 Task: Compose an email with the signature Delaney King with the subject Meeting minutes and the message I will need to review this proposal before providing a response. from softage.1@softage.net to softage.8@softage.net,  softage.1@softage.net and softage.9@softage.net with CC to softage.10@softage.net with an attached document Business_case.docx, insert an emoji of work Send the email
Action: Mouse moved to (557, 729)
Screenshot: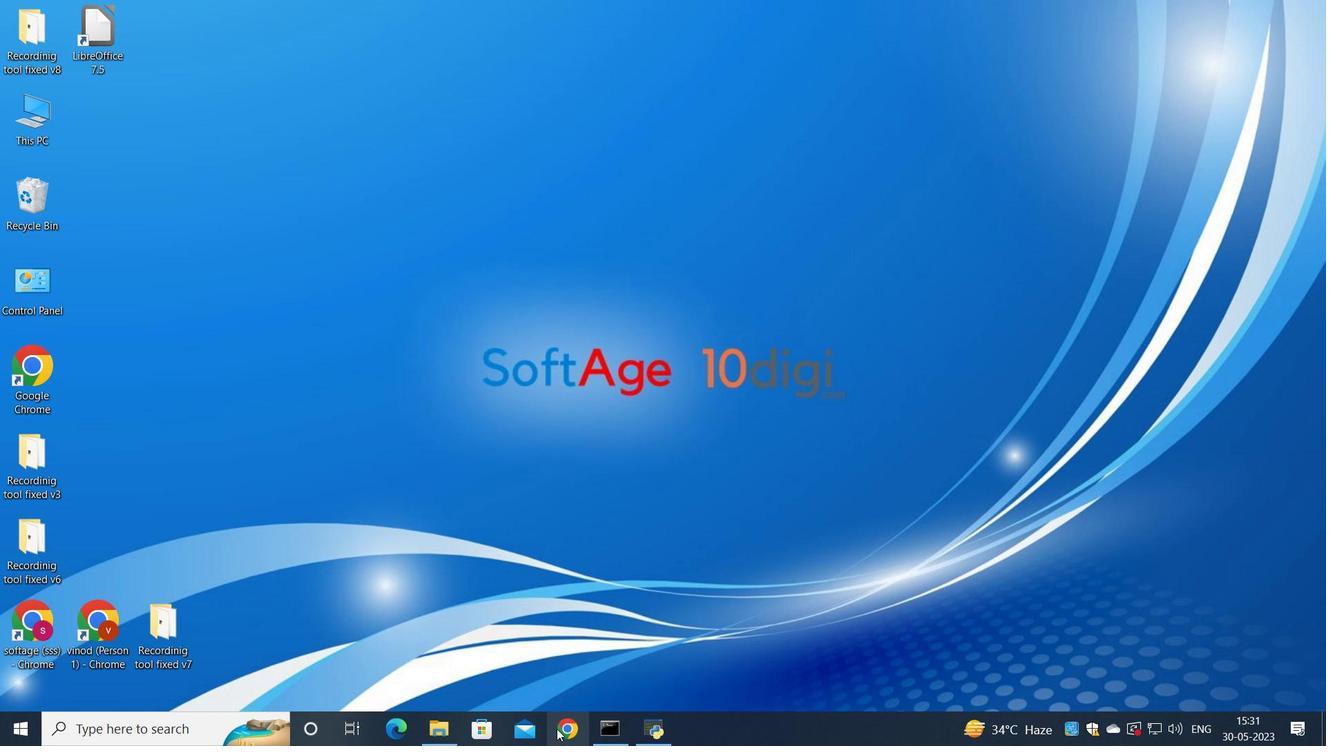 
Action: Mouse pressed left at (557, 729)
Screenshot: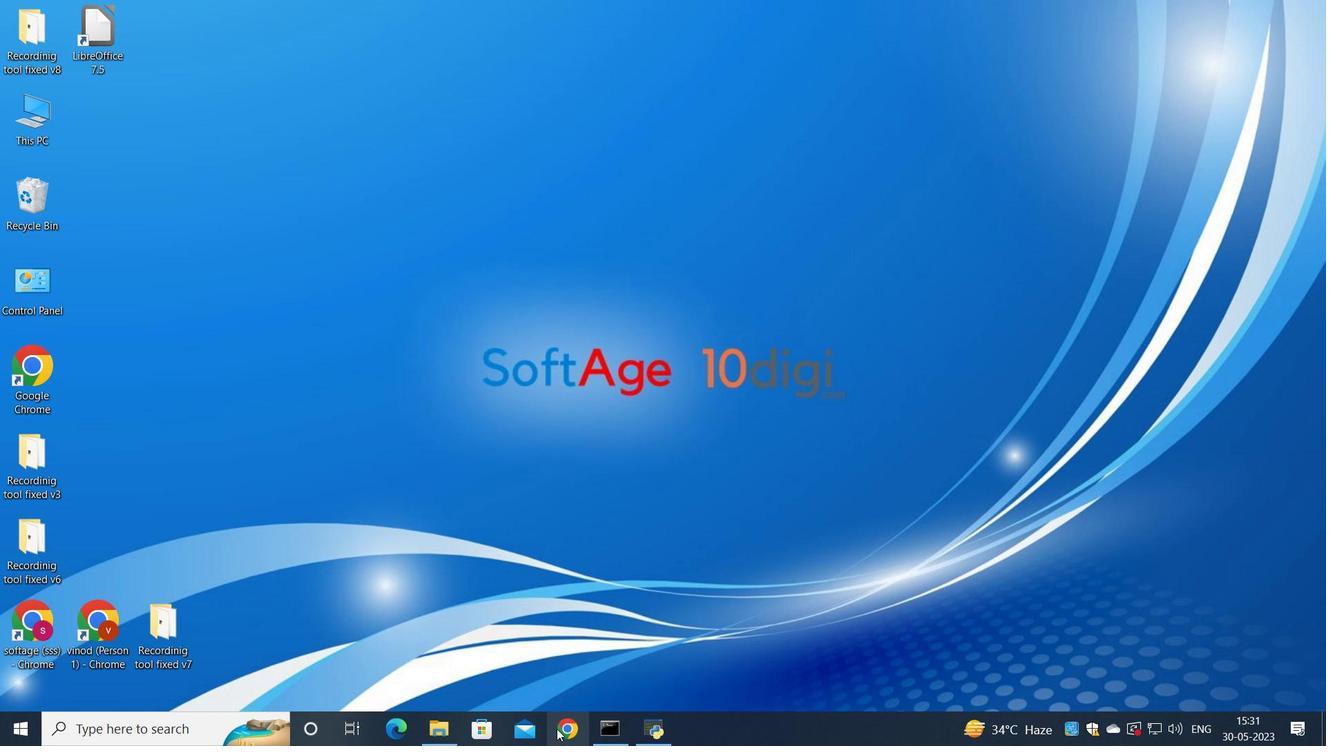 
Action: Mouse moved to (606, 381)
Screenshot: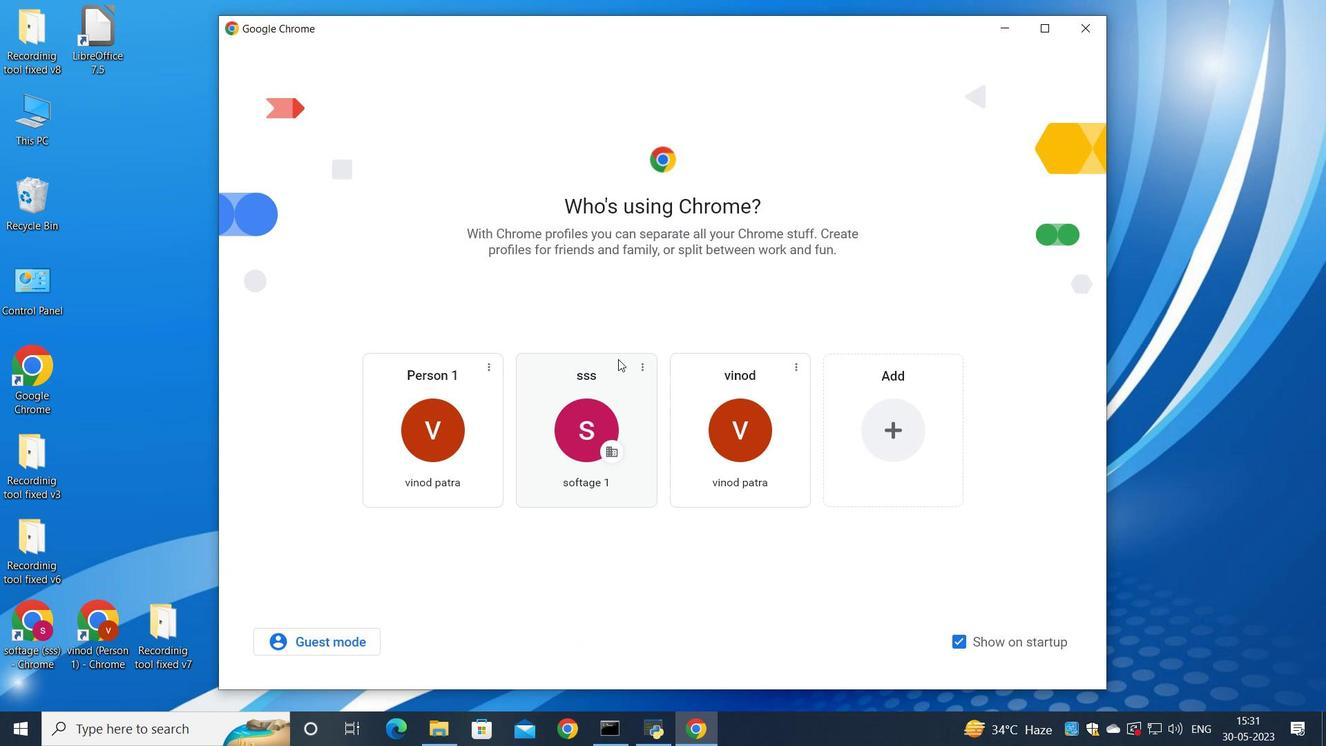 
Action: Mouse pressed left at (606, 381)
Screenshot: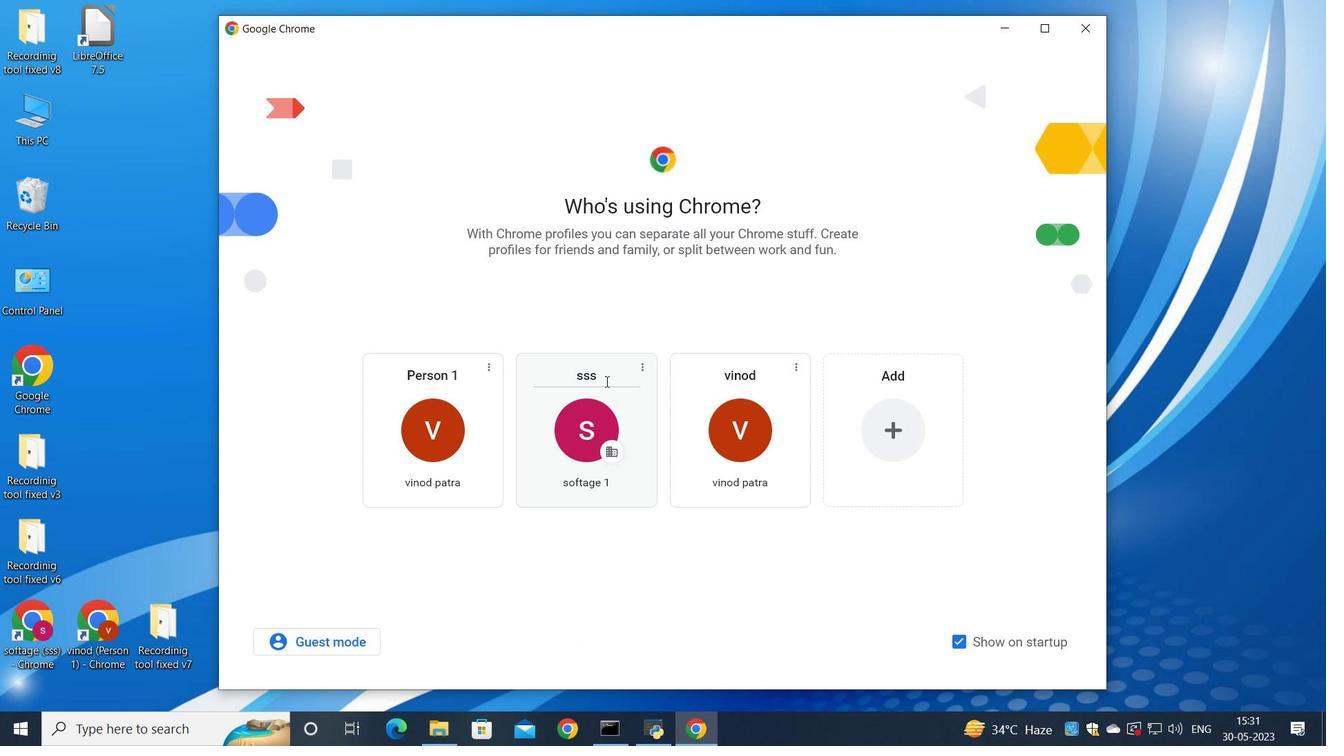 
Action: Mouse moved to (623, 431)
Screenshot: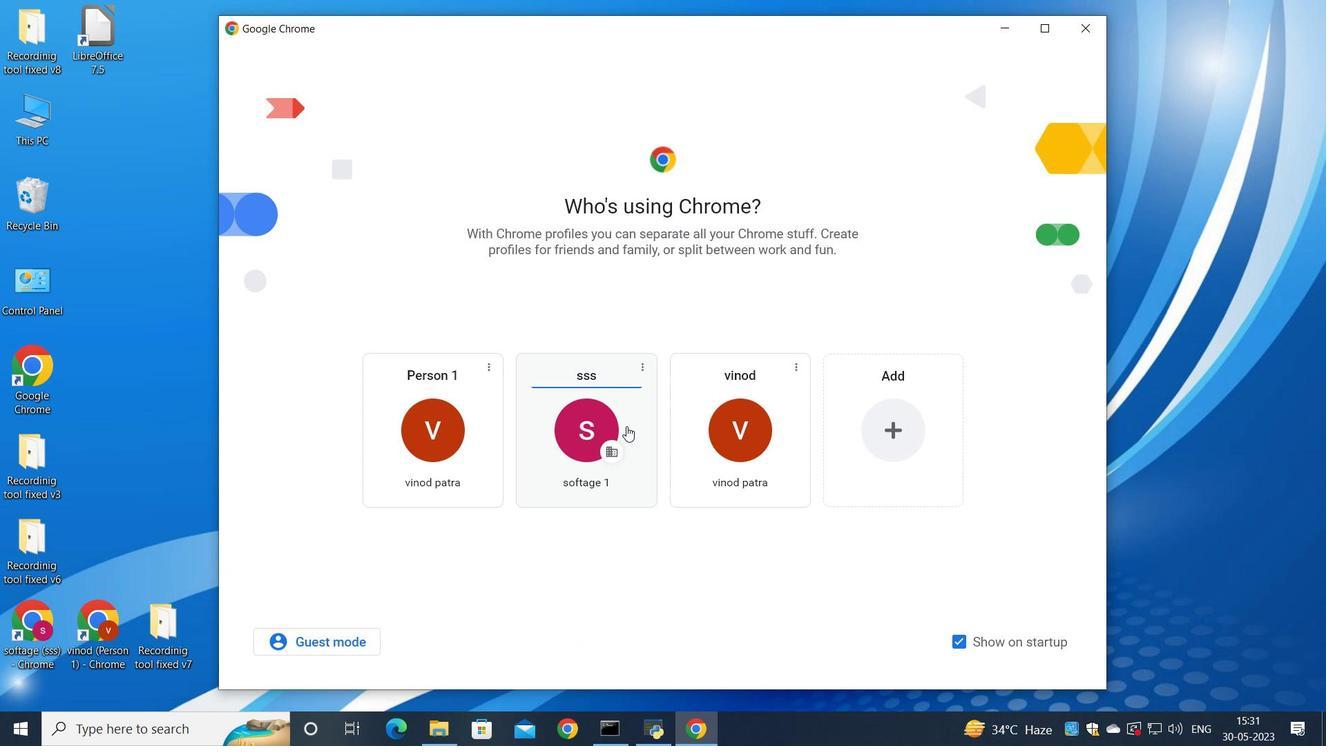 
Action: Mouse pressed left at (623, 431)
Screenshot: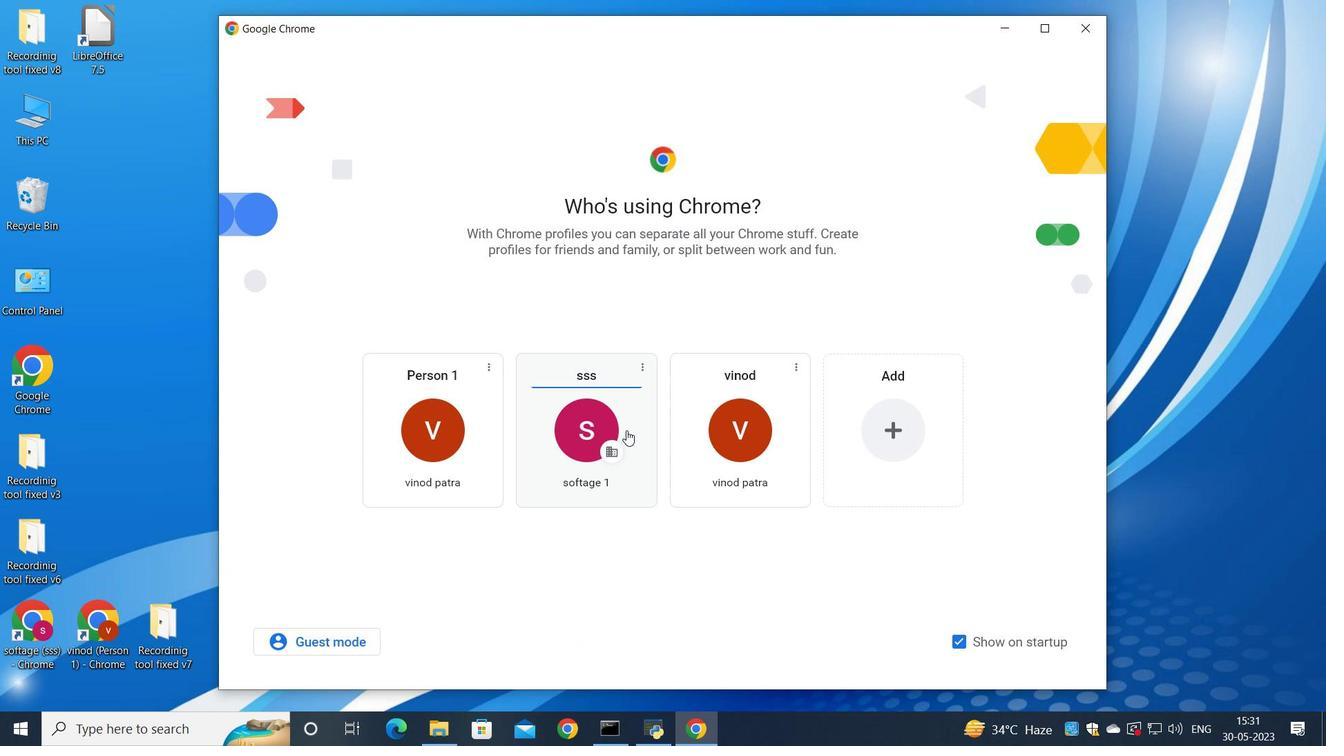 
Action: Mouse moved to (1149, 87)
Screenshot: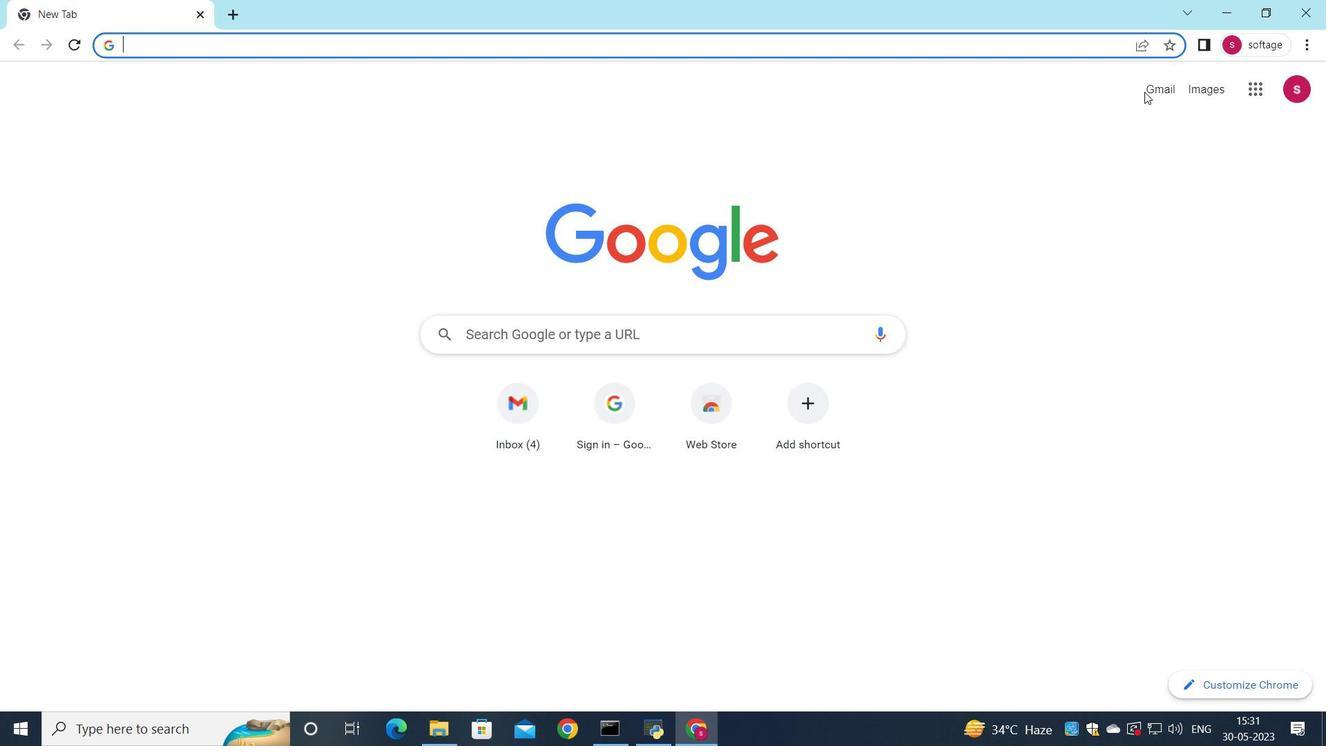 
Action: Mouse pressed left at (1149, 87)
Screenshot: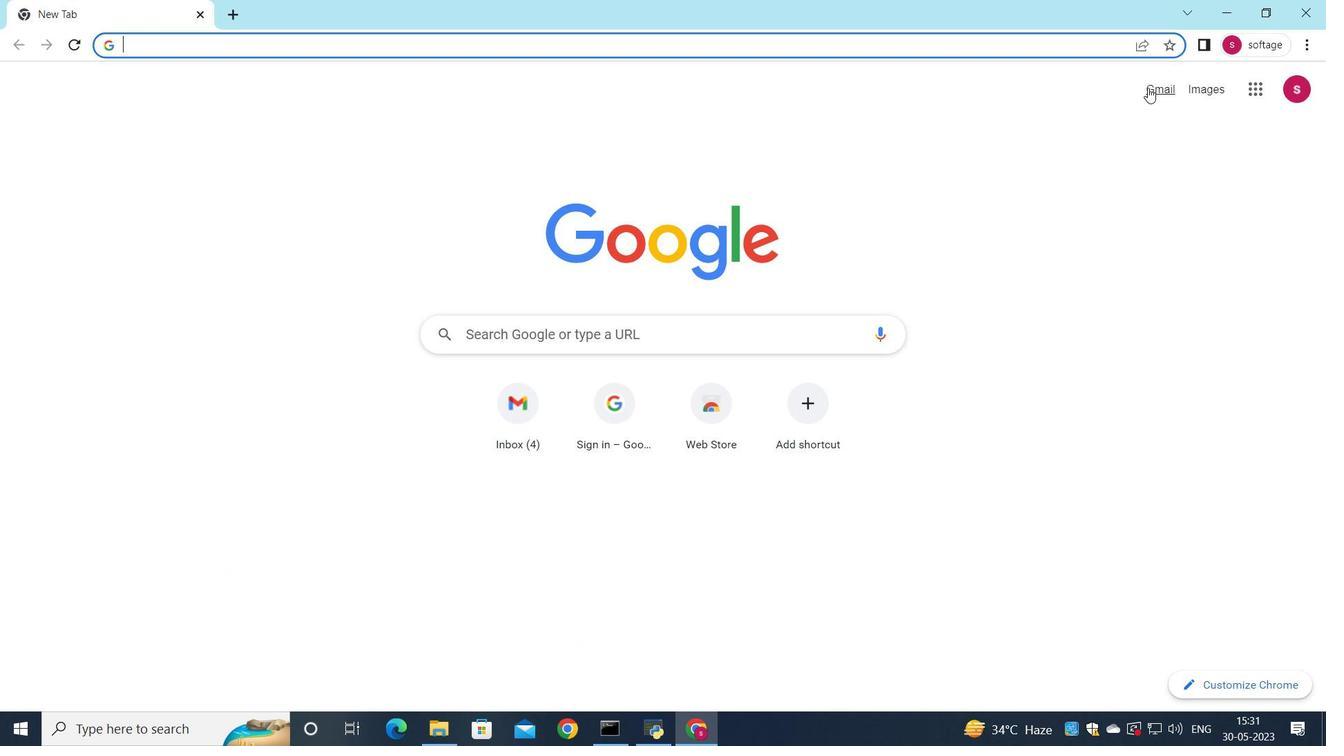 
Action: Mouse moved to (1132, 120)
Screenshot: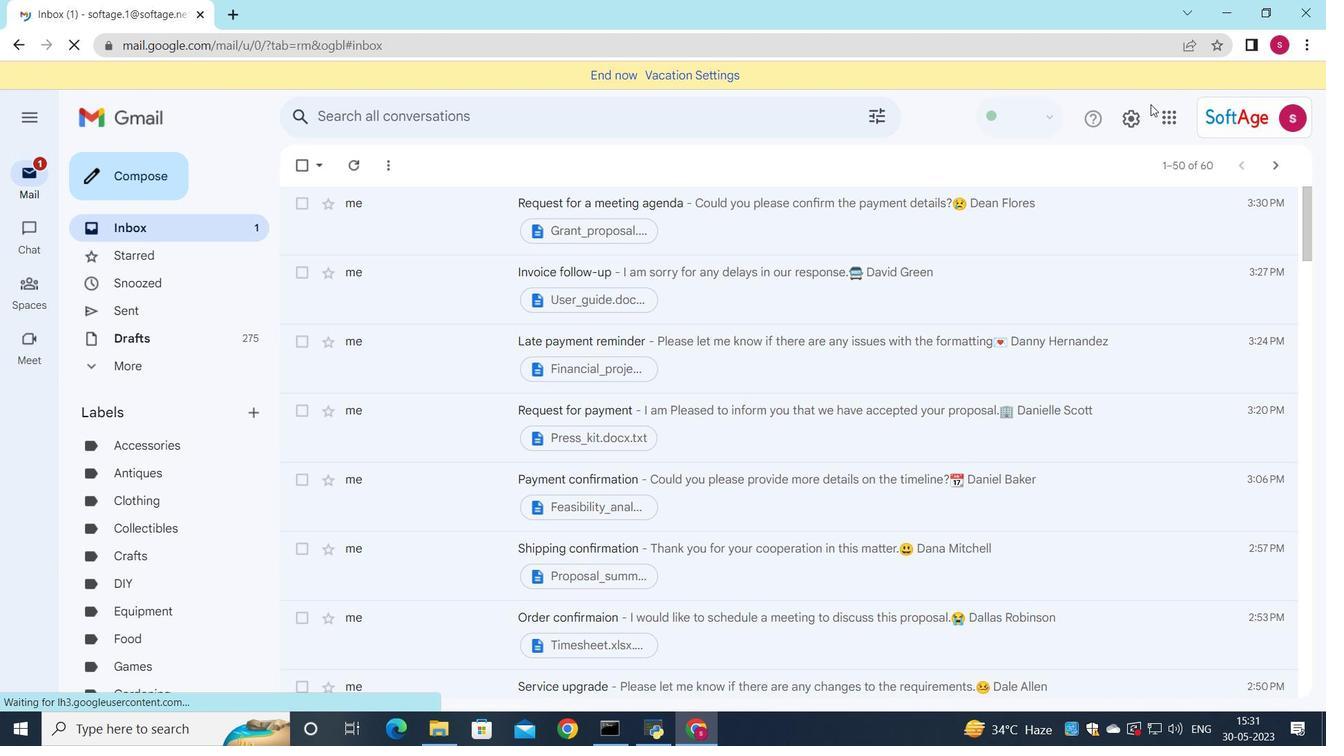 
Action: Mouse pressed left at (1132, 120)
Screenshot: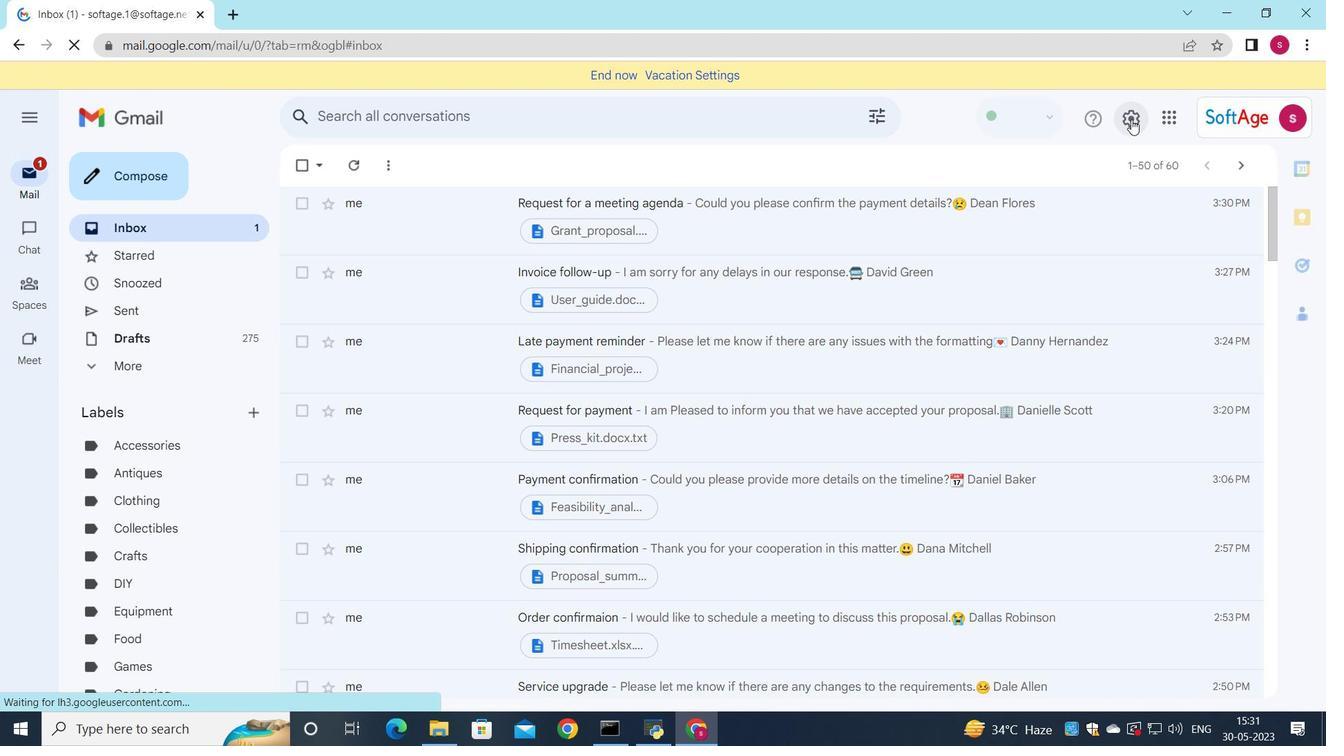 
Action: Mouse moved to (1163, 203)
Screenshot: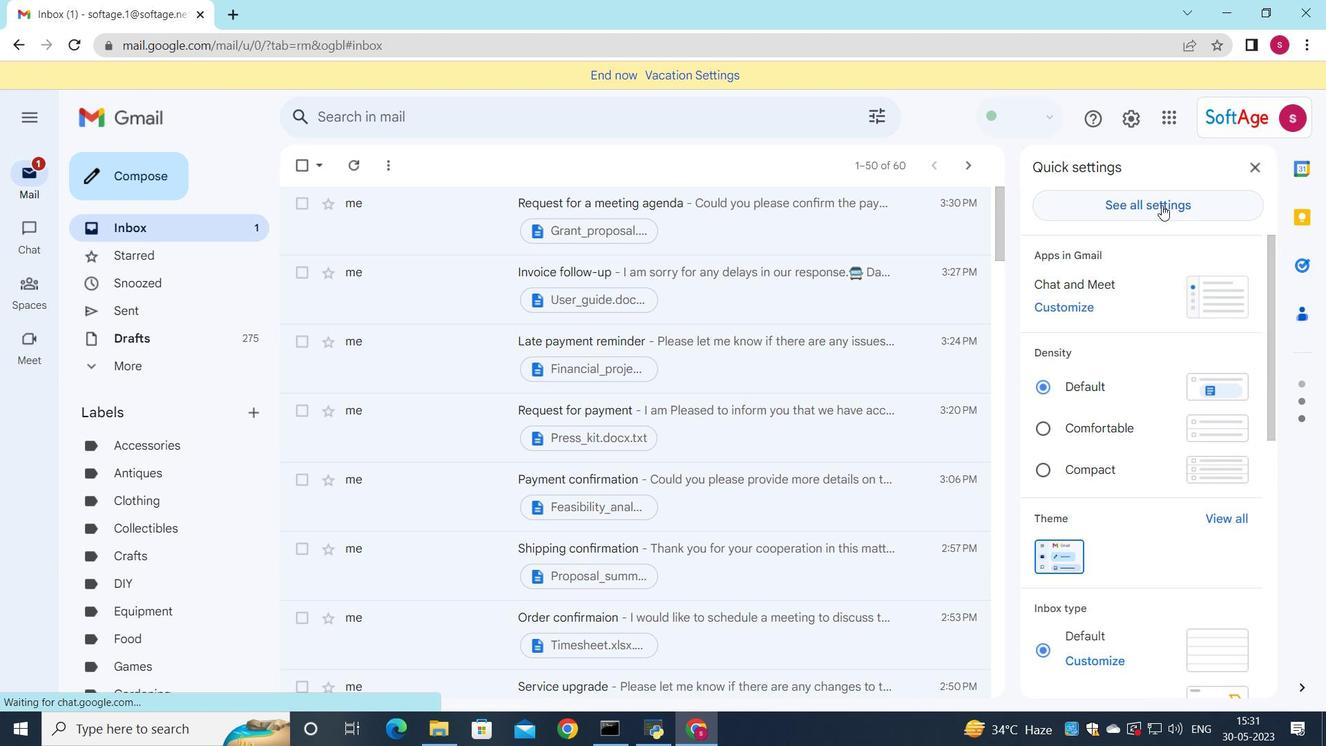 
Action: Mouse pressed left at (1163, 203)
Screenshot: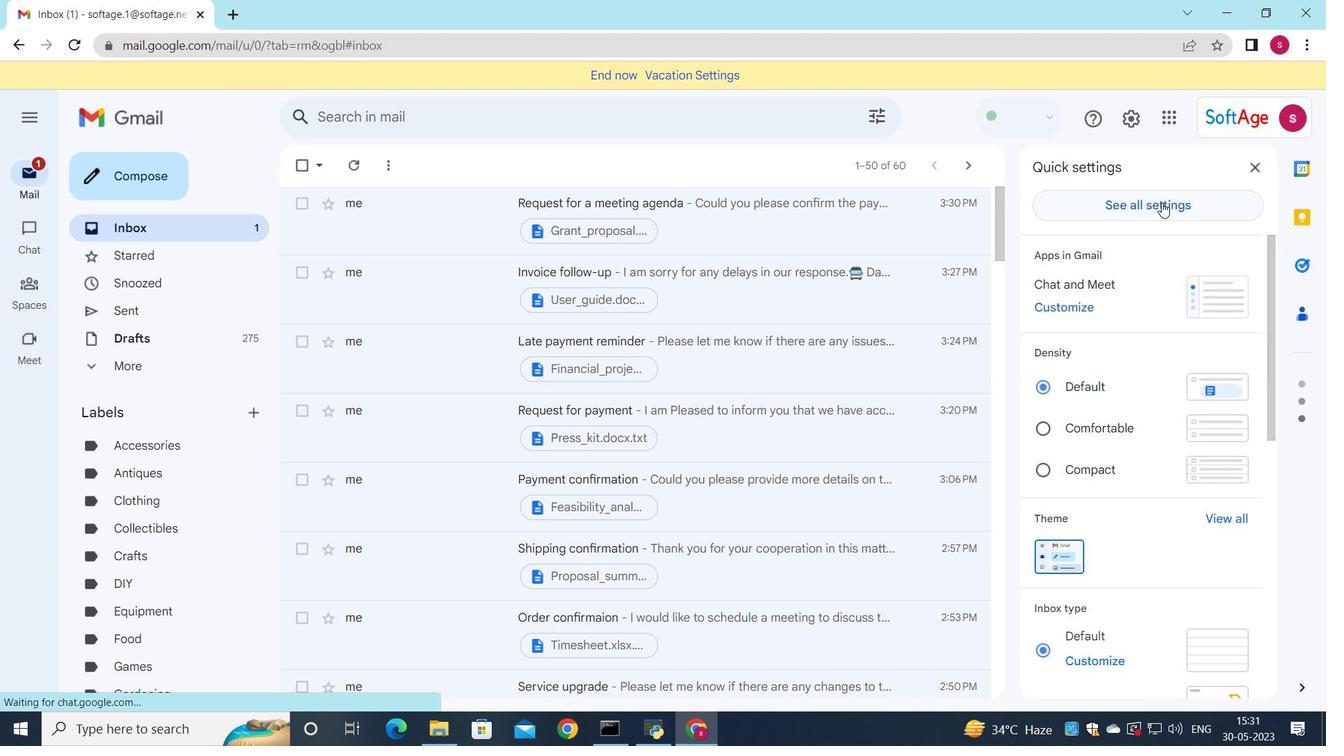 
Action: Mouse moved to (865, 263)
Screenshot: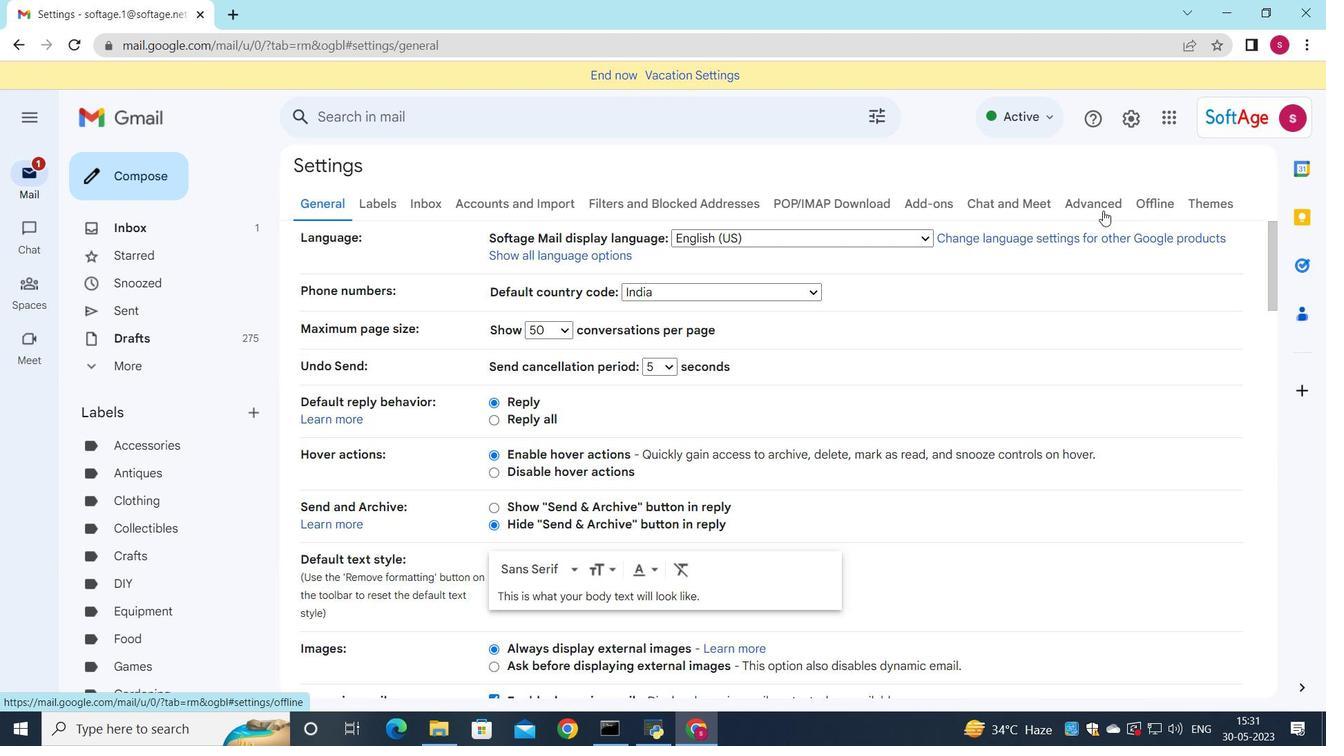 
Action: Mouse scrolled (866, 263) with delta (0, 0)
Screenshot: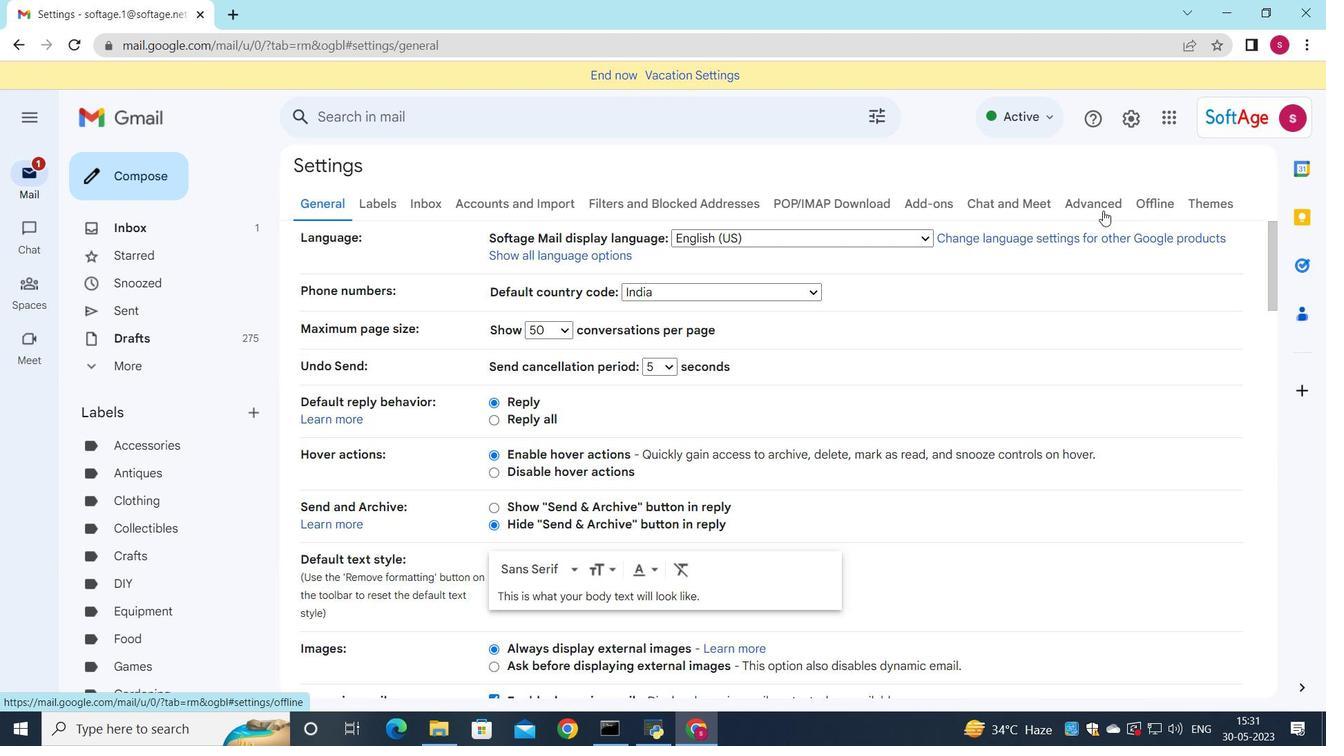 
Action: Mouse moved to (838, 296)
Screenshot: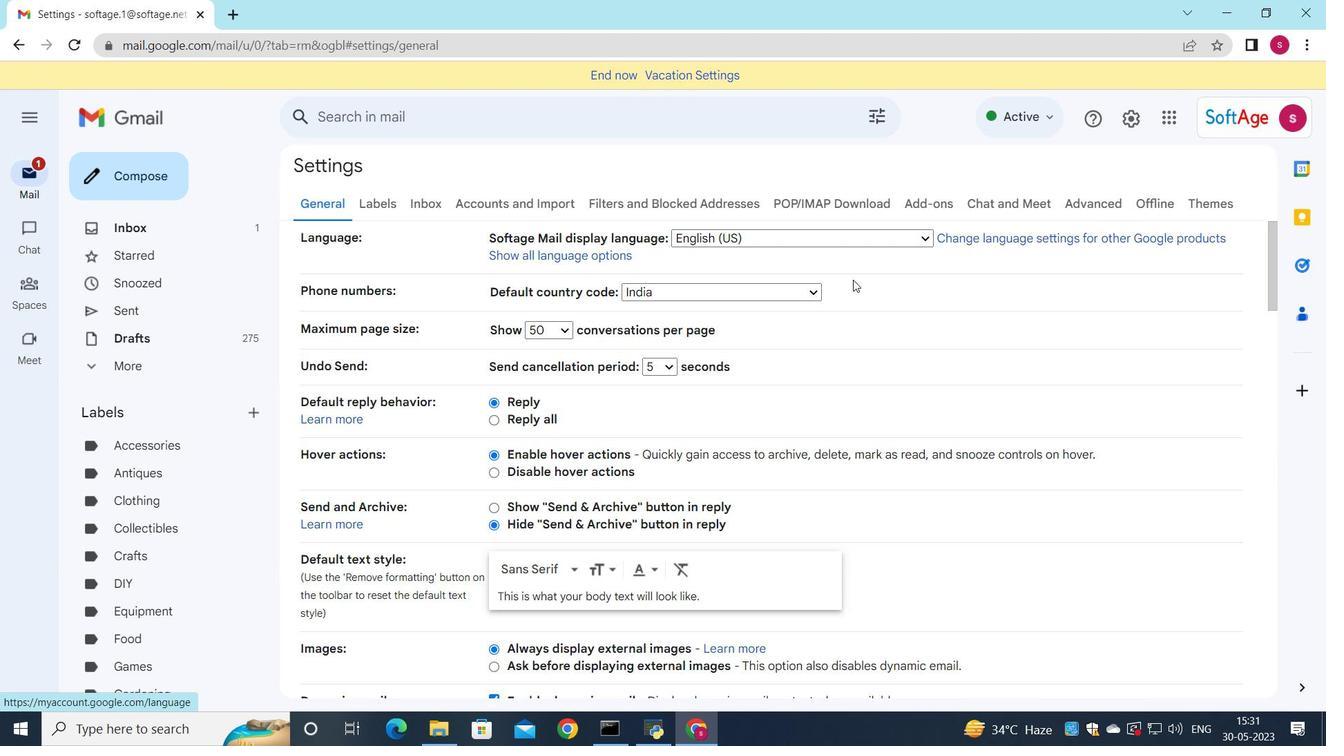 
Action: Mouse scrolled (838, 295) with delta (0, 0)
Screenshot: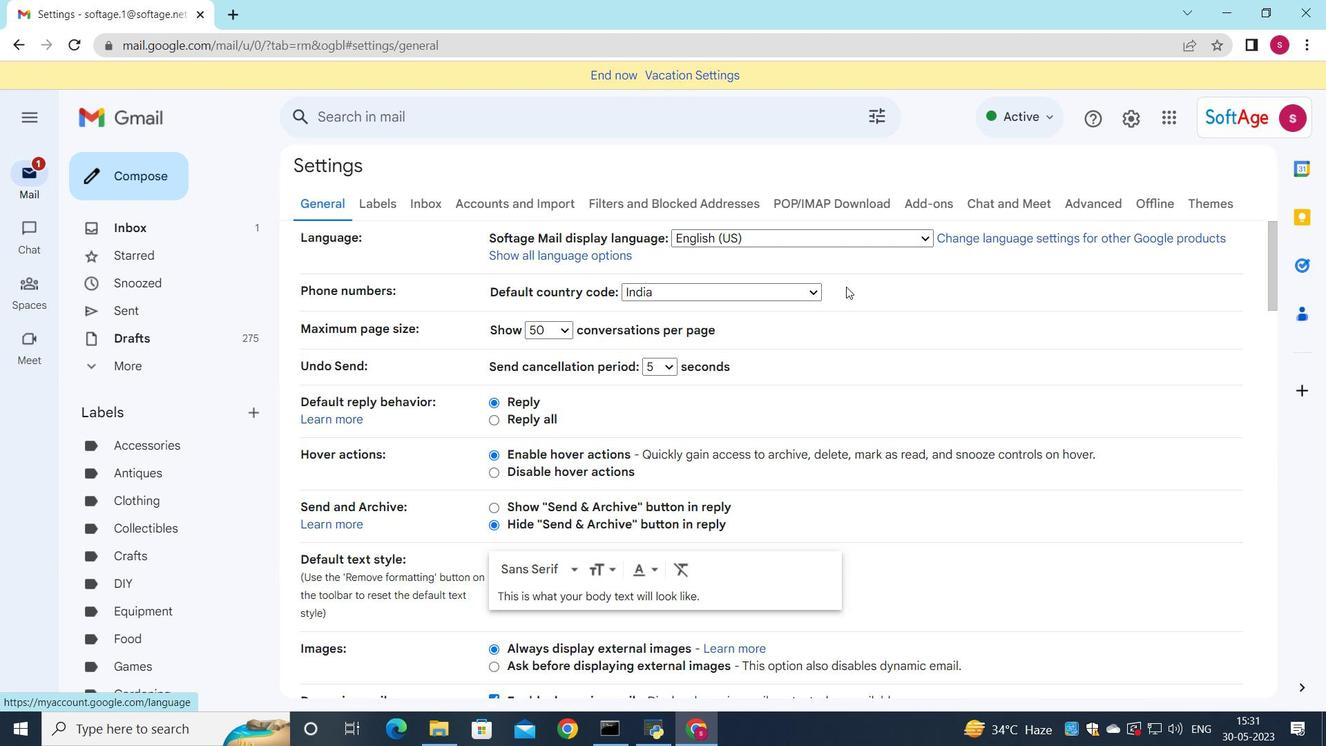 
Action: Mouse moved to (836, 299)
Screenshot: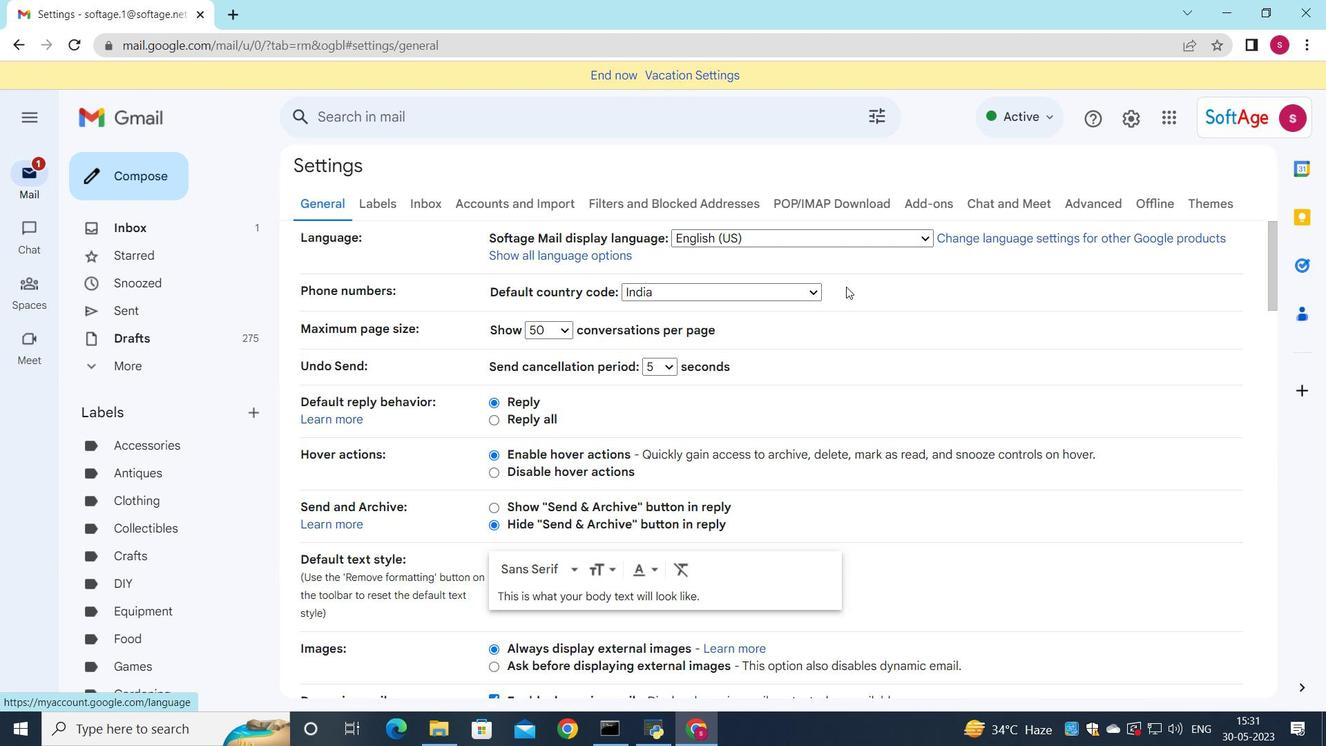 
Action: Mouse scrolled (836, 299) with delta (0, 0)
Screenshot: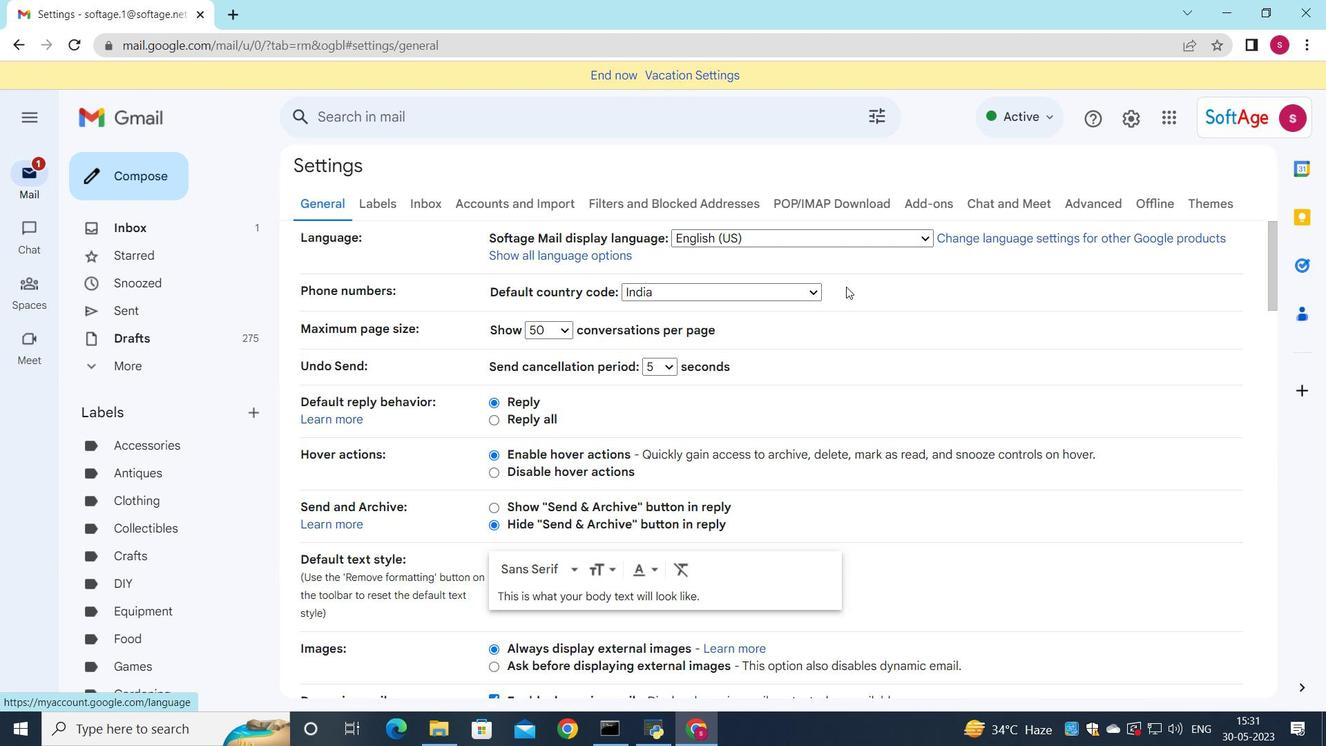 
Action: Mouse moved to (836, 300)
Screenshot: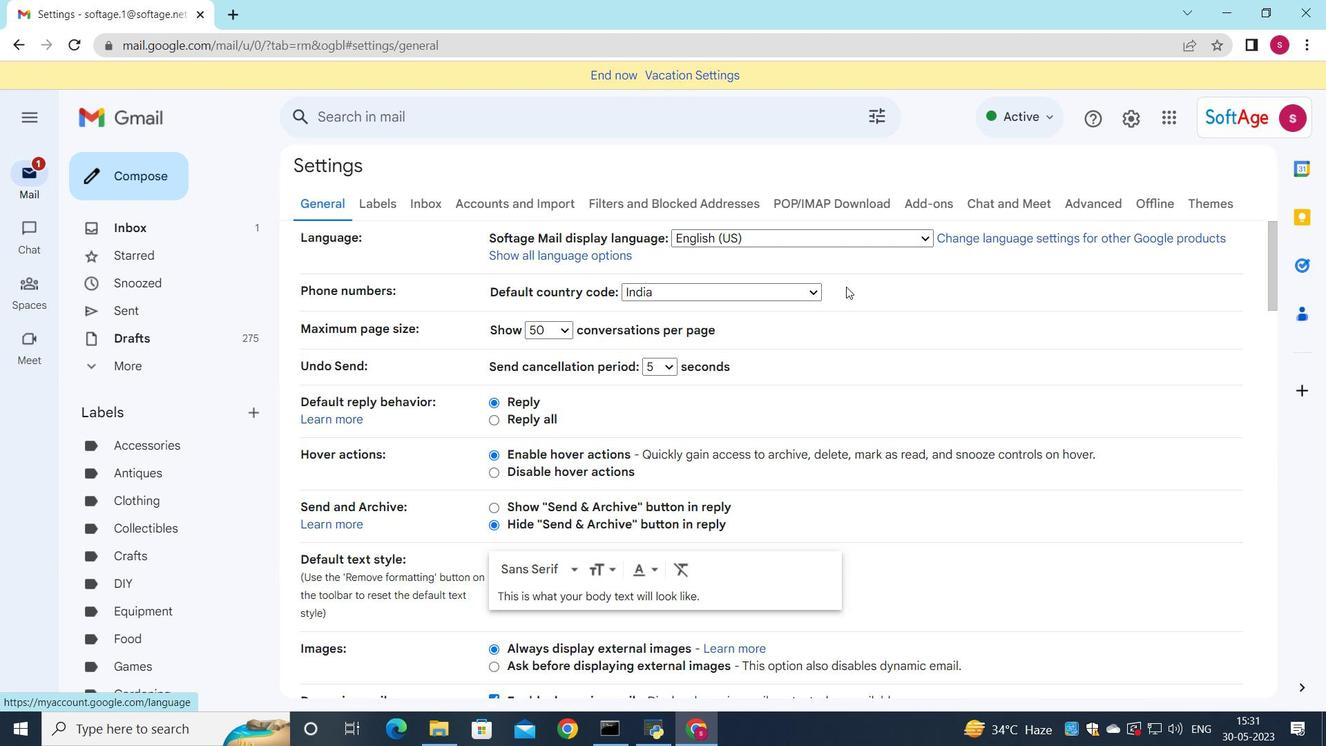 
Action: Mouse scrolled (836, 299) with delta (0, 0)
Screenshot: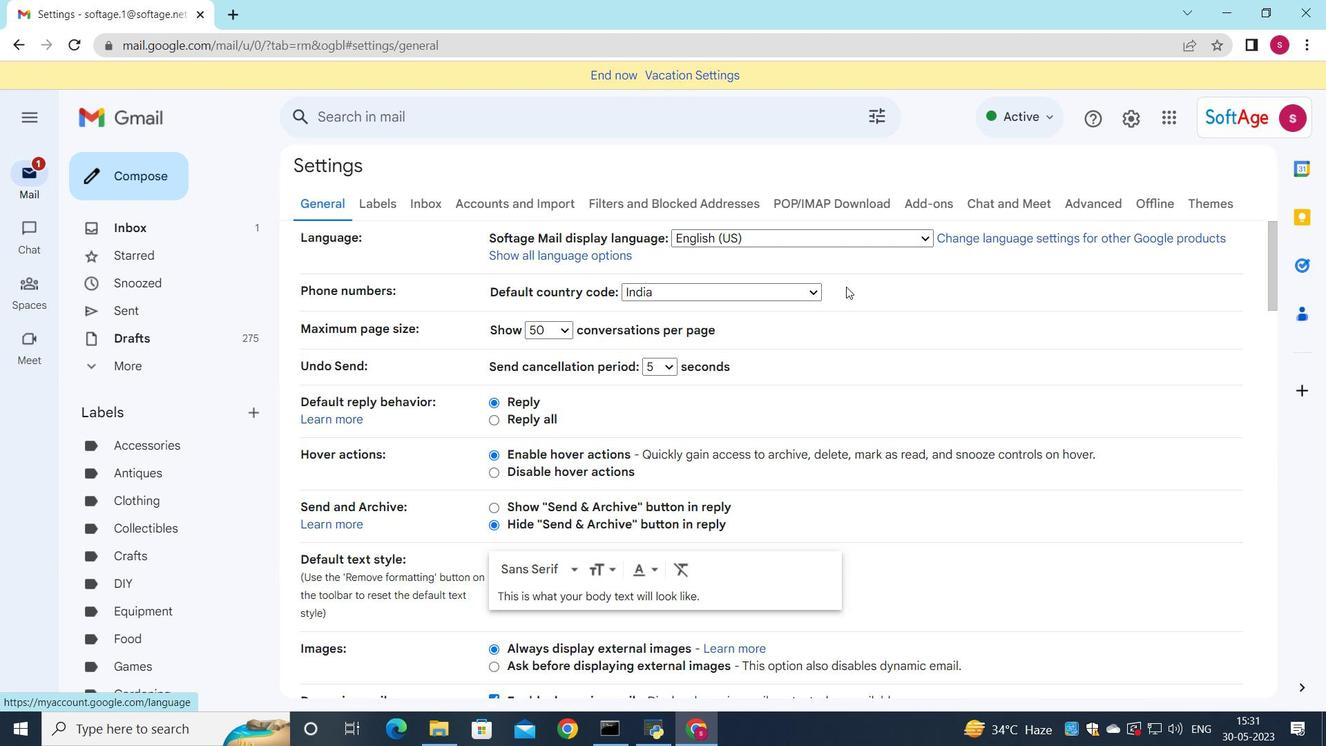 
Action: Mouse moved to (833, 304)
Screenshot: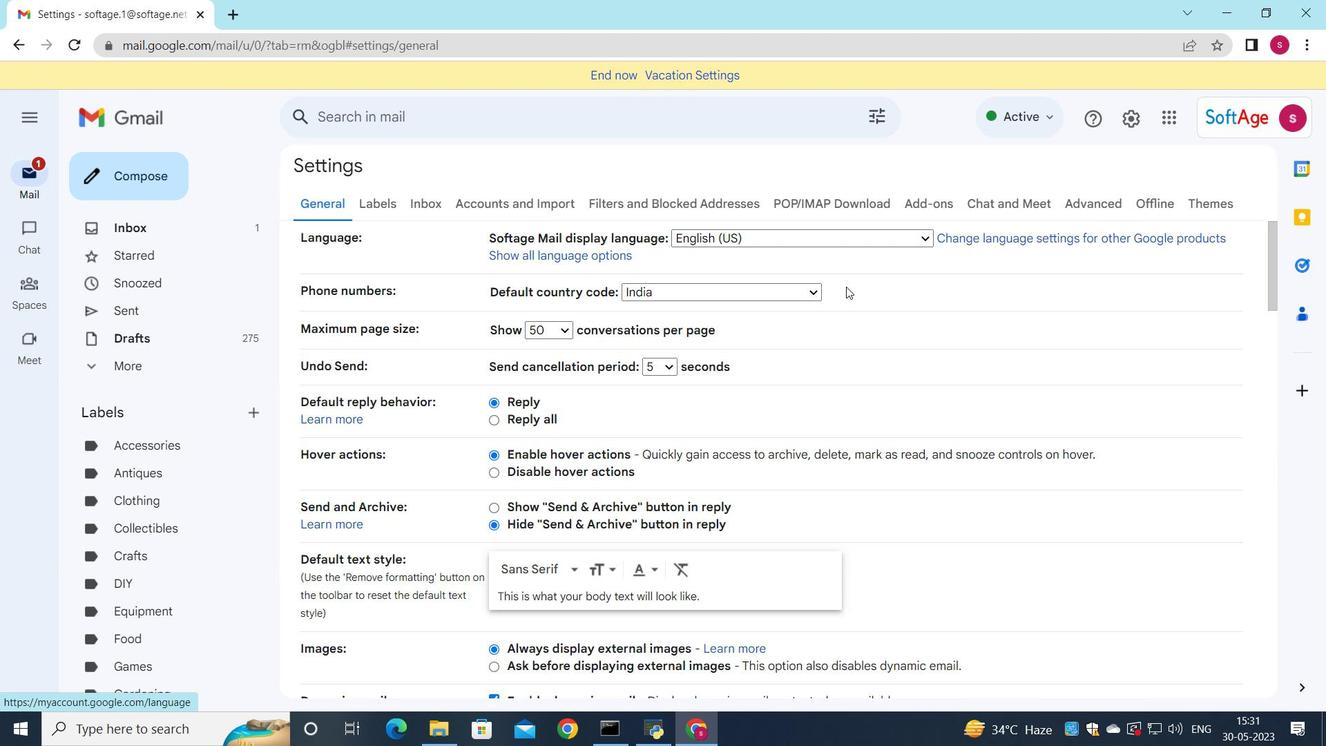 
Action: Mouse scrolled (833, 304) with delta (0, 0)
Screenshot: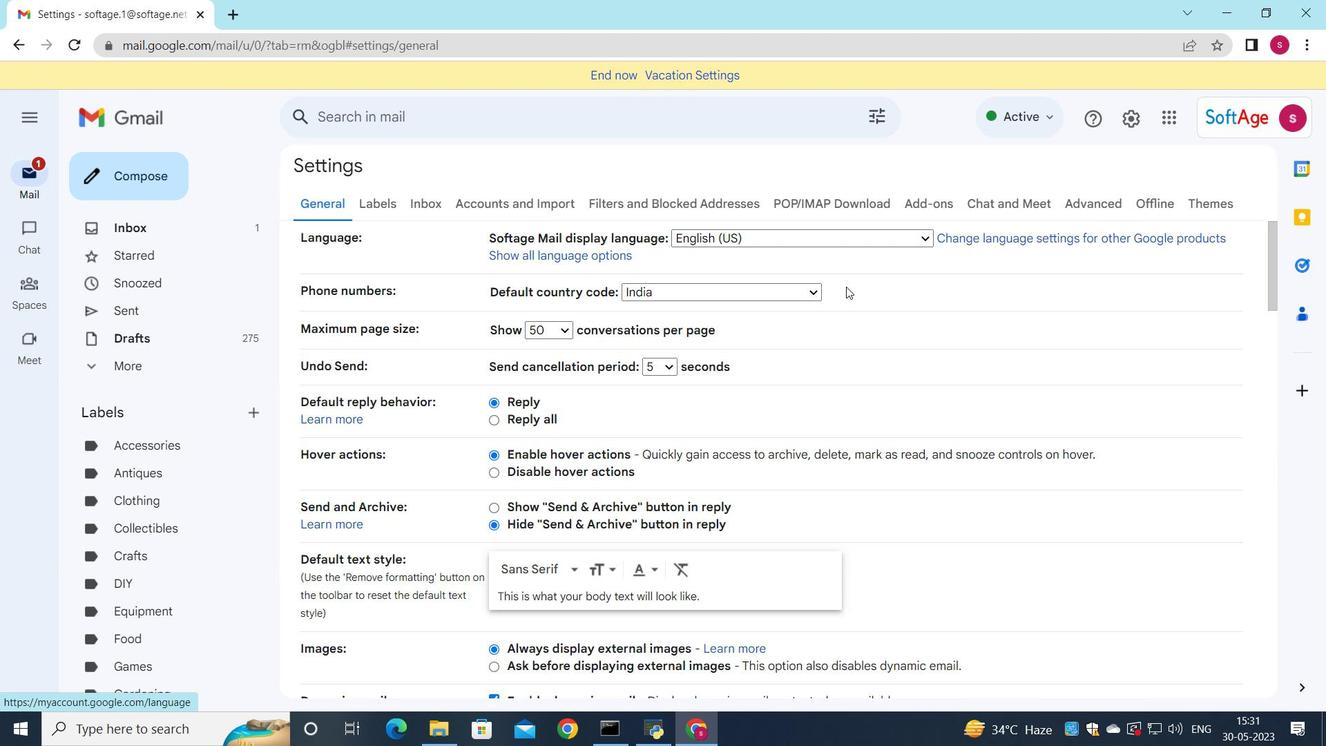 
Action: Mouse moved to (675, 281)
Screenshot: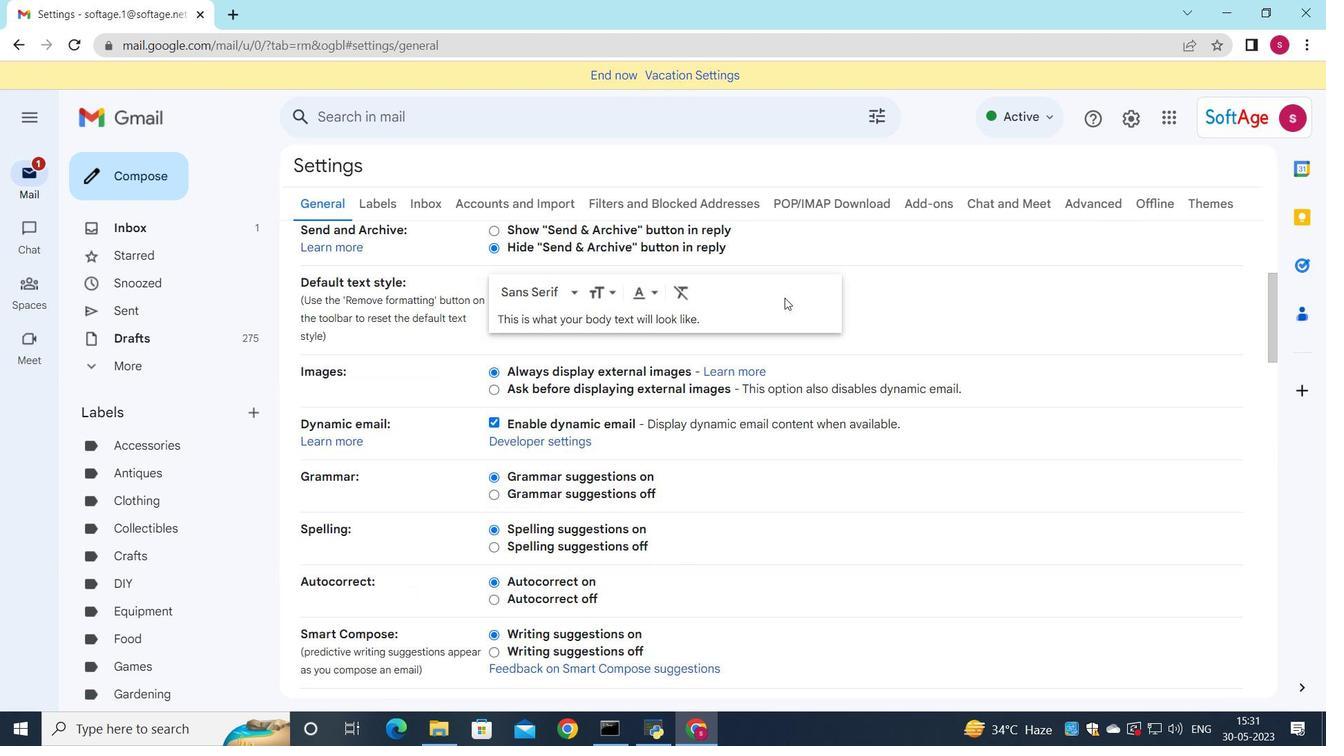 
Action: Mouse scrolled (675, 281) with delta (0, 0)
Screenshot: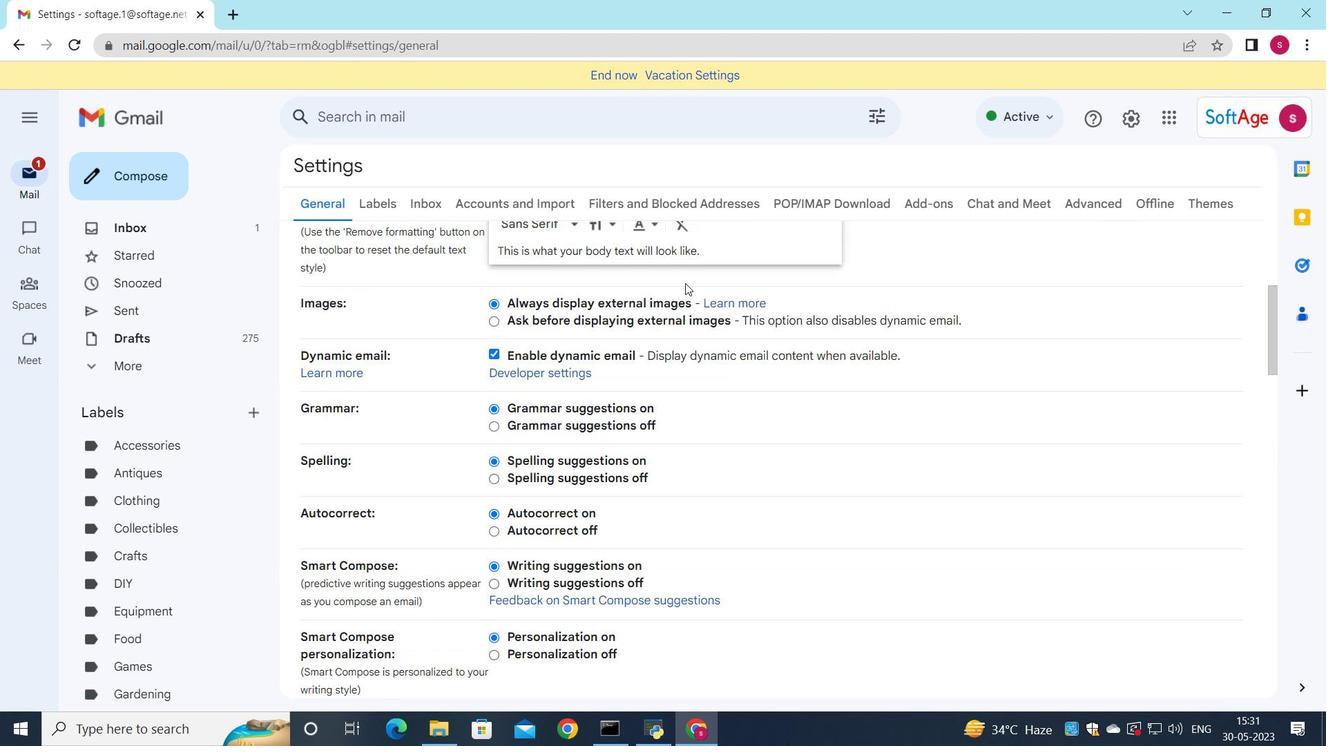 
Action: Mouse scrolled (675, 281) with delta (0, 0)
Screenshot: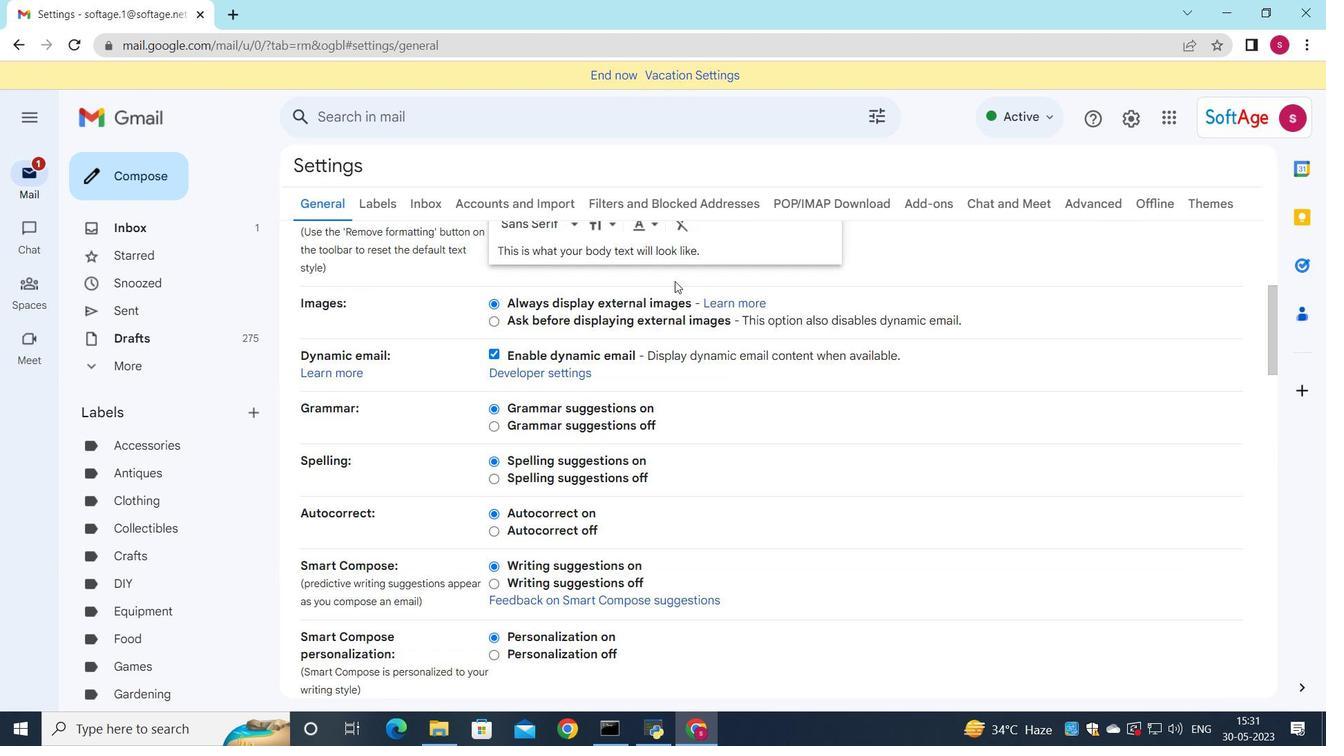 
Action: Mouse moved to (673, 284)
Screenshot: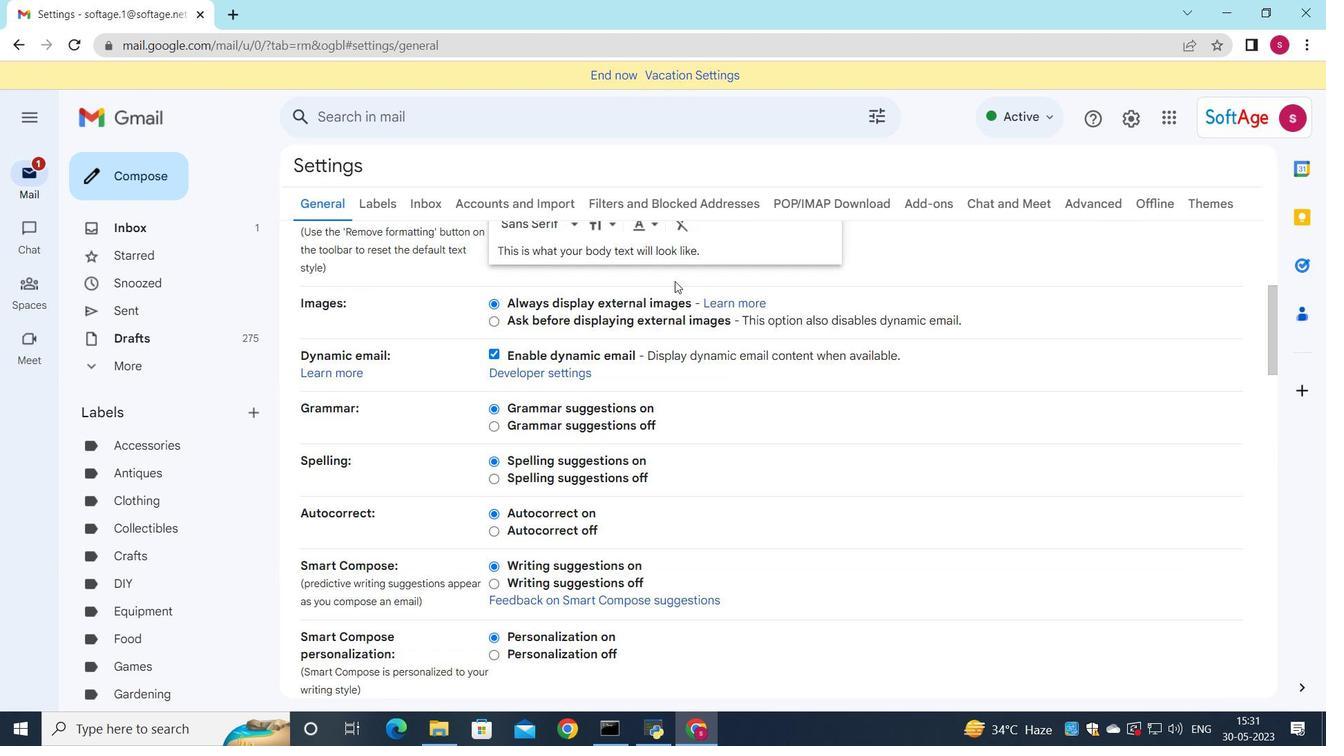 
Action: Mouse scrolled (673, 283) with delta (0, 0)
Screenshot: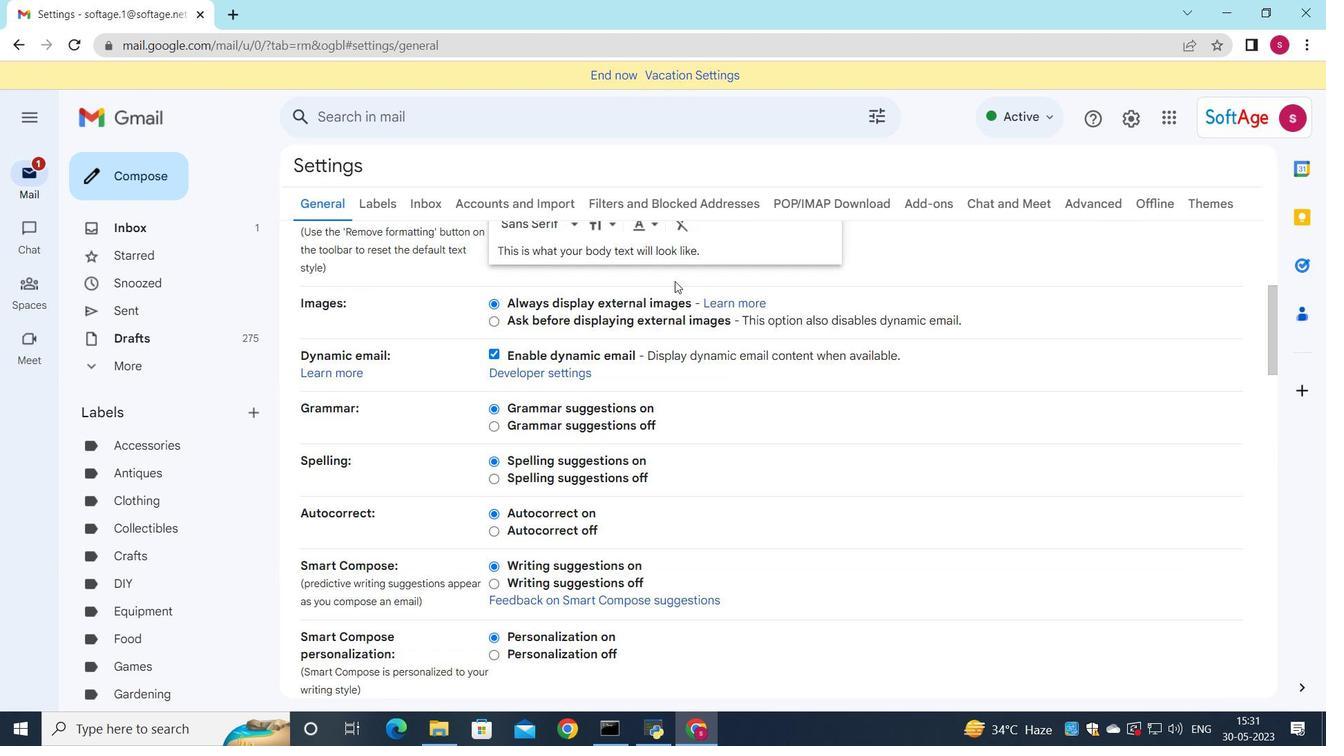 
Action: Mouse moved to (678, 373)
Screenshot: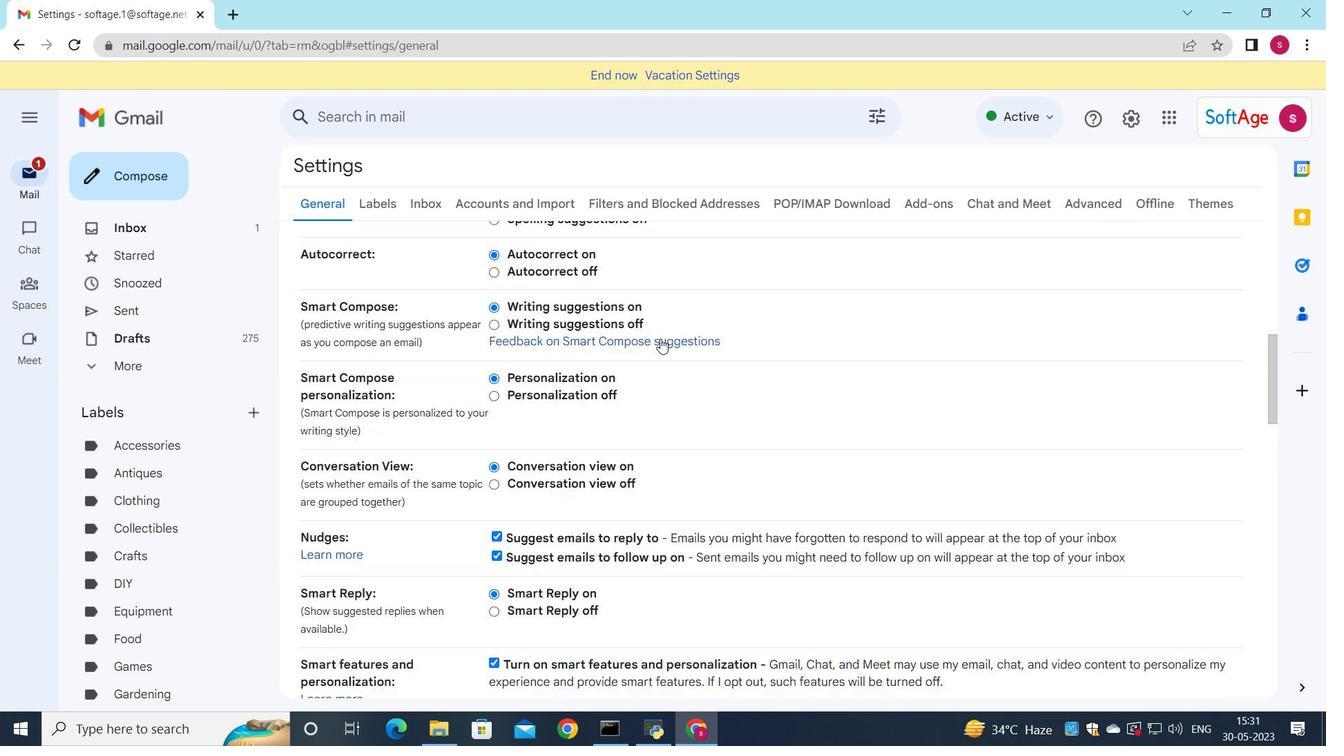 
Action: Mouse scrolled (678, 372) with delta (0, 0)
Screenshot: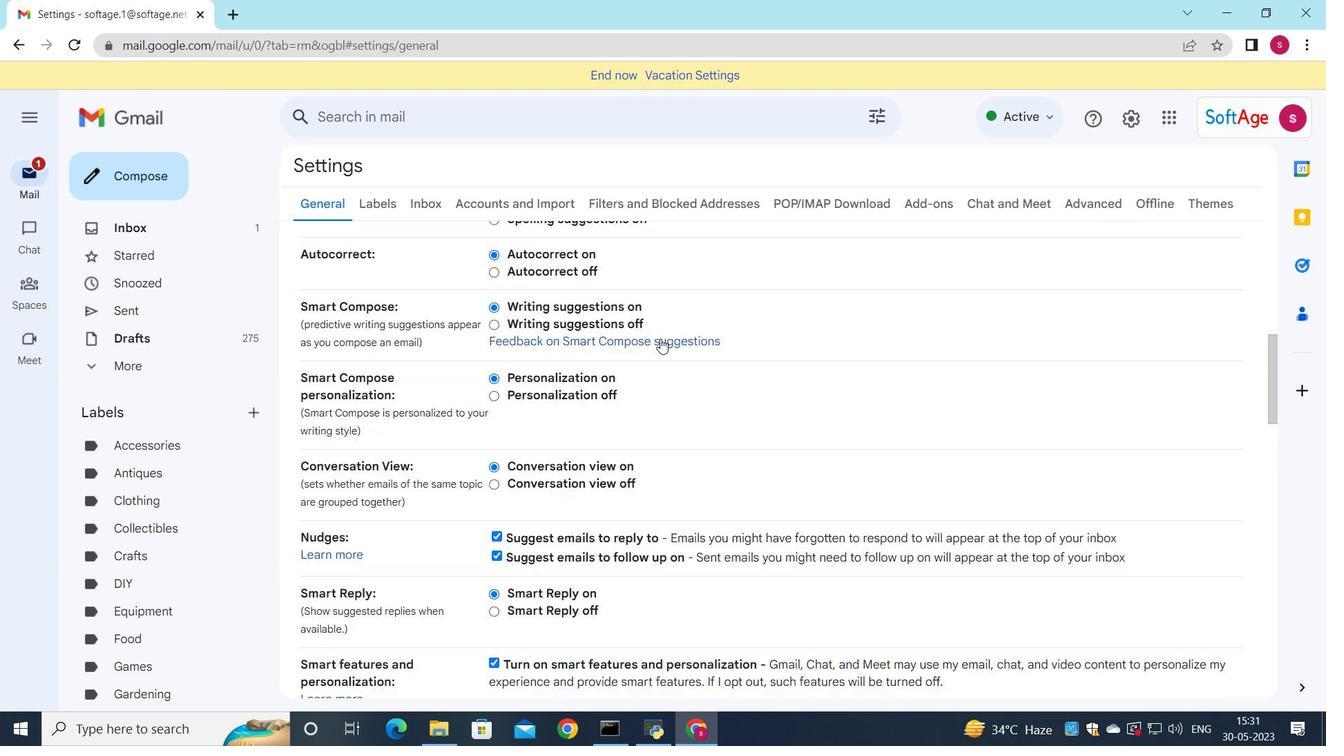 
Action: Mouse moved to (688, 381)
Screenshot: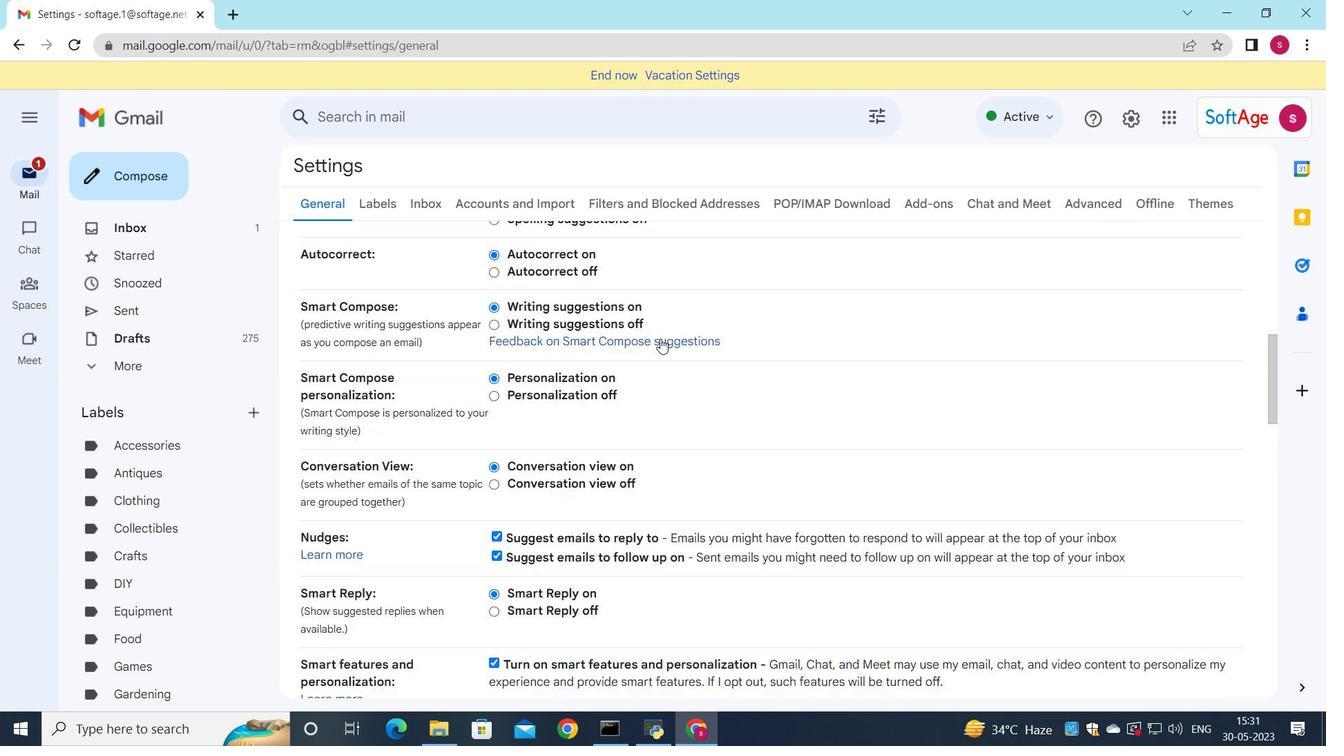 
Action: Mouse scrolled (688, 380) with delta (0, 0)
Screenshot: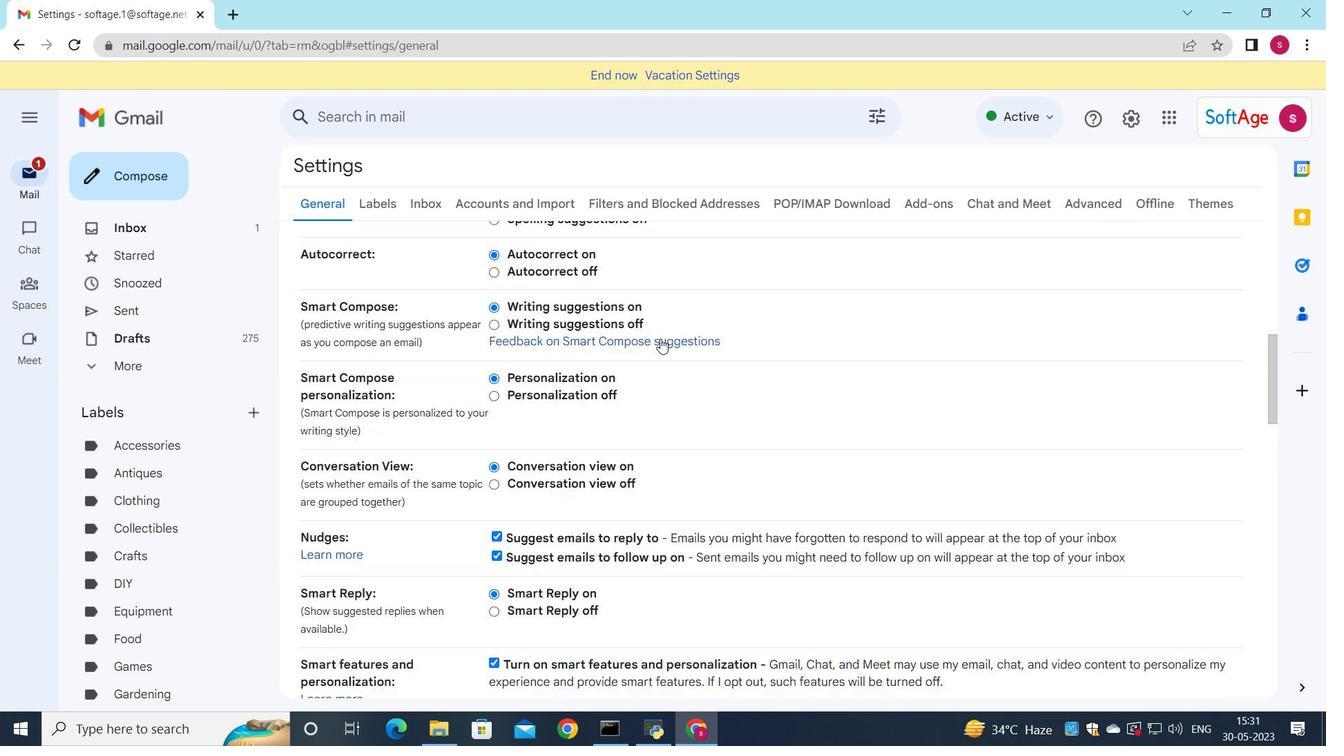 
Action: Mouse moved to (715, 407)
Screenshot: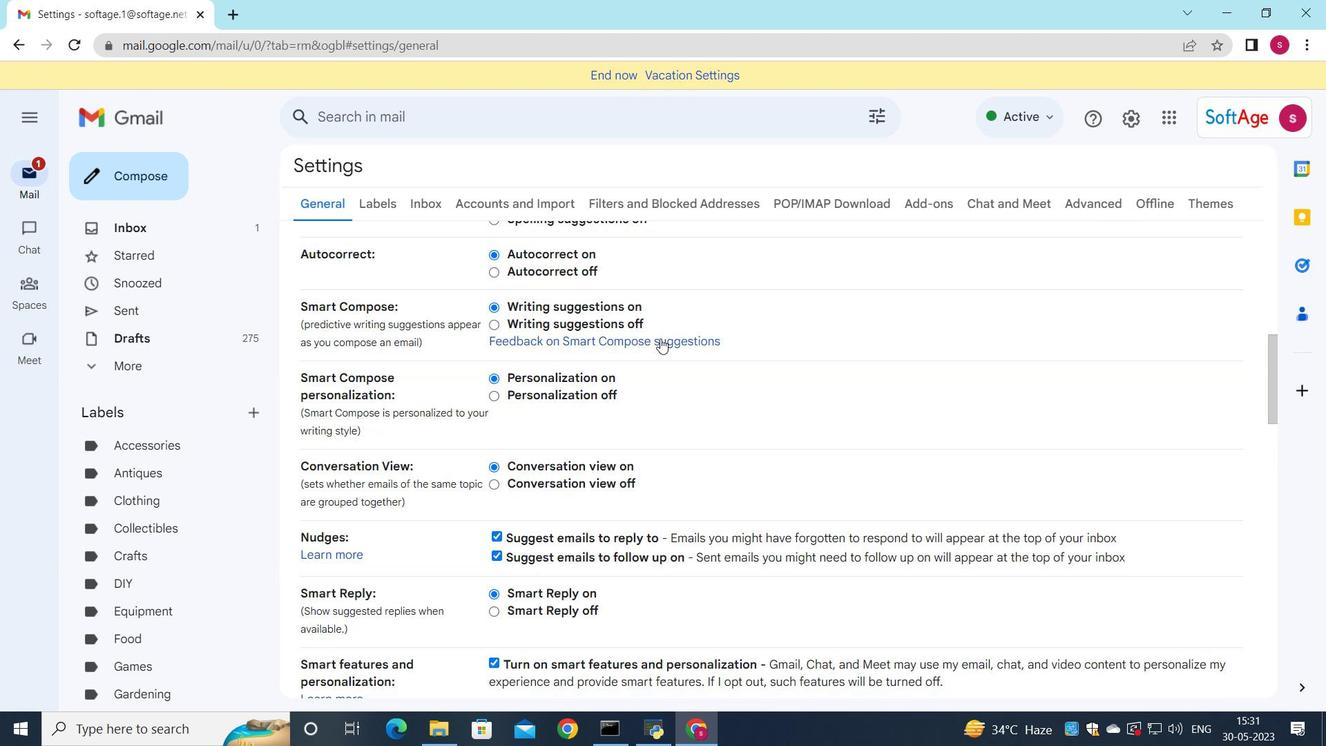 
Action: Mouse scrolled (715, 407) with delta (0, 0)
Screenshot: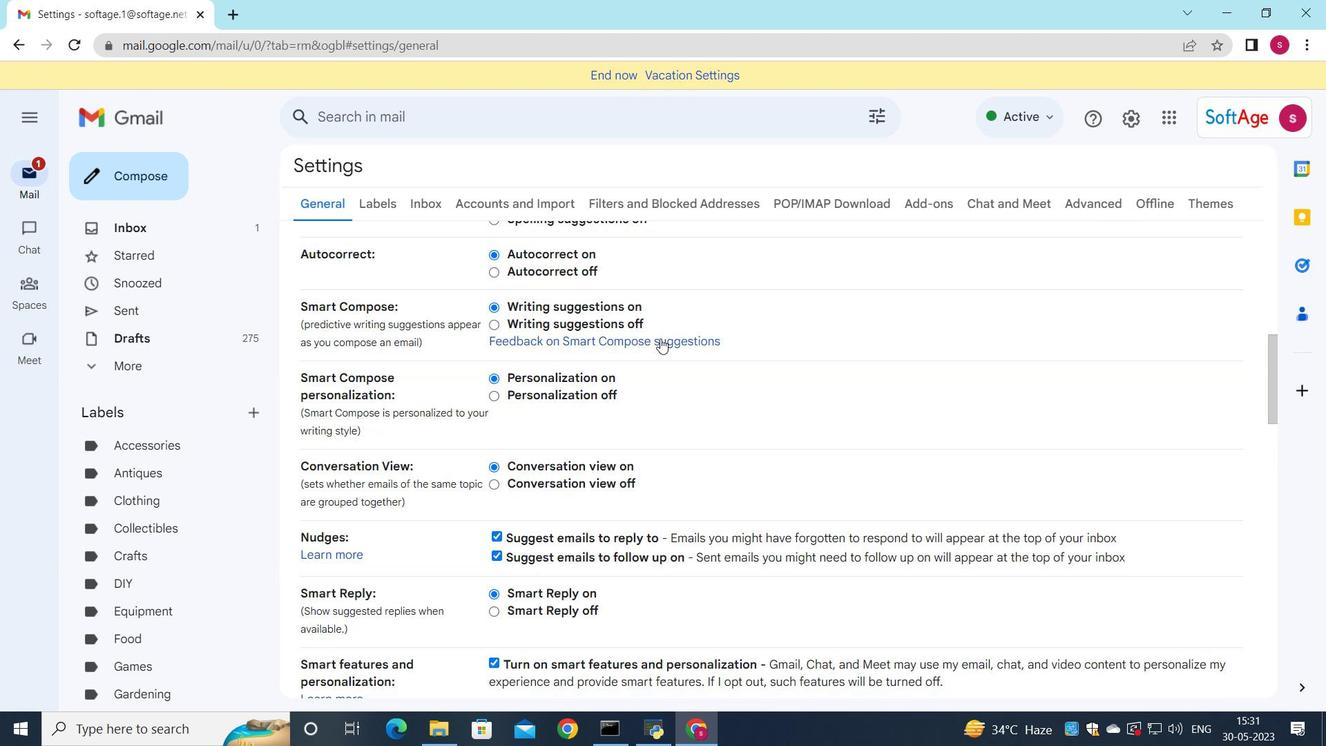 
Action: Mouse moved to (719, 422)
Screenshot: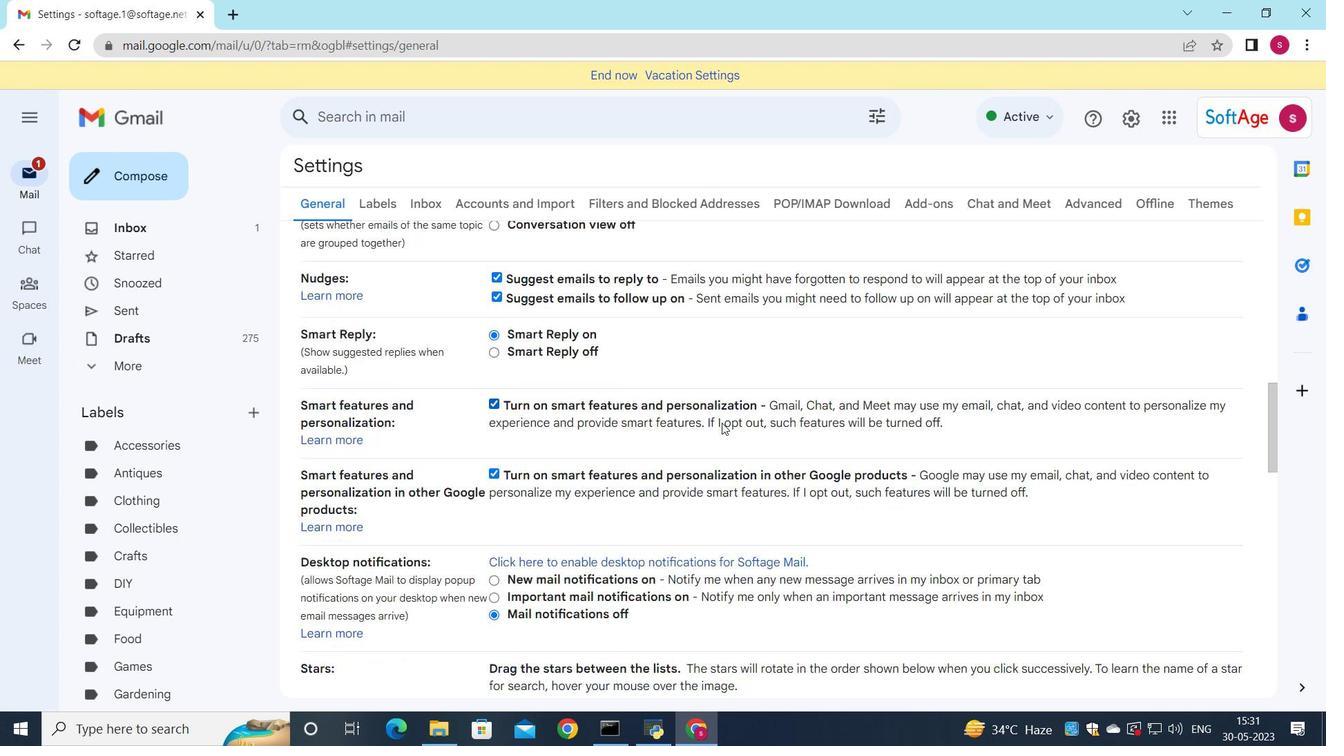 
Action: Mouse scrolled (719, 421) with delta (0, 0)
Screenshot: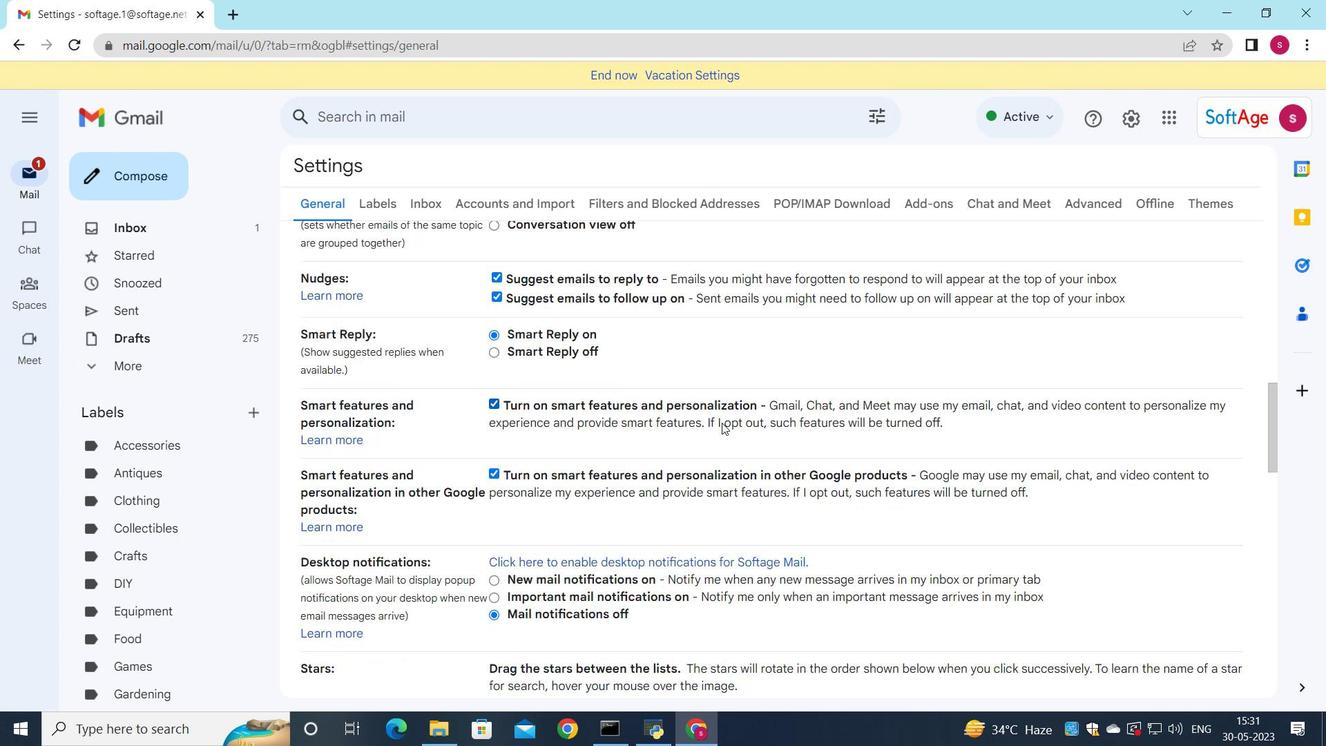 
Action: Mouse moved to (719, 422)
Screenshot: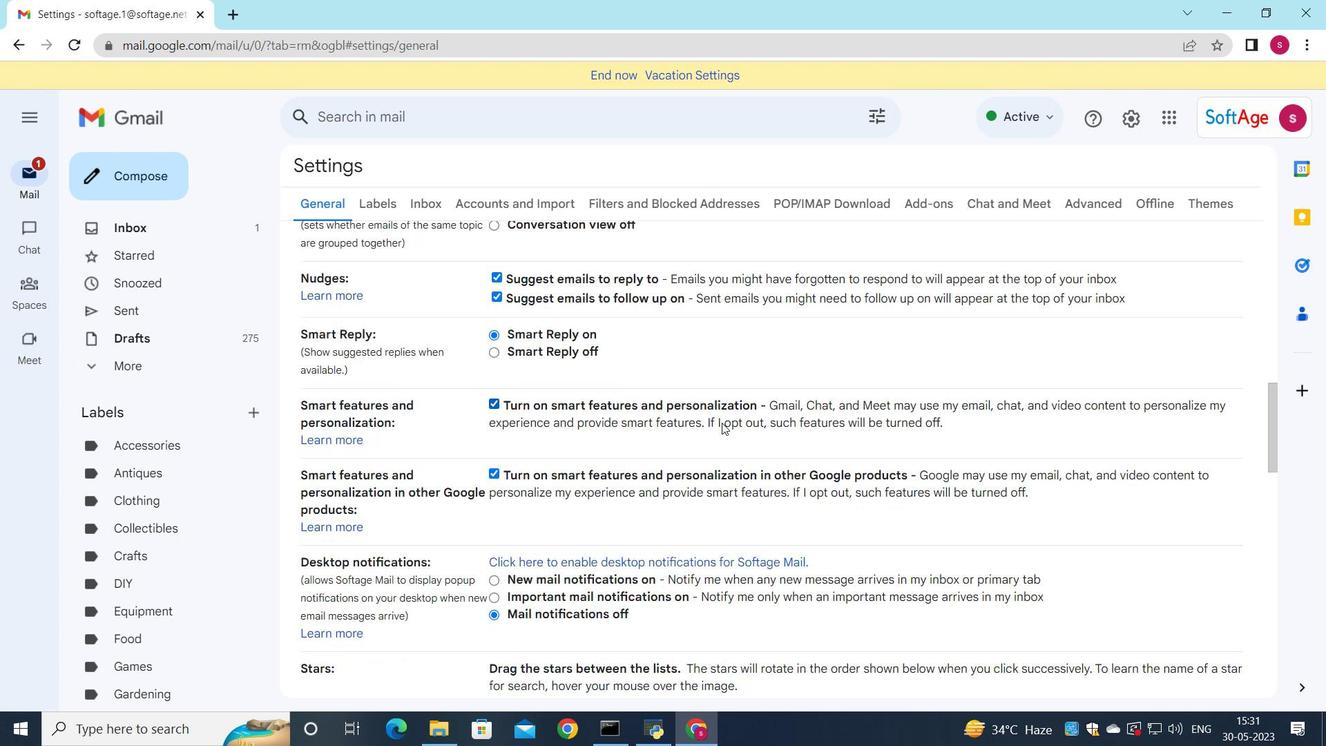 
Action: Mouse scrolled (719, 421) with delta (0, 0)
Screenshot: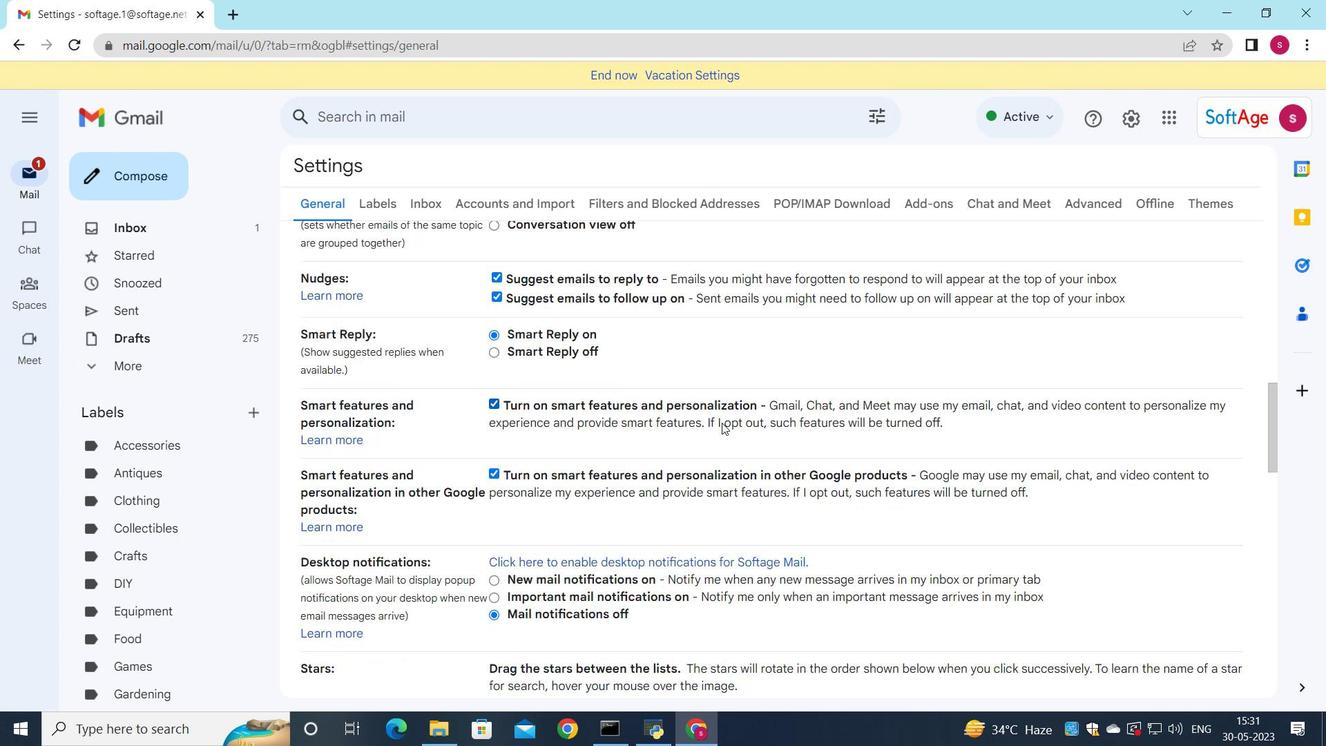 
Action: Mouse moved to (719, 427)
Screenshot: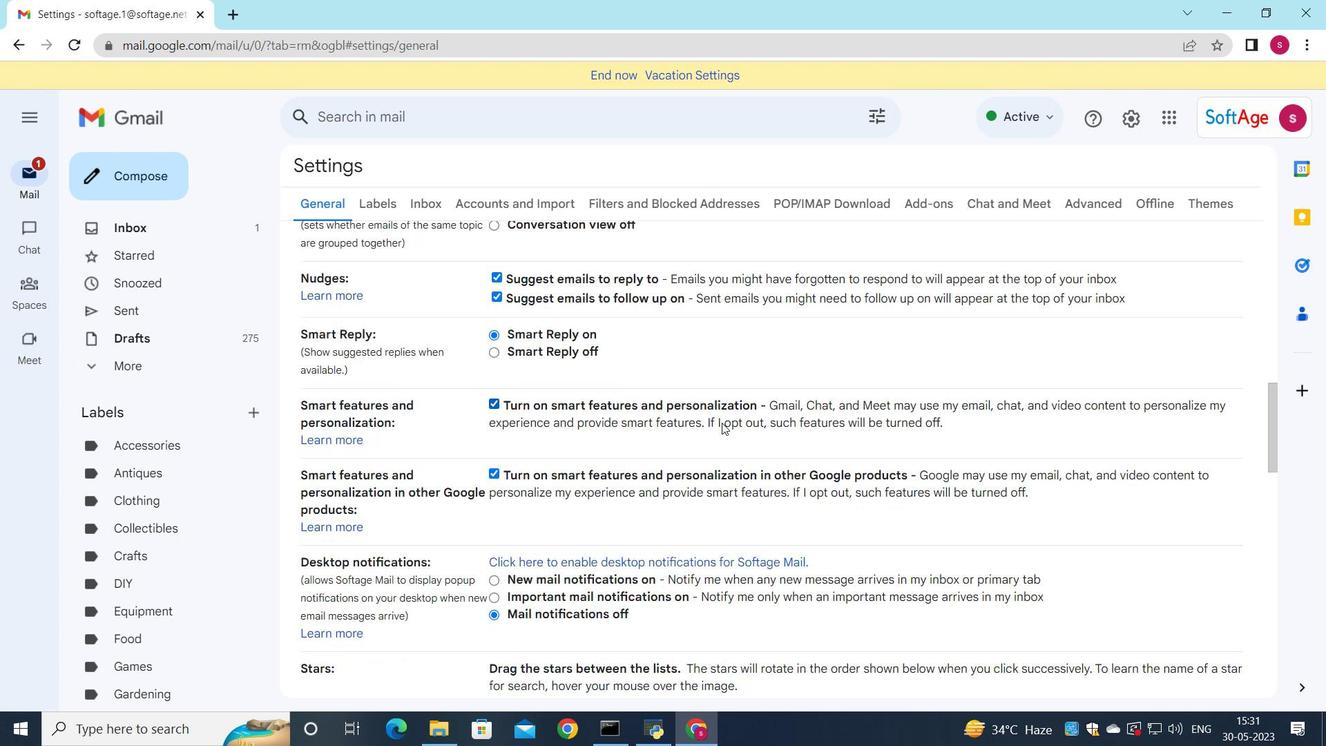 
Action: Mouse scrolled (719, 426) with delta (0, 0)
Screenshot: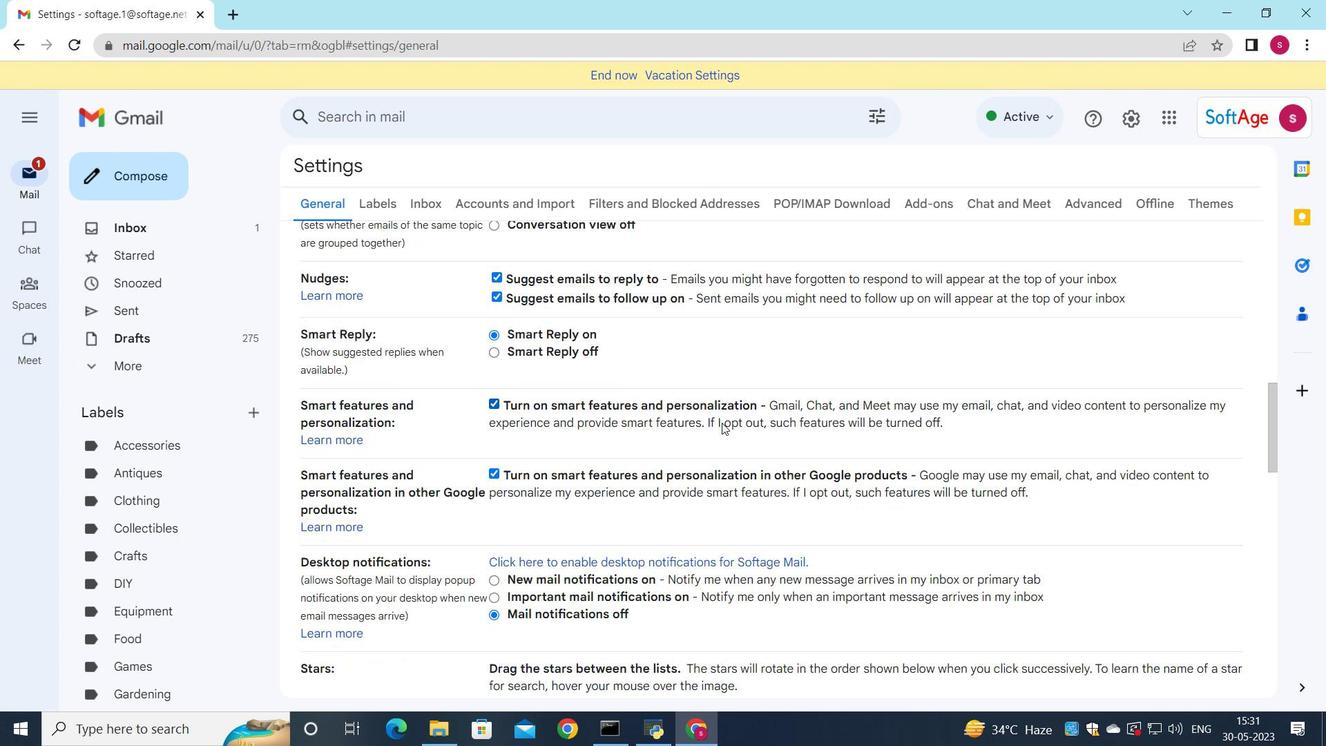 
Action: Mouse moved to (722, 441)
Screenshot: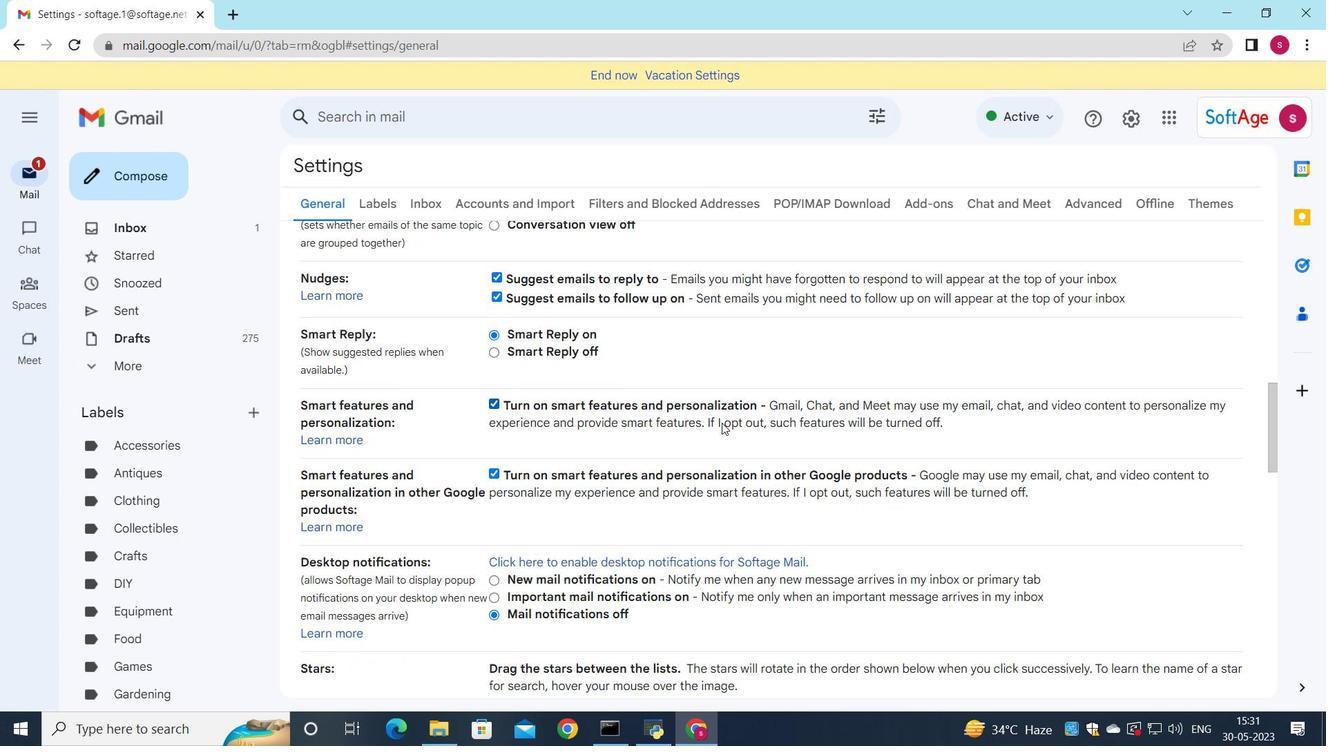 
Action: Mouse scrolled (722, 440) with delta (0, 0)
Screenshot: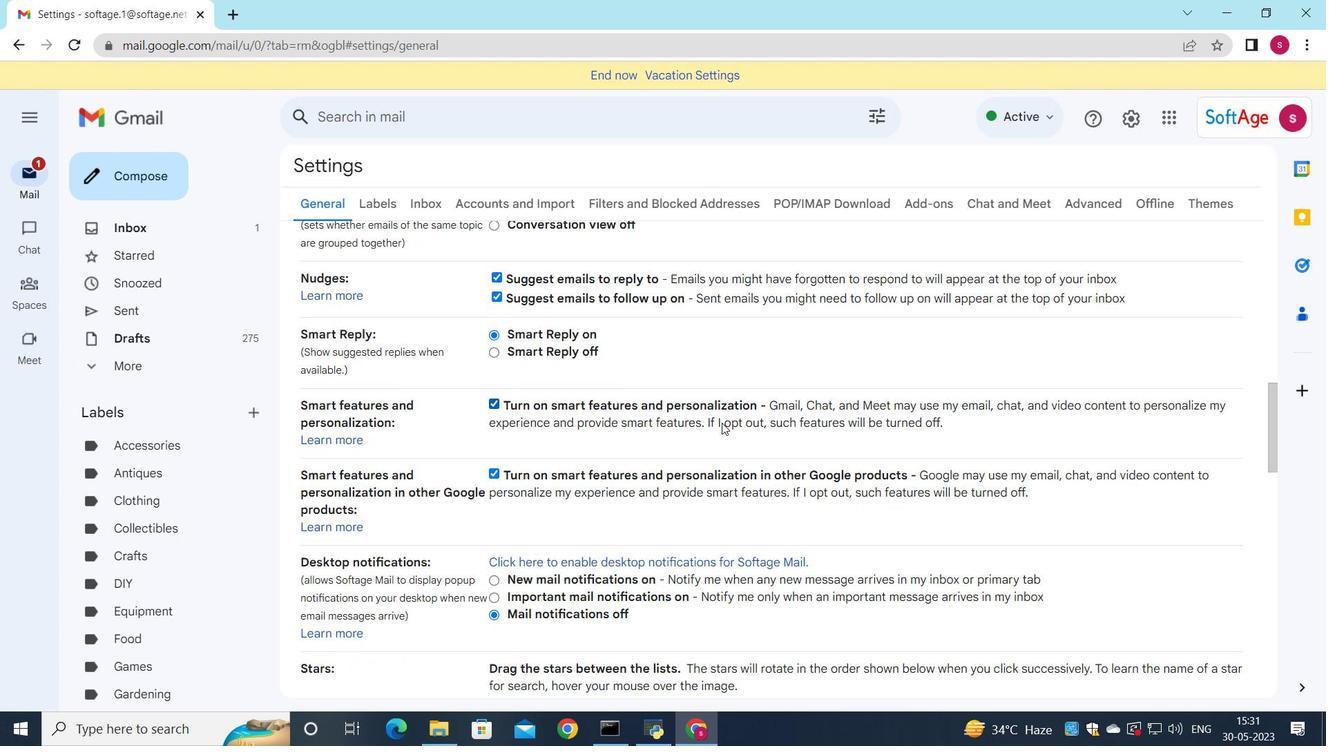 
Action: Mouse moved to (708, 443)
Screenshot: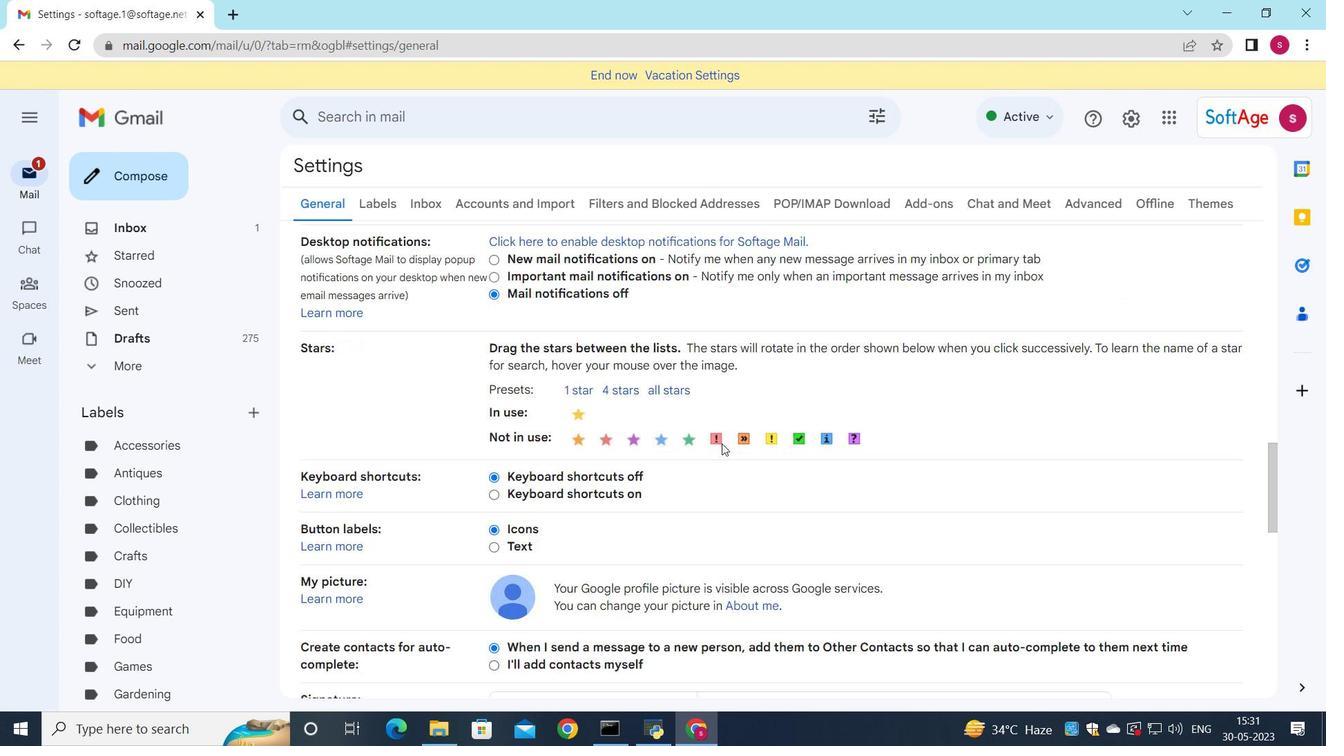 
Action: Mouse scrolled (708, 442) with delta (0, 0)
Screenshot: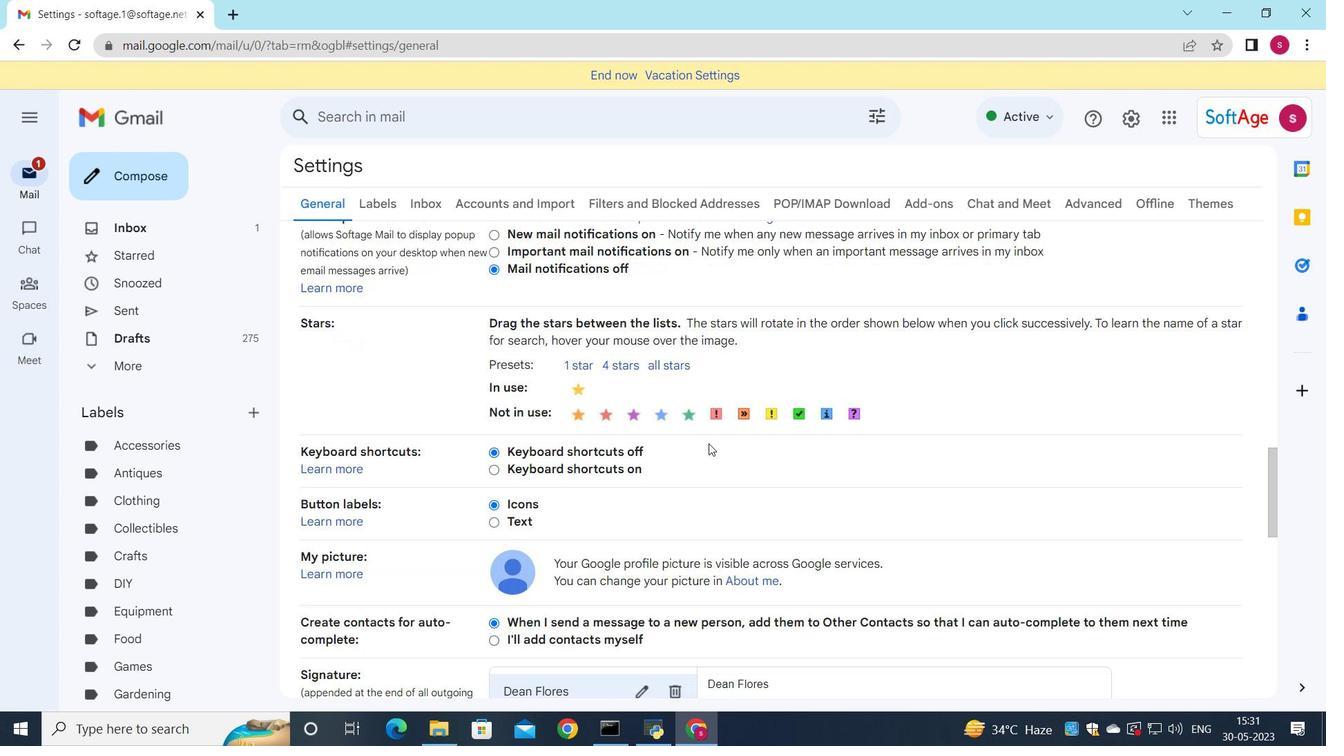
Action: Mouse scrolled (708, 442) with delta (0, 0)
Screenshot: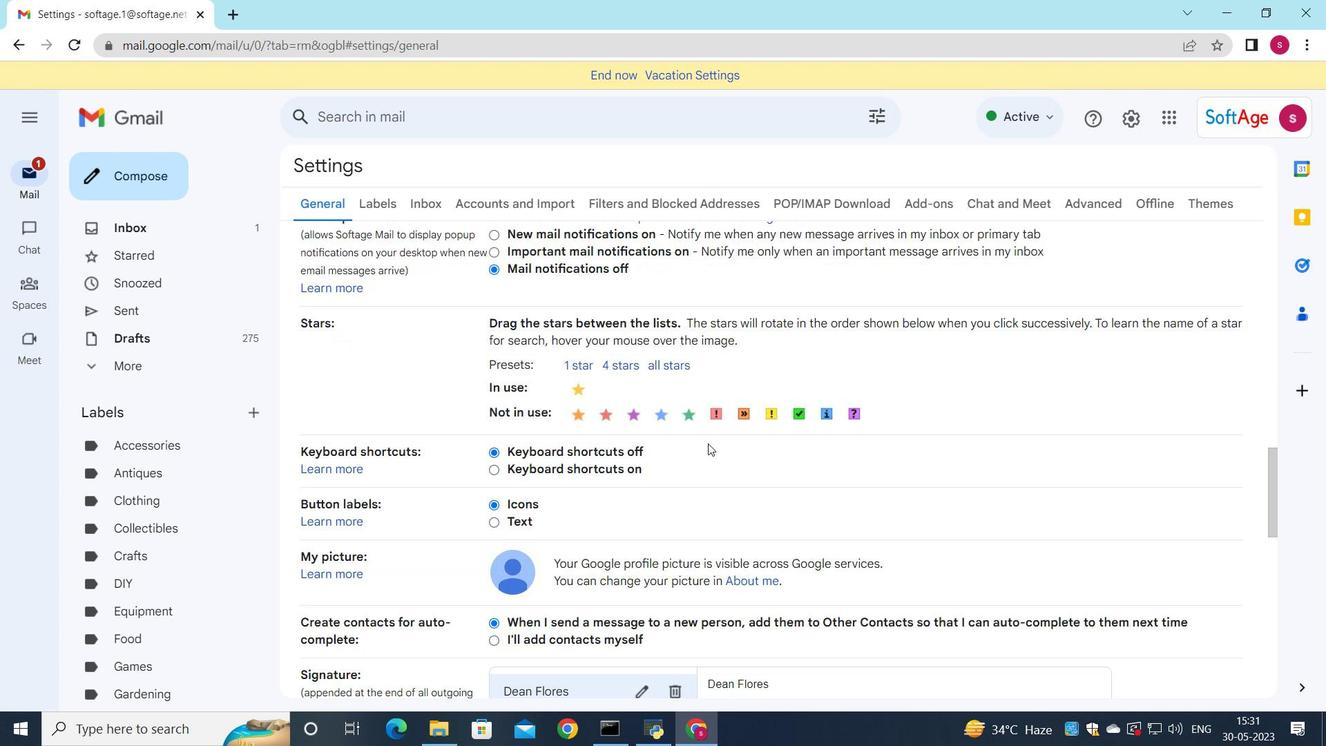 
Action: Mouse scrolled (708, 442) with delta (0, 0)
Screenshot: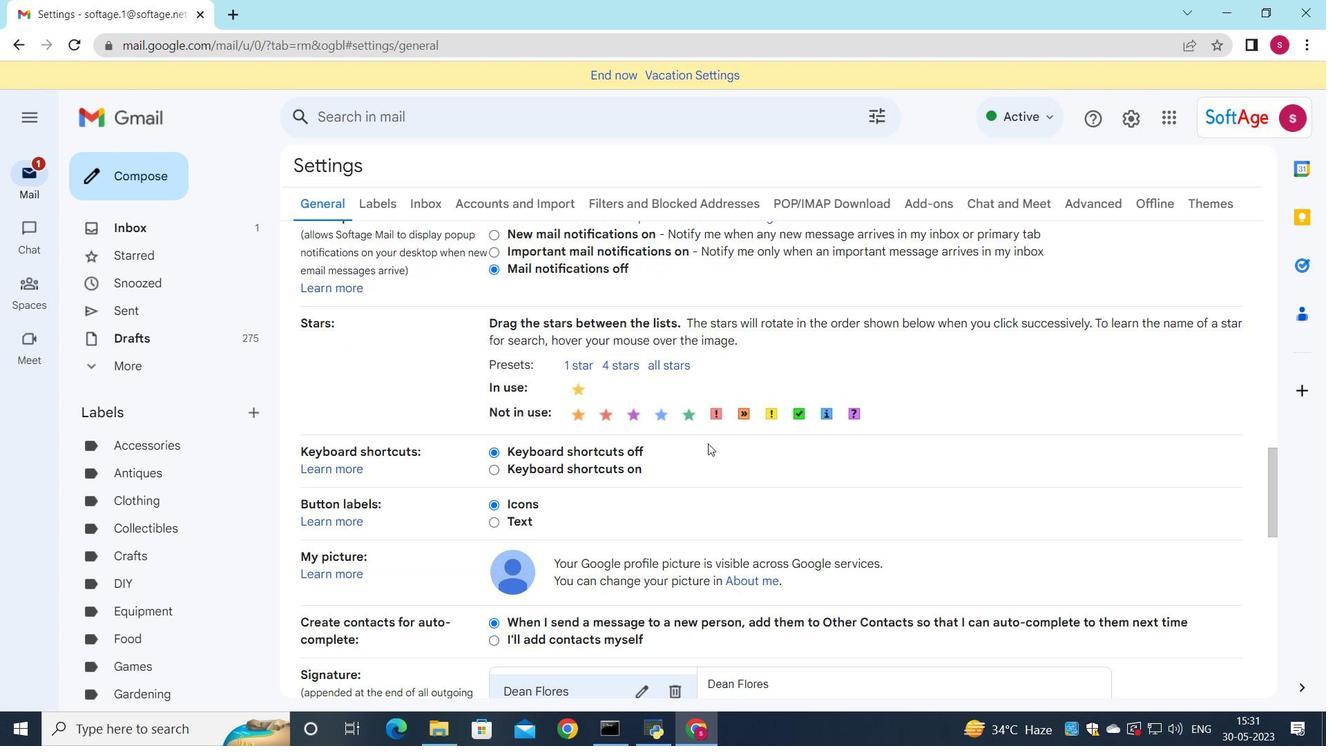 
Action: Mouse moved to (666, 429)
Screenshot: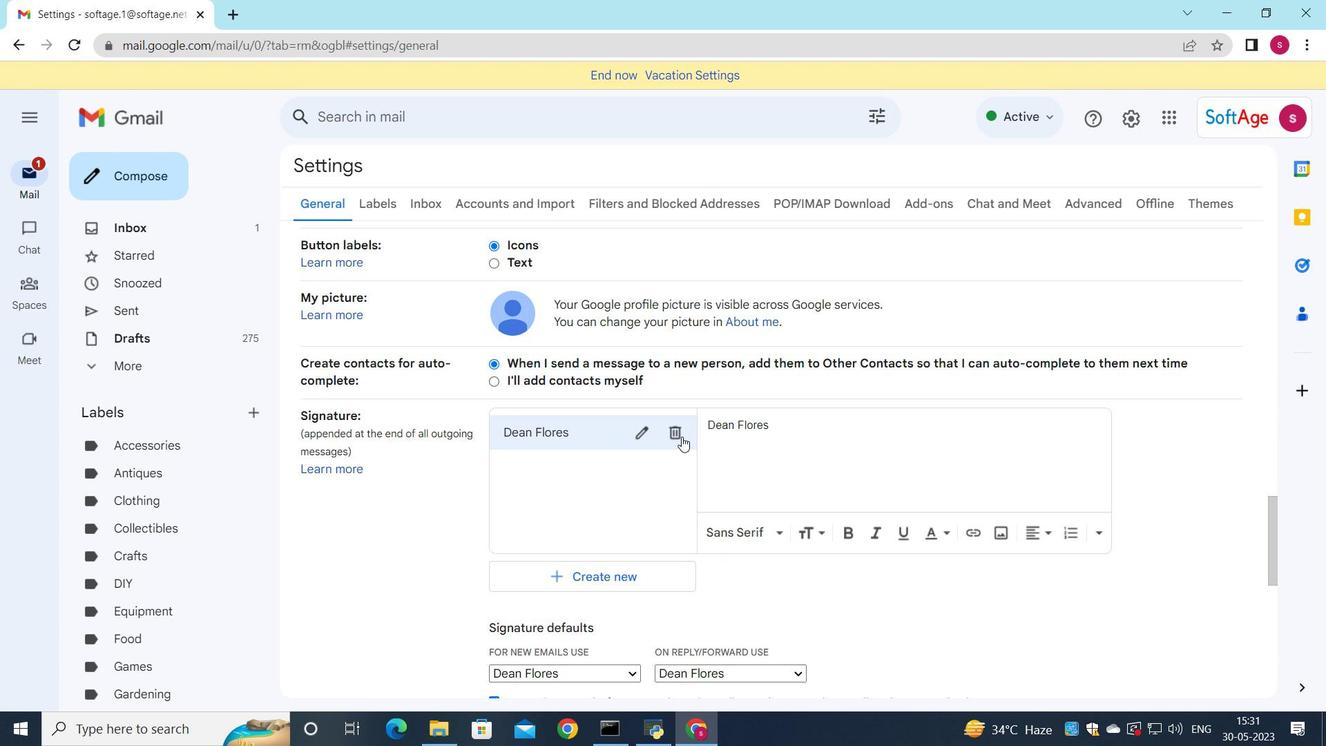 
Action: Mouse pressed left at (666, 429)
Screenshot: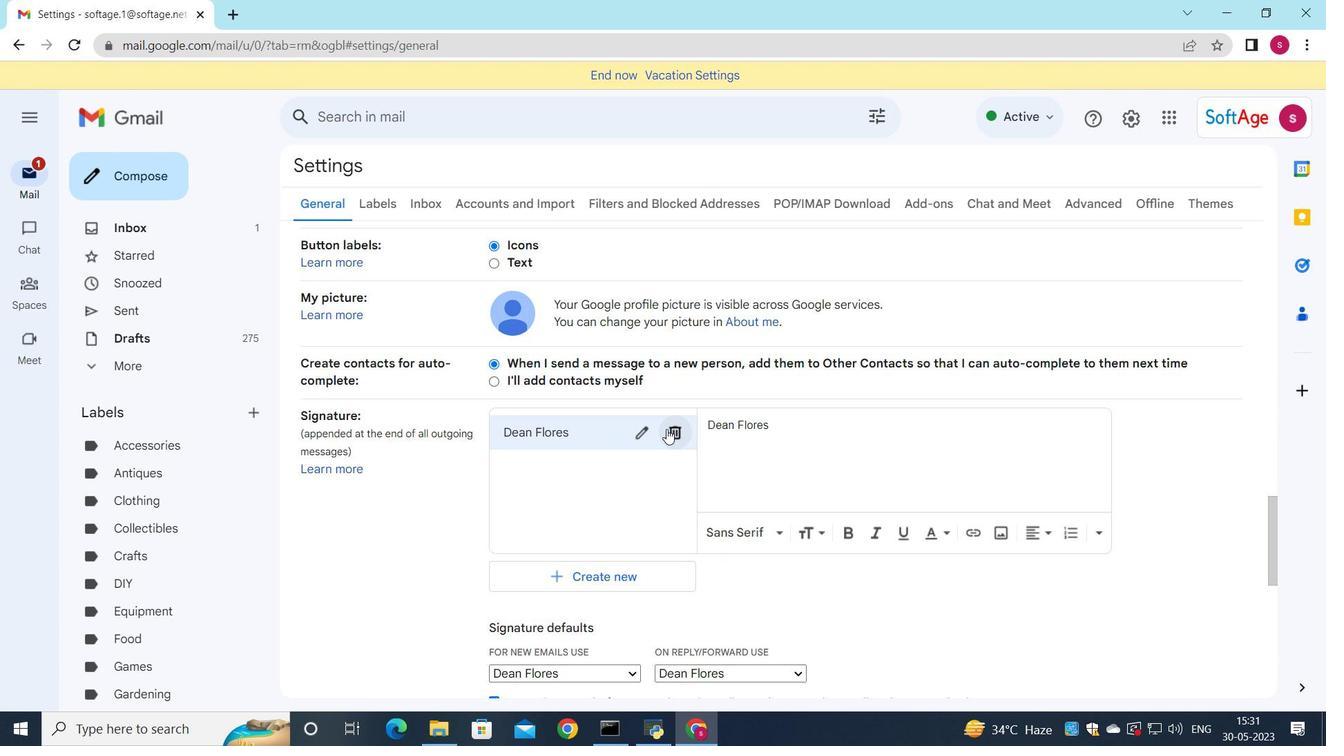 
Action: Mouse moved to (801, 416)
Screenshot: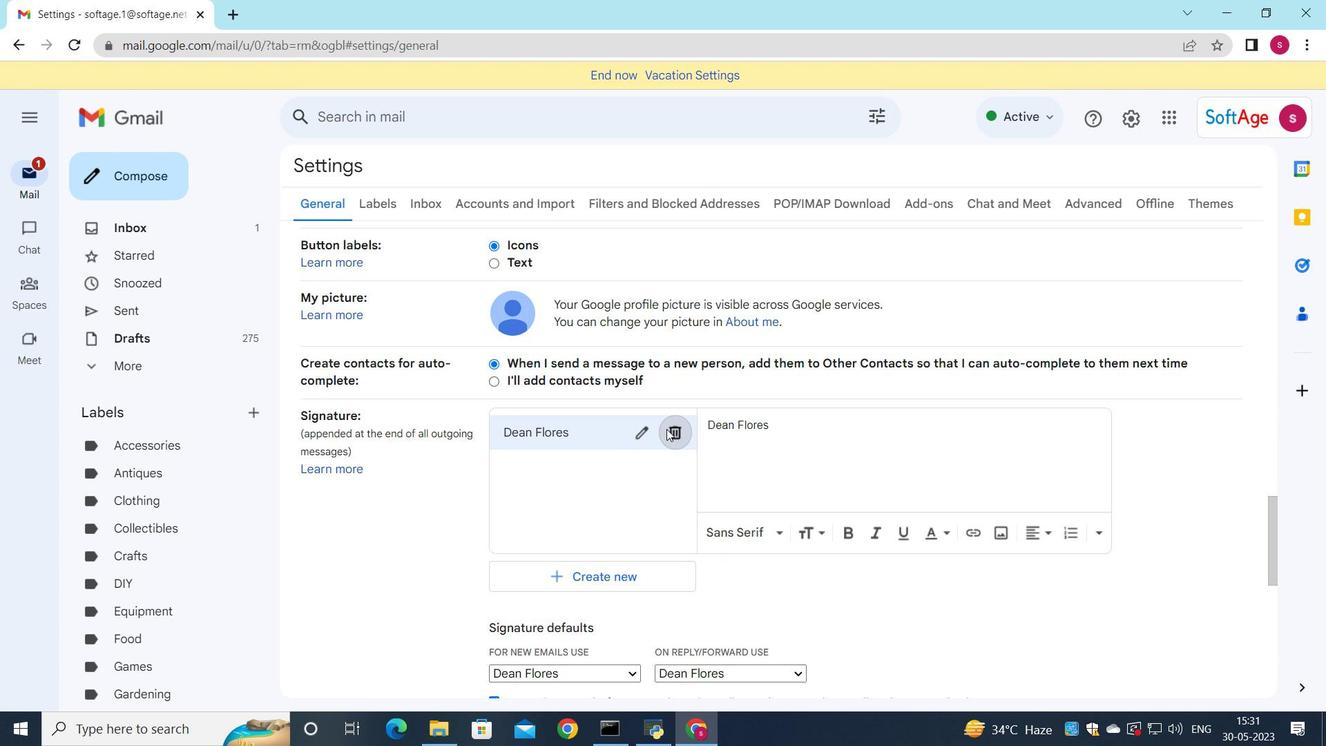 
Action: Mouse pressed left at (801, 416)
Screenshot: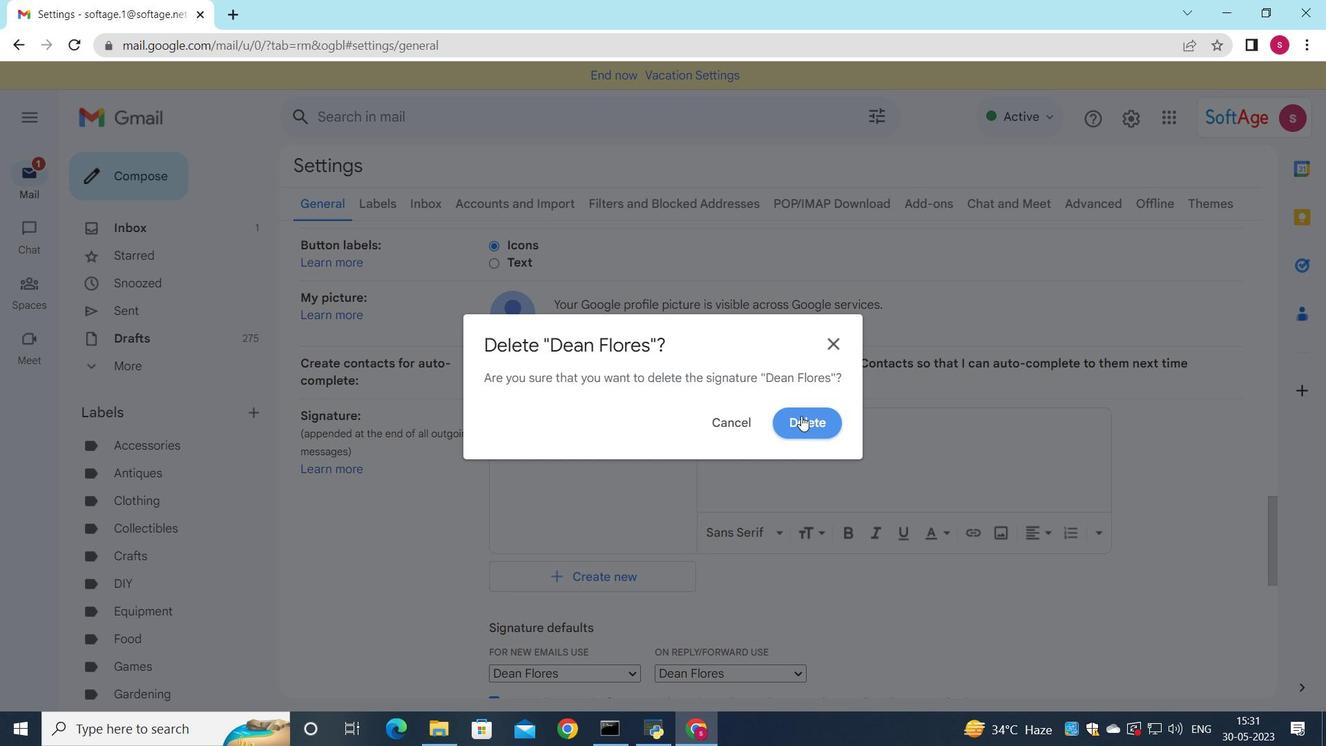 
Action: Mouse moved to (592, 456)
Screenshot: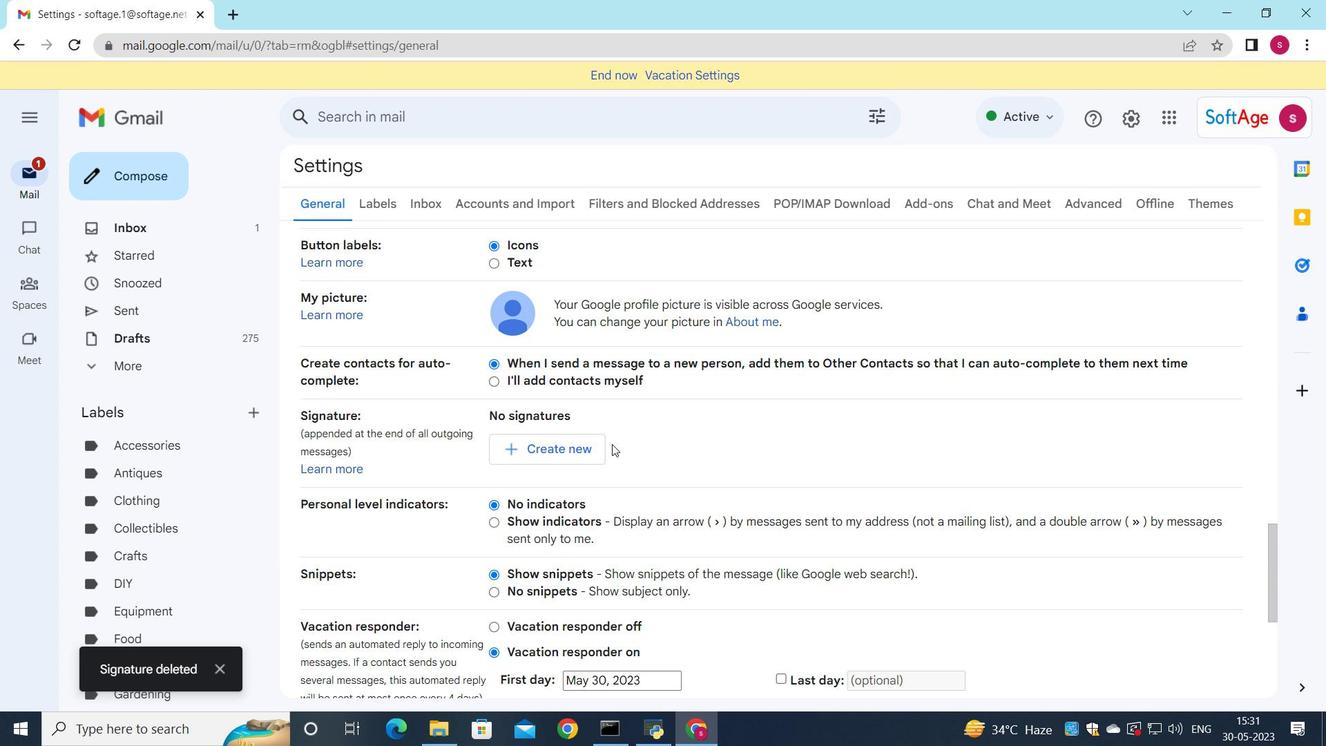 
Action: Mouse pressed left at (592, 456)
Screenshot: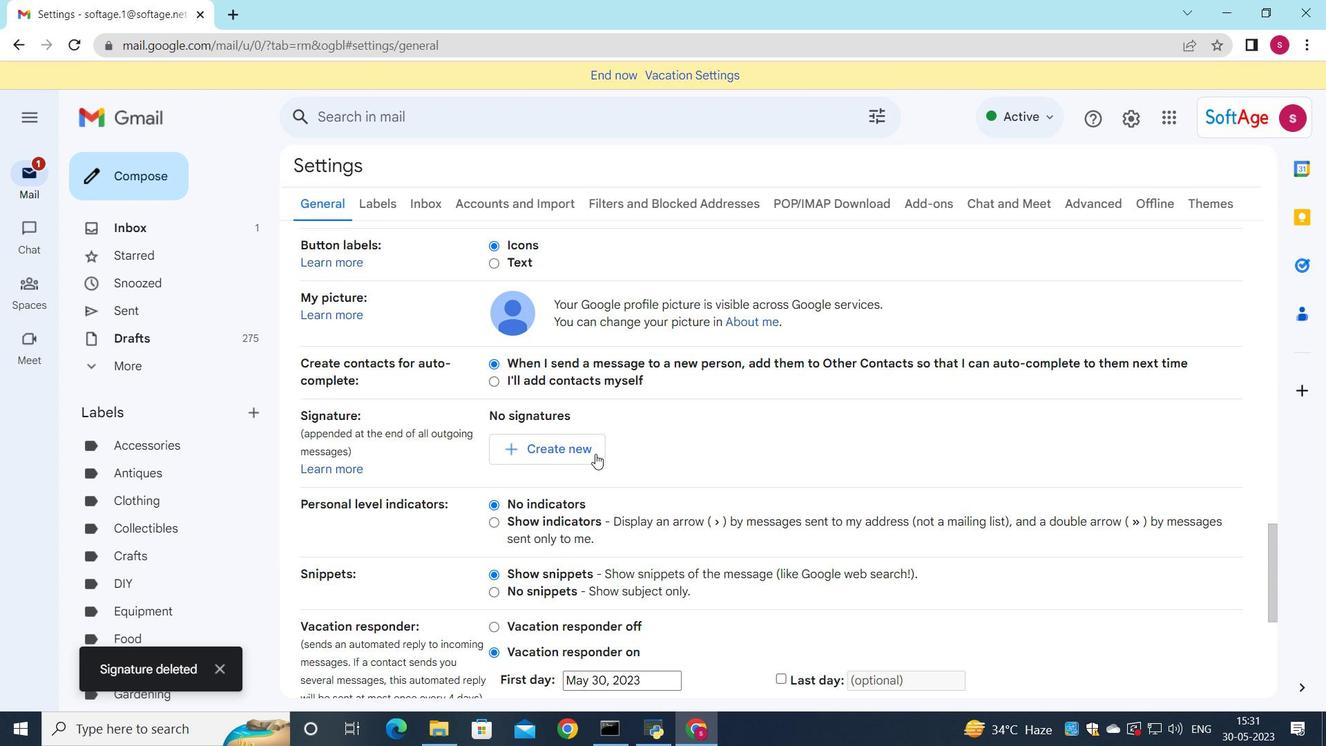 
Action: Mouse moved to (823, 404)
Screenshot: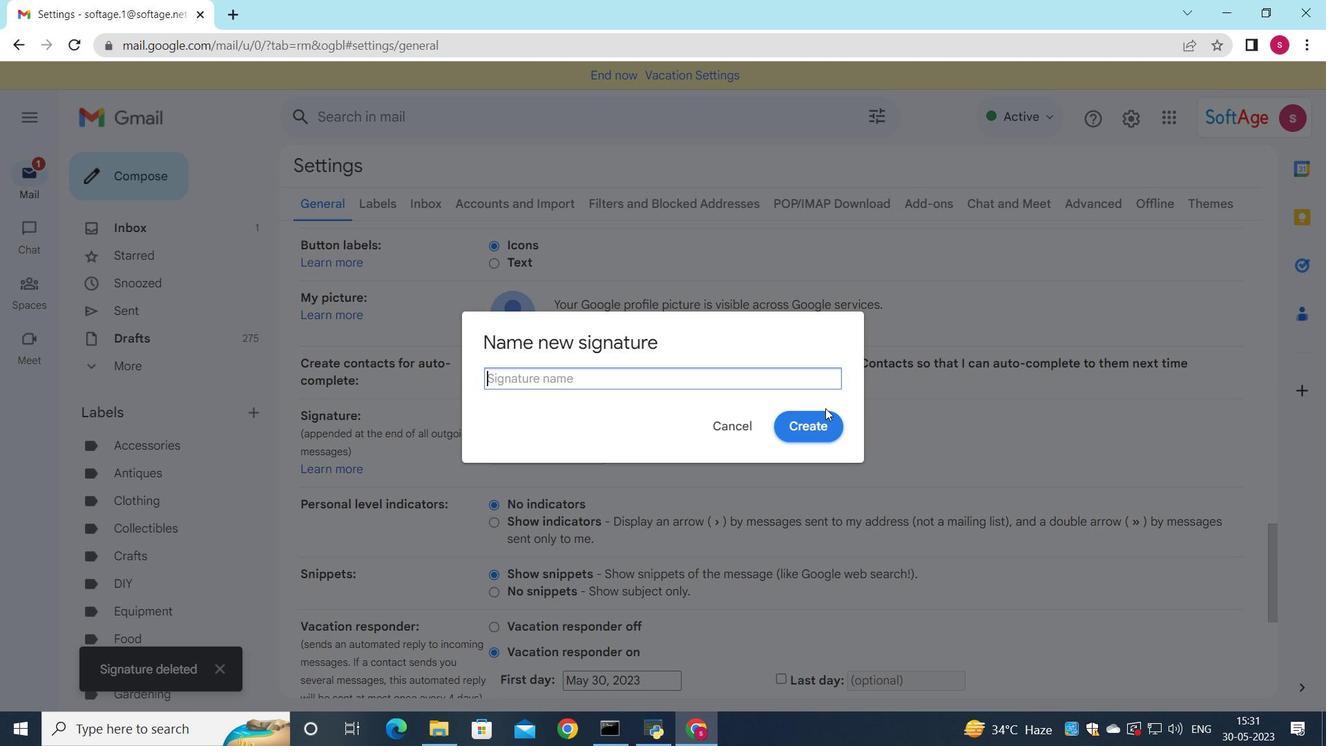 
Action: Key pressed <Key.shift>Delane<Key.space><Key.shift>King
Screenshot: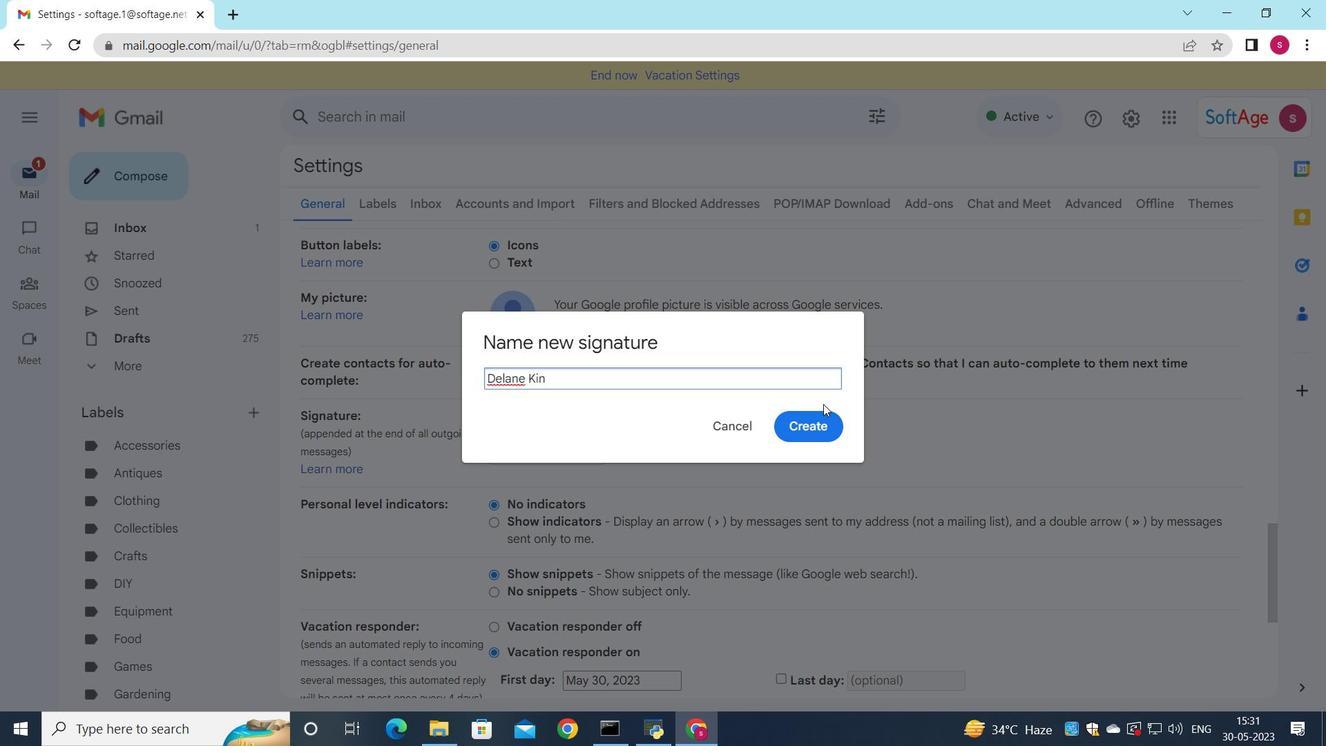 
Action: Mouse moved to (527, 382)
Screenshot: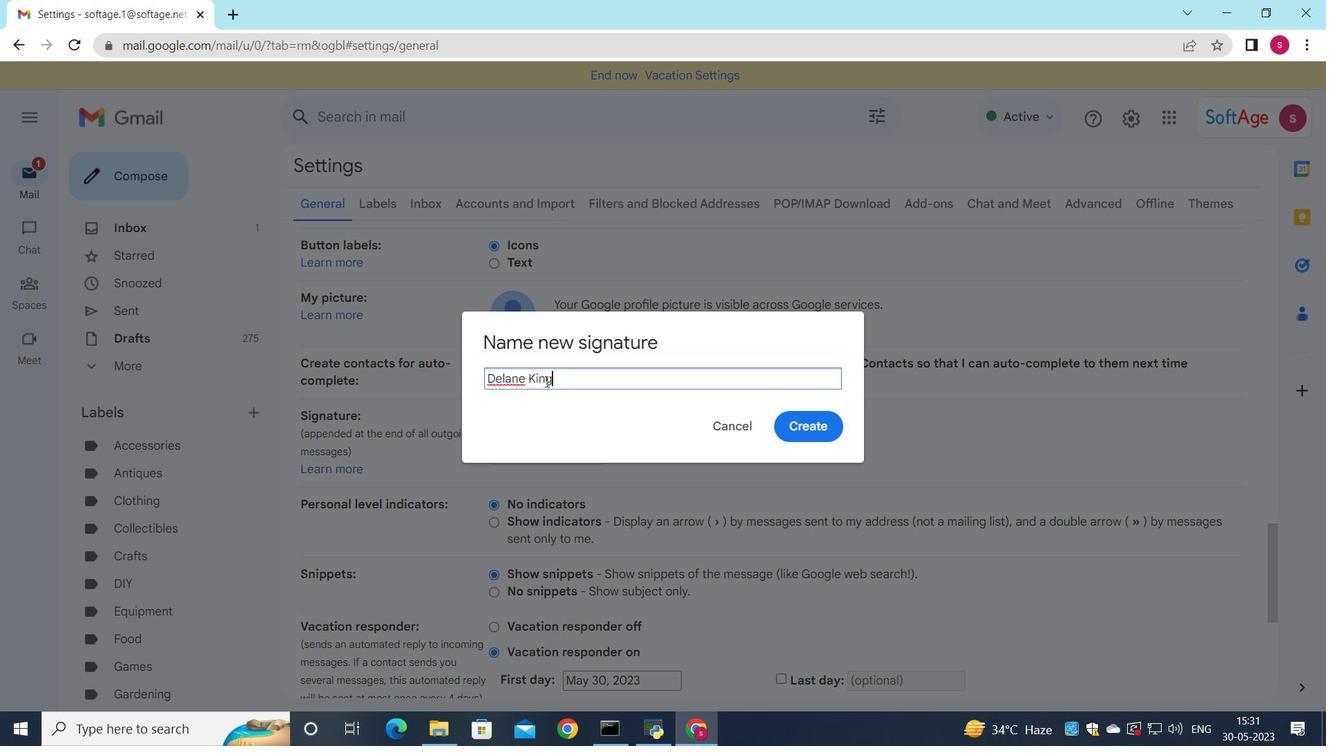 
Action: Mouse pressed left at (527, 382)
Screenshot: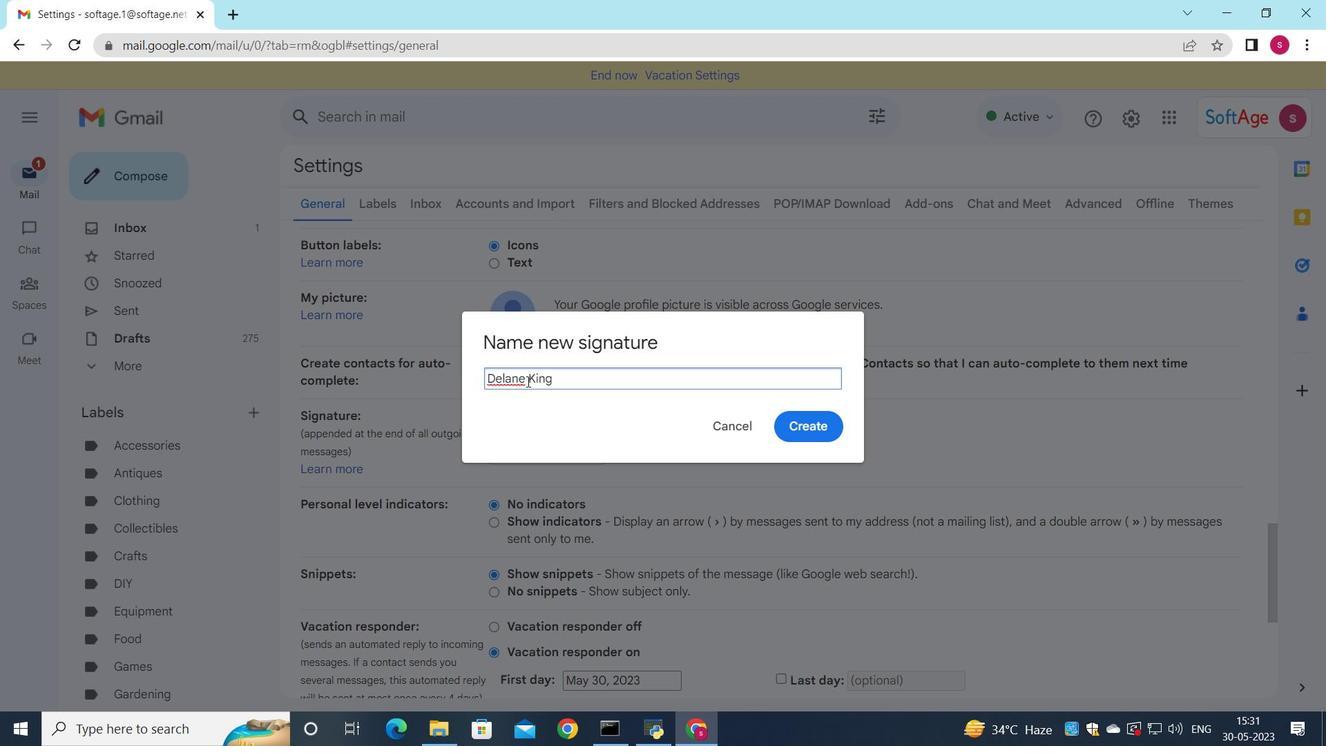 
Action: Mouse moved to (523, 378)
Screenshot: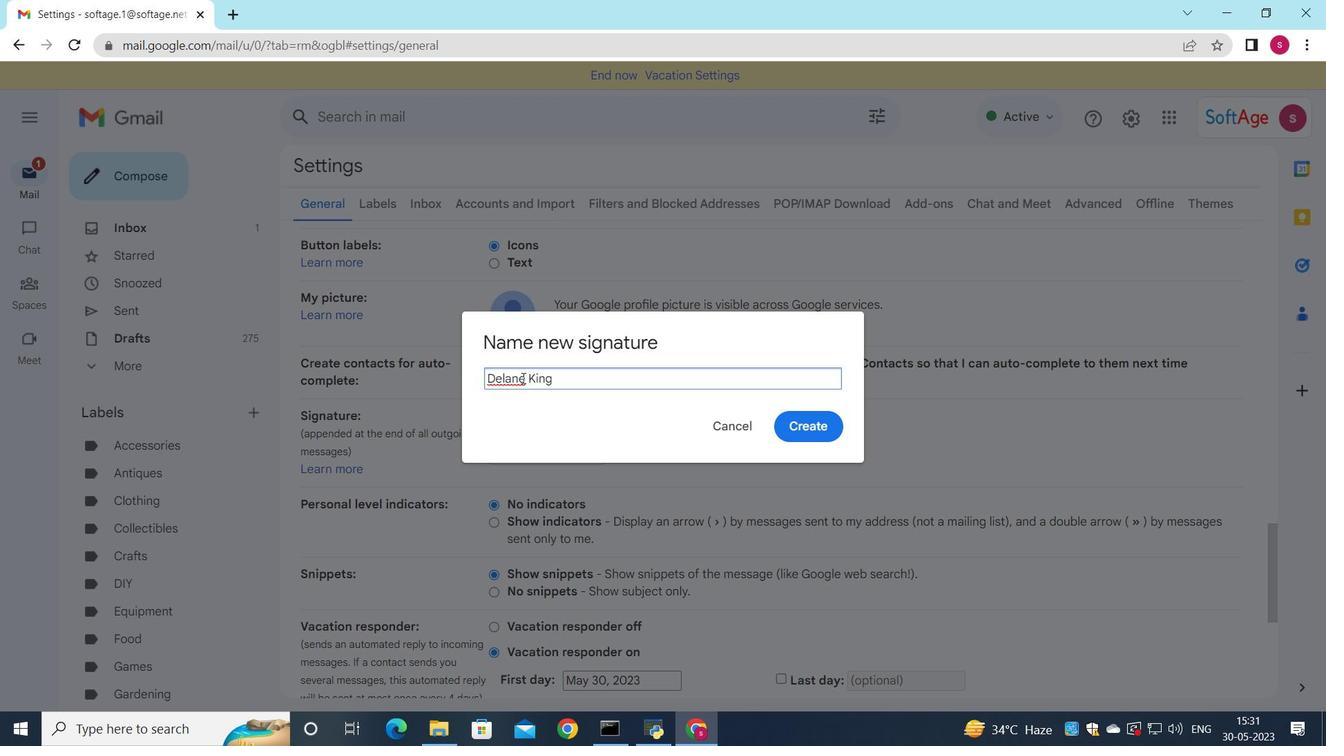
Action: Mouse pressed left at (523, 378)
Screenshot: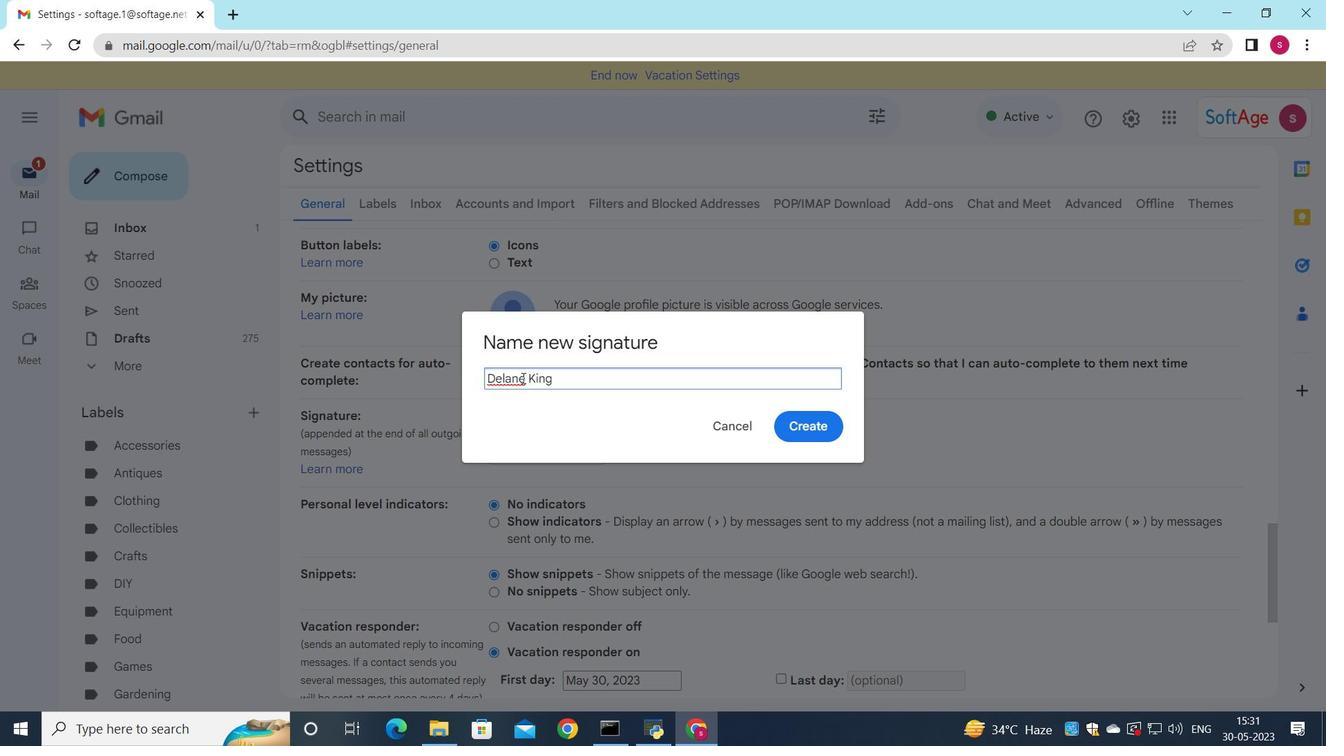
Action: Mouse moved to (516, 375)
Screenshot: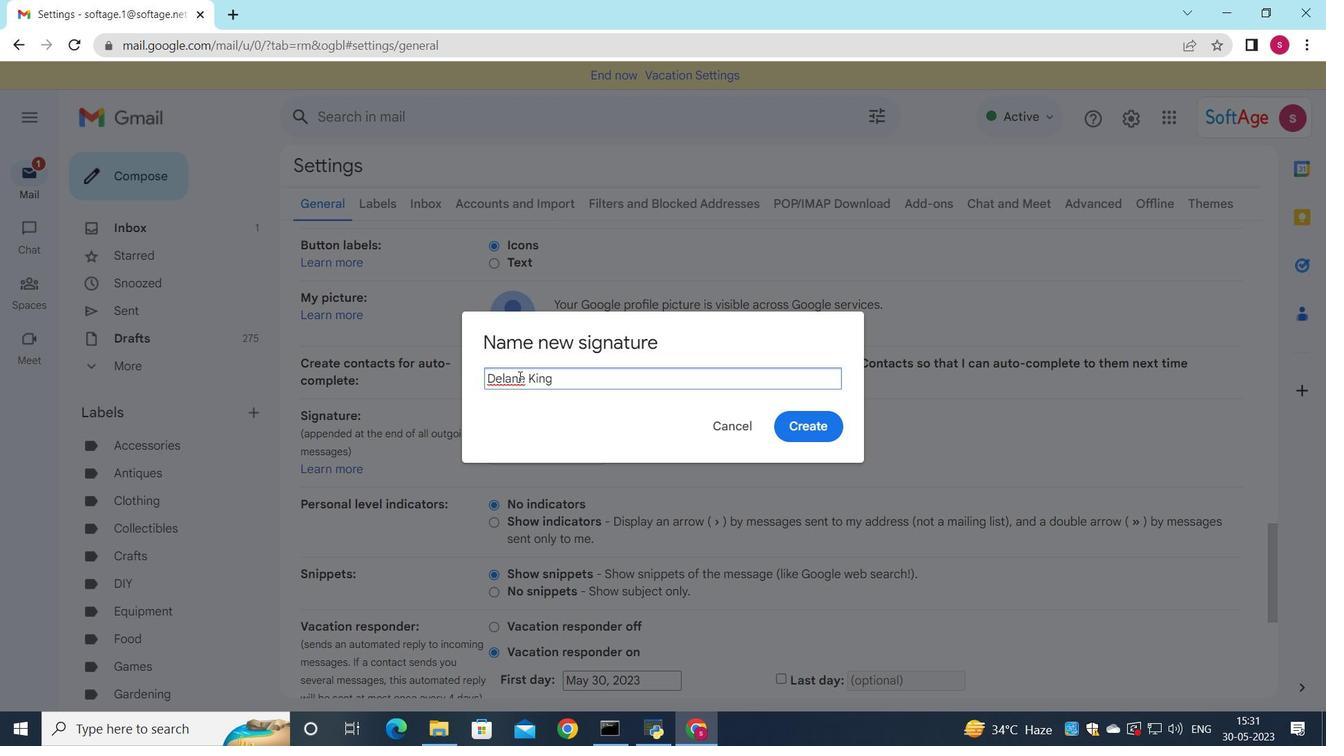 
Action: Key pressed y
Screenshot: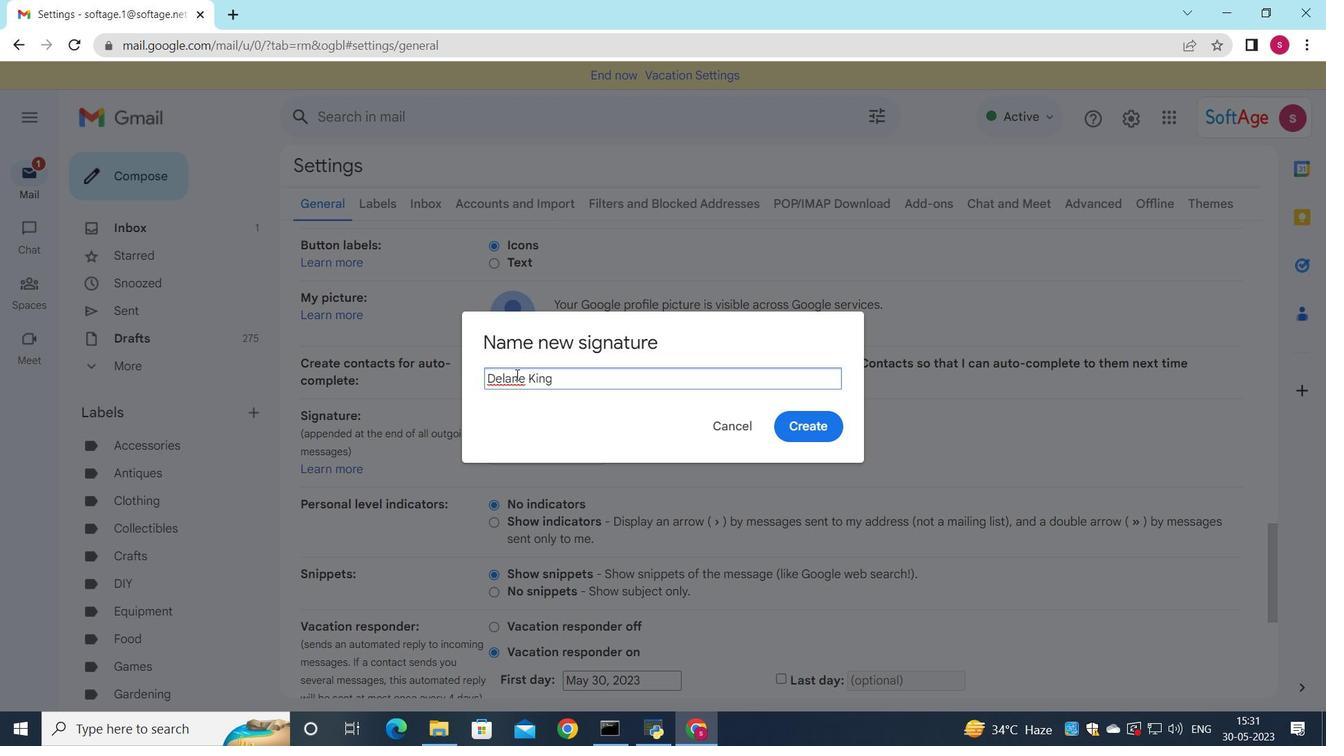 
Action: Mouse moved to (807, 428)
Screenshot: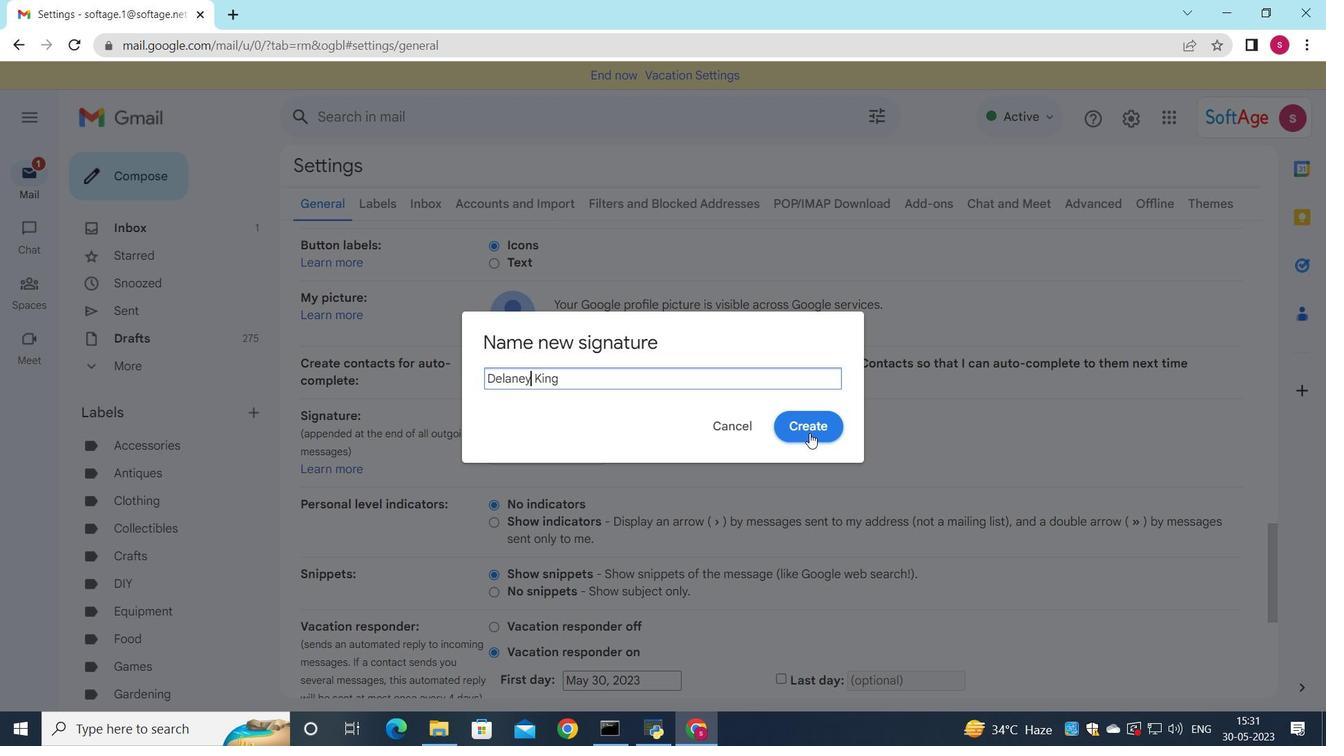 
Action: Mouse pressed left at (807, 428)
Screenshot: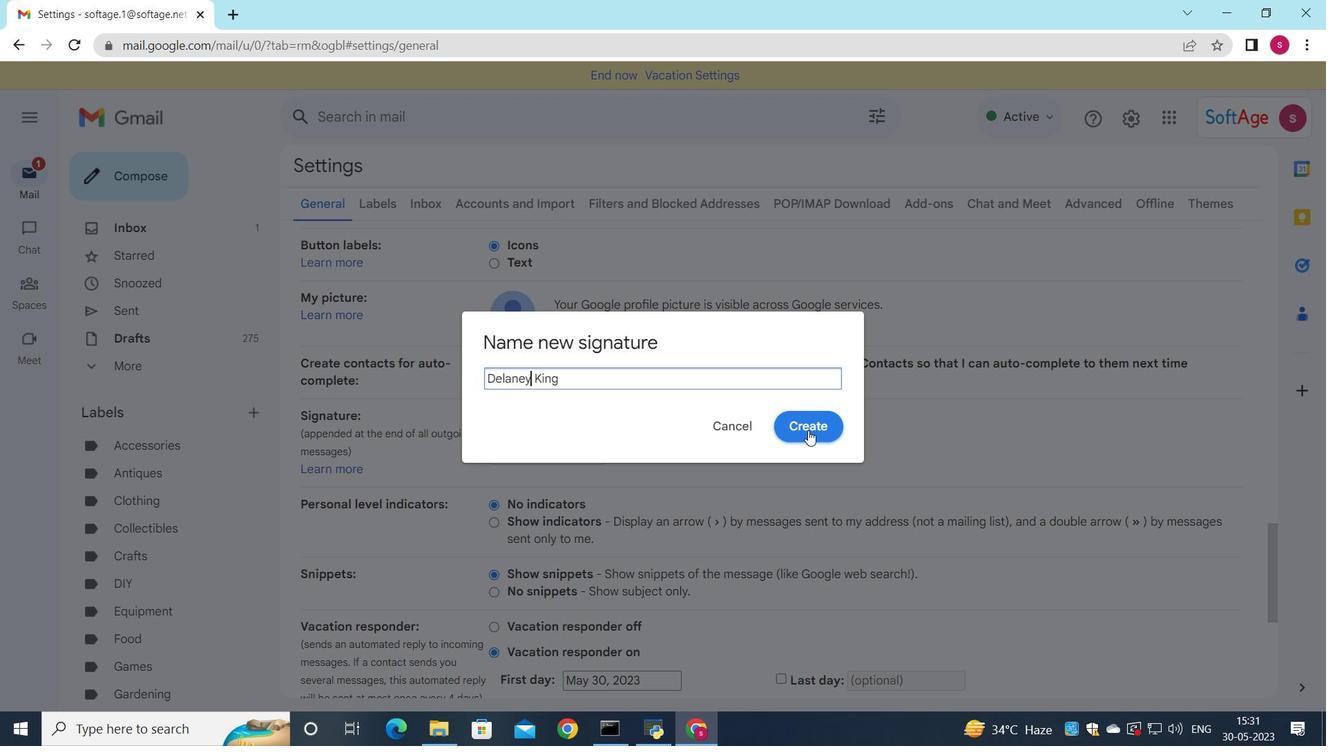 
Action: Mouse moved to (835, 440)
Screenshot: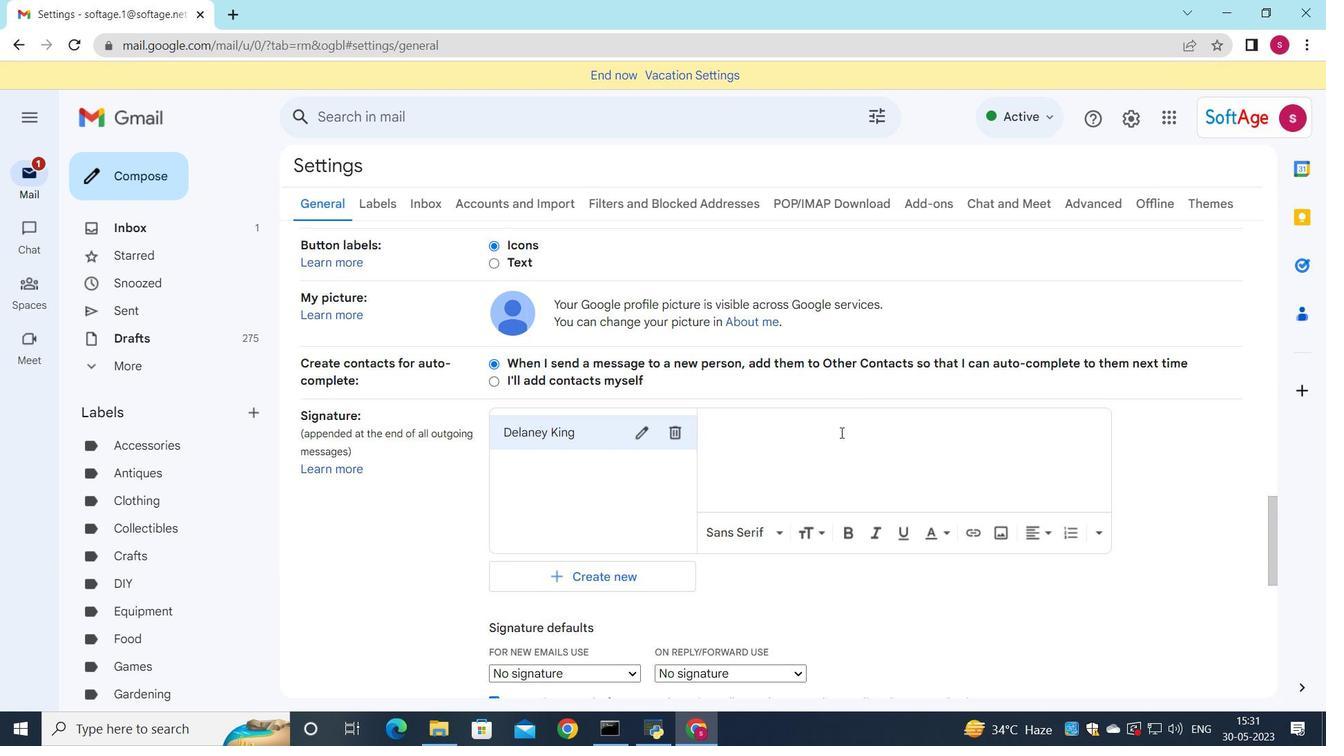 
Action: Mouse pressed left at (835, 440)
Screenshot: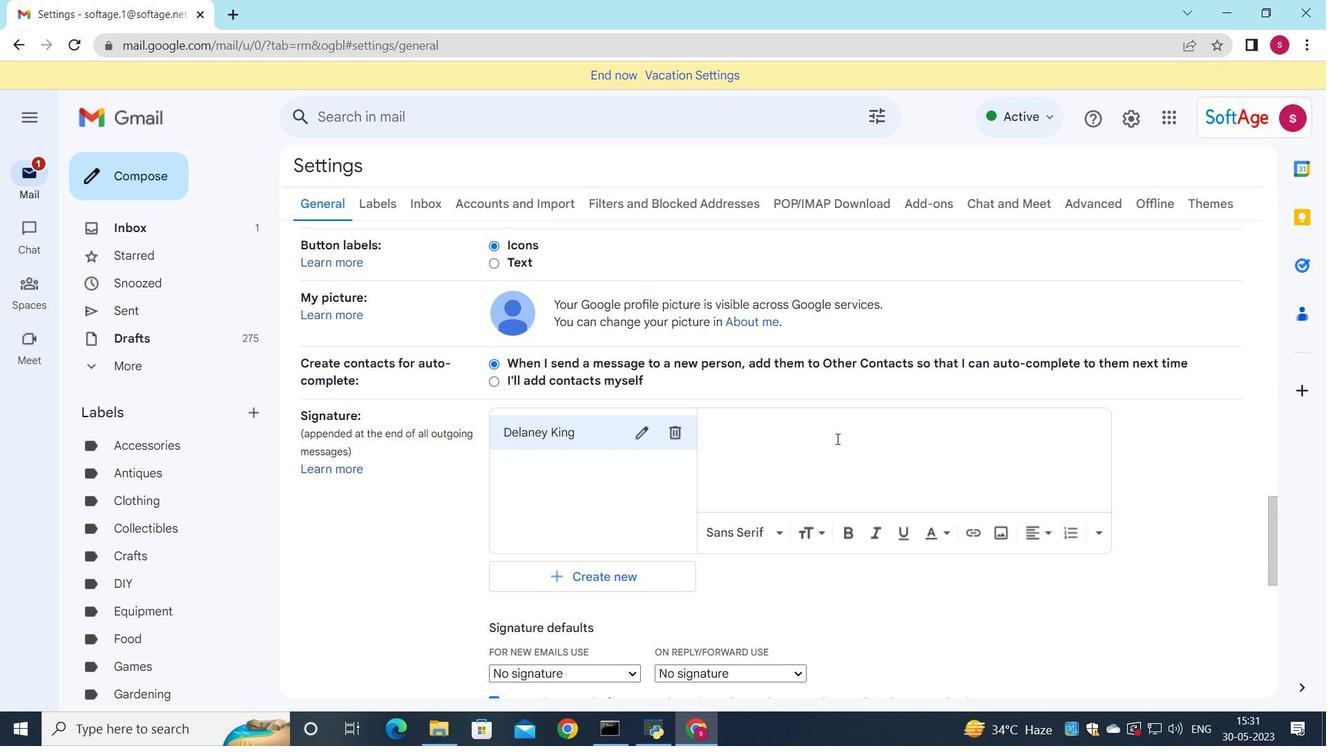 
Action: Key pressed <Key.shift>Delabney<Key.space><Key.shift>King
Screenshot: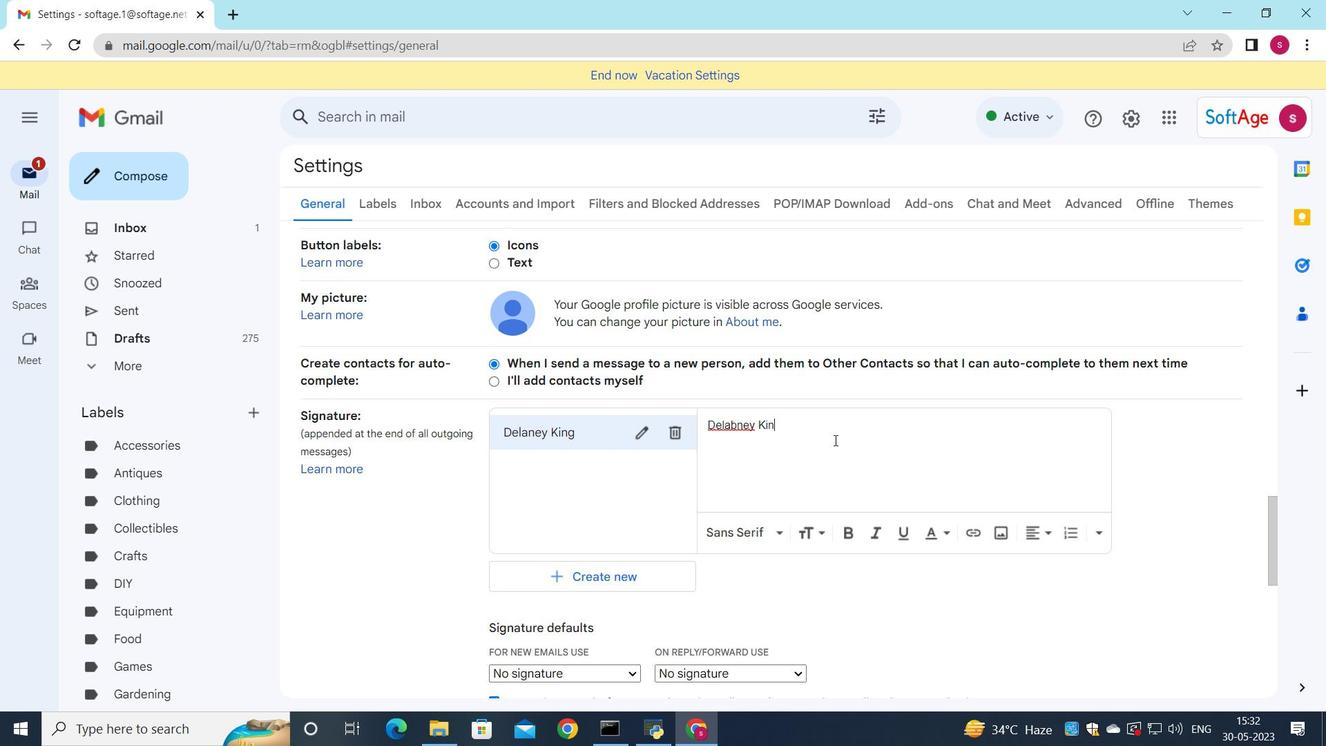 
Action: Mouse moved to (735, 427)
Screenshot: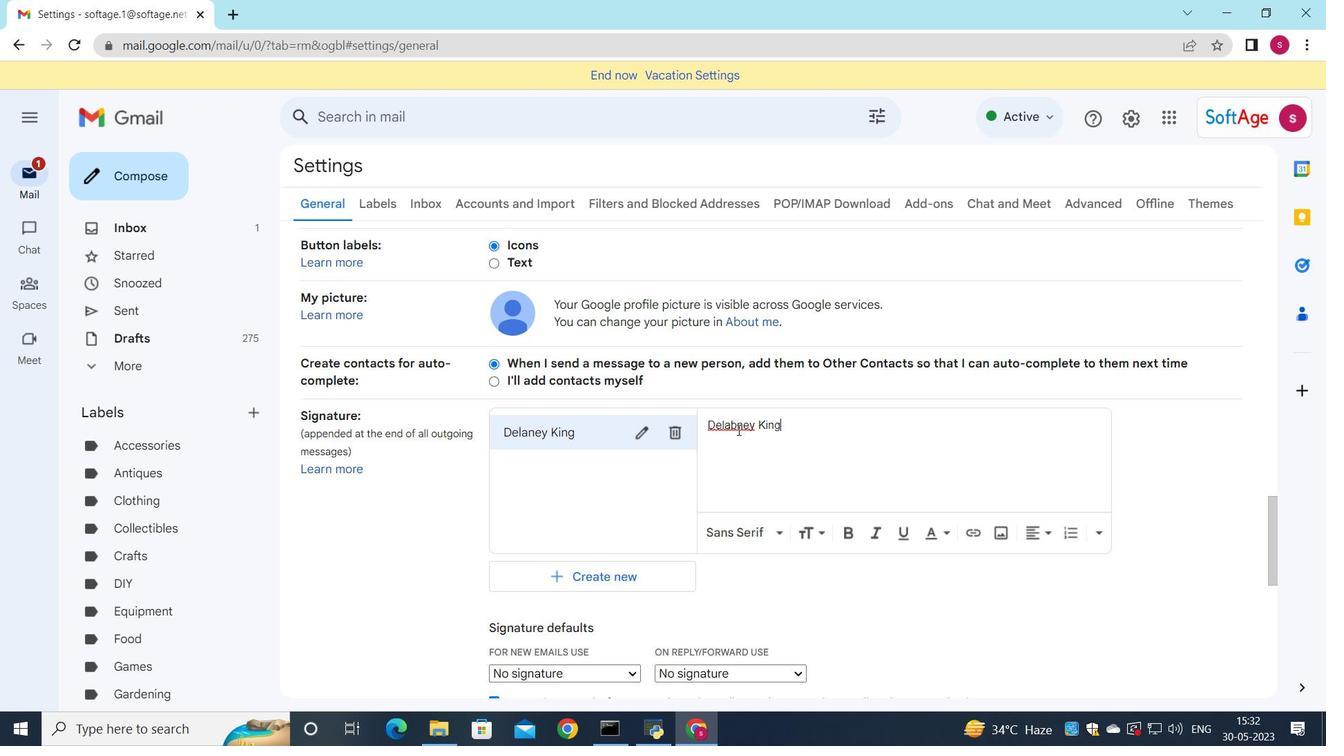 
Action: Mouse pressed left at (735, 427)
Screenshot: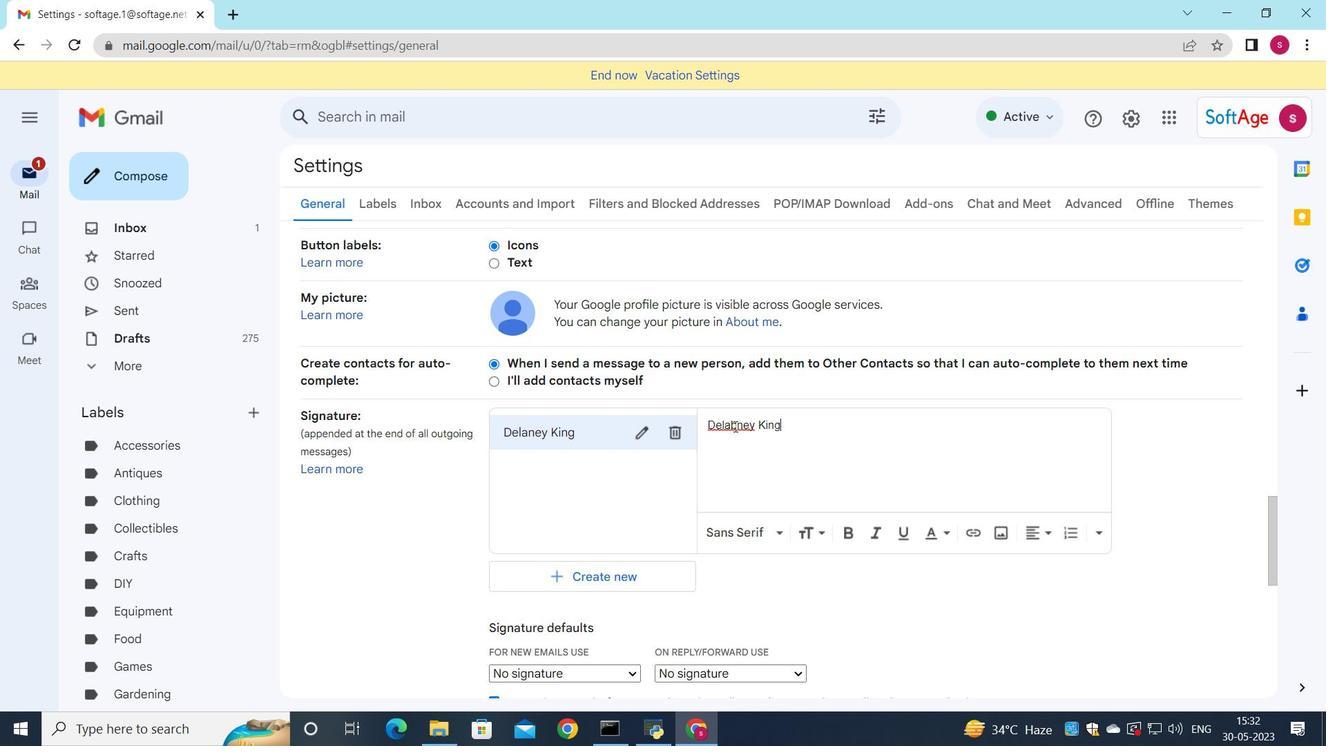 
Action: Key pressed <Key.backspace>
Screenshot: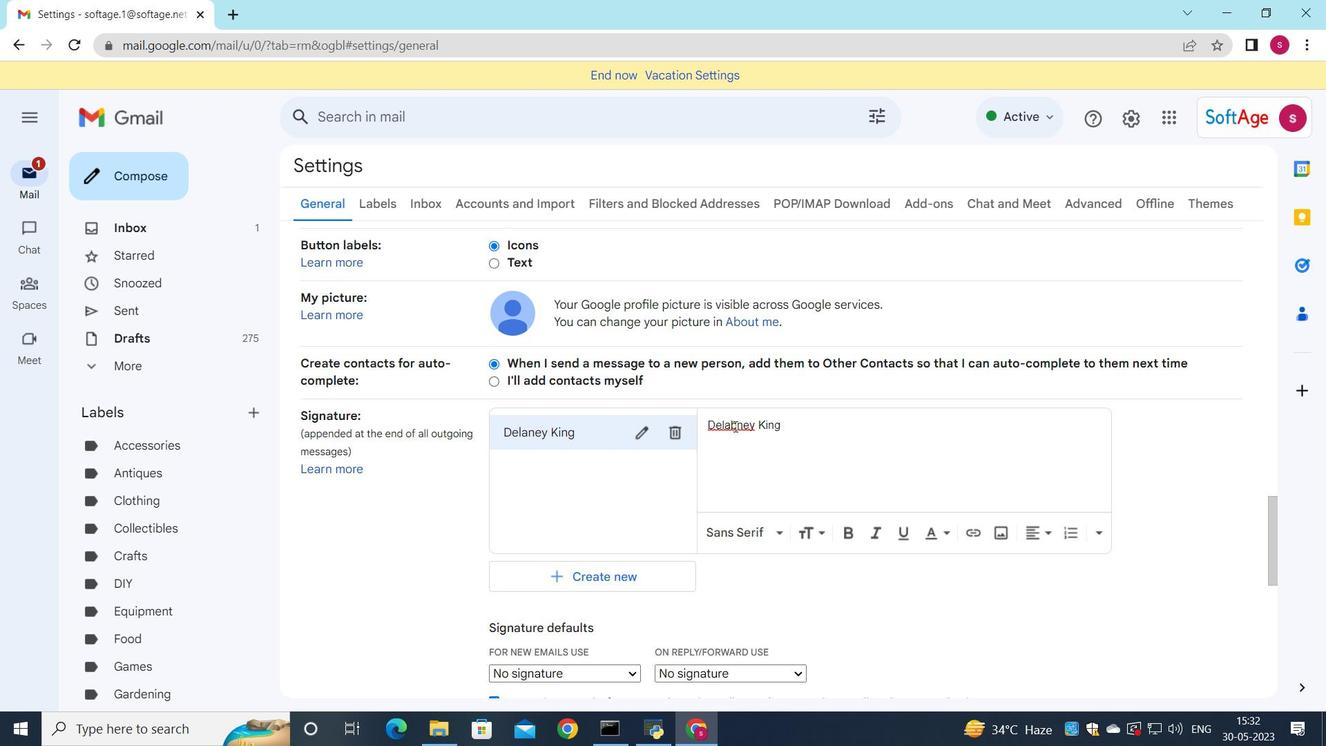 
Action: Mouse moved to (577, 675)
Screenshot: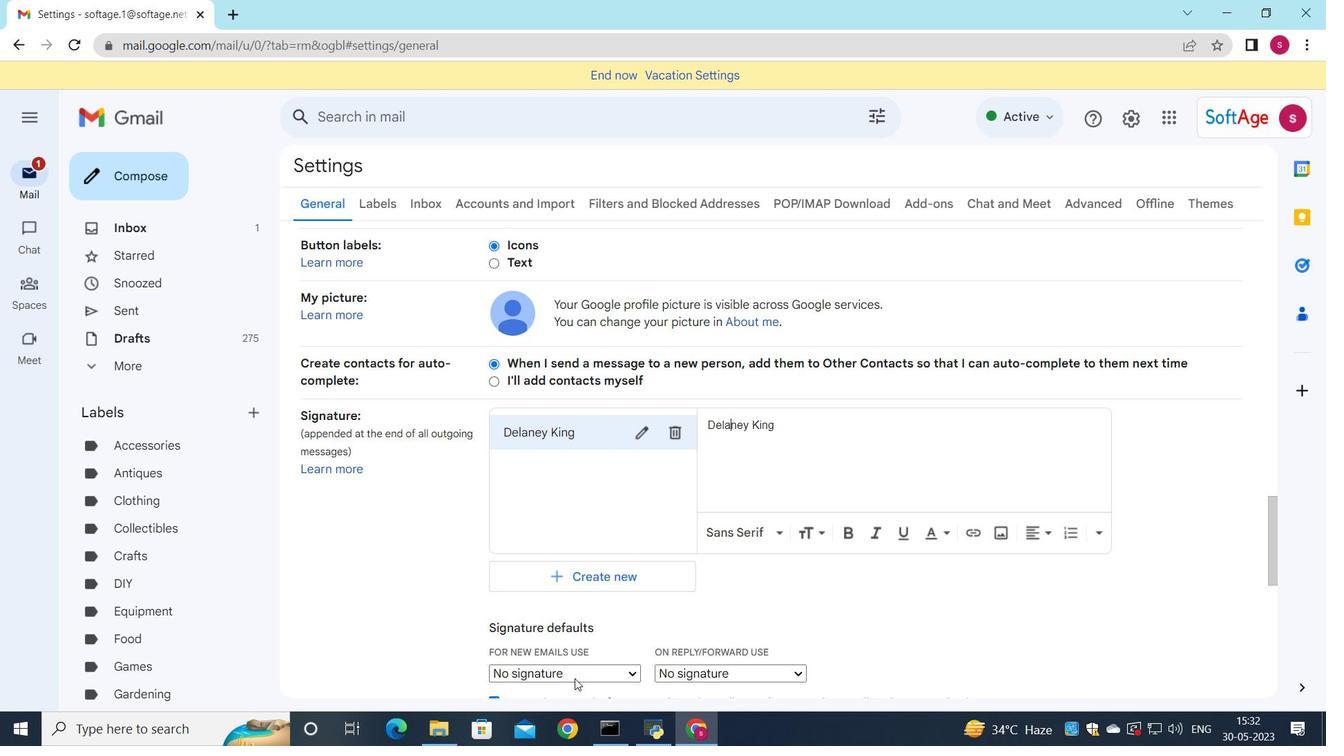 
Action: Mouse pressed left at (577, 675)
Screenshot: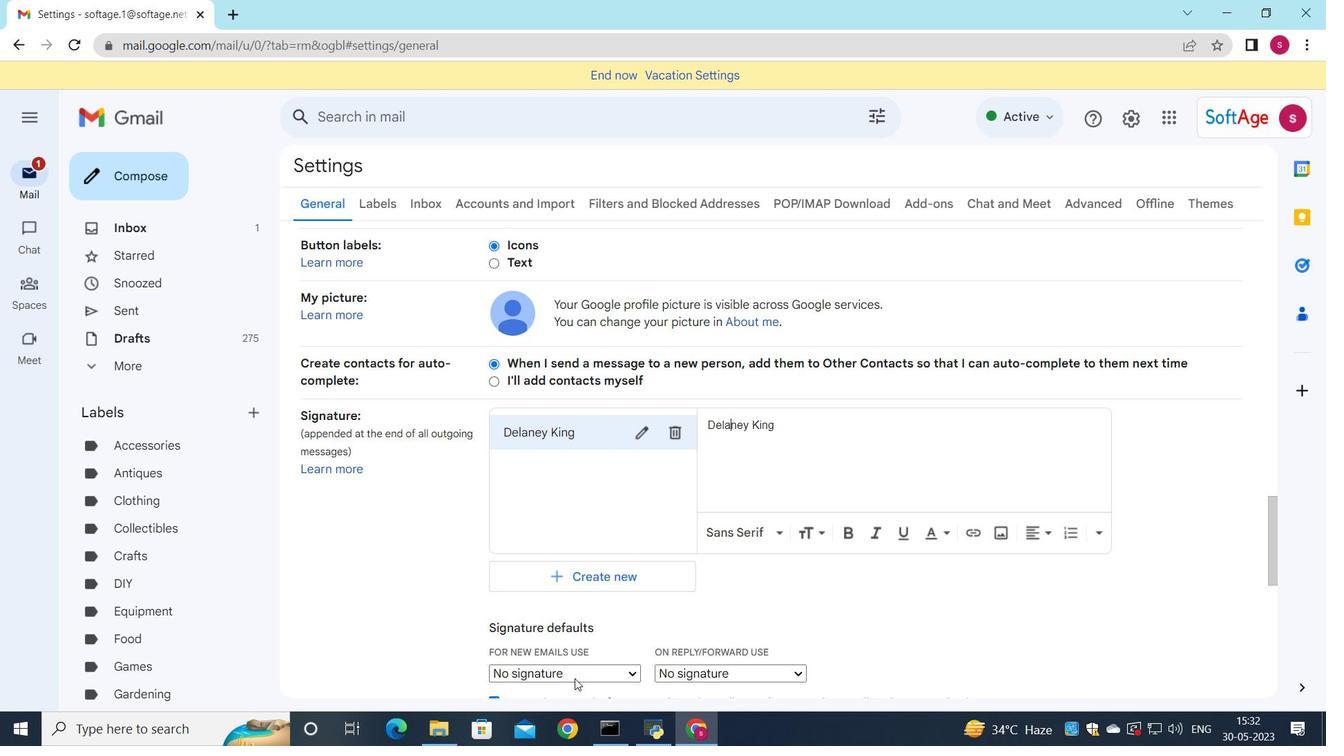 
Action: Mouse moved to (577, 658)
Screenshot: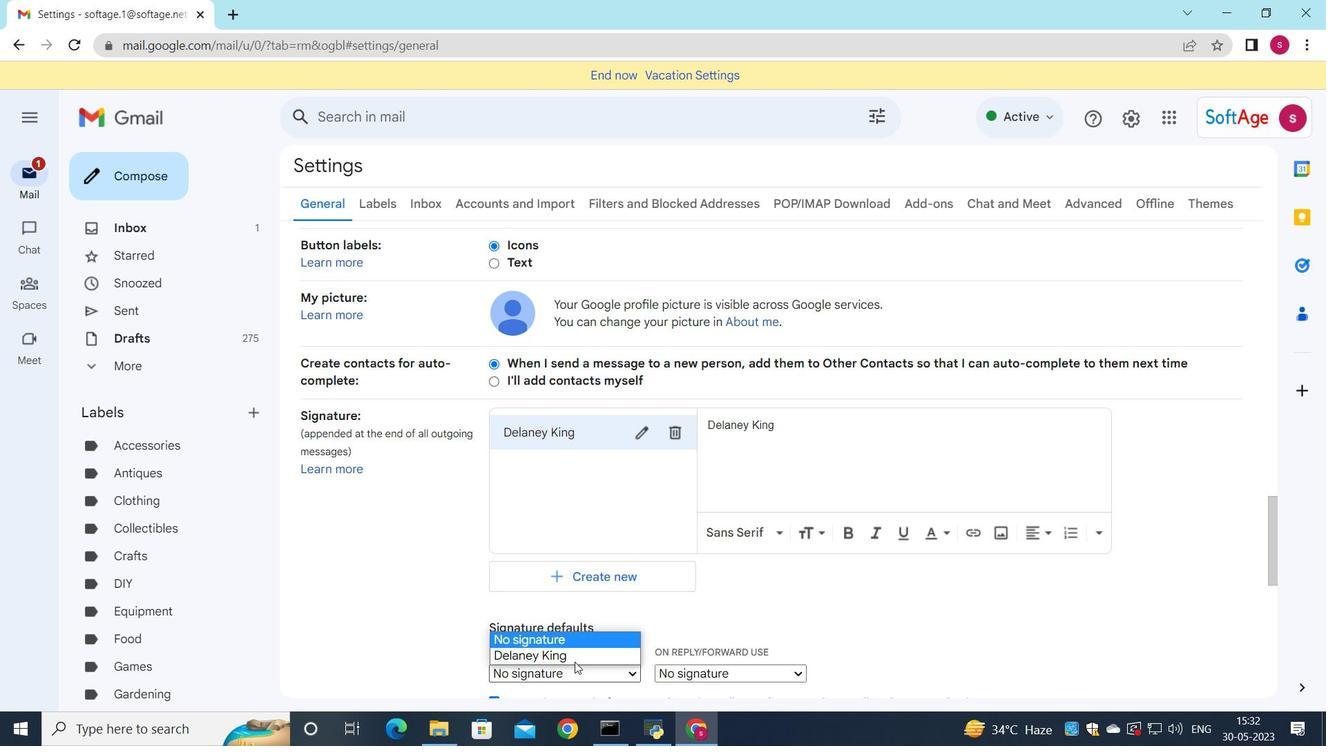 
Action: Mouse pressed left at (577, 658)
Screenshot: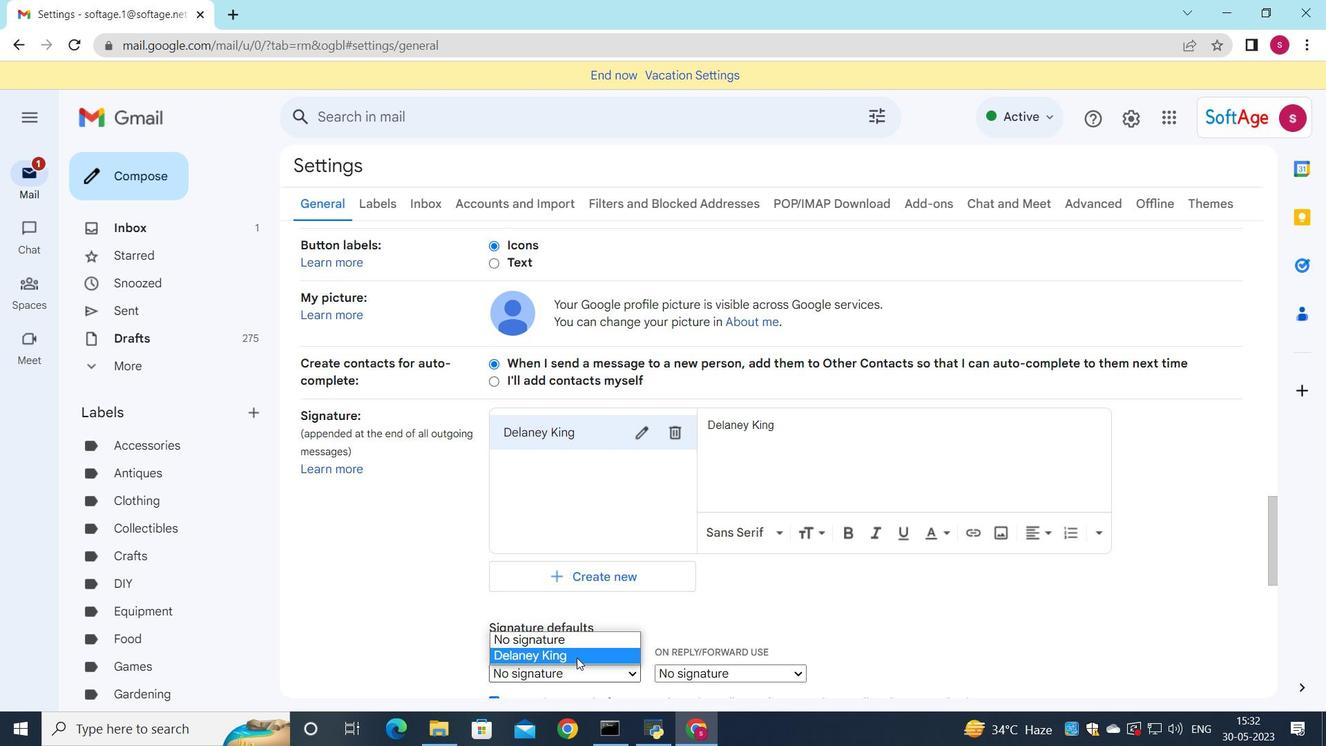 
Action: Mouse moved to (727, 666)
Screenshot: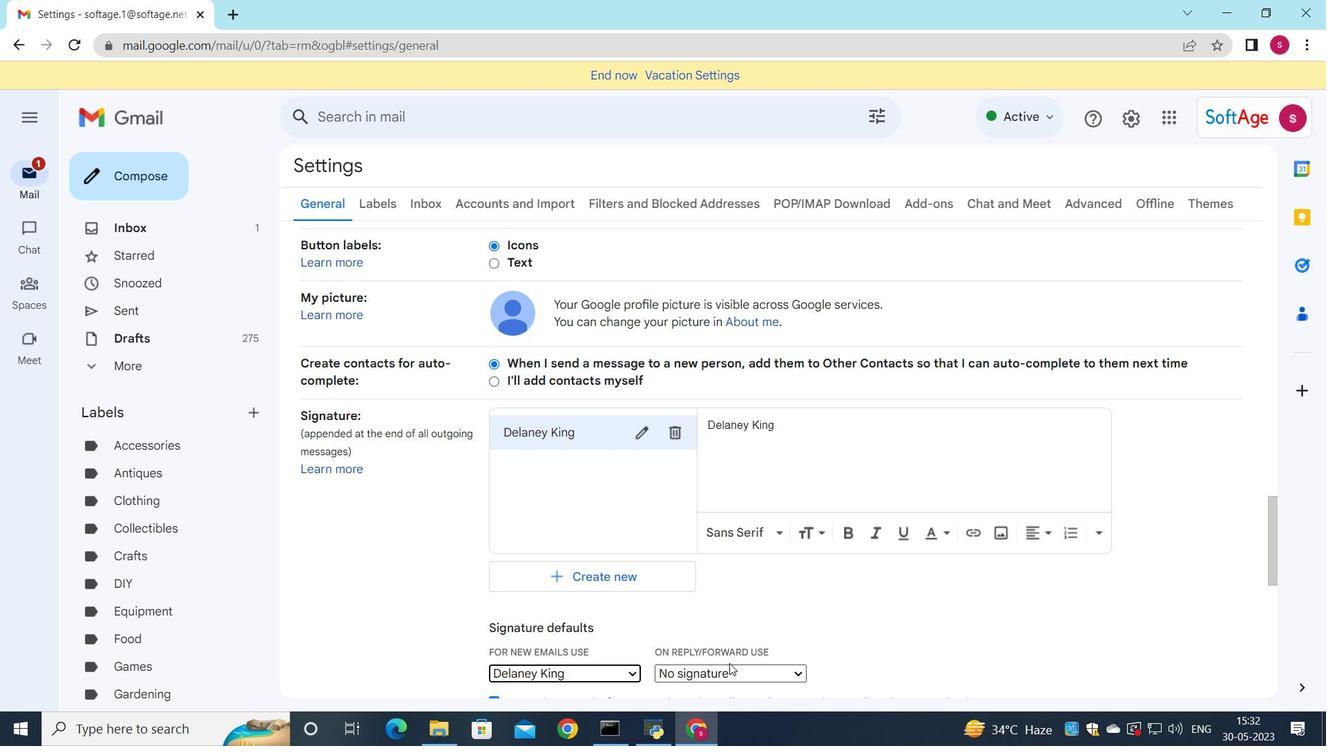 
Action: Mouse pressed left at (727, 666)
Screenshot: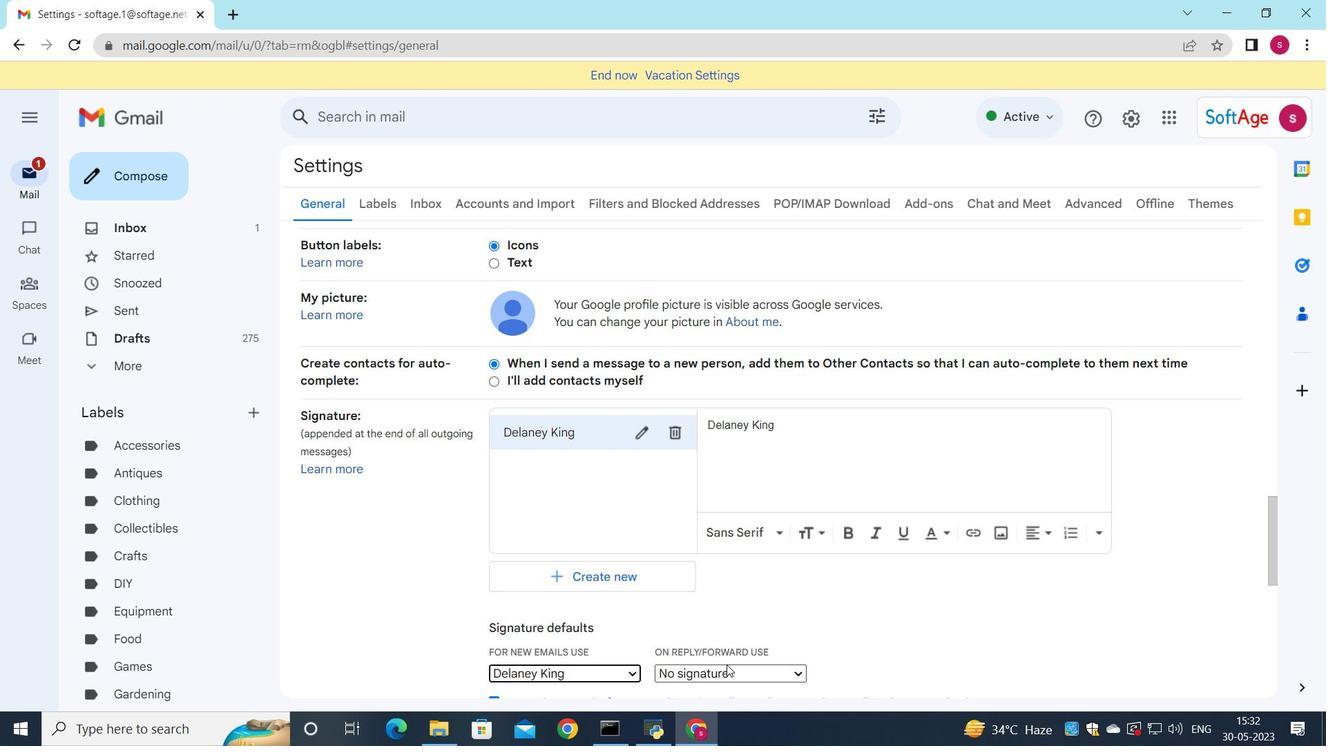 
Action: Mouse moved to (719, 648)
Screenshot: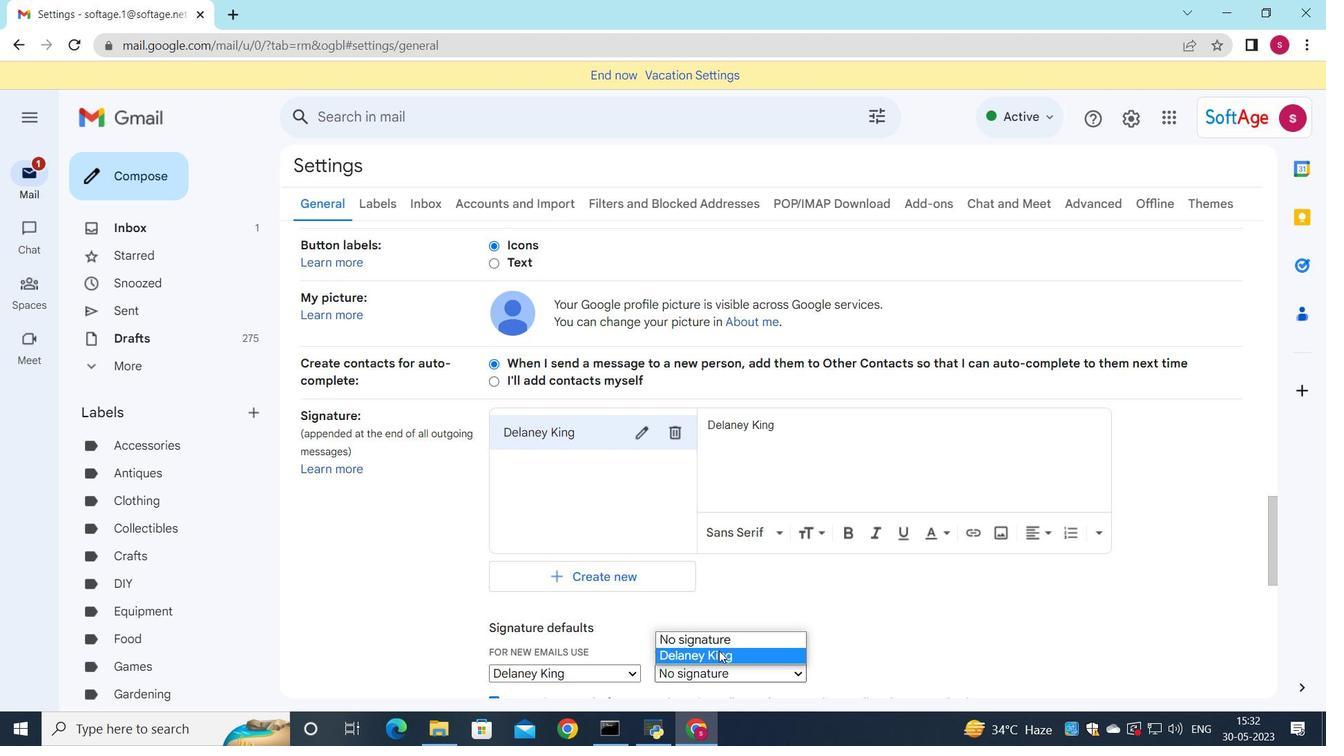 
Action: Mouse pressed left at (719, 648)
Screenshot: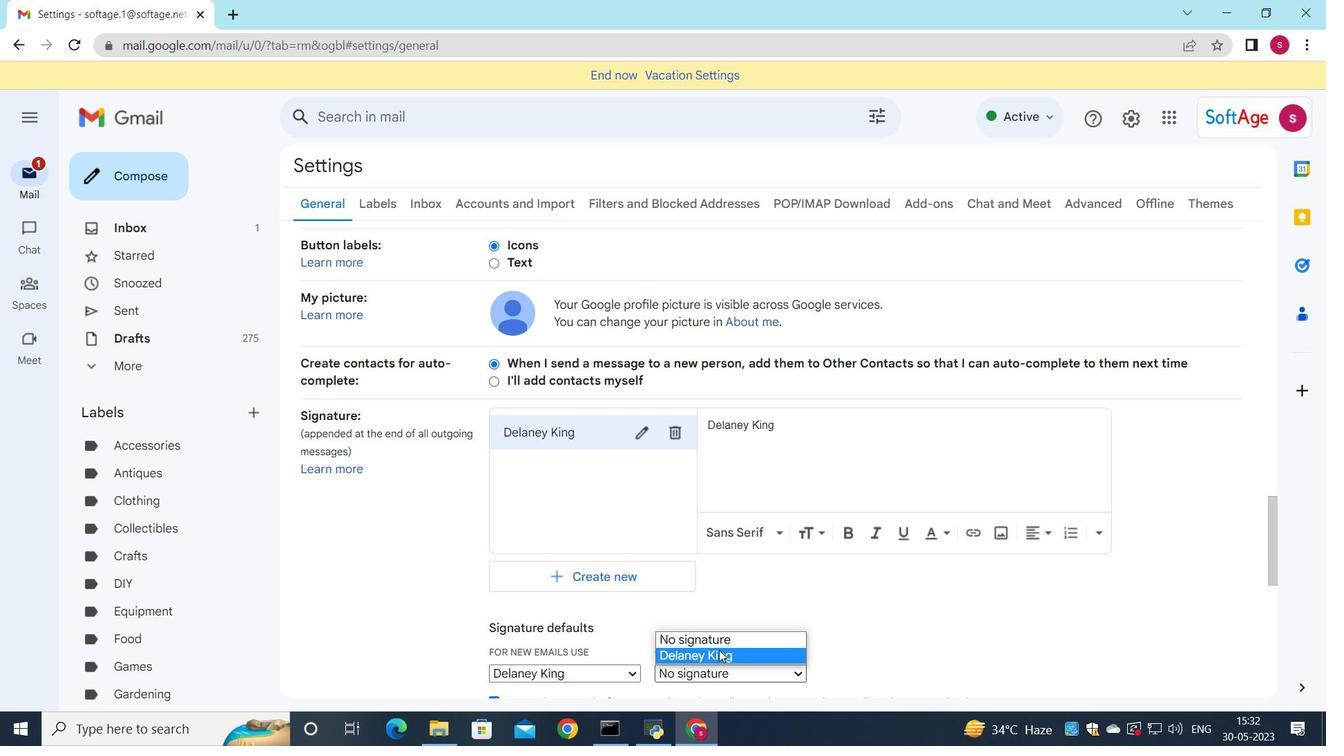 
Action: Mouse moved to (792, 626)
Screenshot: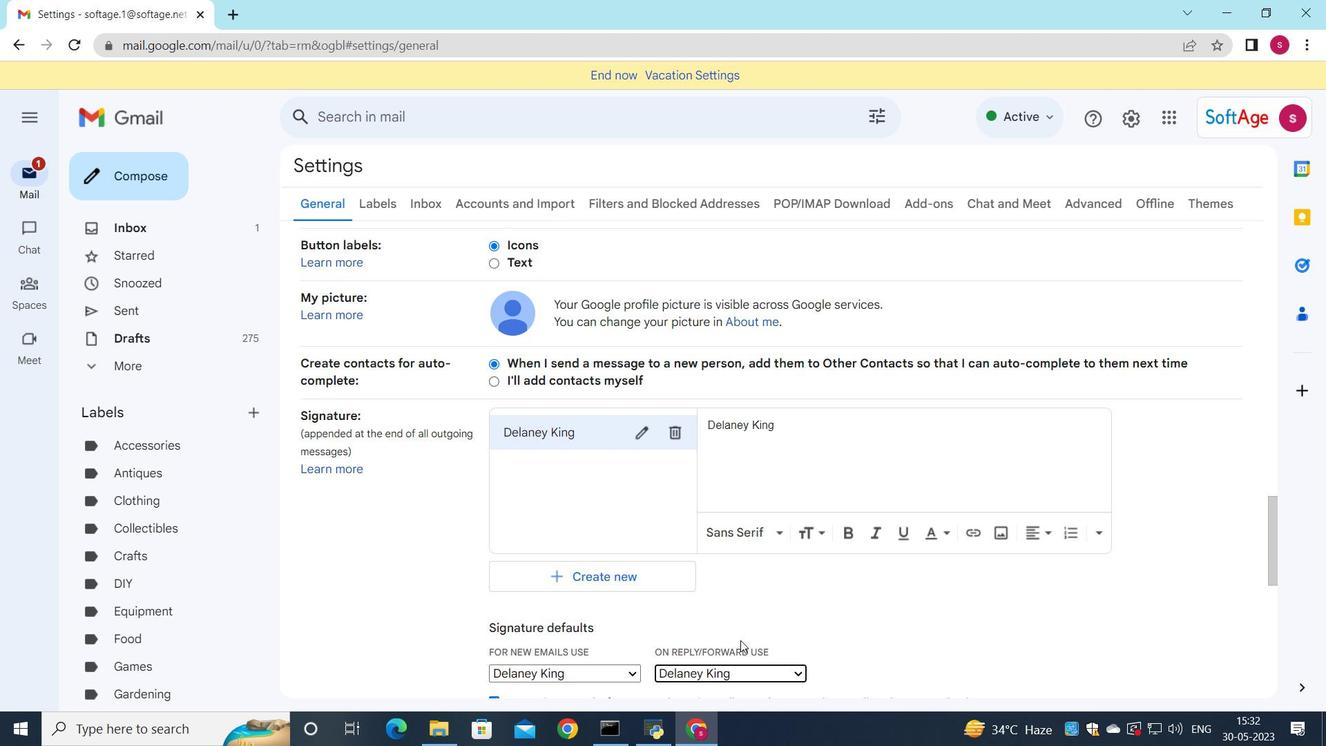 
Action: Mouse scrolled (792, 626) with delta (0, 0)
Screenshot: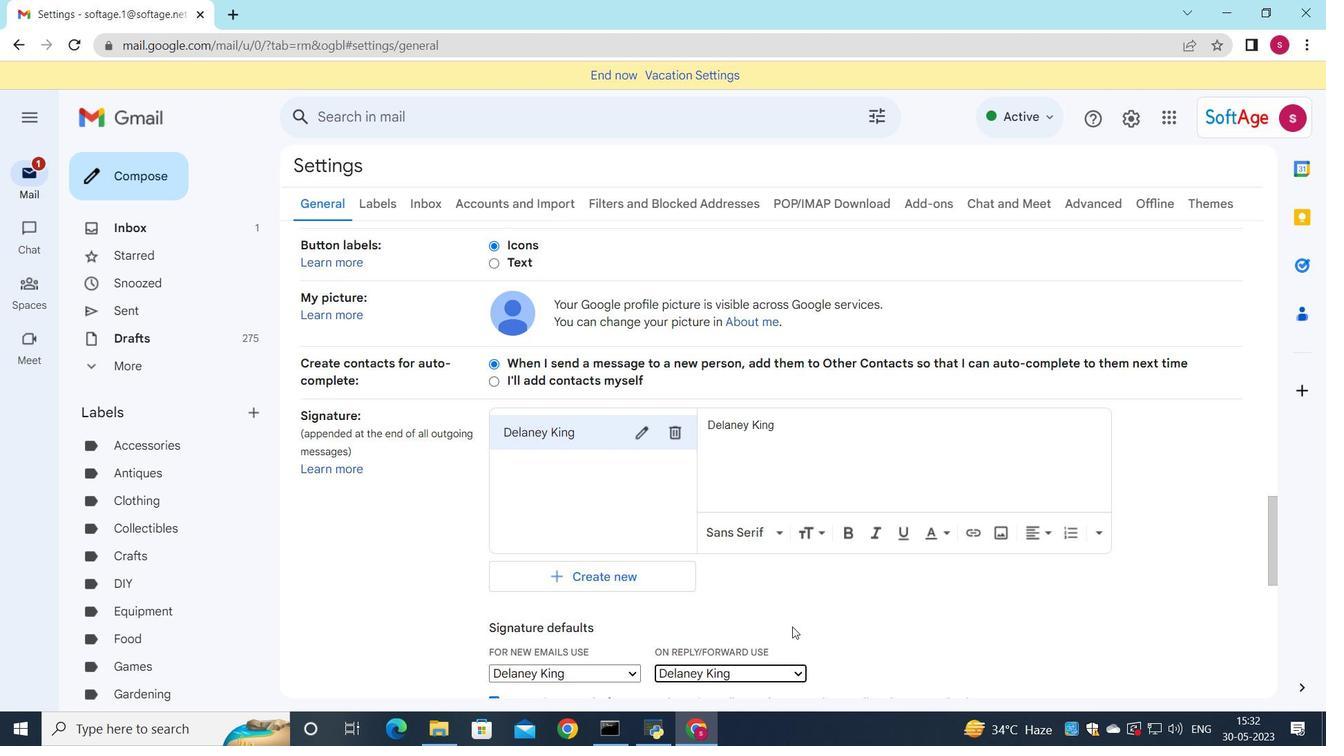 
Action: Mouse scrolled (792, 626) with delta (0, 0)
Screenshot: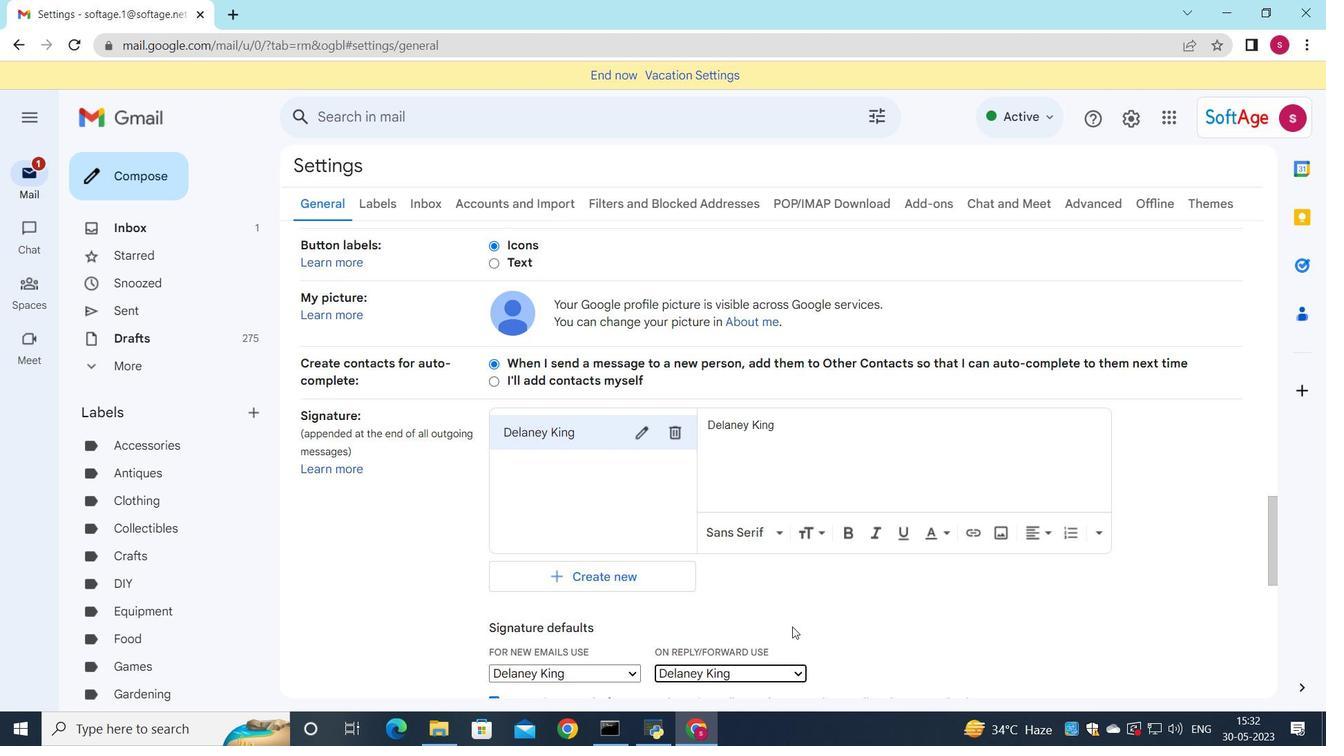 
Action: Mouse scrolled (792, 626) with delta (0, 0)
Screenshot: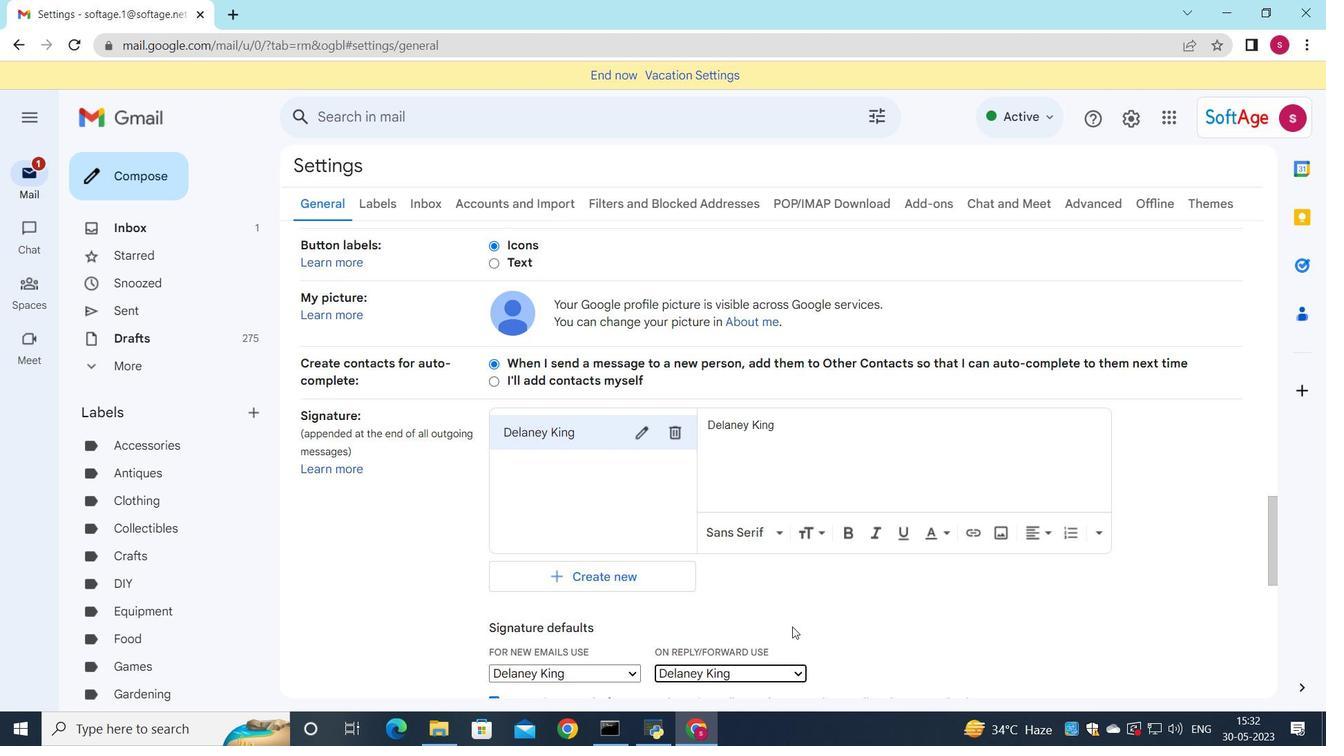 
Action: Mouse moved to (791, 623)
Screenshot: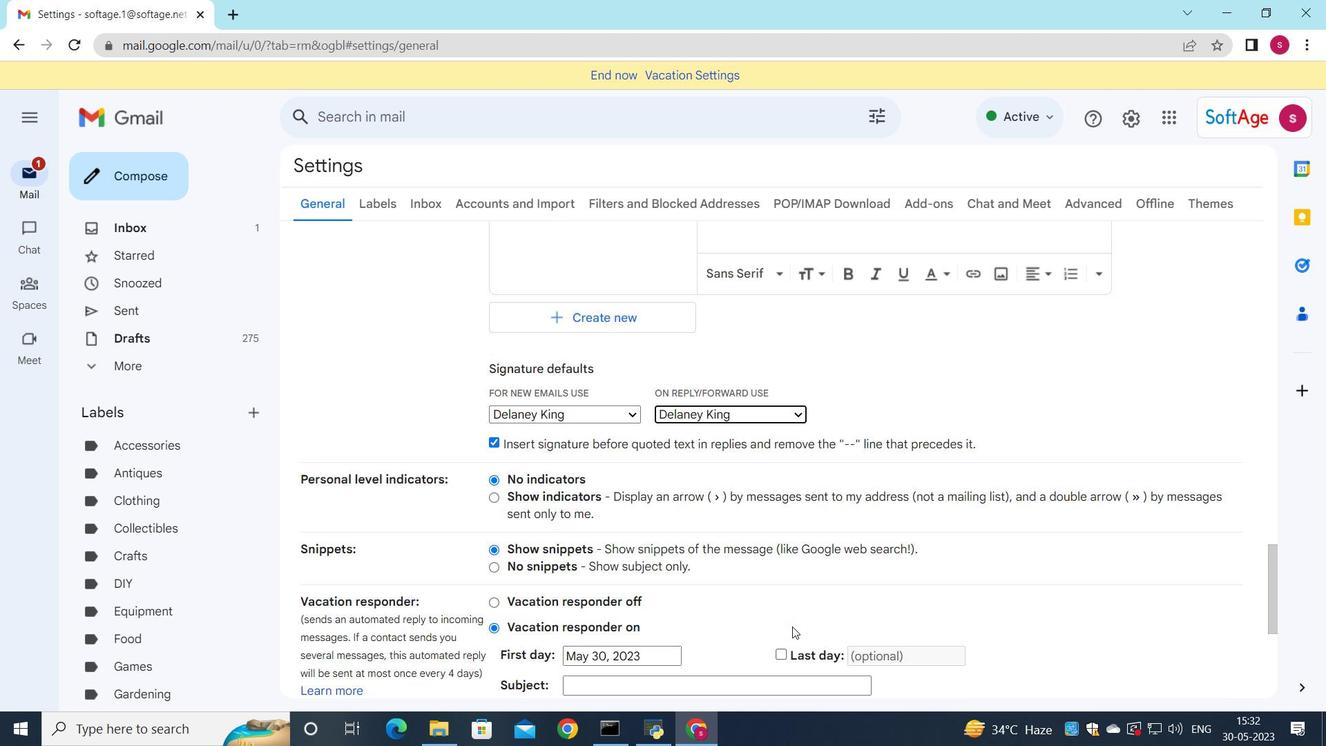 
Action: Mouse scrolled (791, 622) with delta (0, 0)
Screenshot: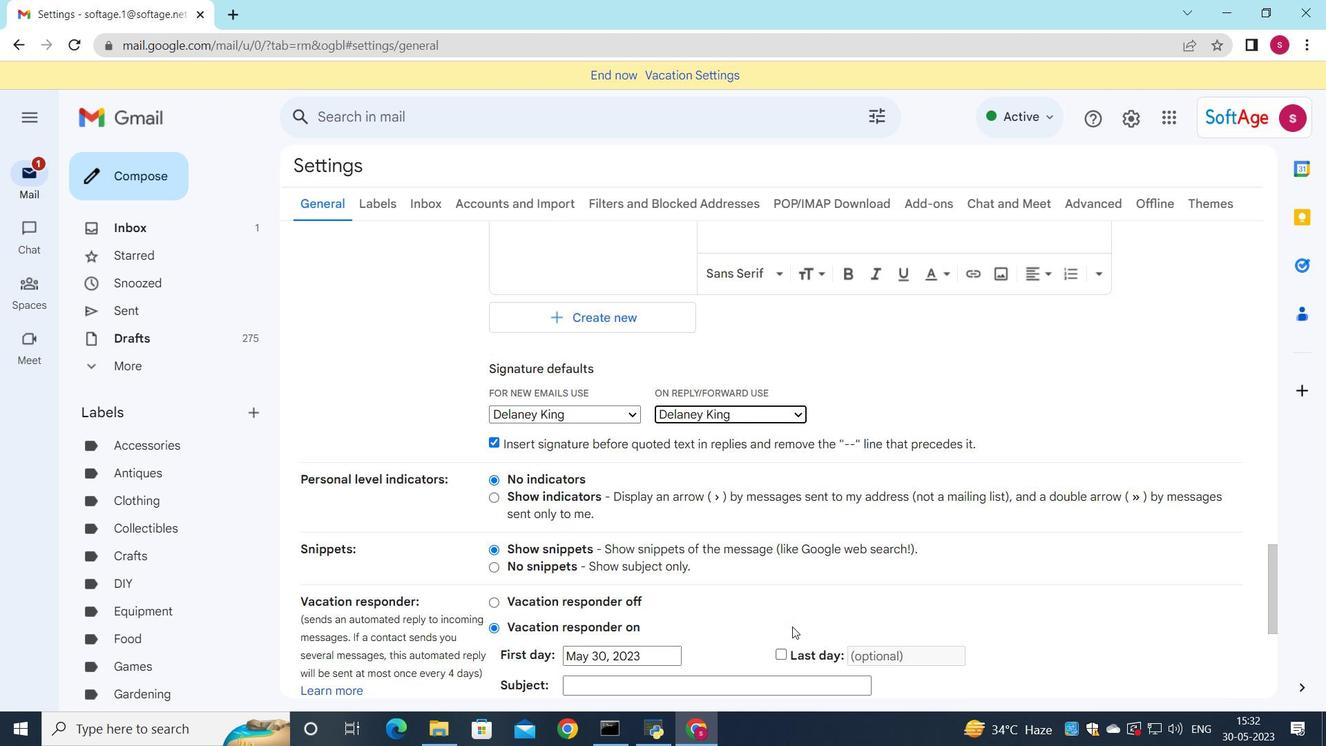 
Action: Mouse scrolled (791, 622) with delta (0, 0)
Screenshot: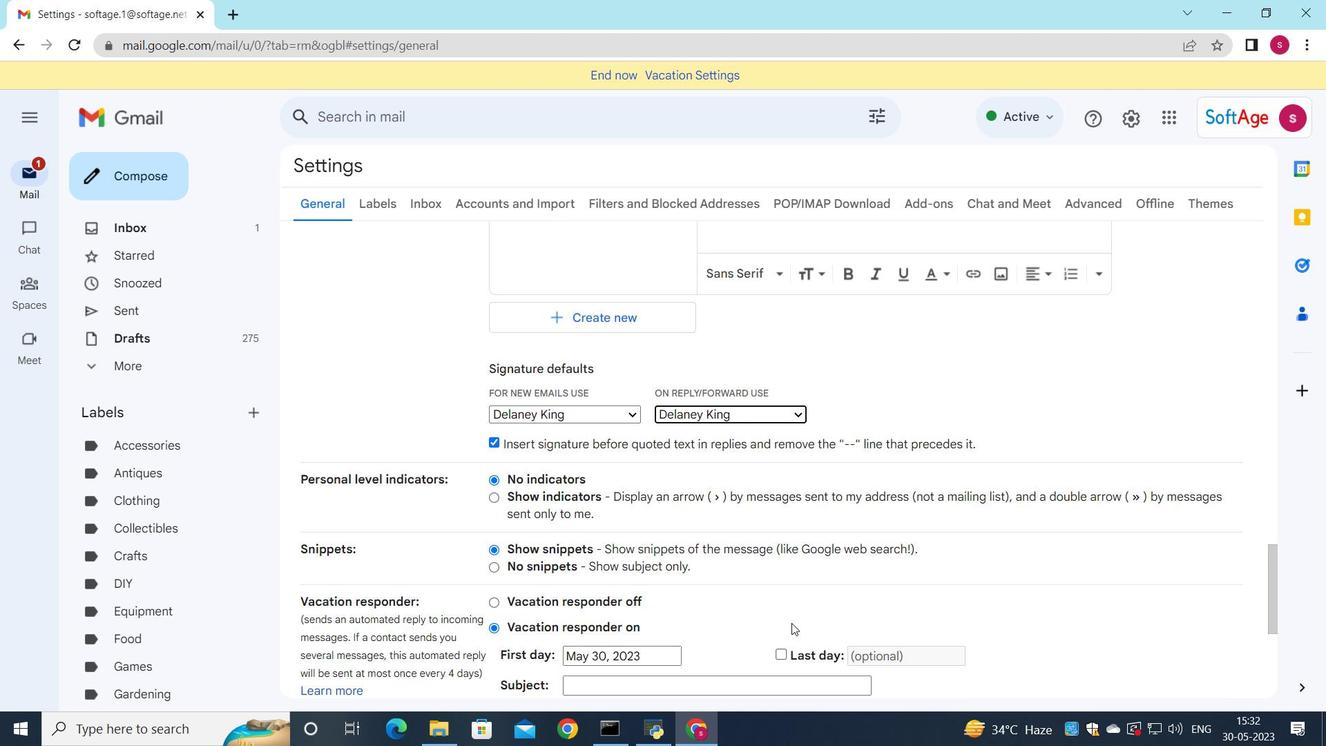 
Action: Mouse scrolled (791, 622) with delta (0, 0)
Screenshot: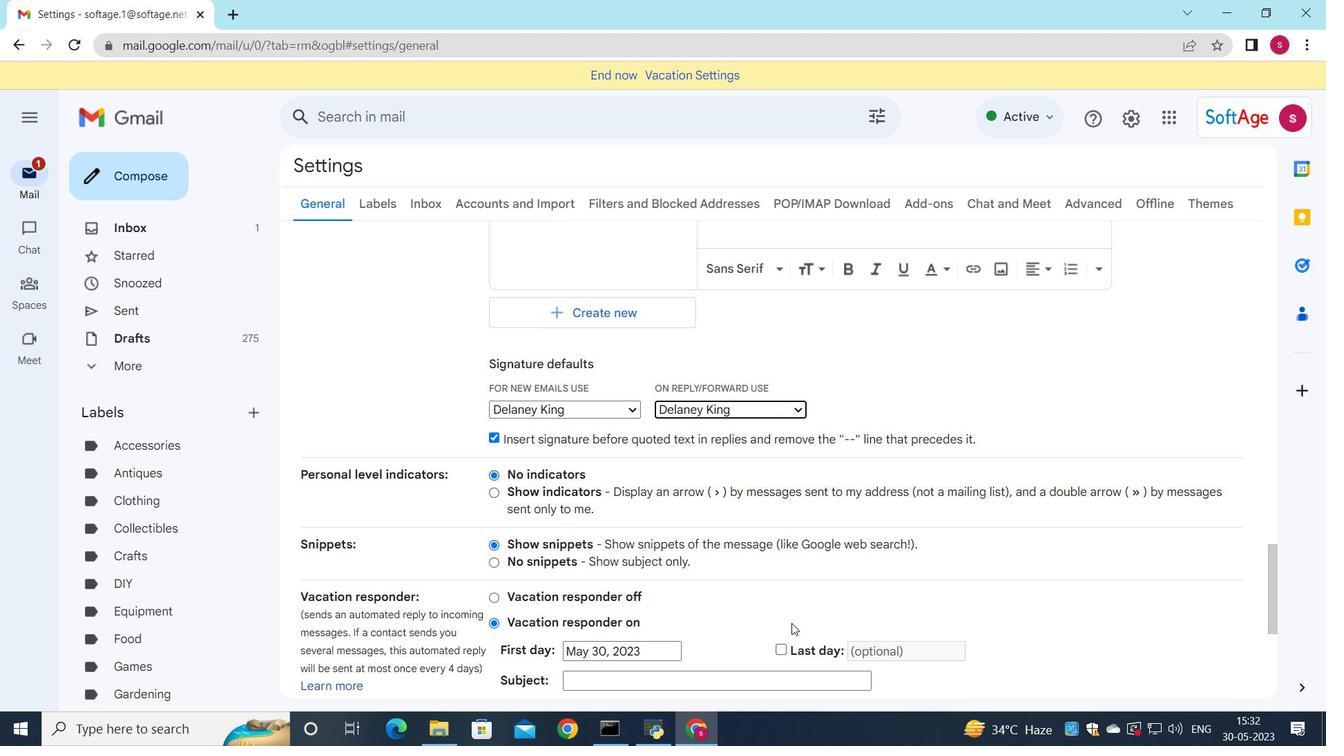 
Action: Mouse moved to (788, 621)
Screenshot: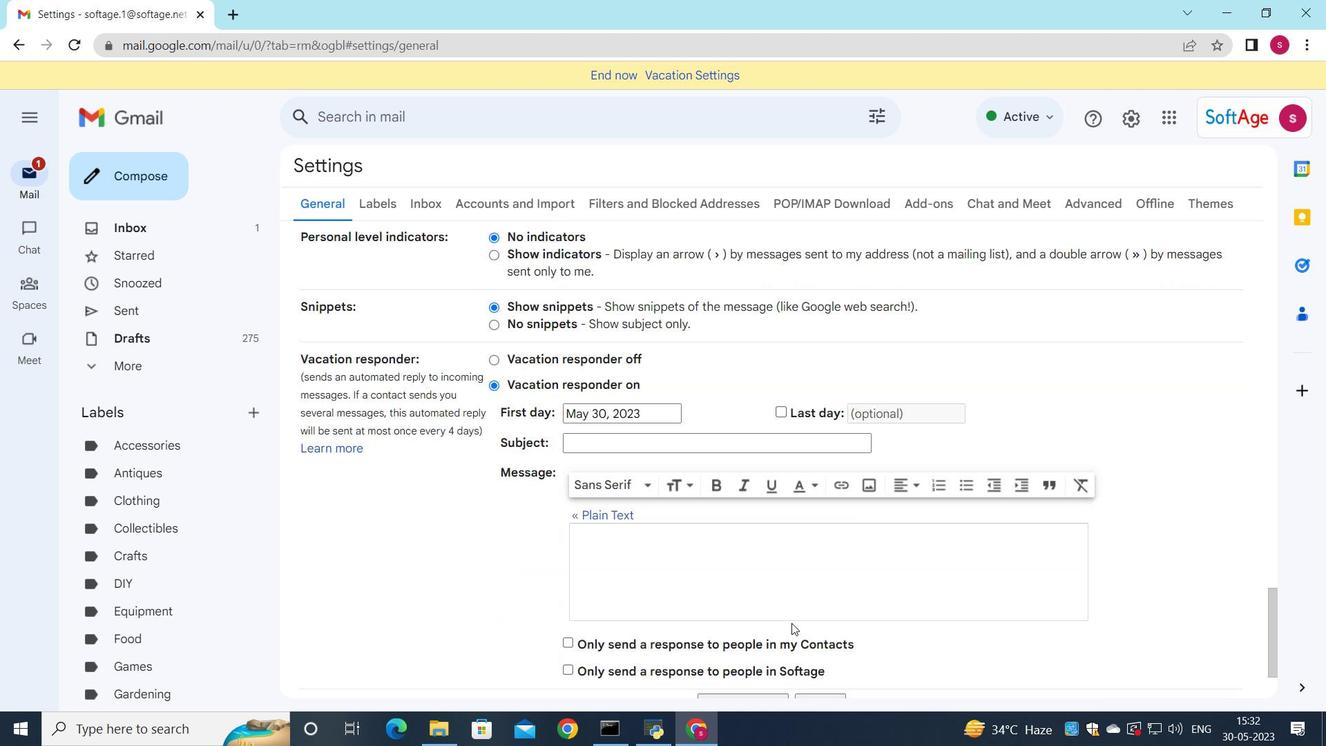 
Action: Mouse scrolled (788, 620) with delta (0, 0)
Screenshot: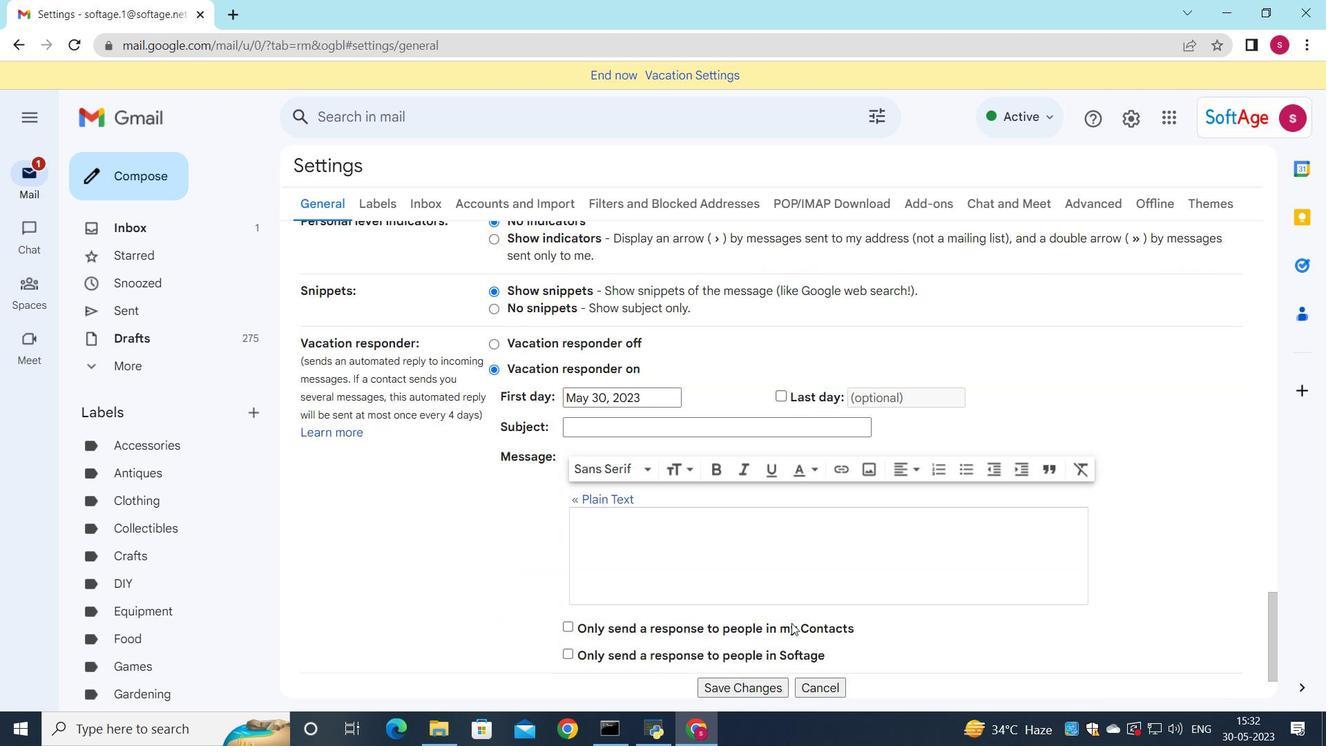 
Action: Mouse scrolled (788, 620) with delta (0, 0)
Screenshot: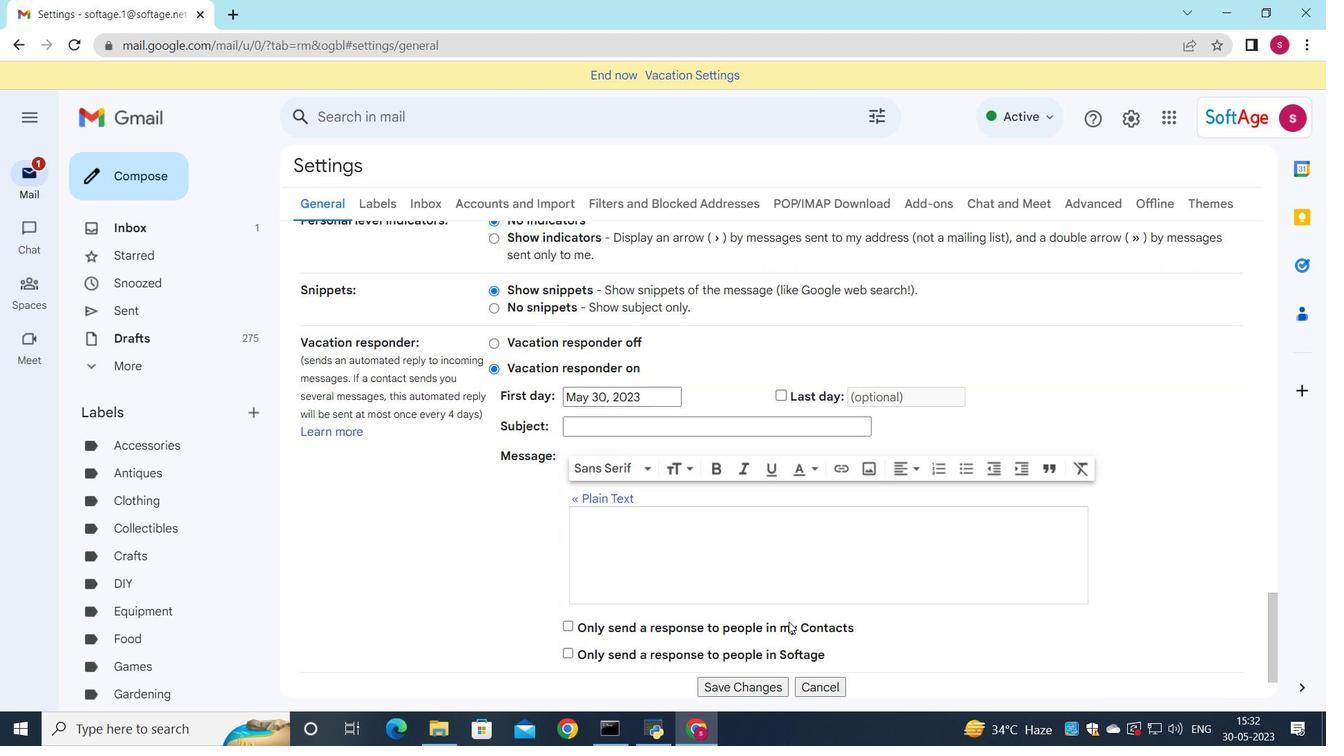 
Action: Mouse scrolled (788, 620) with delta (0, 0)
Screenshot: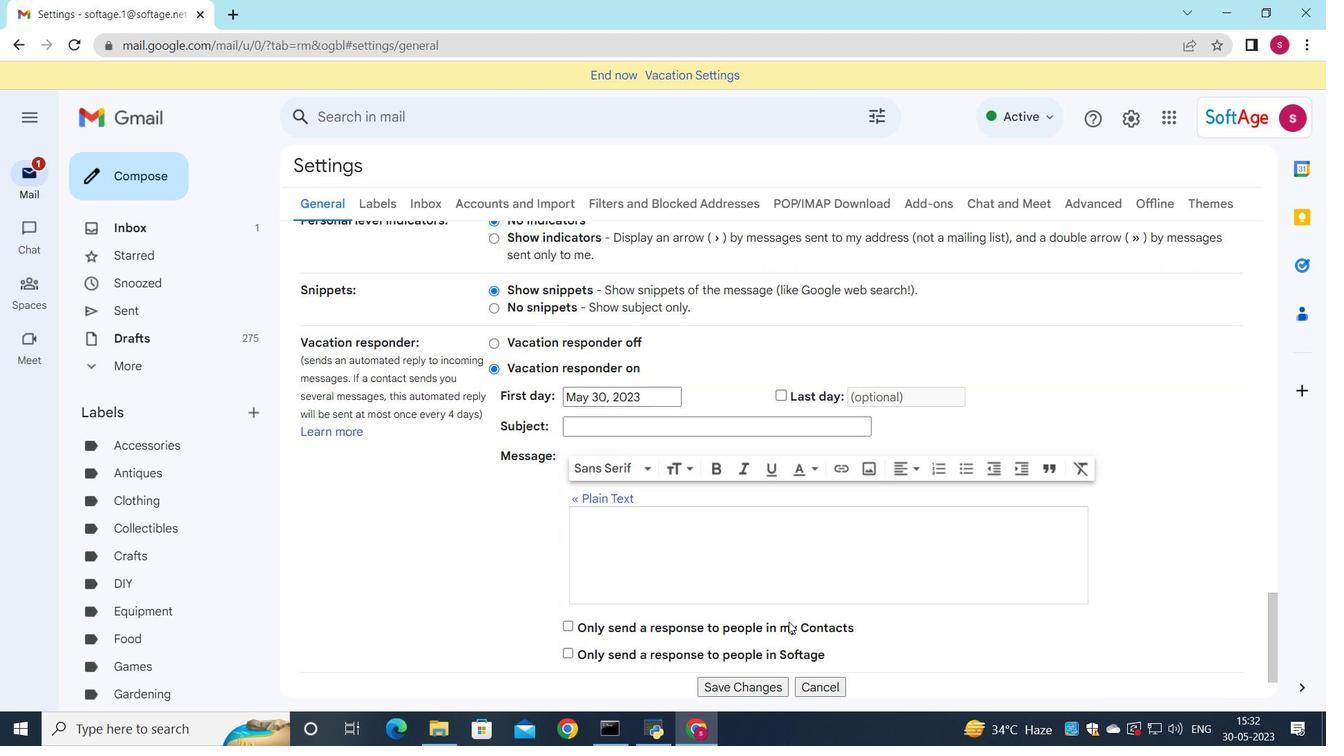 
Action: Mouse scrolled (788, 620) with delta (0, 0)
Screenshot: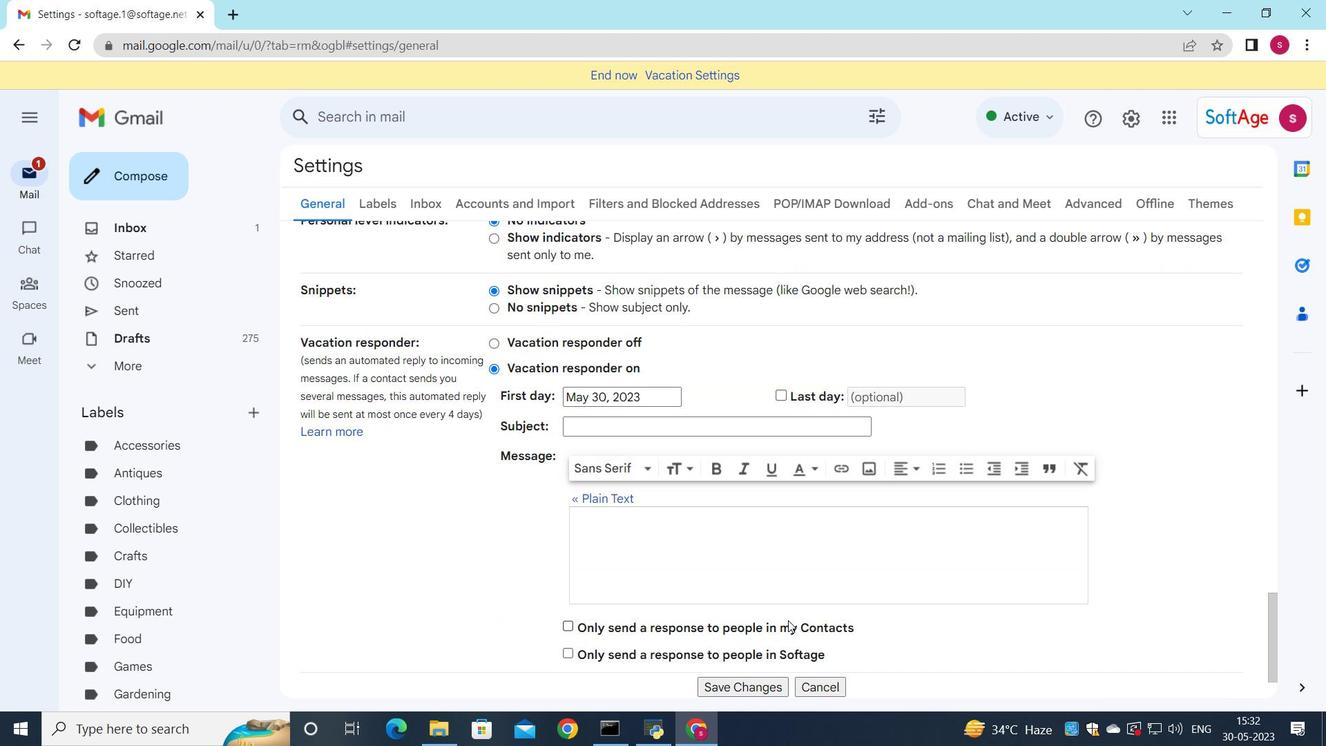 
Action: Mouse moved to (758, 605)
Screenshot: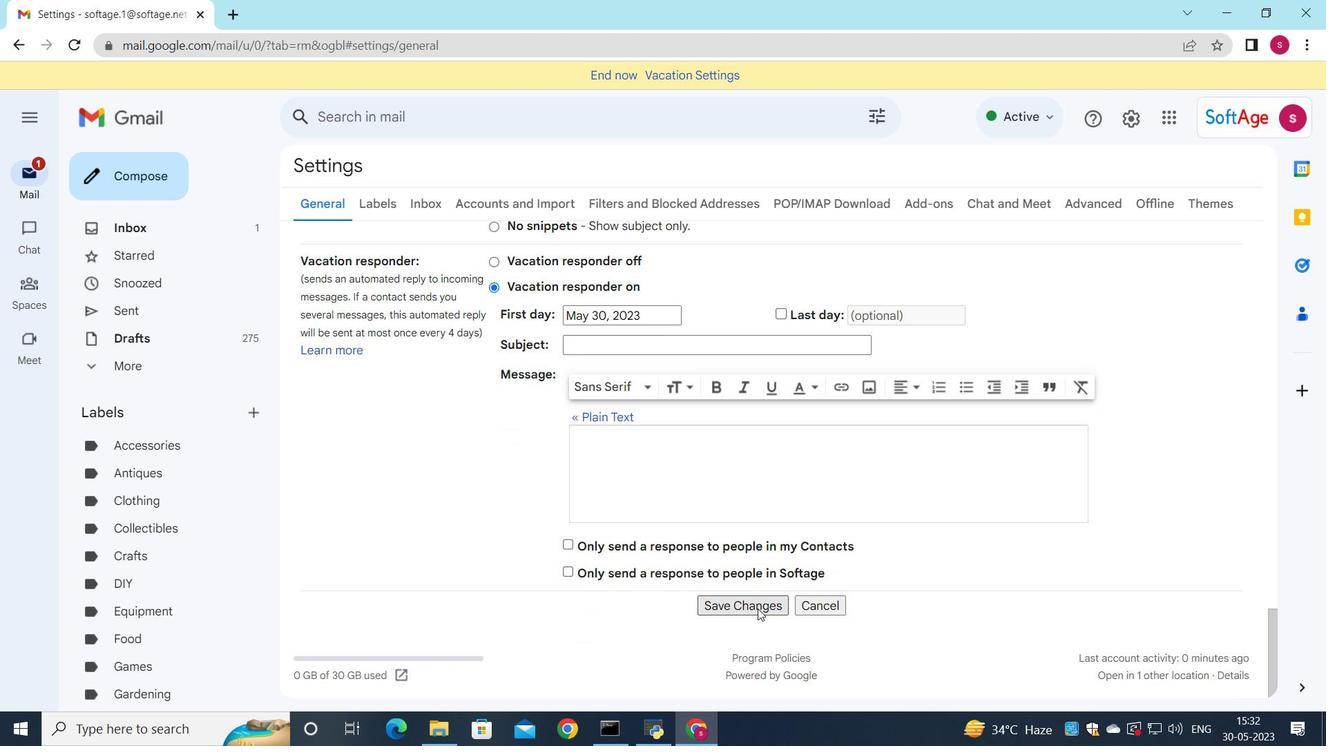 
Action: Mouse pressed left at (758, 605)
Screenshot: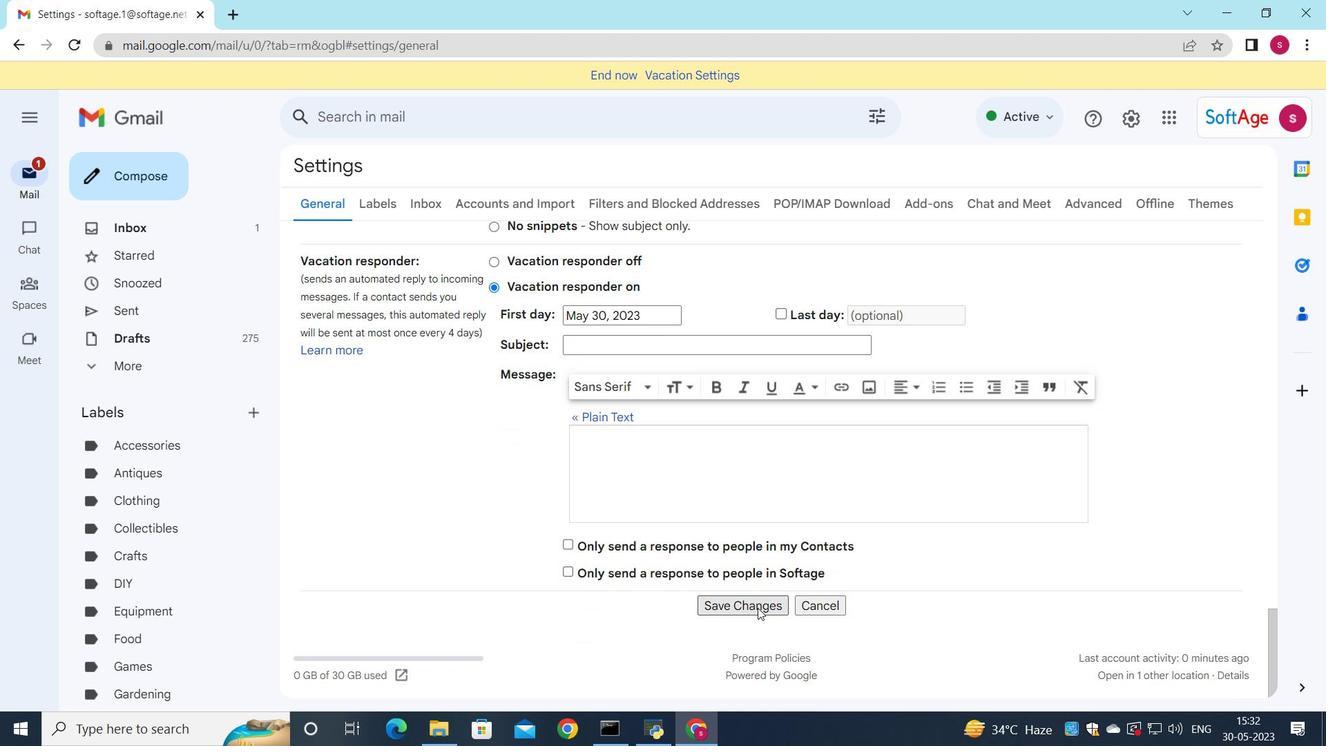 
Action: Mouse moved to (183, 185)
Screenshot: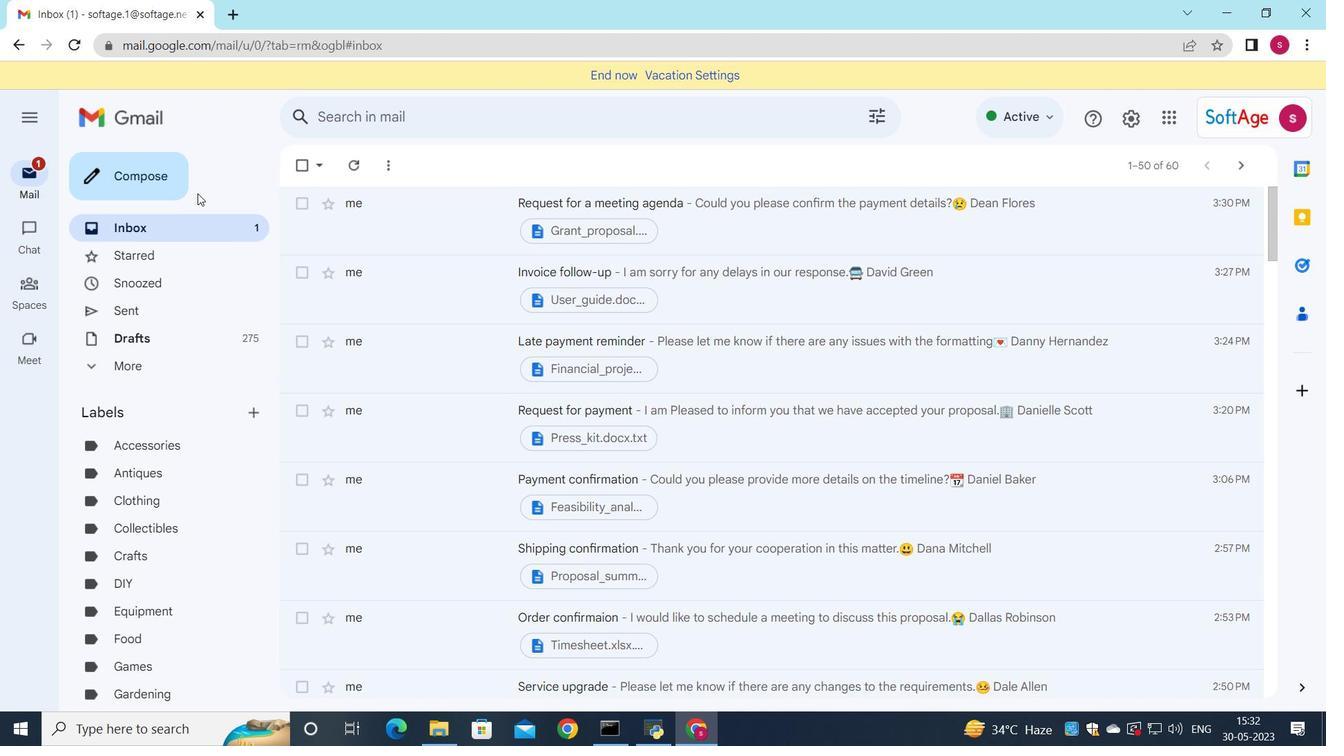 
Action: Mouse pressed left at (183, 185)
Screenshot: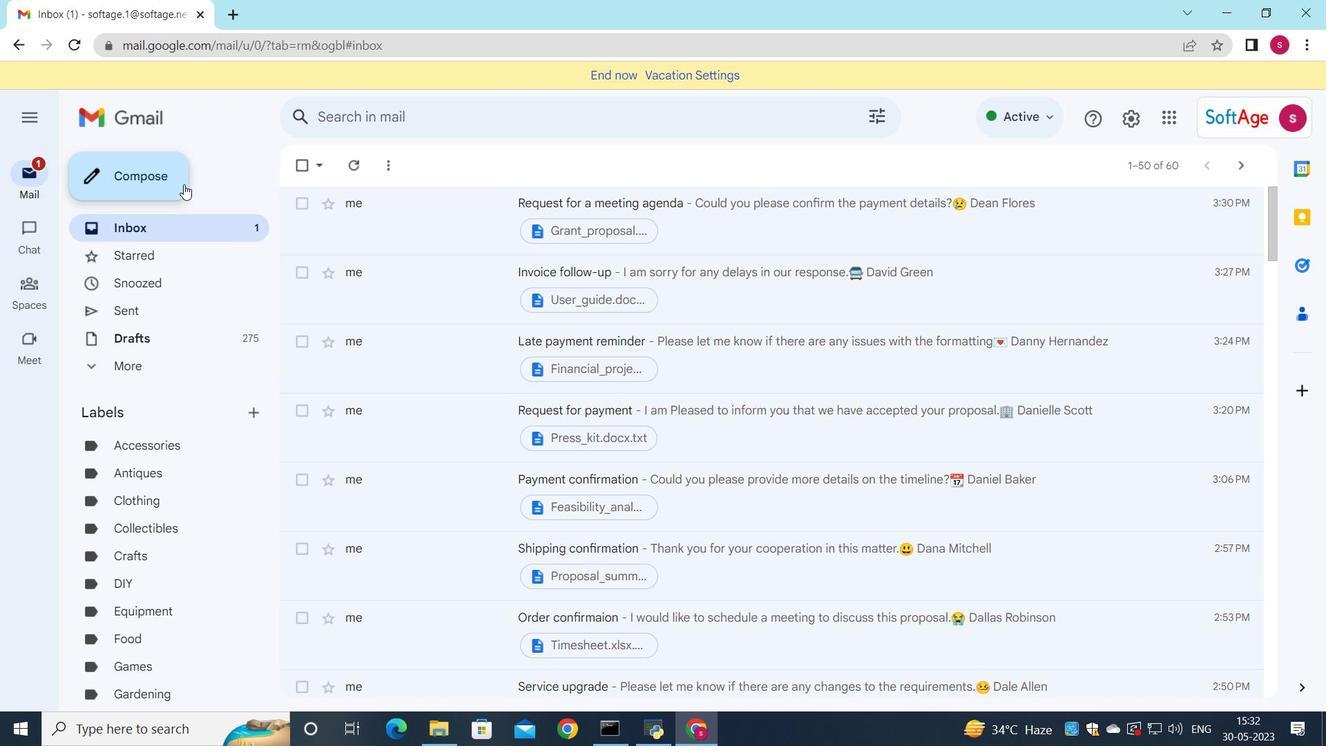 
Action: Mouse moved to (855, 319)
Screenshot: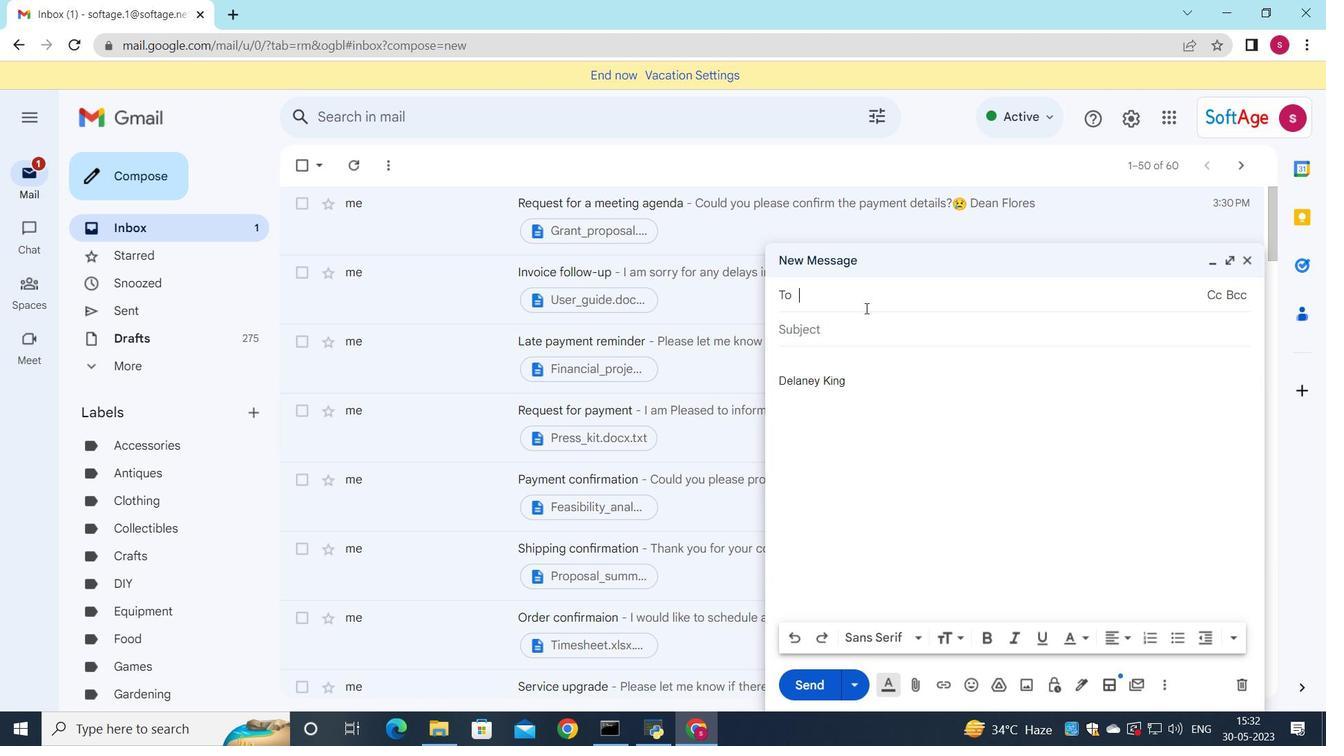 
Action: Key pressed <Key.down>
Screenshot: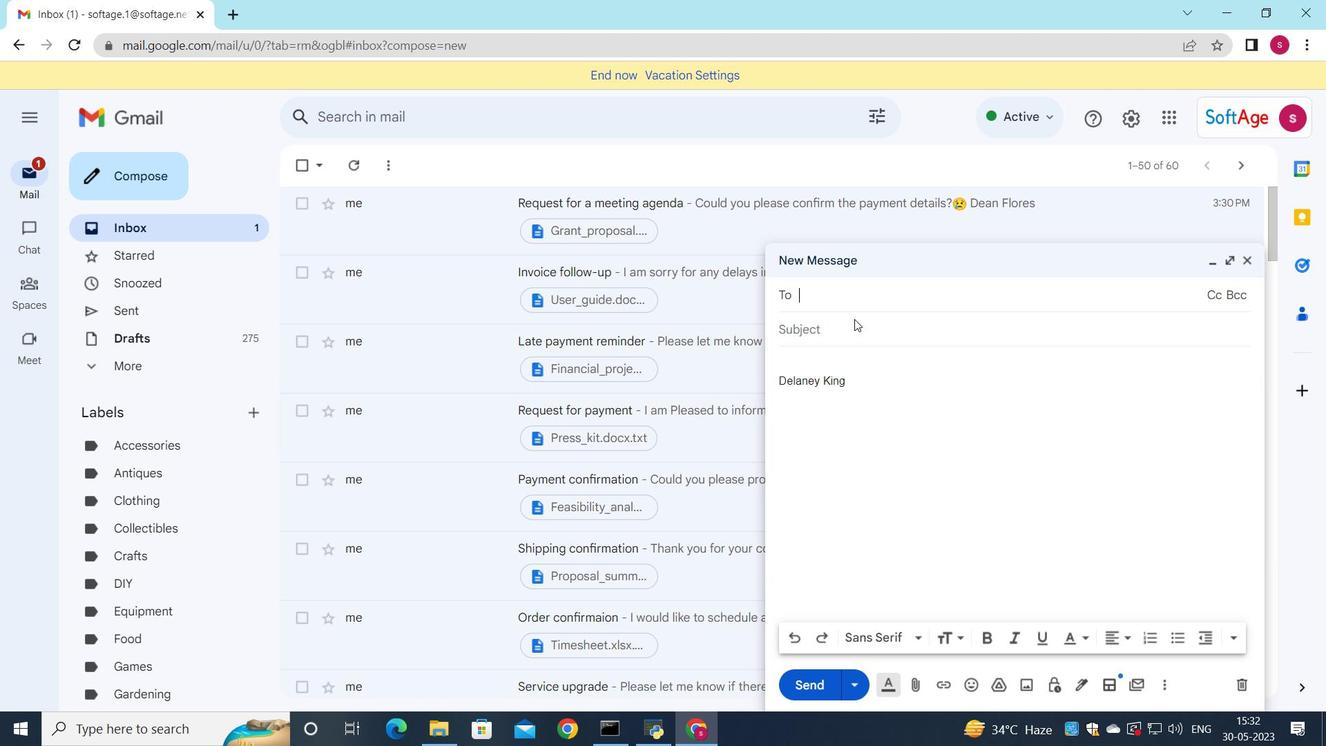 
Action: Mouse moved to (978, 393)
Screenshot: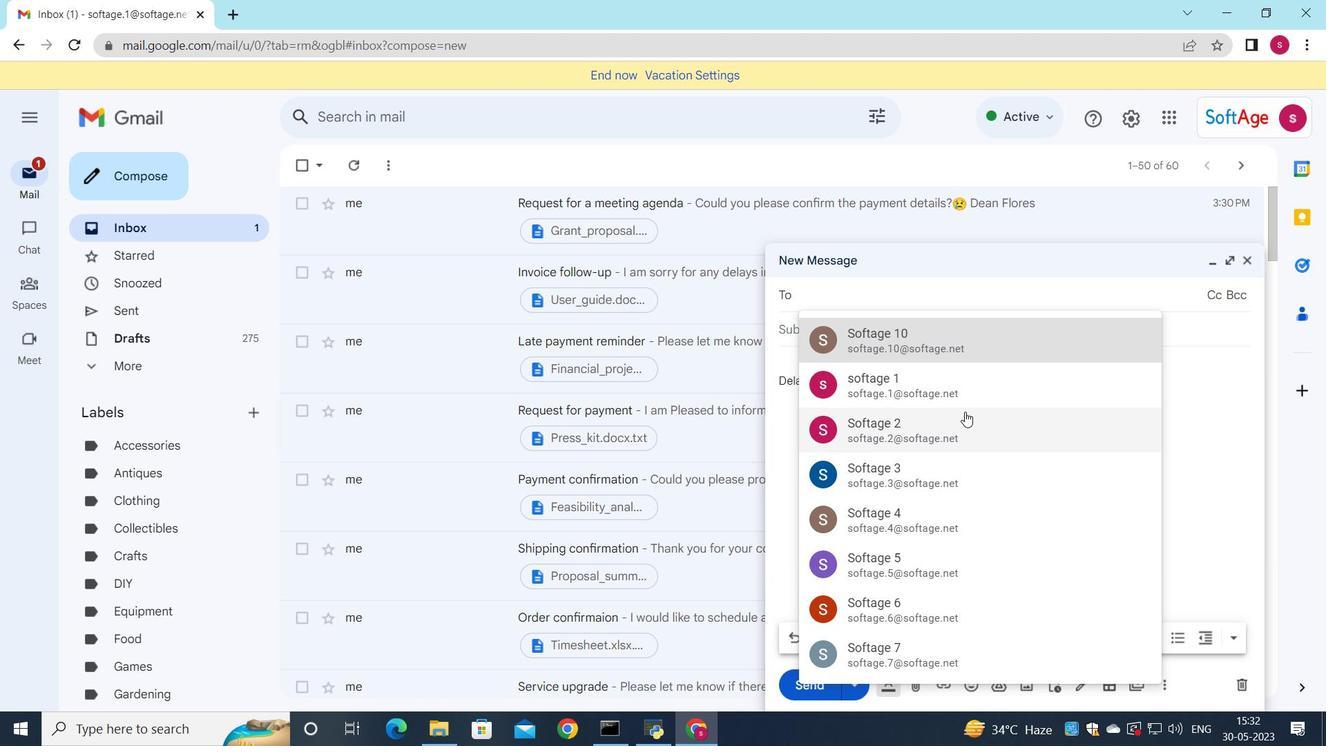 
Action: Key pressed softage.8
Screenshot: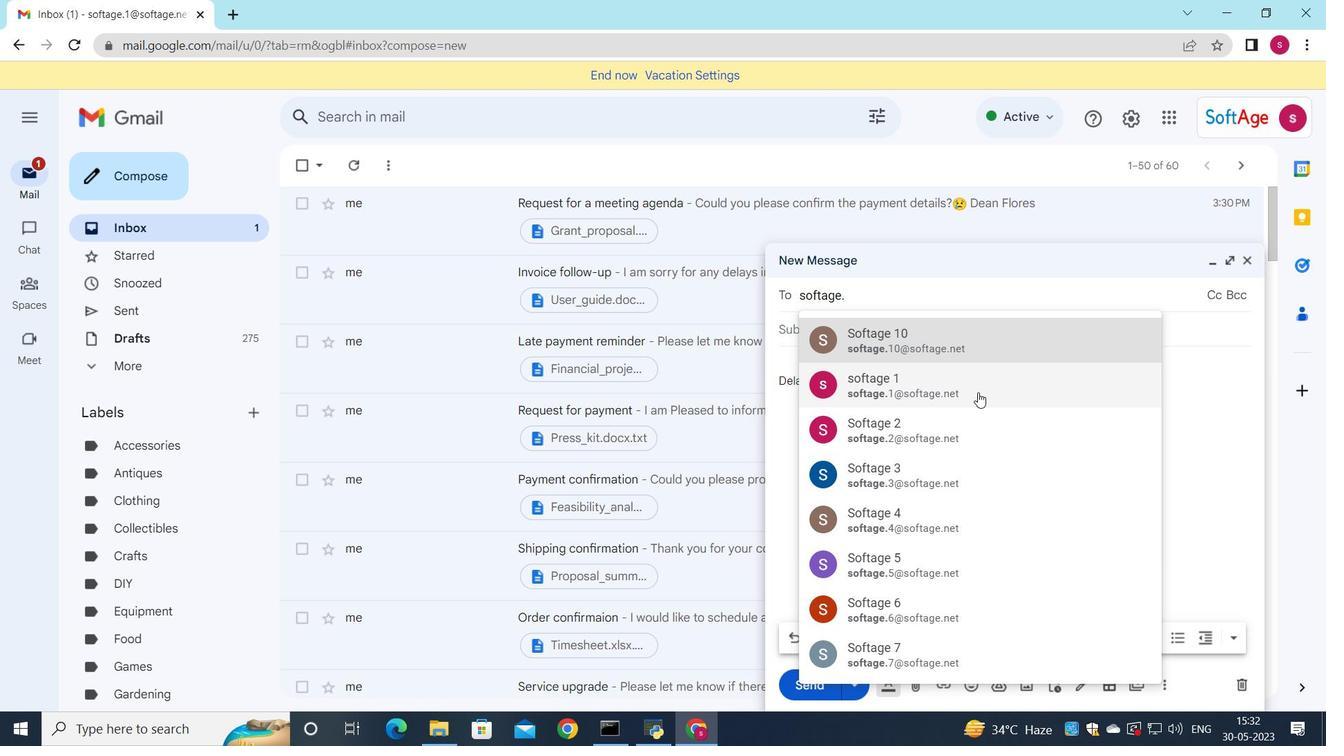 
Action: Mouse moved to (976, 388)
Screenshot: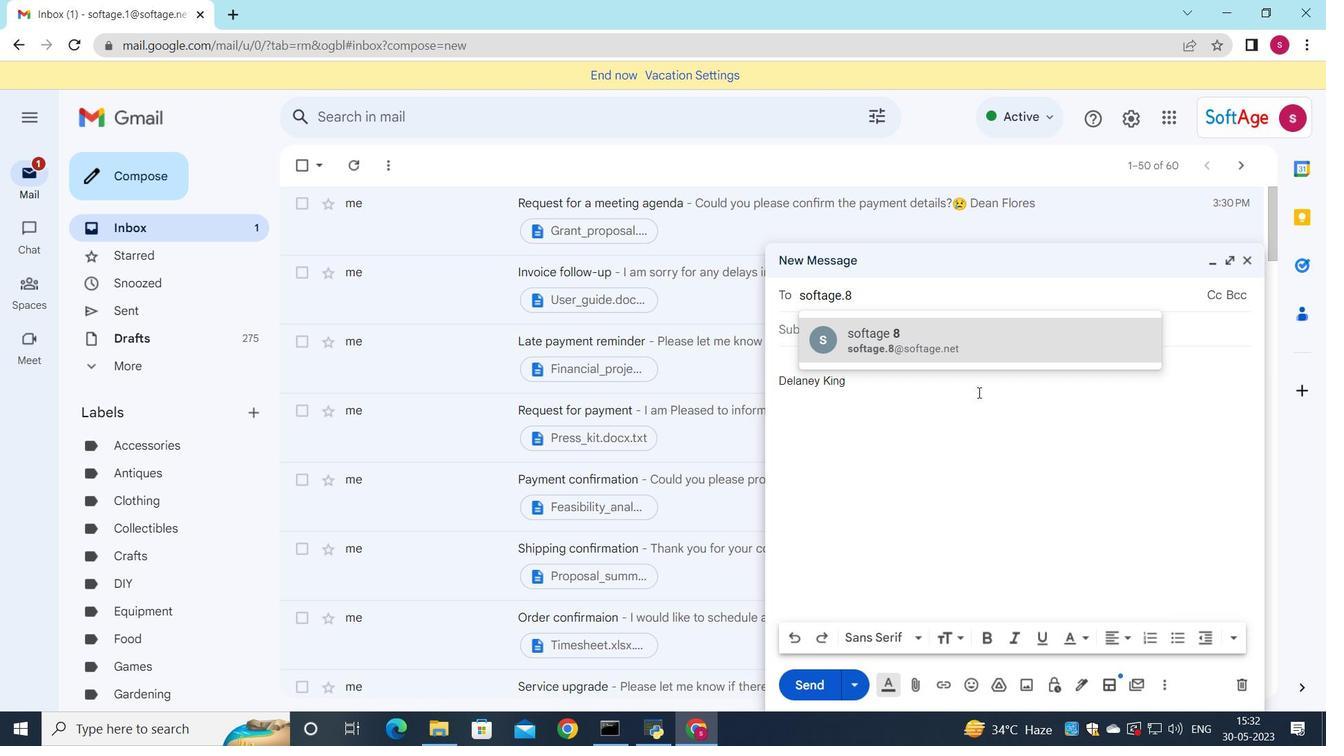 
Action: Key pressed <Key.enter><Key.down>
Screenshot: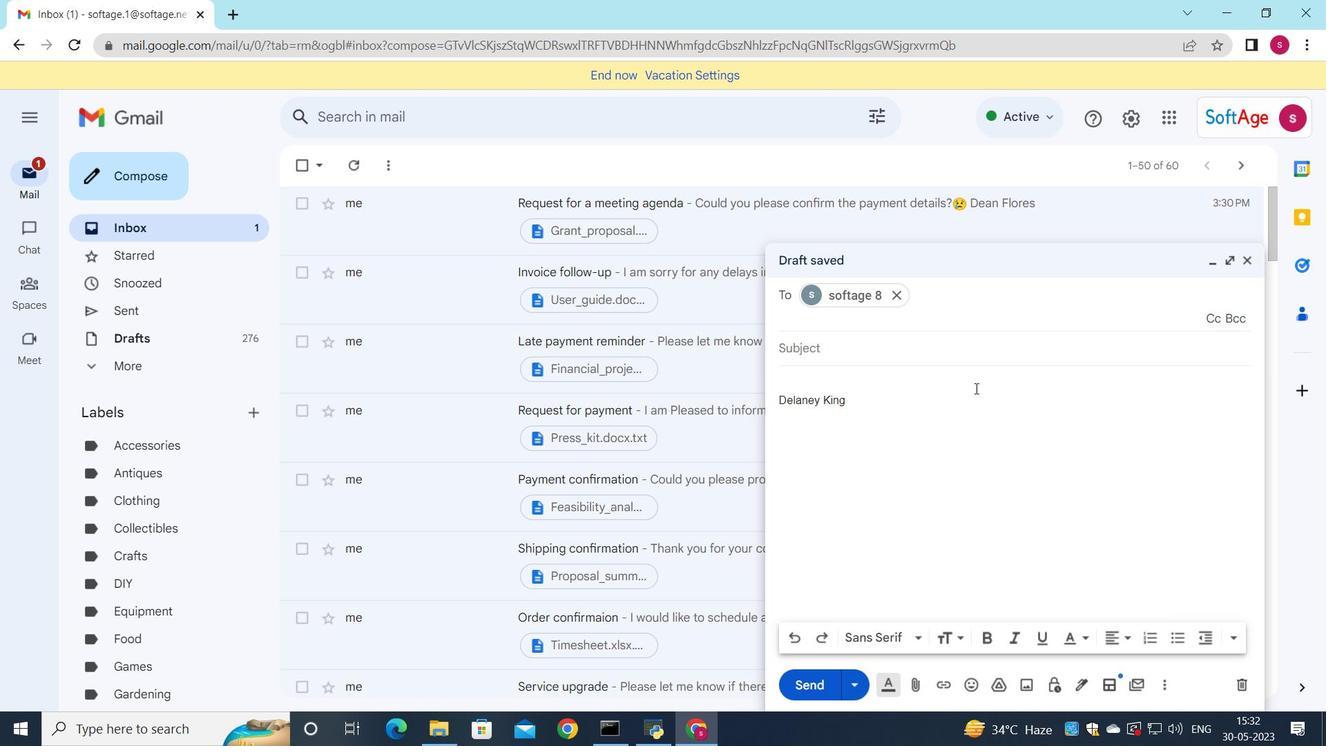 
Action: Mouse moved to (1082, 385)
Screenshot: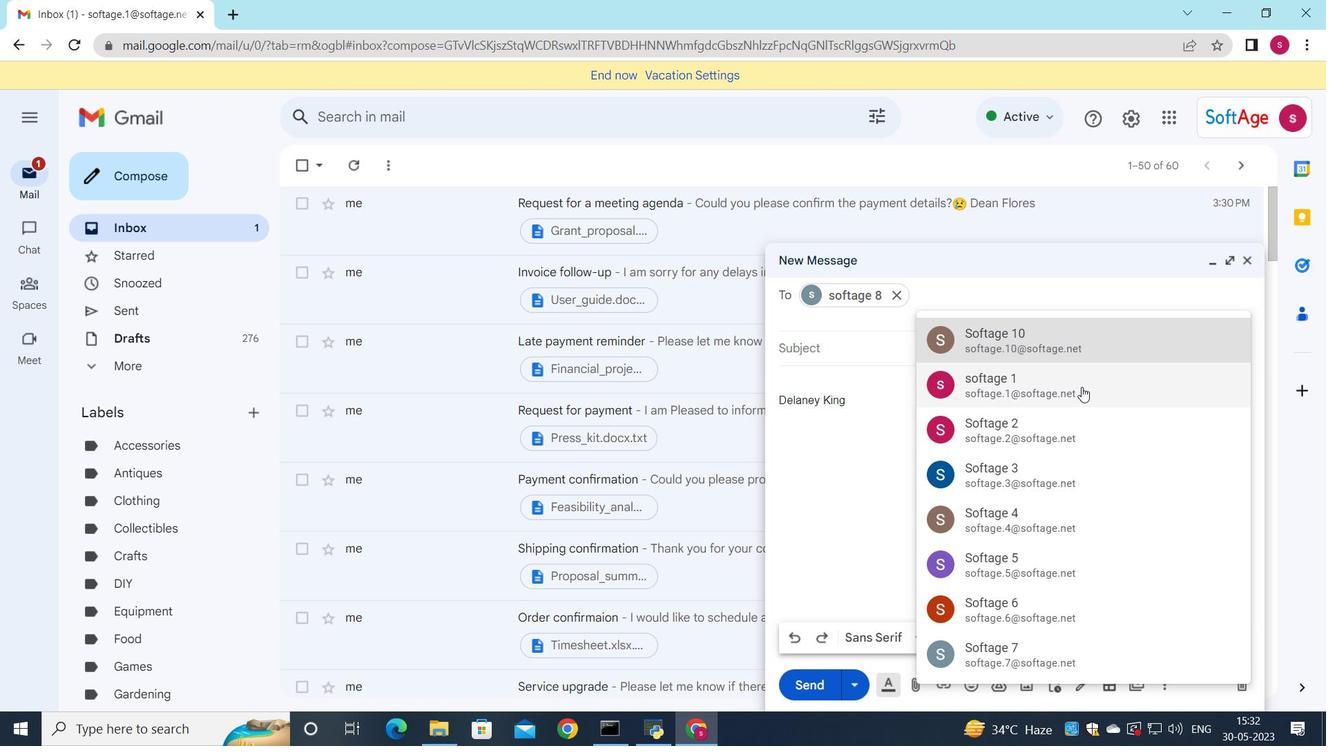 
Action: Mouse pressed left at (1082, 385)
Screenshot: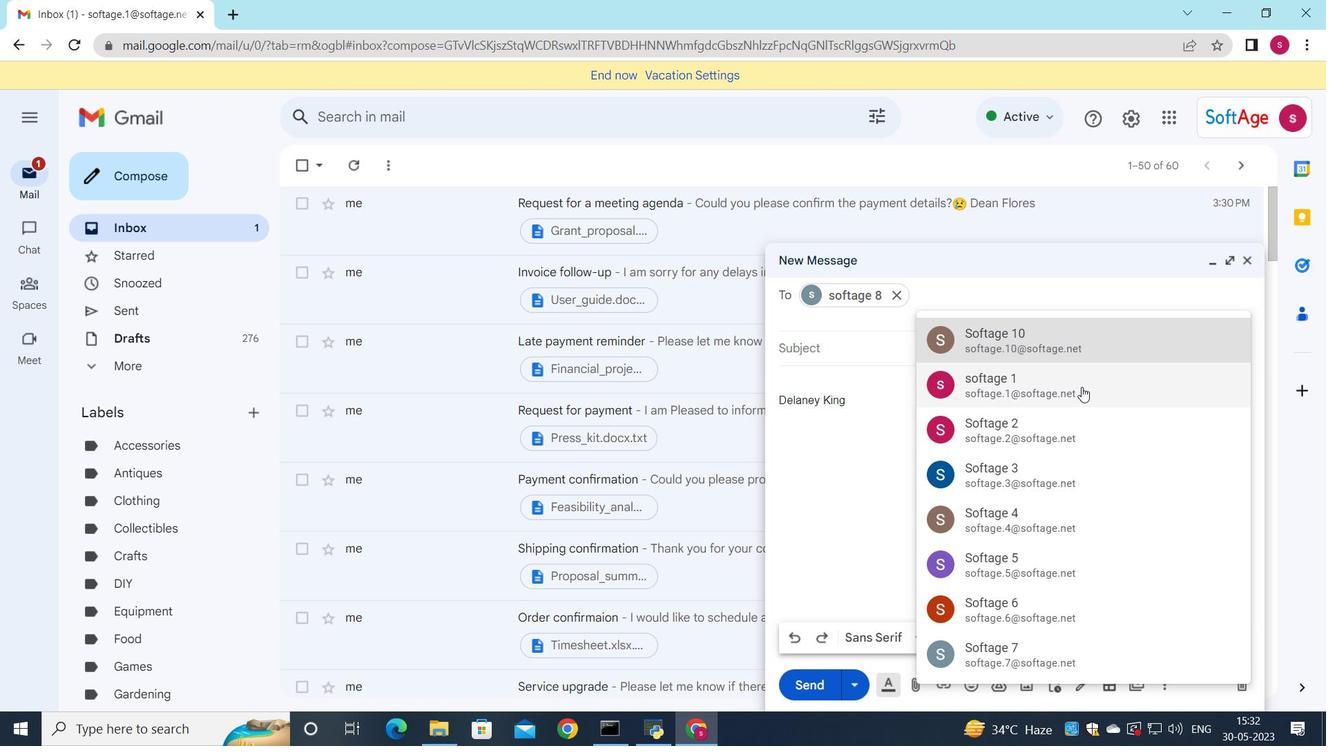 
Action: Mouse moved to (1079, 384)
Screenshot: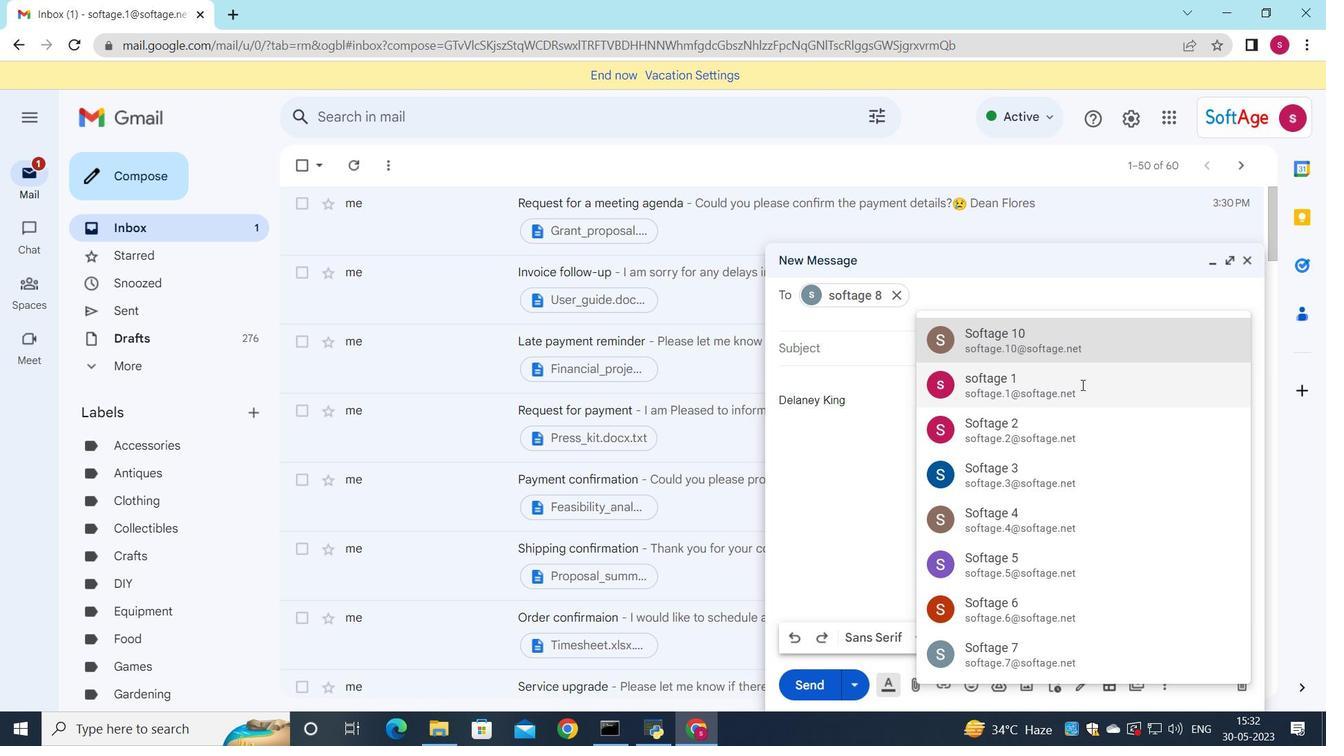 
Action: Key pressed <Key.down>
Screenshot: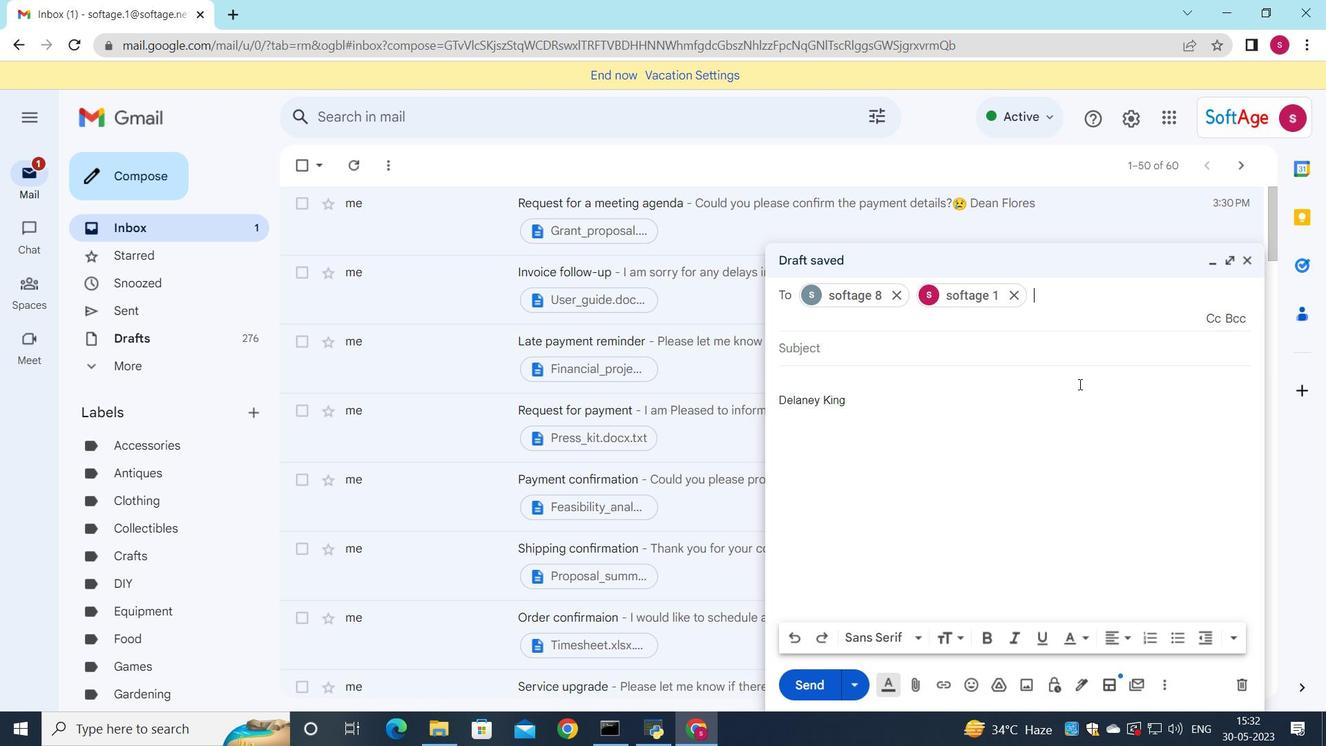 
Action: Mouse moved to (1207, 440)
Screenshot: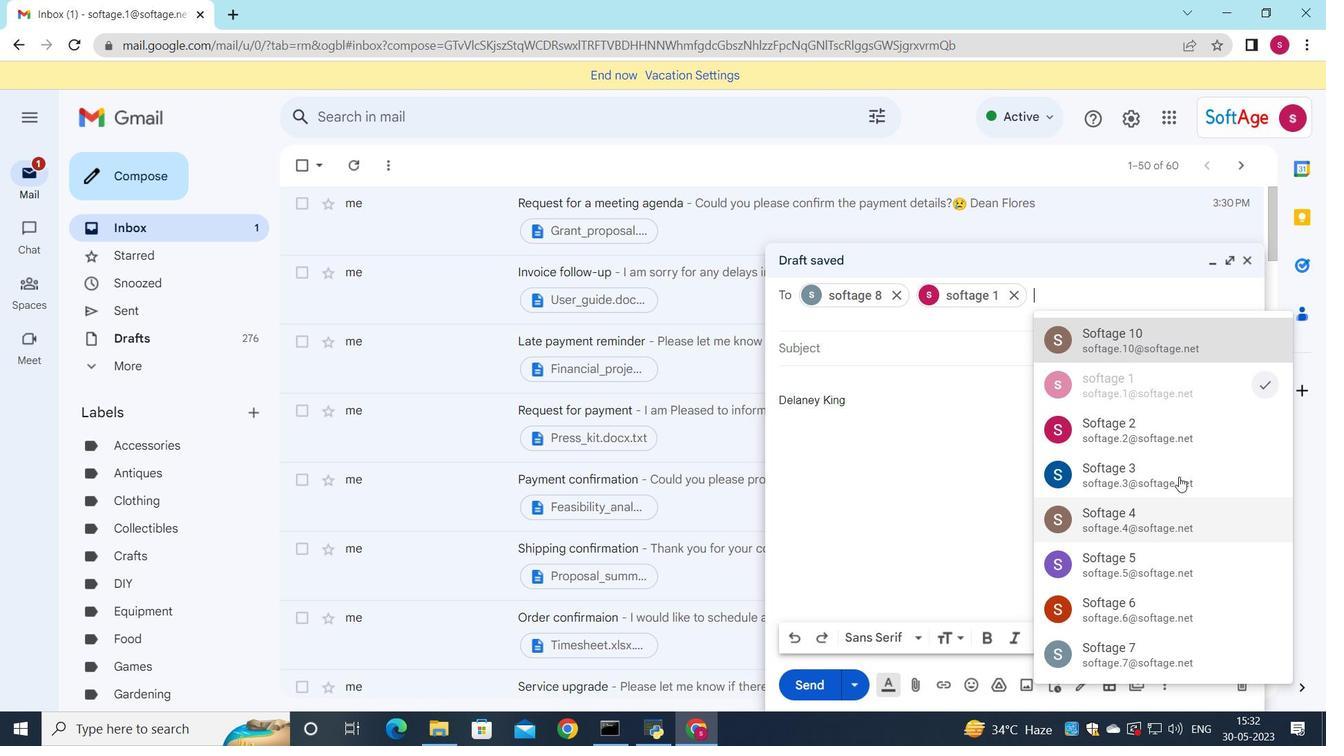 
Action: Key pressed softa<Key.backspace>tage.9
Screenshot: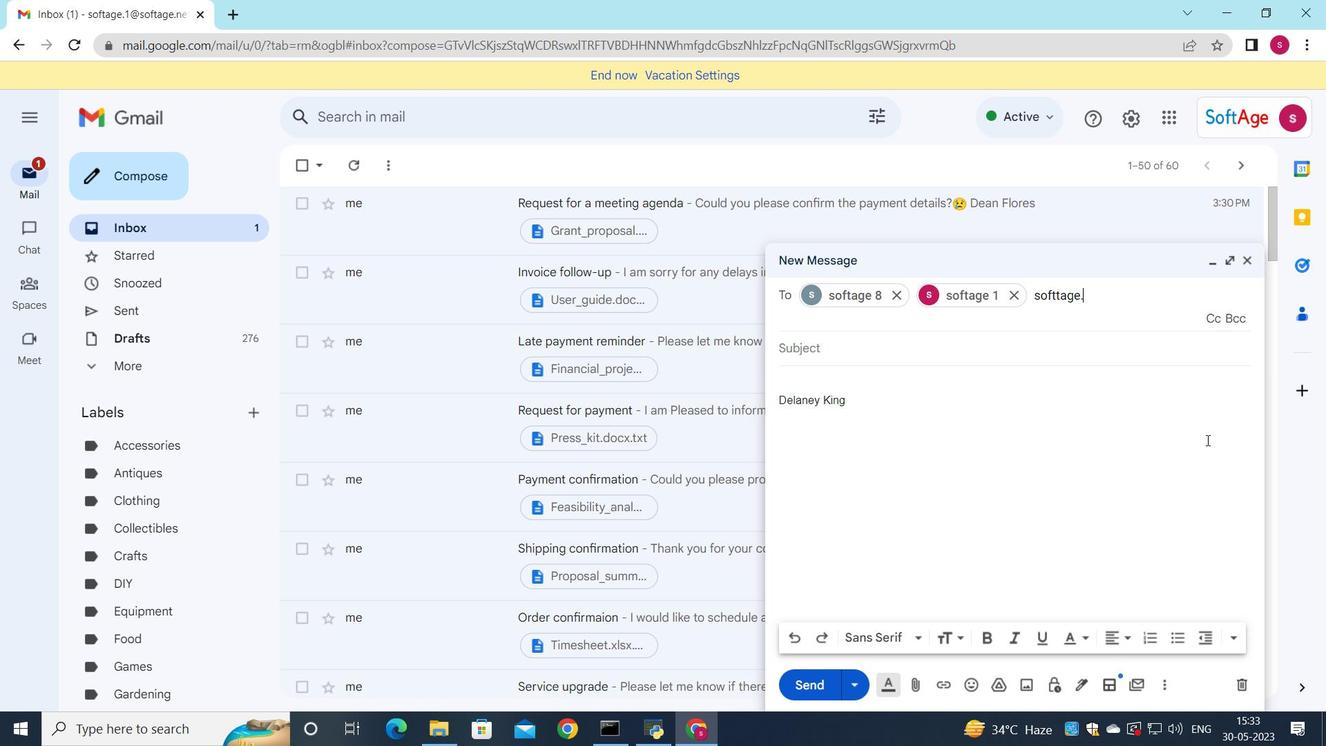 
Action: Mouse moved to (1055, 294)
Screenshot: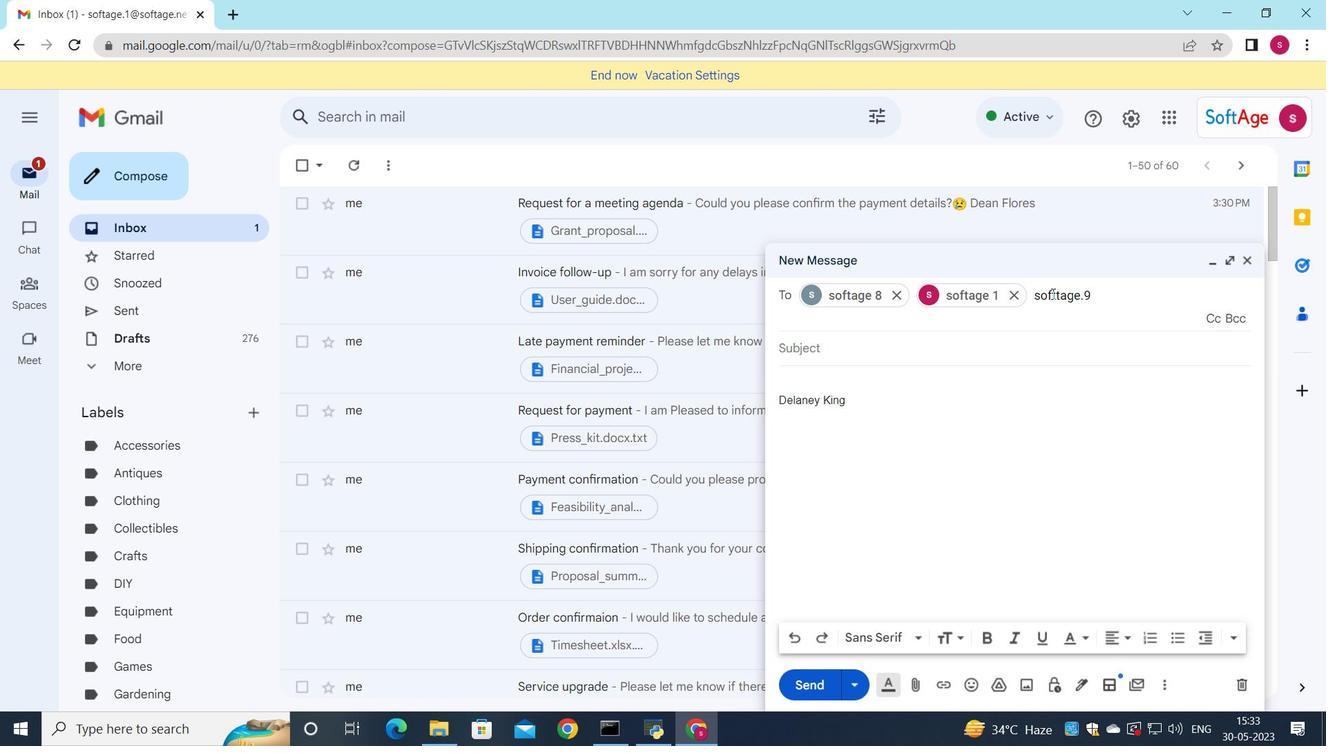 
Action: Mouse pressed left at (1055, 294)
Screenshot: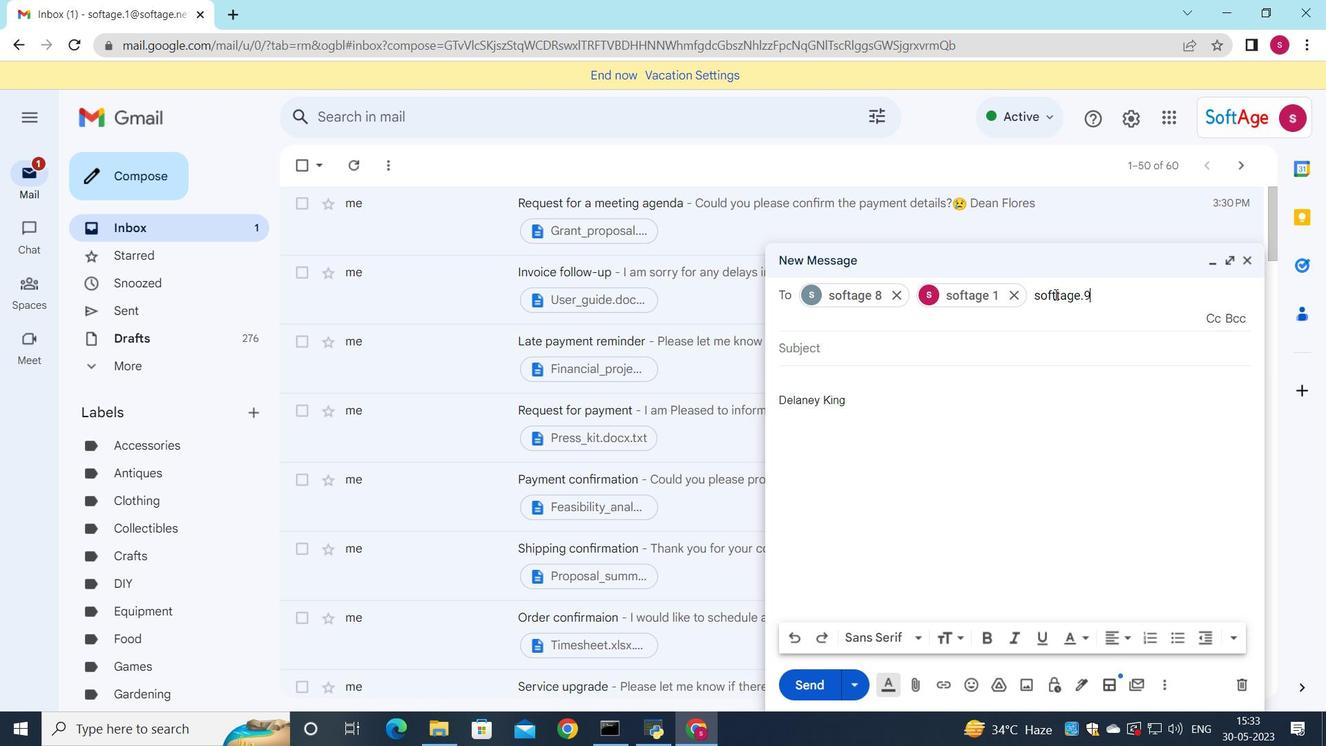 
Action: Mouse moved to (1057, 296)
Screenshot: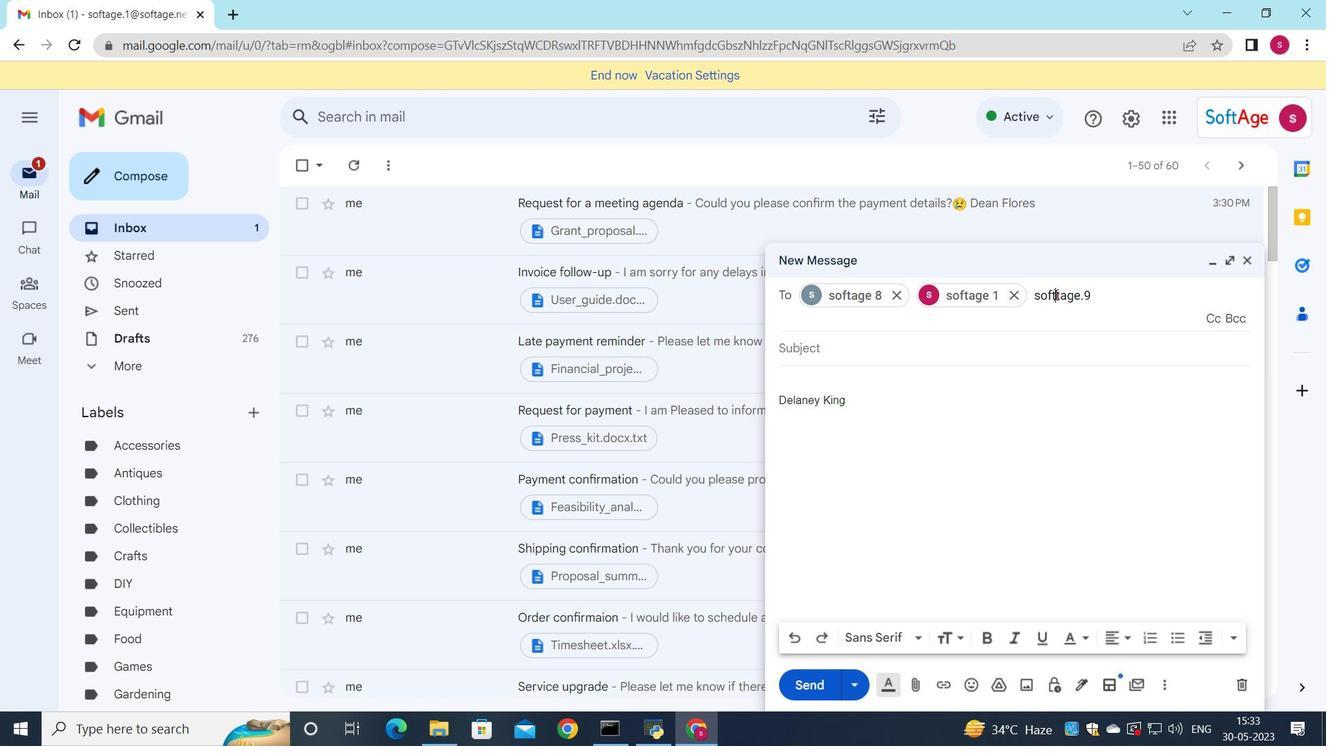 
Action: Key pressed <Key.backspace>
Screenshot: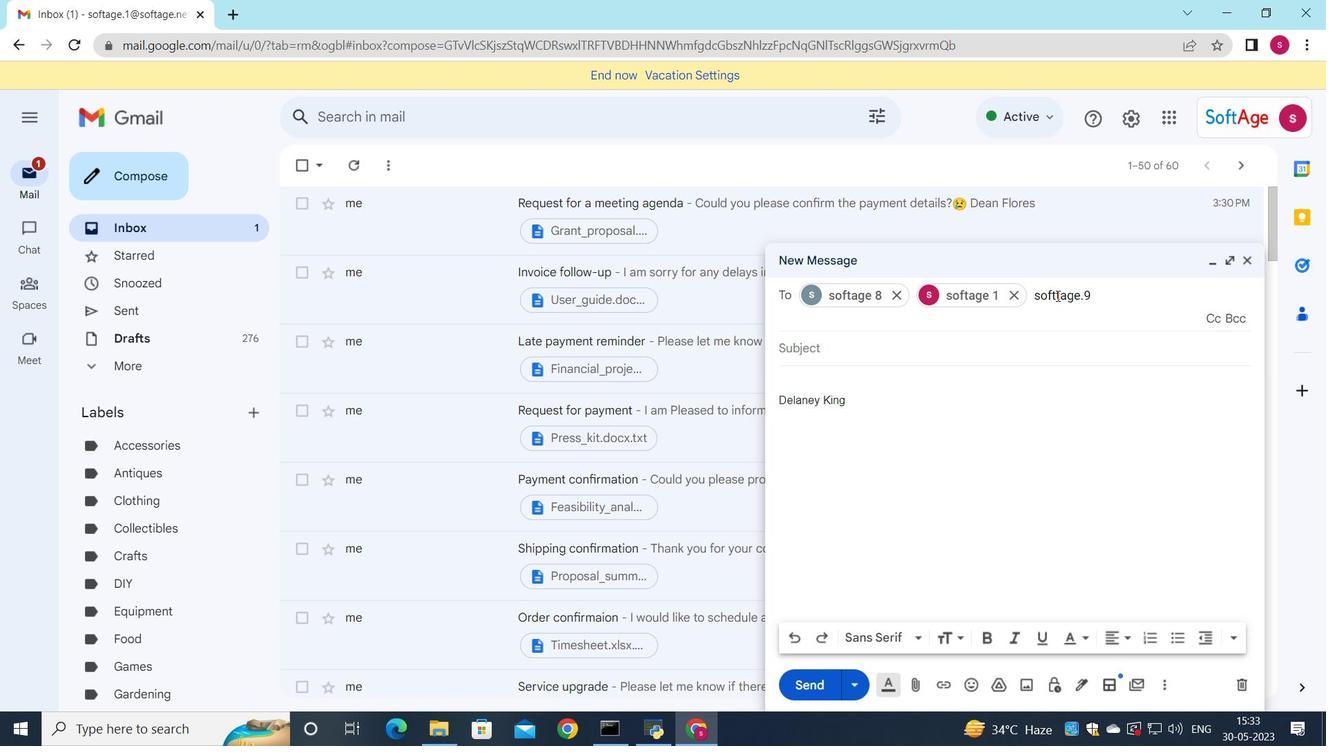 
Action: Mouse moved to (1129, 351)
Screenshot: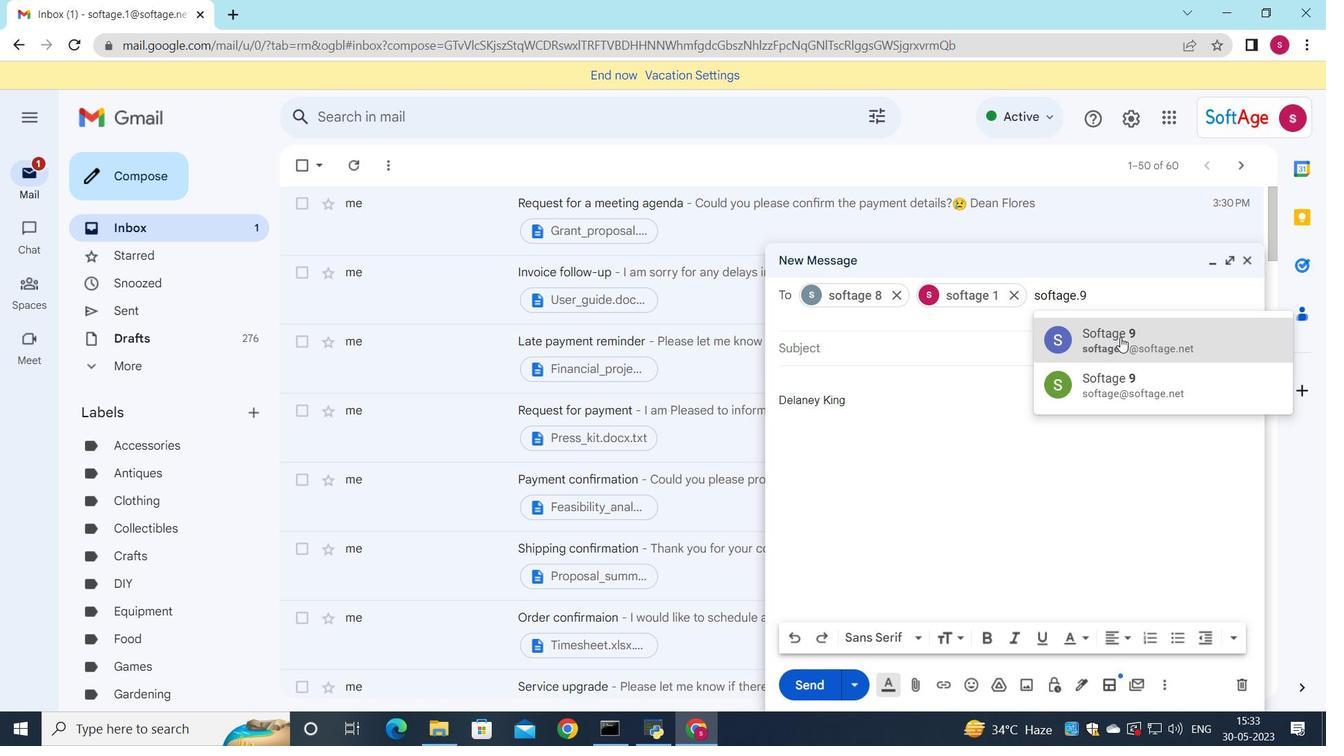 
Action: Mouse pressed left at (1129, 351)
Screenshot: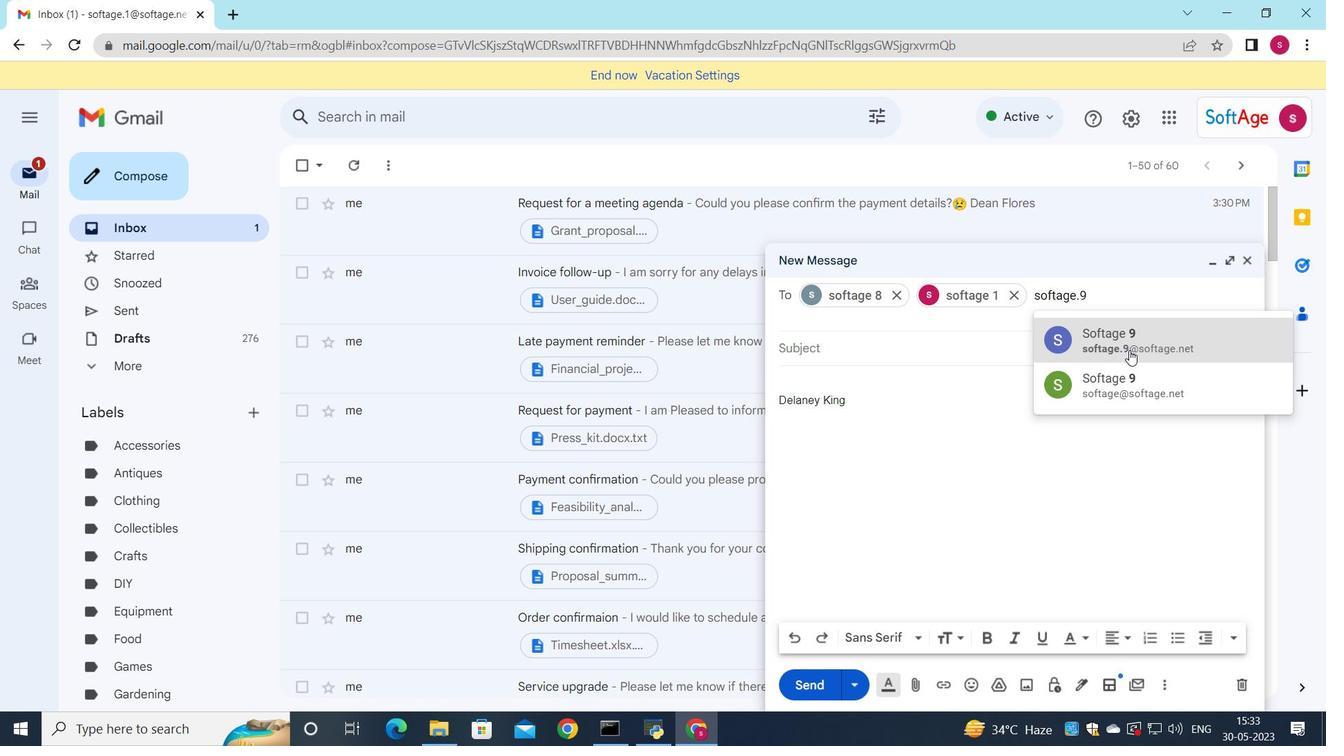 
Action: Mouse moved to (1218, 351)
Screenshot: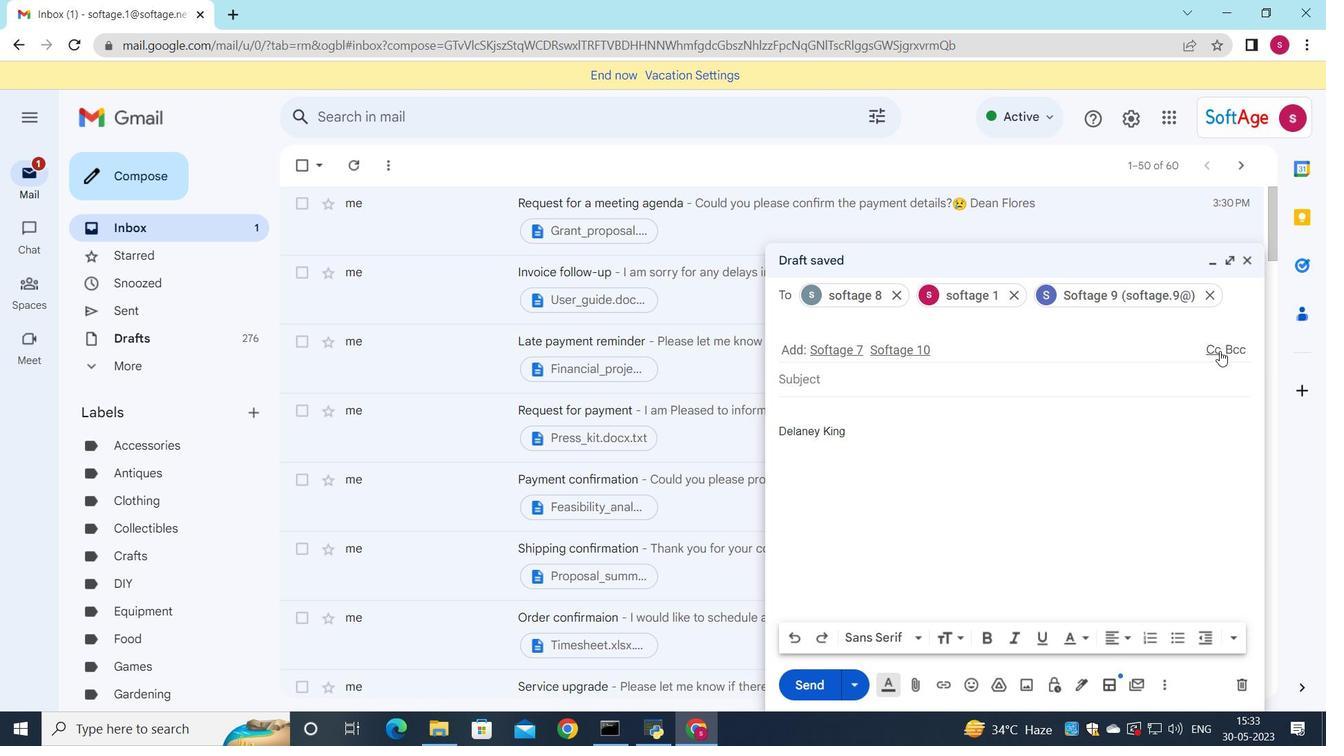
Action: Mouse pressed left at (1218, 351)
Screenshot: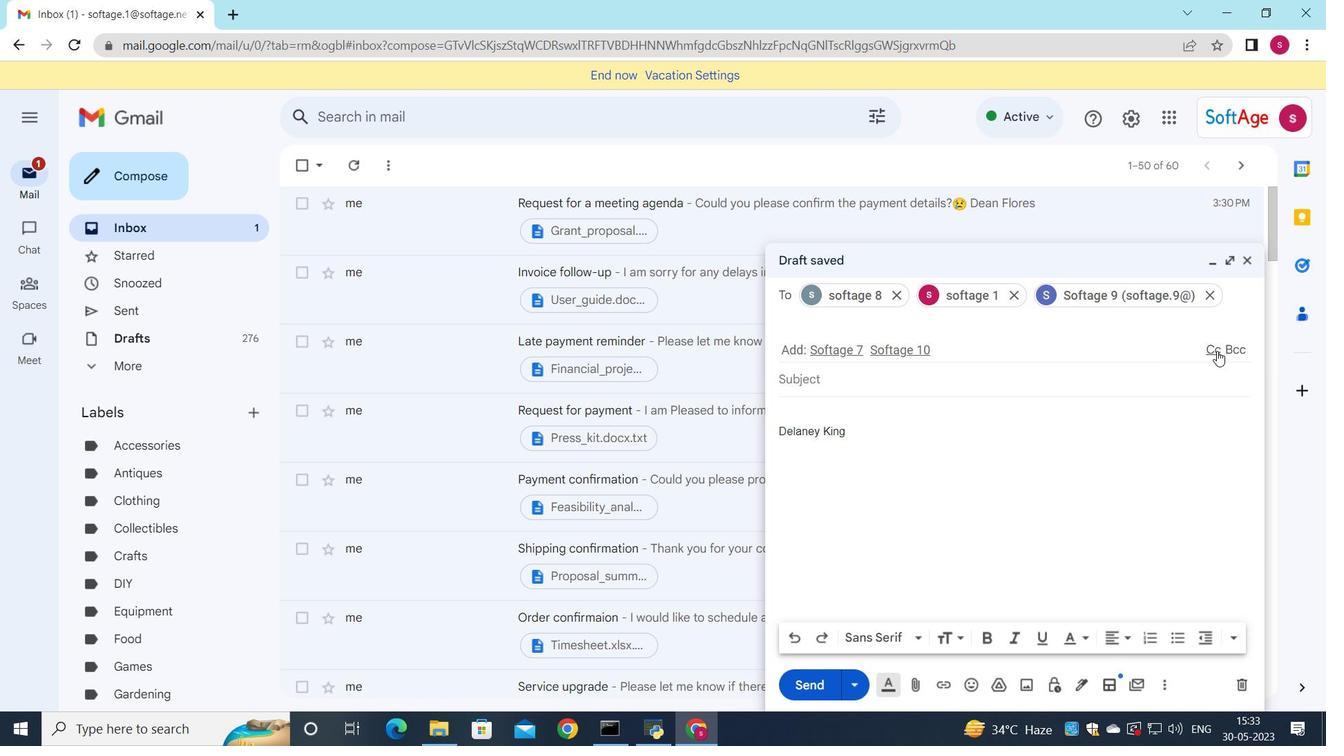 
Action: Mouse moved to (888, 377)
Screenshot: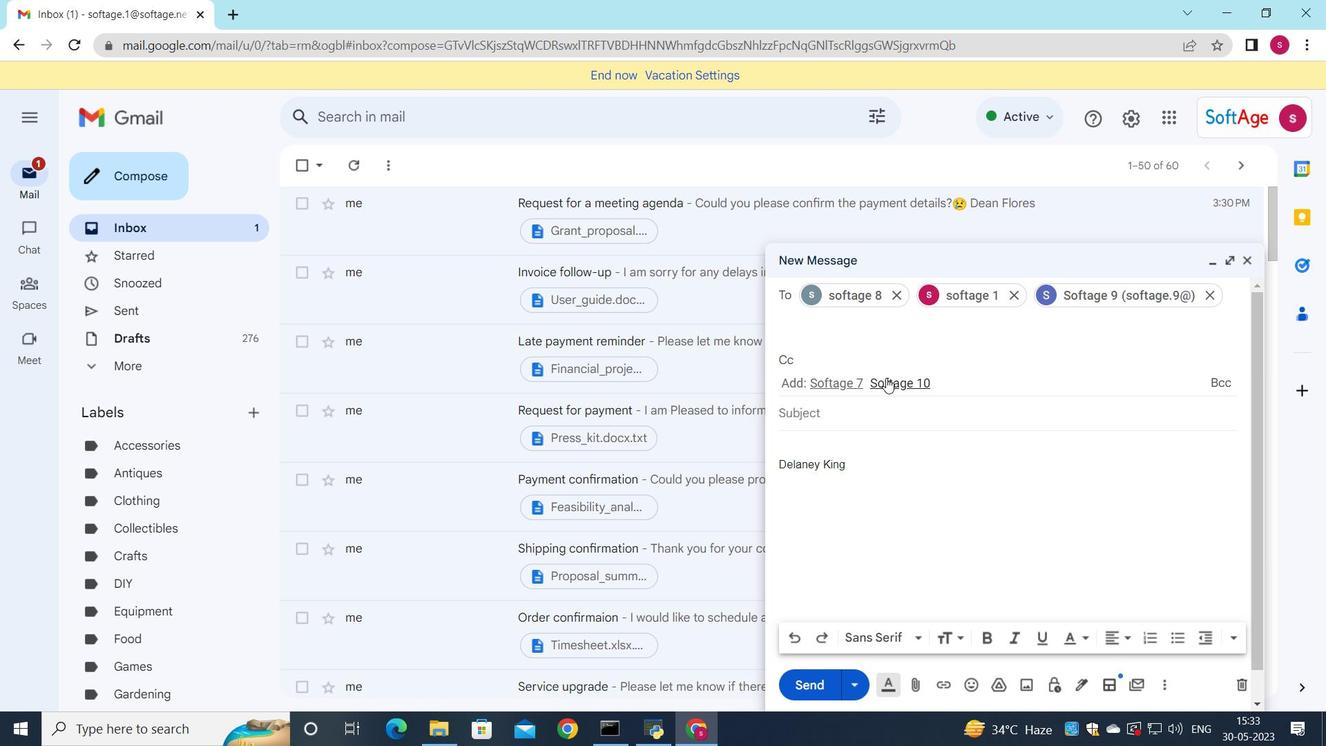 
Action: Mouse pressed left at (888, 377)
Screenshot: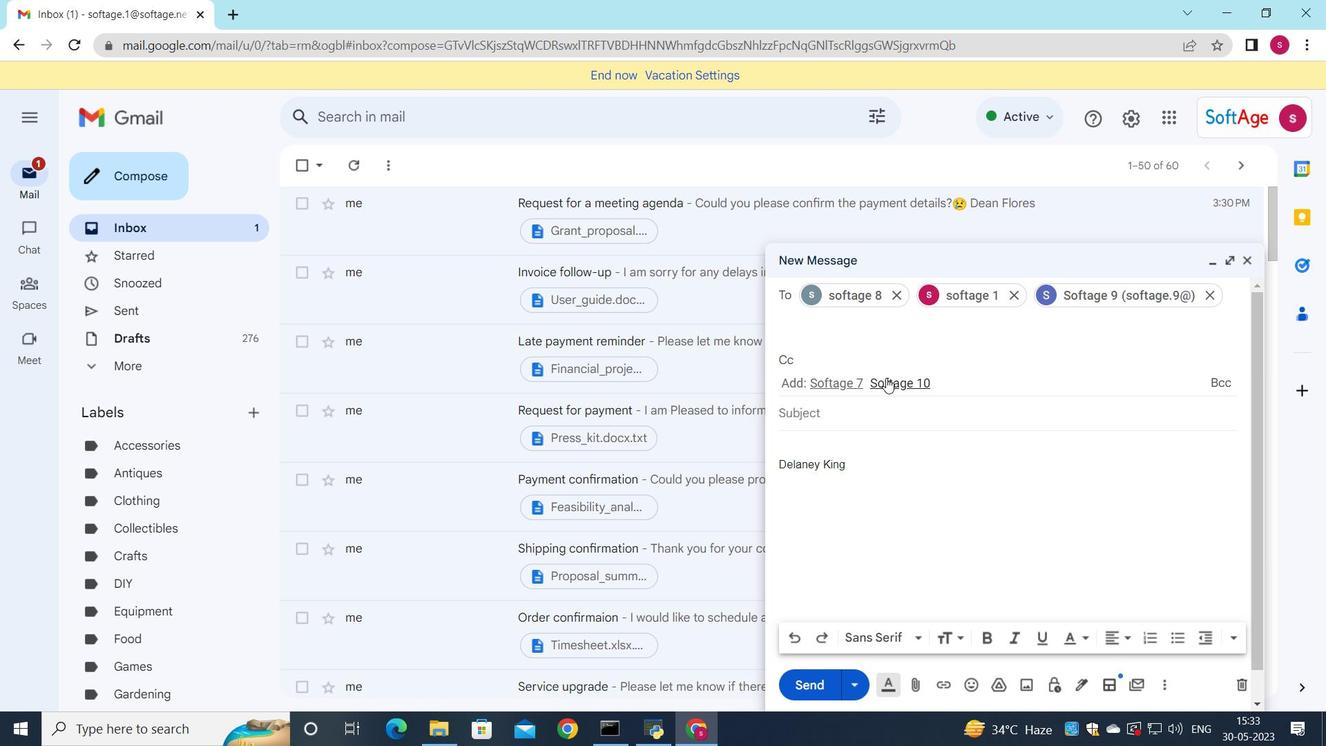 
Action: Mouse moved to (865, 402)
Screenshot: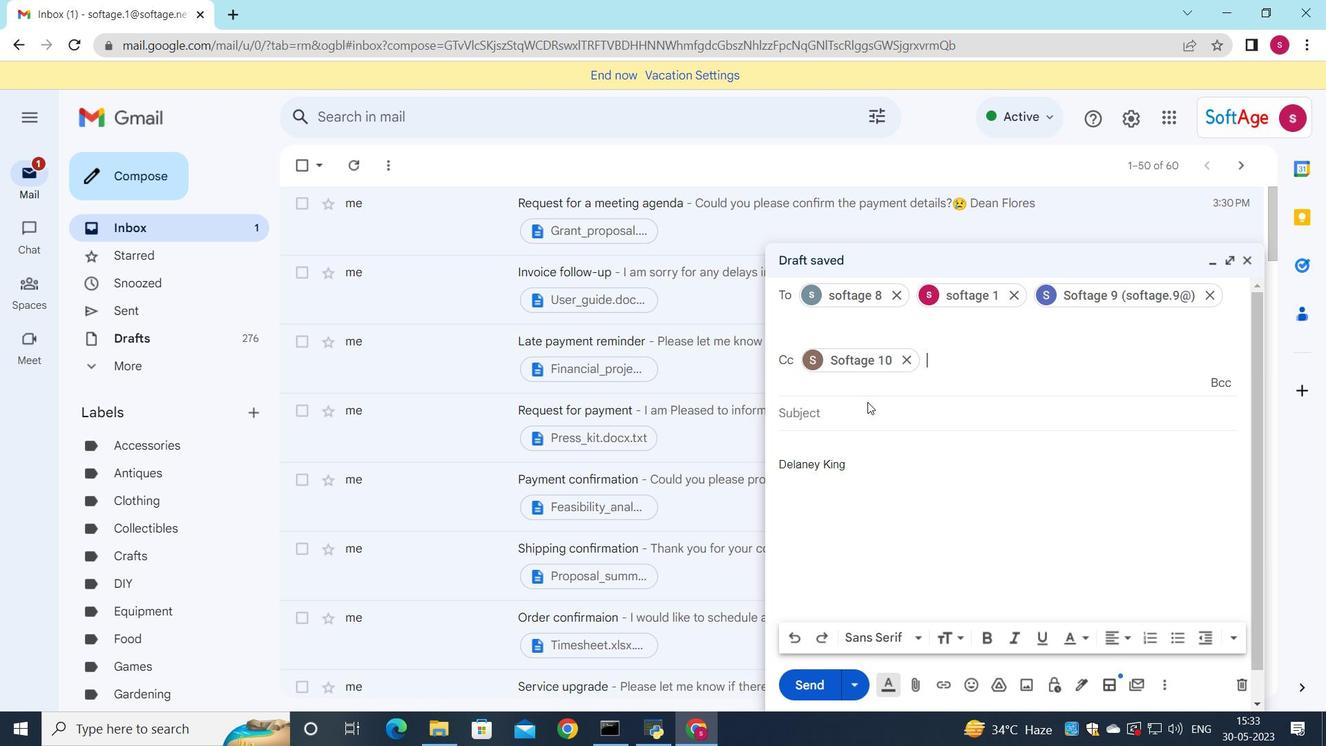 
Action: Mouse pressed left at (865, 402)
Screenshot: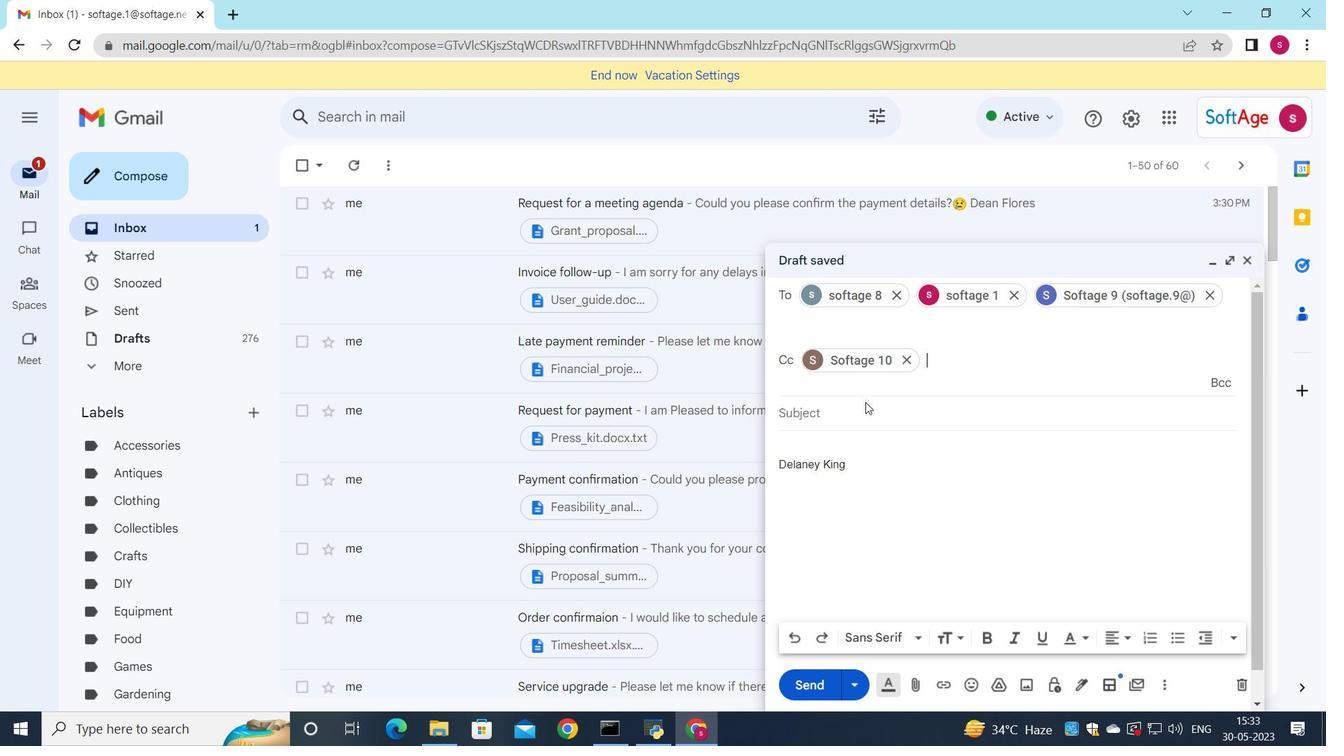
Action: Key pressed <Key.shift><Key.shift>Meeting<Key.space>minutes
Screenshot: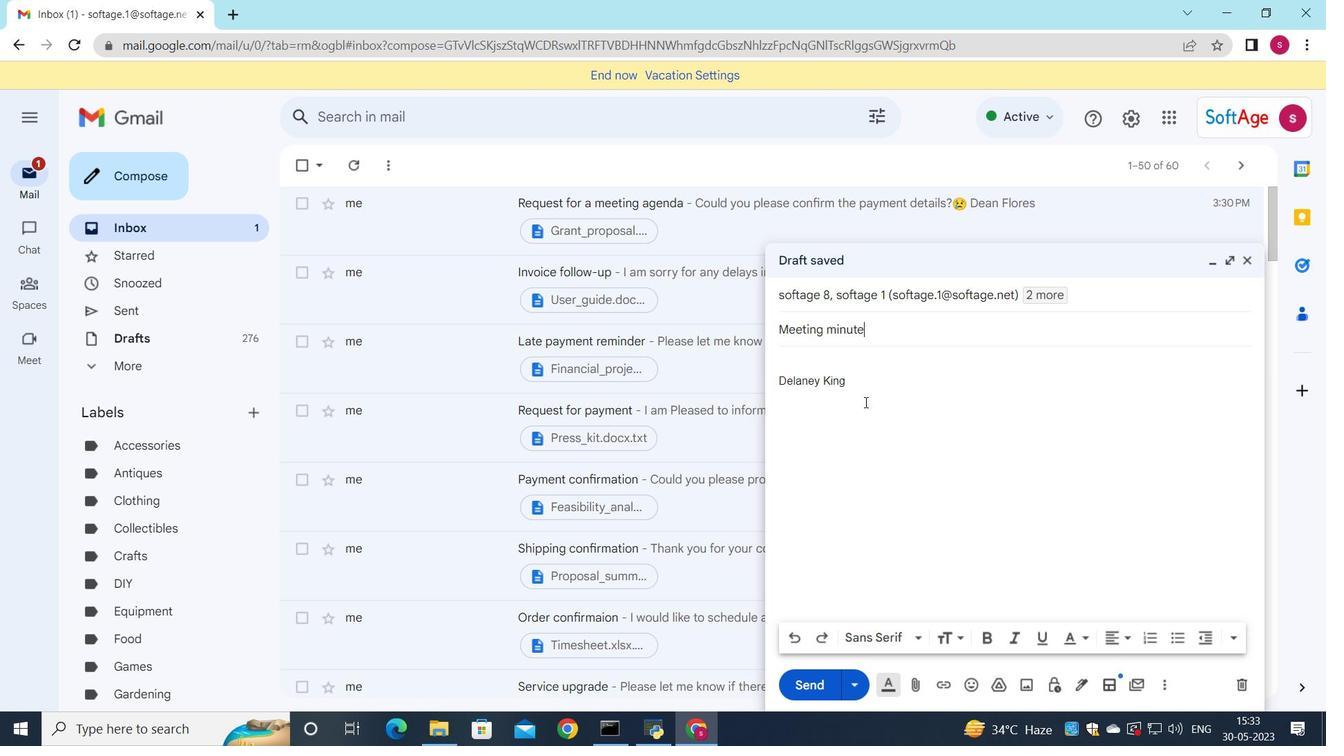 
Action: Mouse moved to (794, 362)
Screenshot: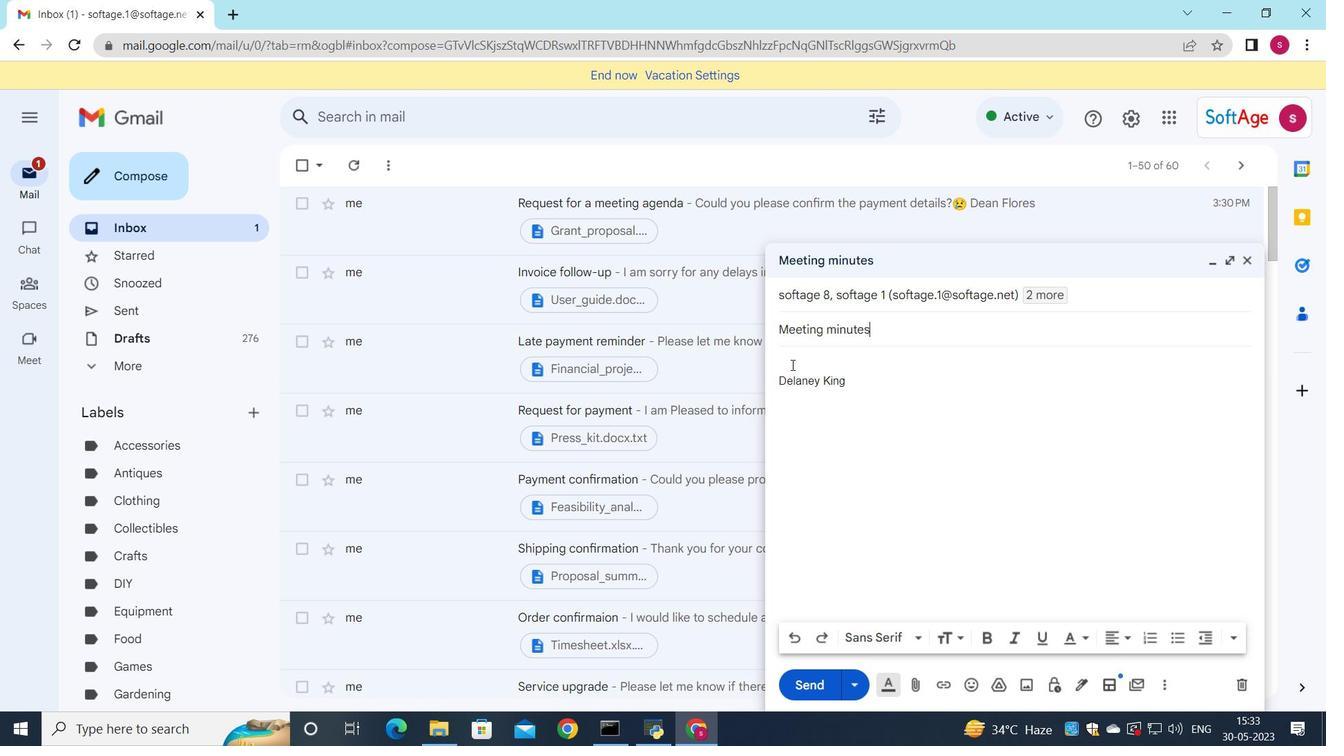 
Action: Mouse pressed left at (794, 362)
Screenshot: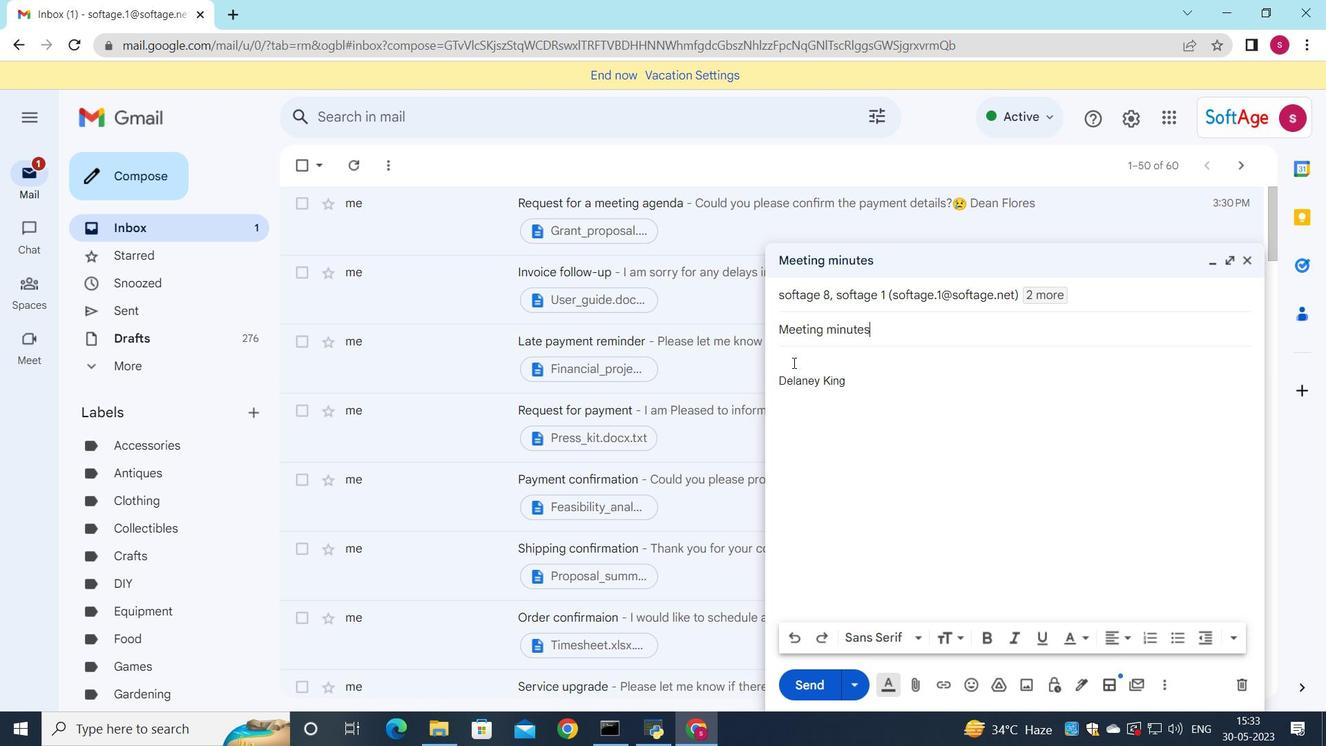 
Action: Key pressed <Key.shift>I<Key.space>will<Key.space>need<Key.space>to<Key.space>review<Key.space>this<Key.space>proposal<Key.space>before<Key.space>providinh<Key.backspace>g<Key.space>a<Key.space>response.
Screenshot: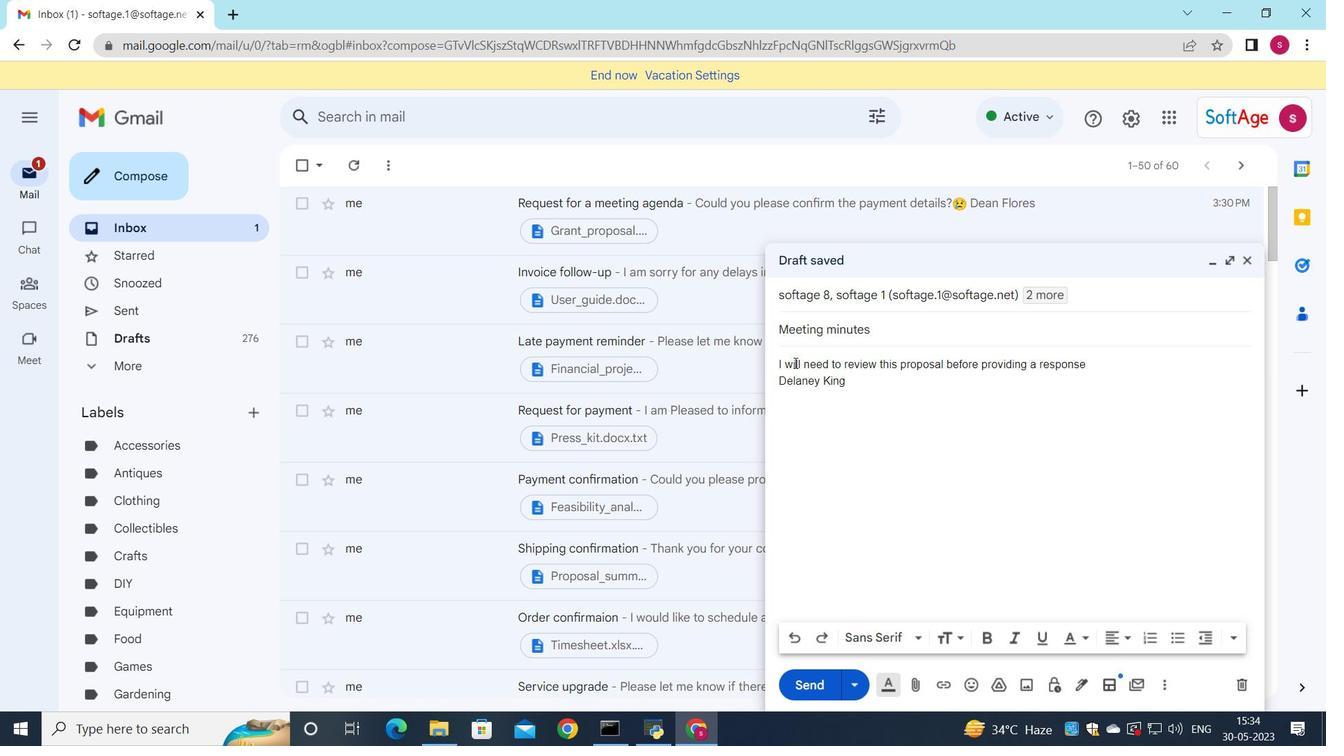 
Action: Mouse moved to (968, 689)
Screenshot: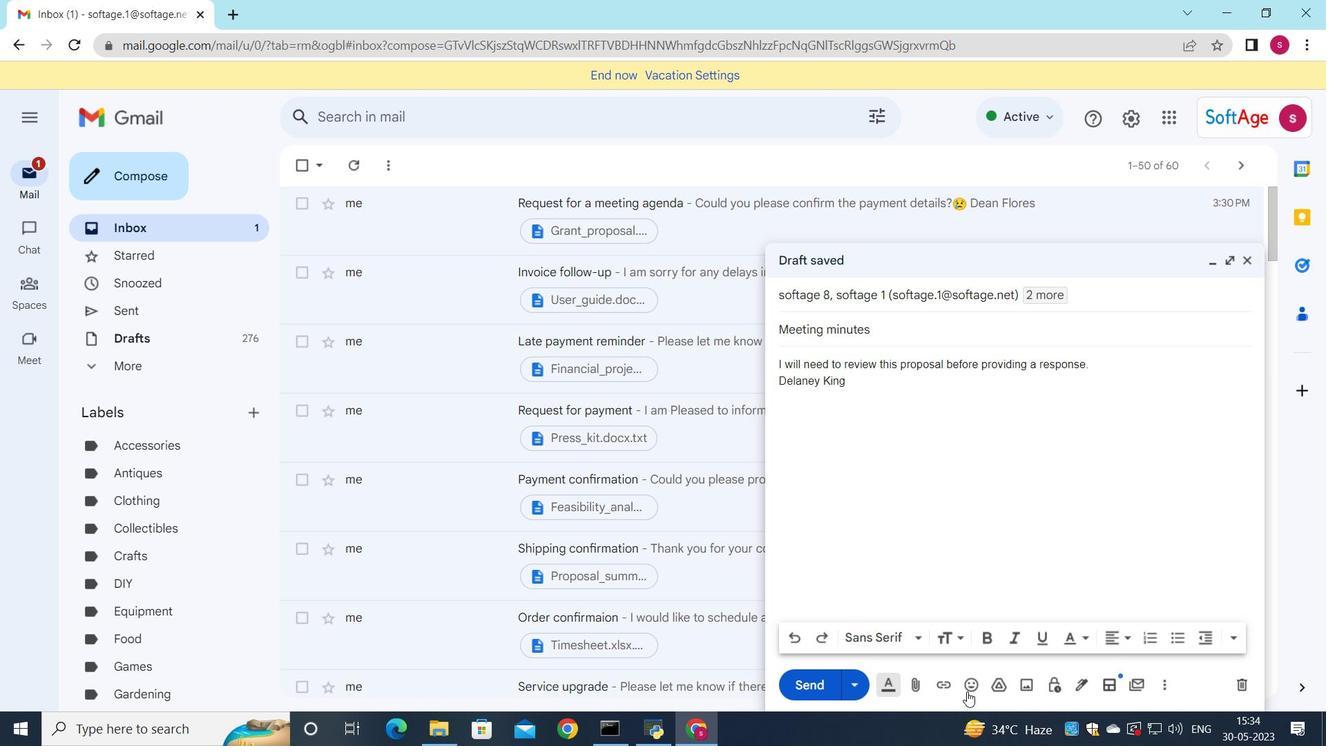 
Action: Mouse pressed left at (968, 689)
Screenshot: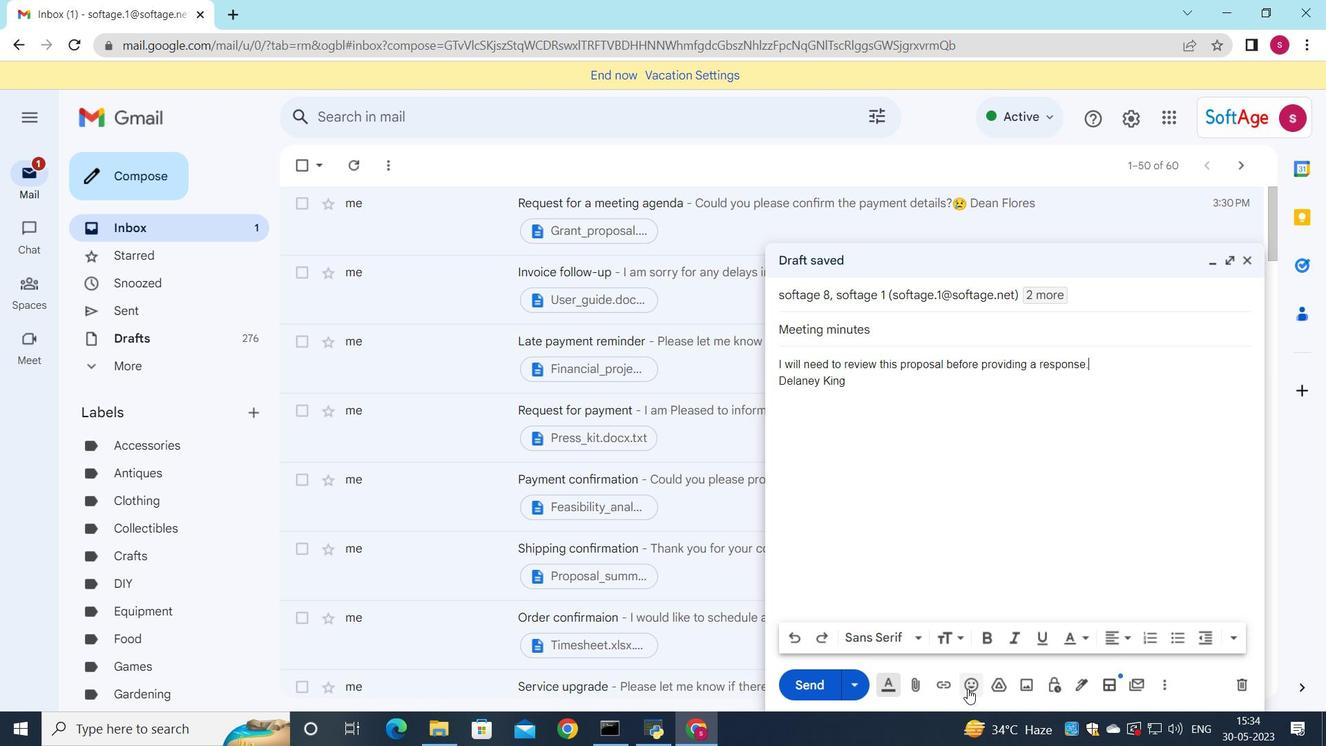 
Action: Mouse moved to (970, 634)
Screenshot: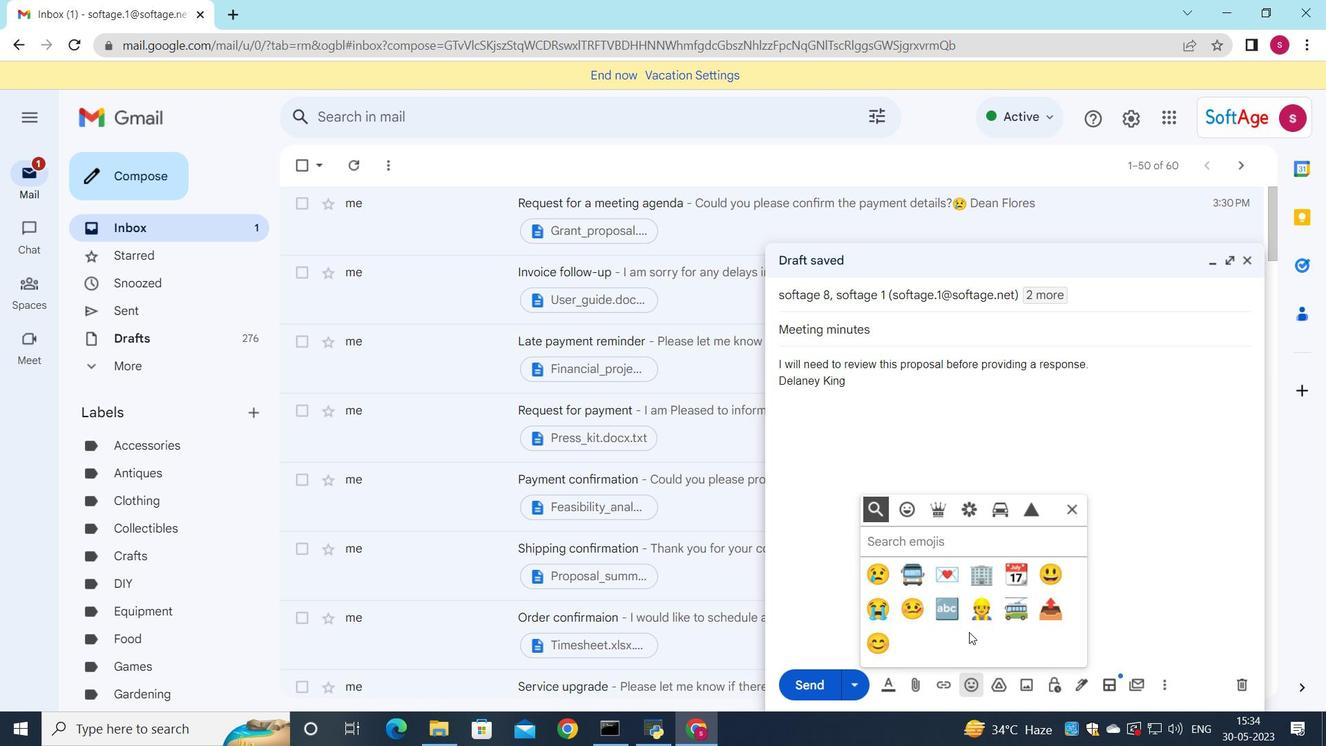 
Action: Key pressed w
Screenshot: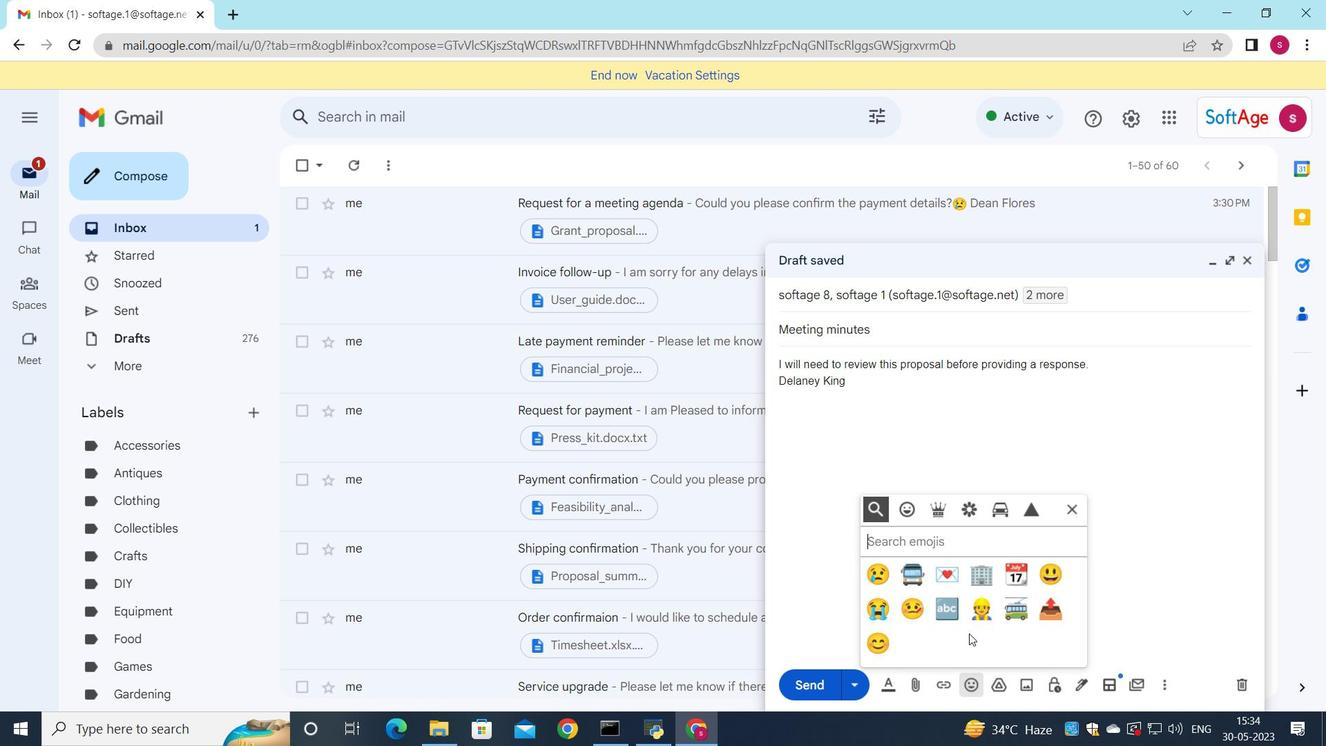 
Action: Mouse moved to (970, 635)
Screenshot: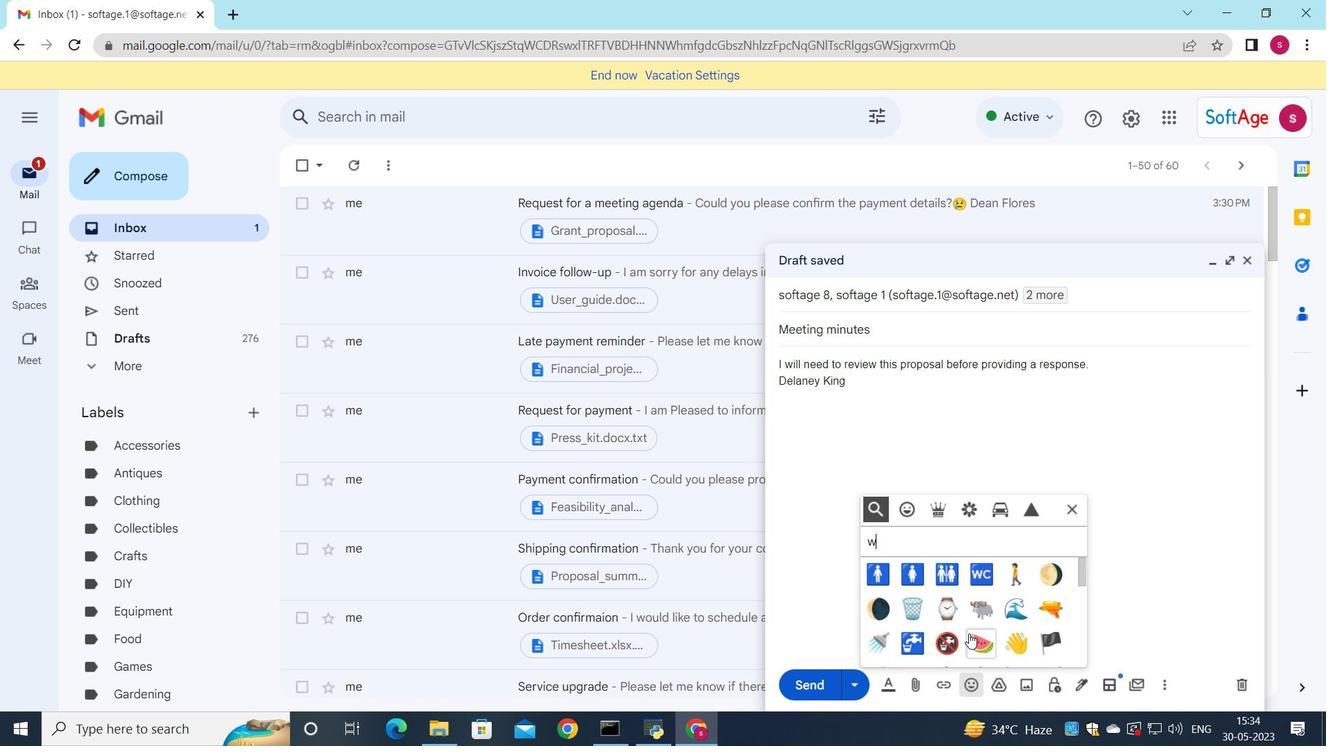 
Action: Key pressed o
Screenshot: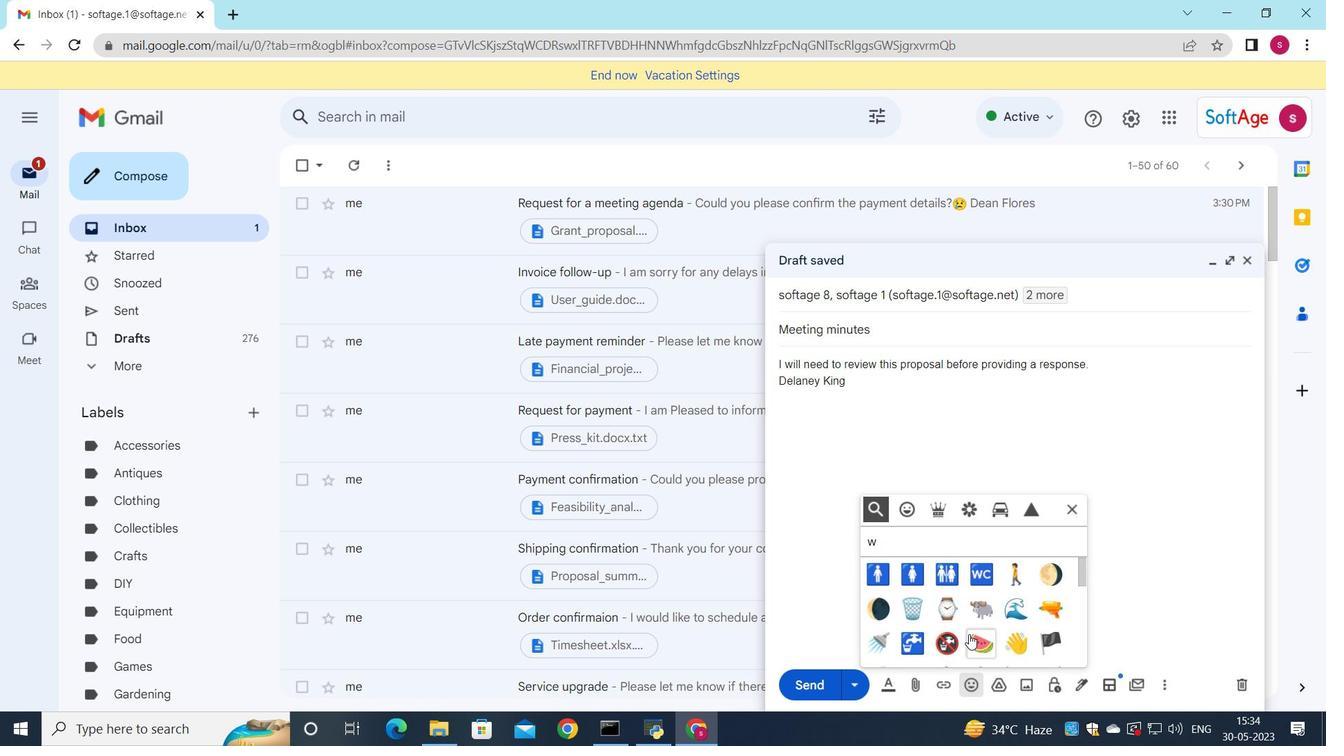 
Action: Mouse moved to (966, 634)
Screenshot: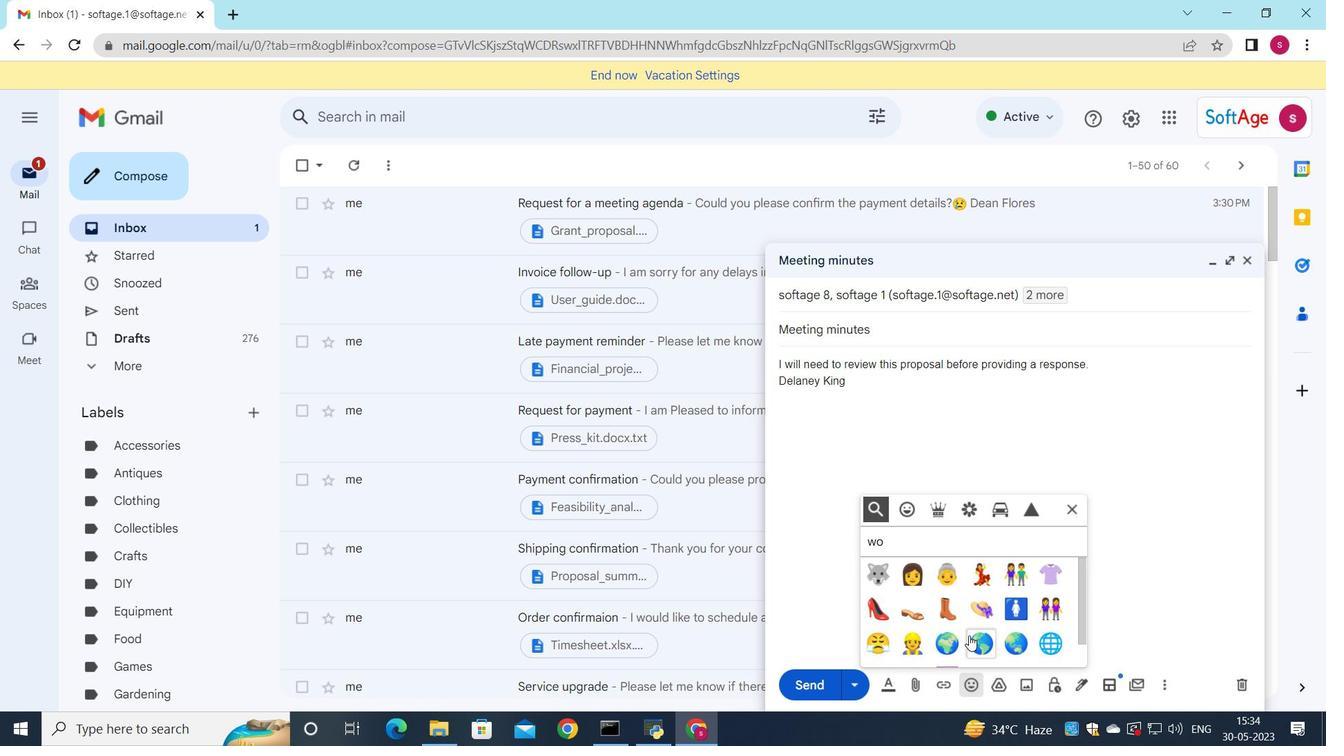 
Action: Key pressed r
Screenshot: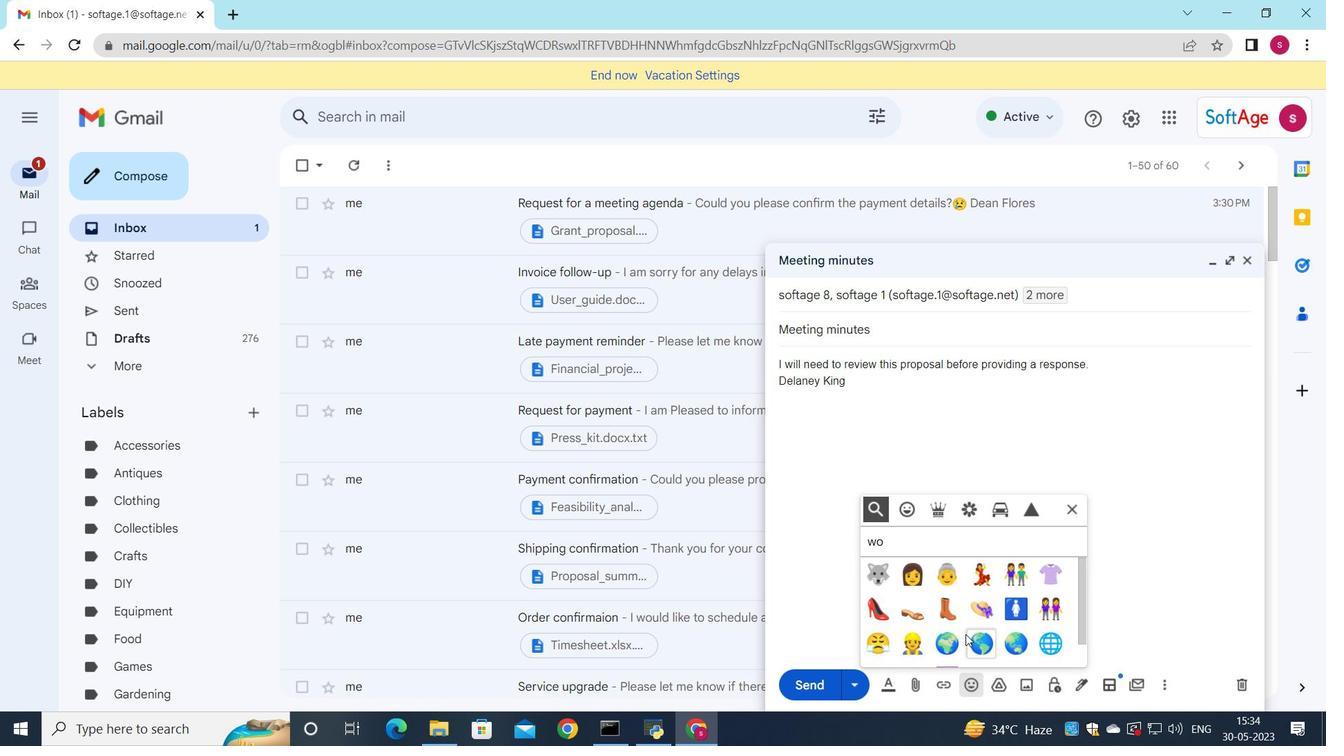 
Action: Mouse moved to (959, 630)
Screenshot: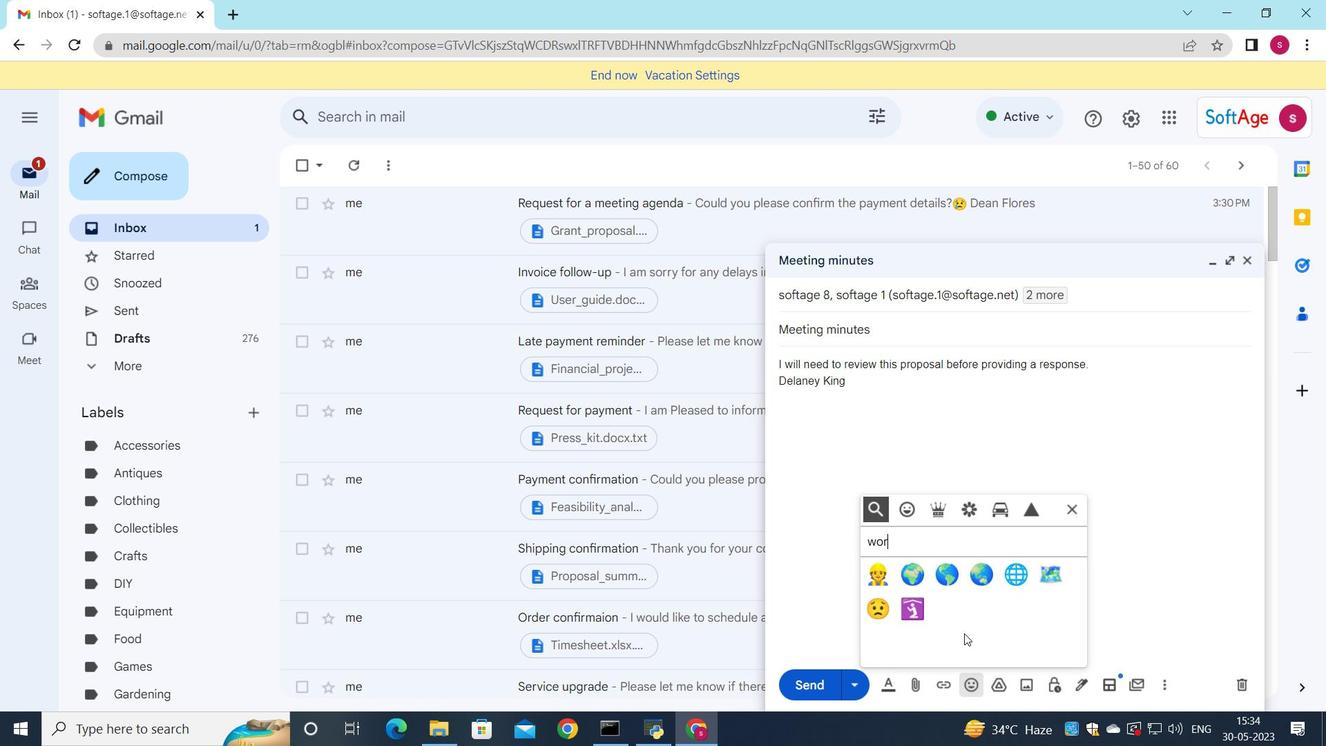 
Action: Key pressed k
Screenshot: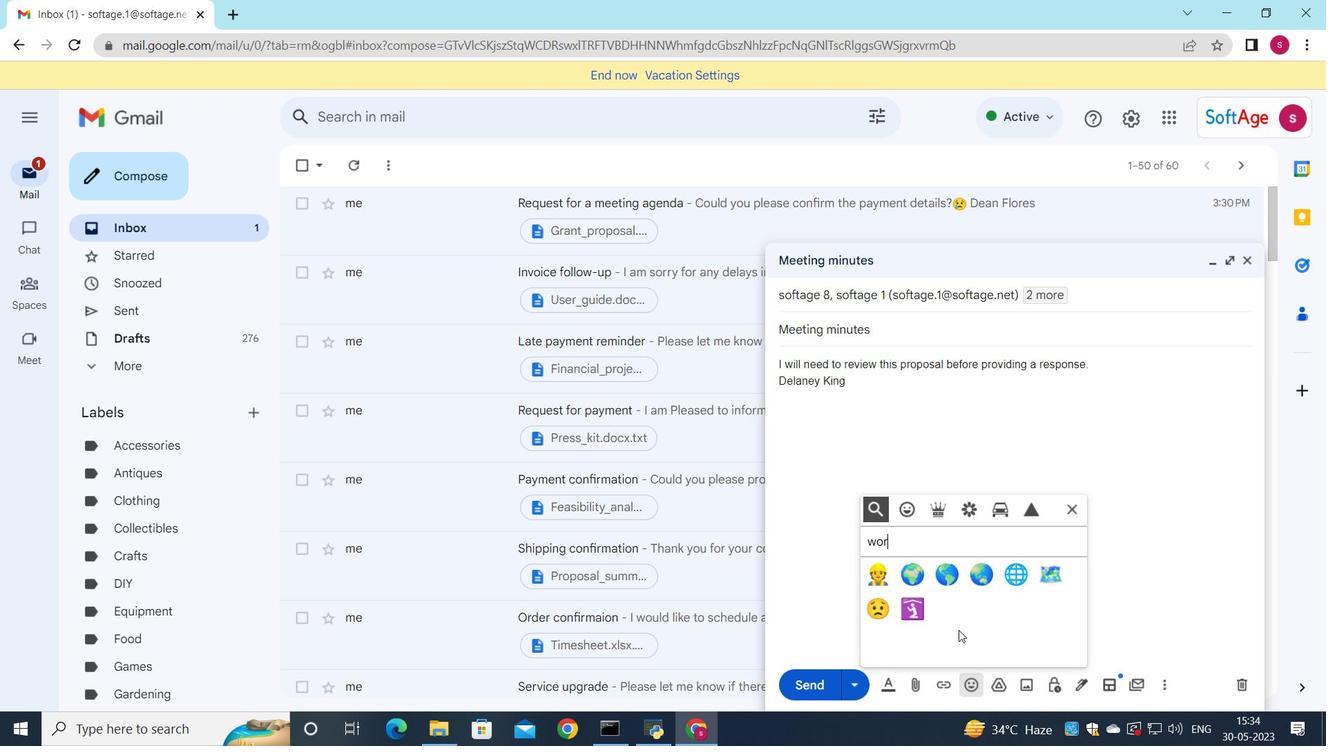 
Action: Mouse moved to (868, 572)
Screenshot: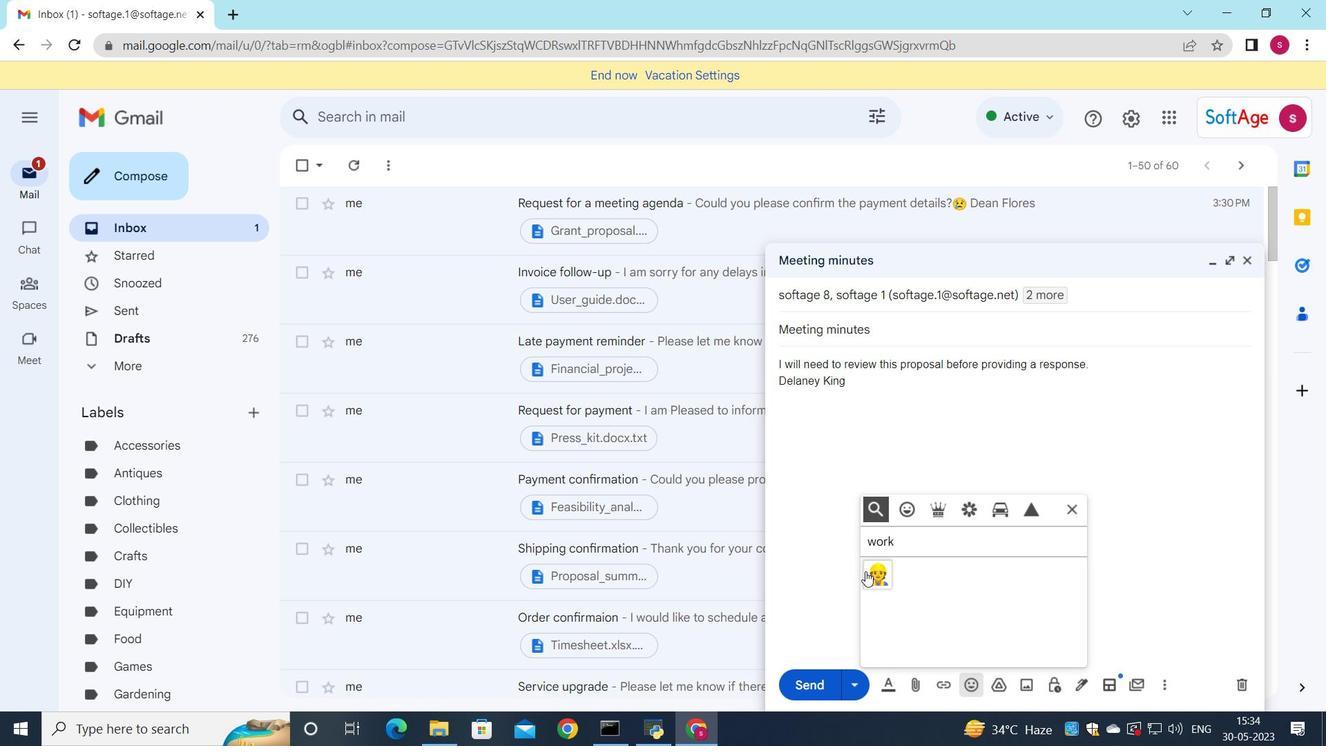 
Action: Mouse pressed left at (868, 572)
Screenshot: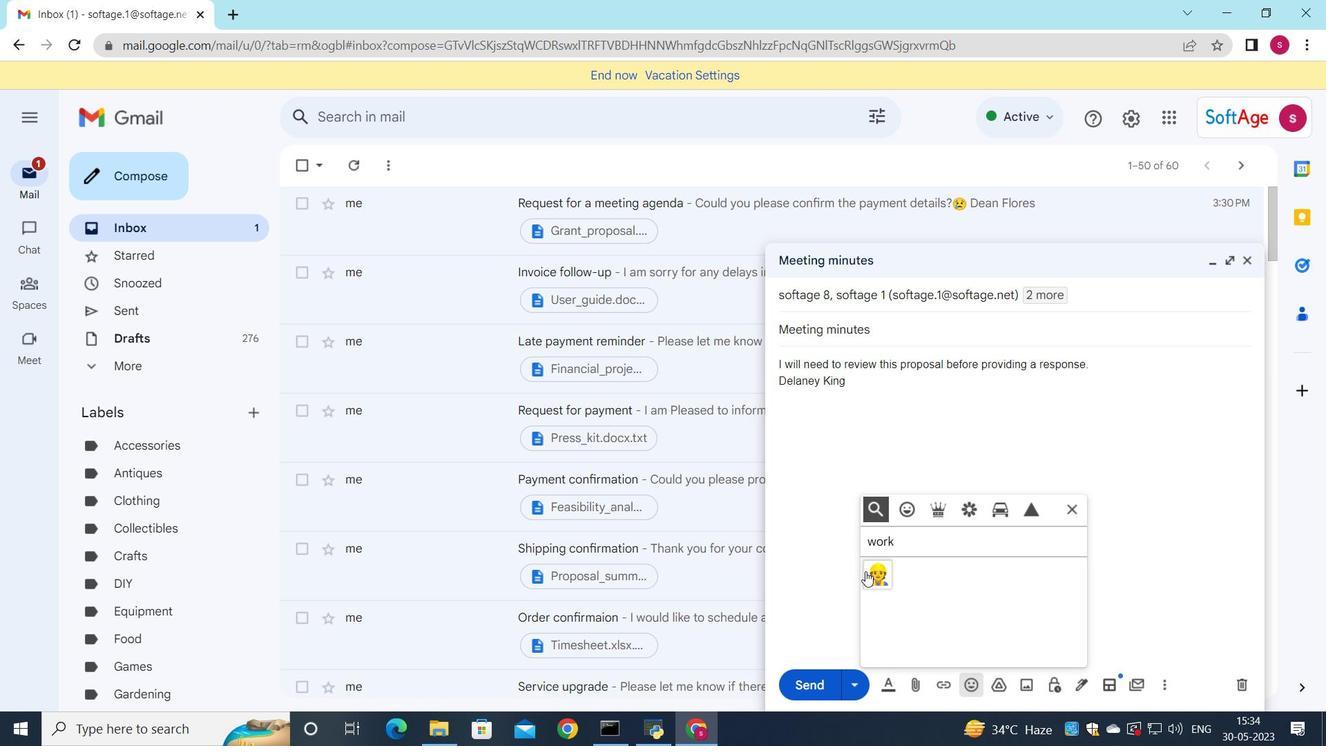 
Action: Mouse moved to (1073, 513)
Screenshot: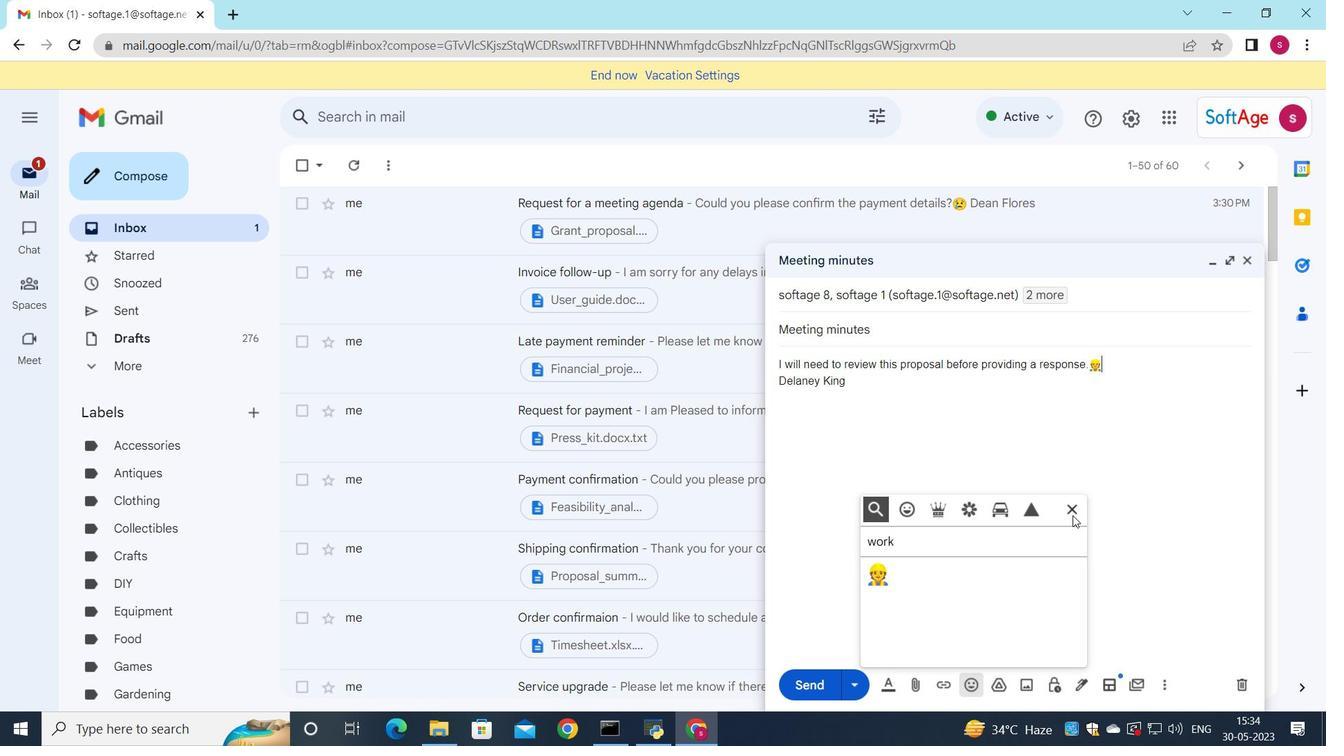 
Action: Mouse pressed left at (1073, 513)
Screenshot: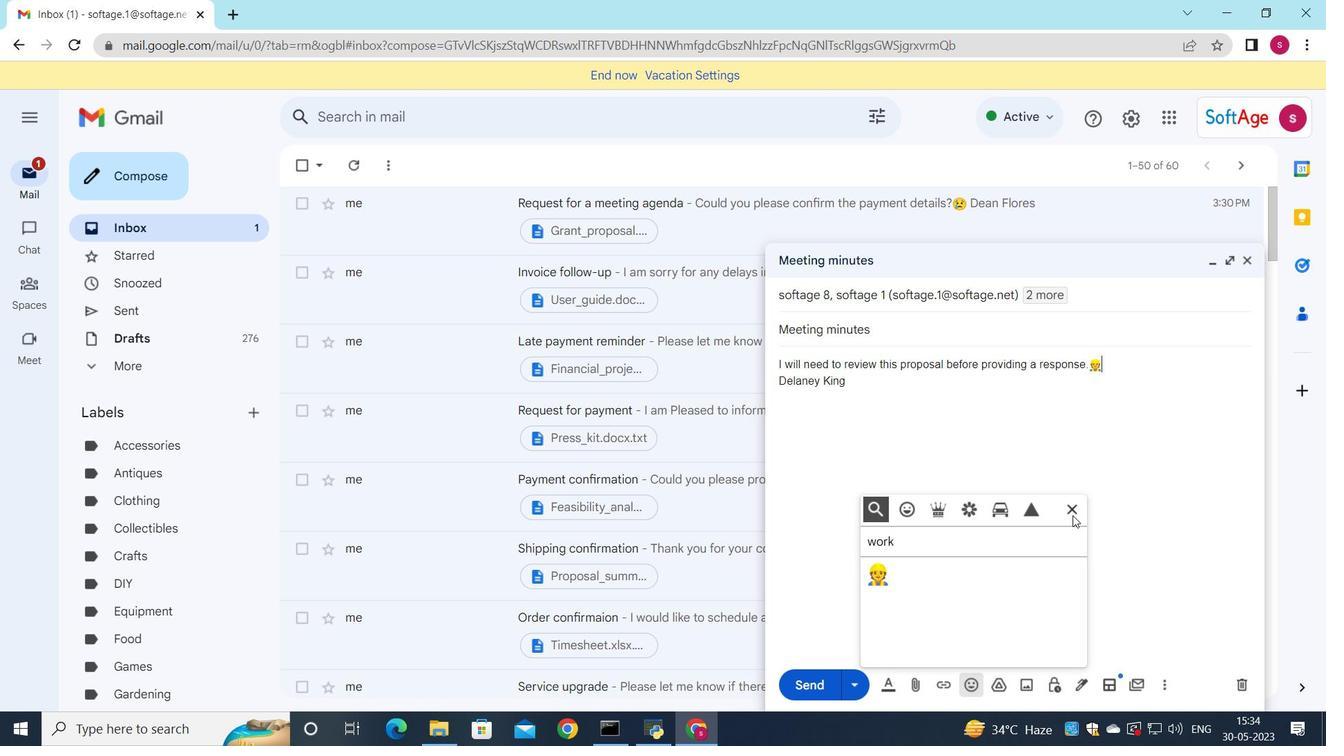 
Action: Mouse moved to (917, 677)
Screenshot: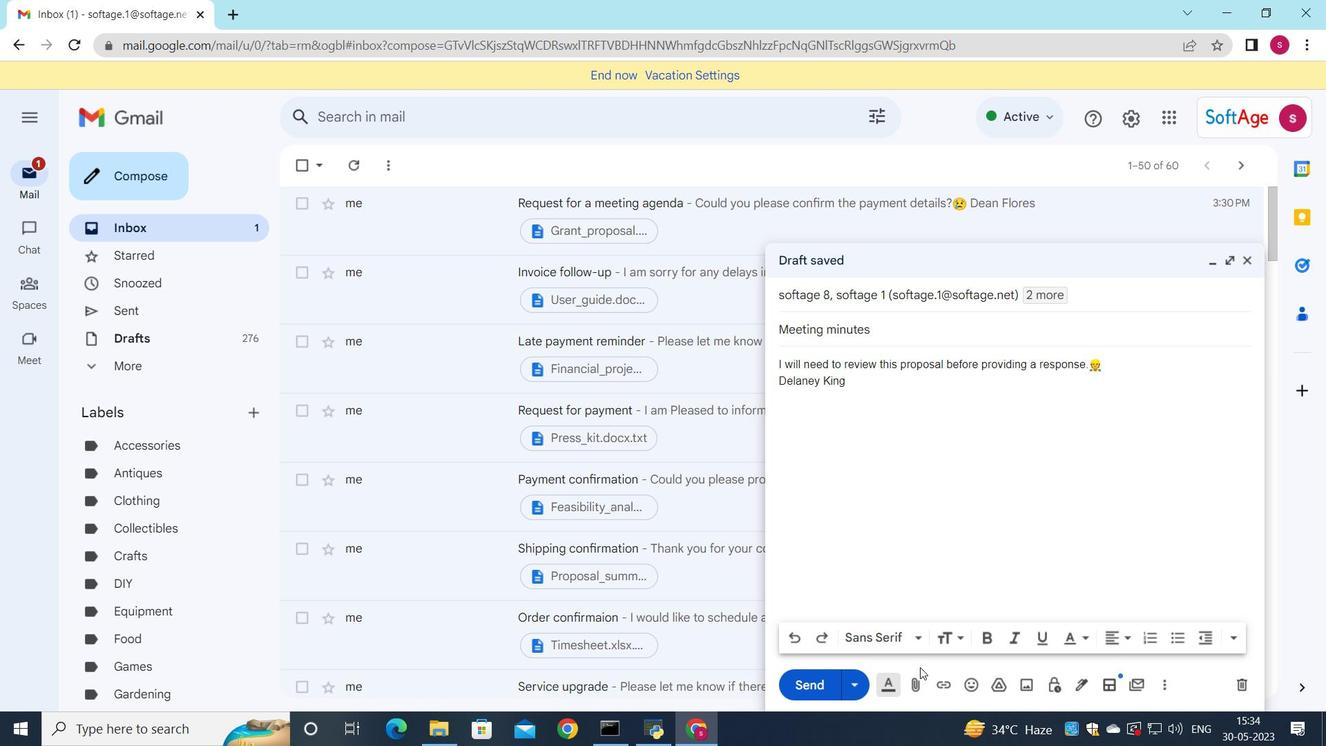 
Action: Mouse pressed left at (917, 677)
Screenshot: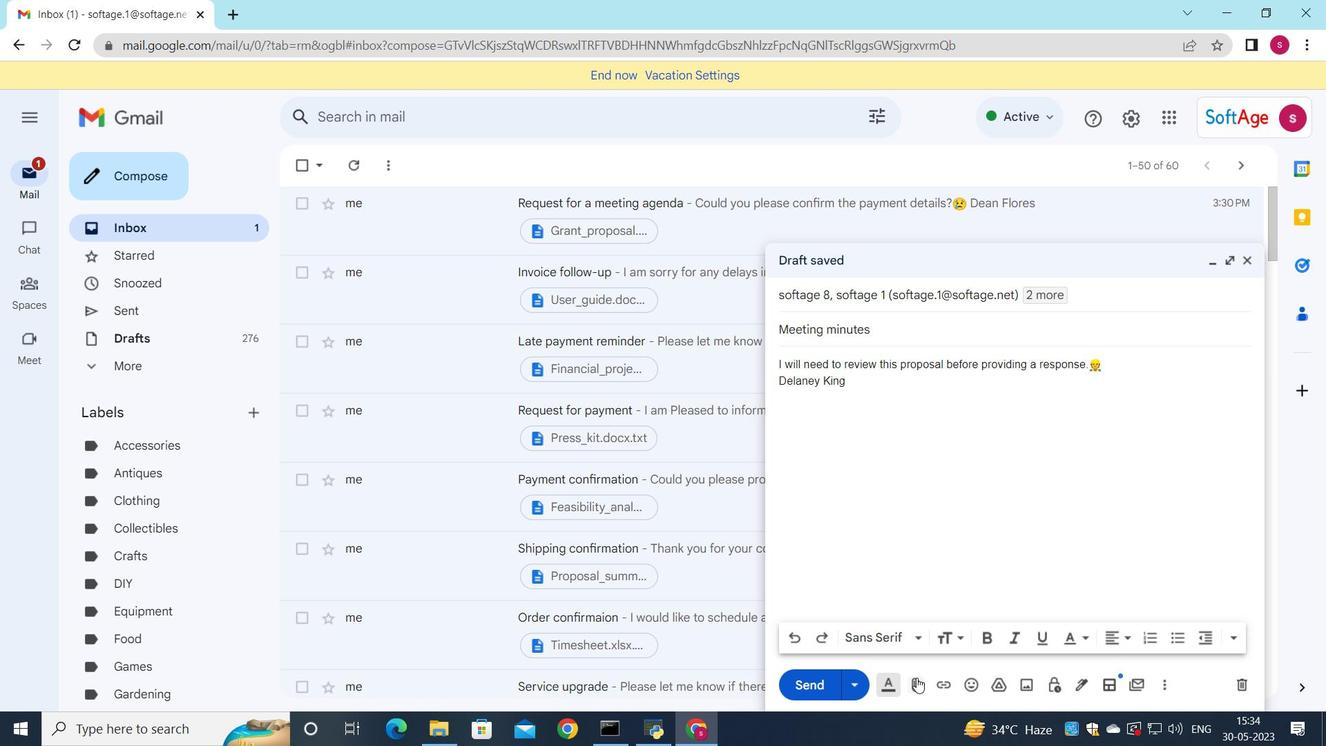 
Action: Mouse moved to (280, 132)
Screenshot: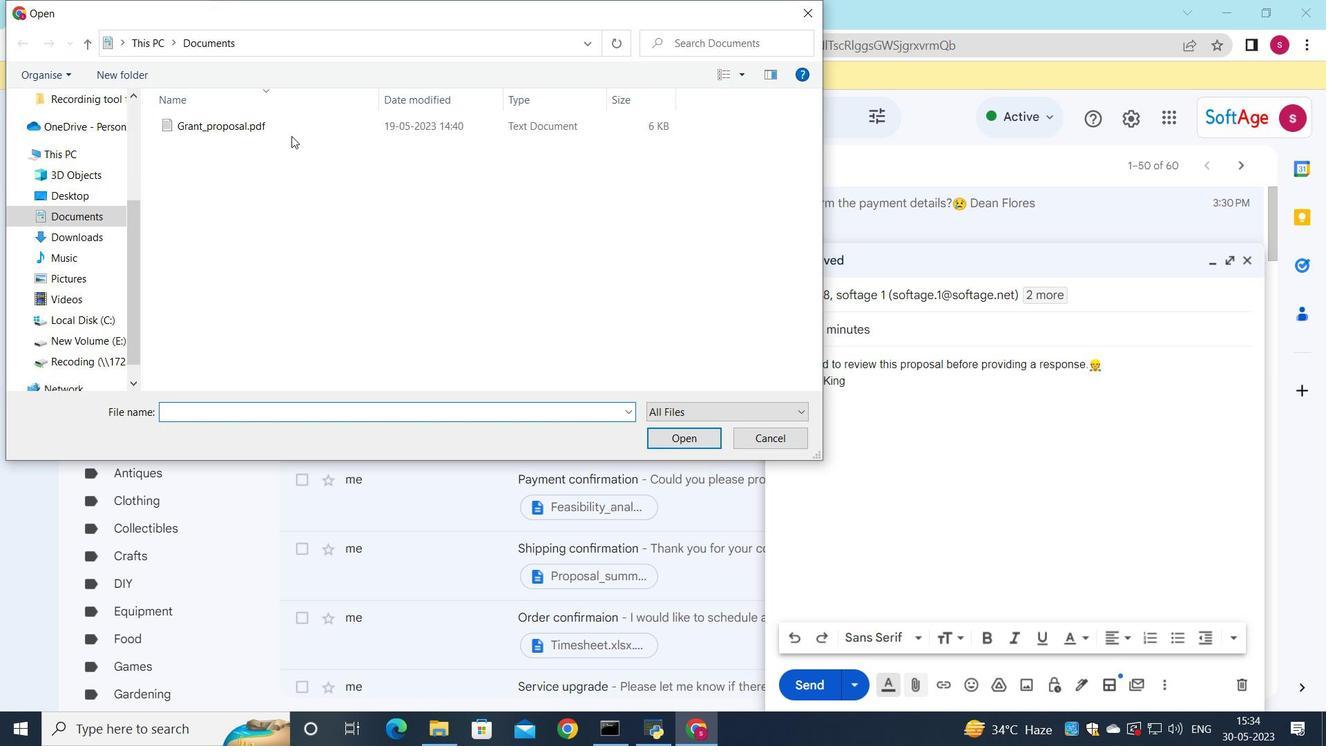 
Action: Mouse pressed left at (280, 132)
Screenshot: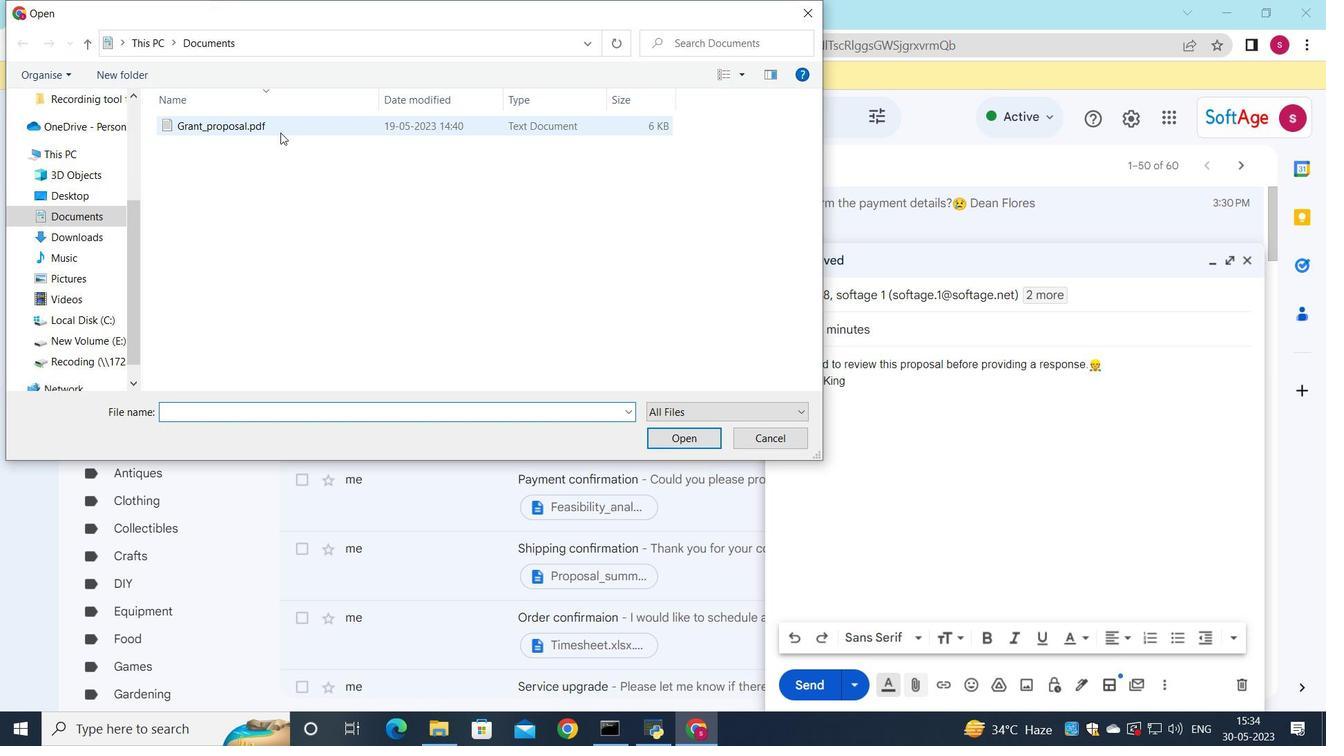 
Action: Mouse moved to (237, 127)
Screenshot: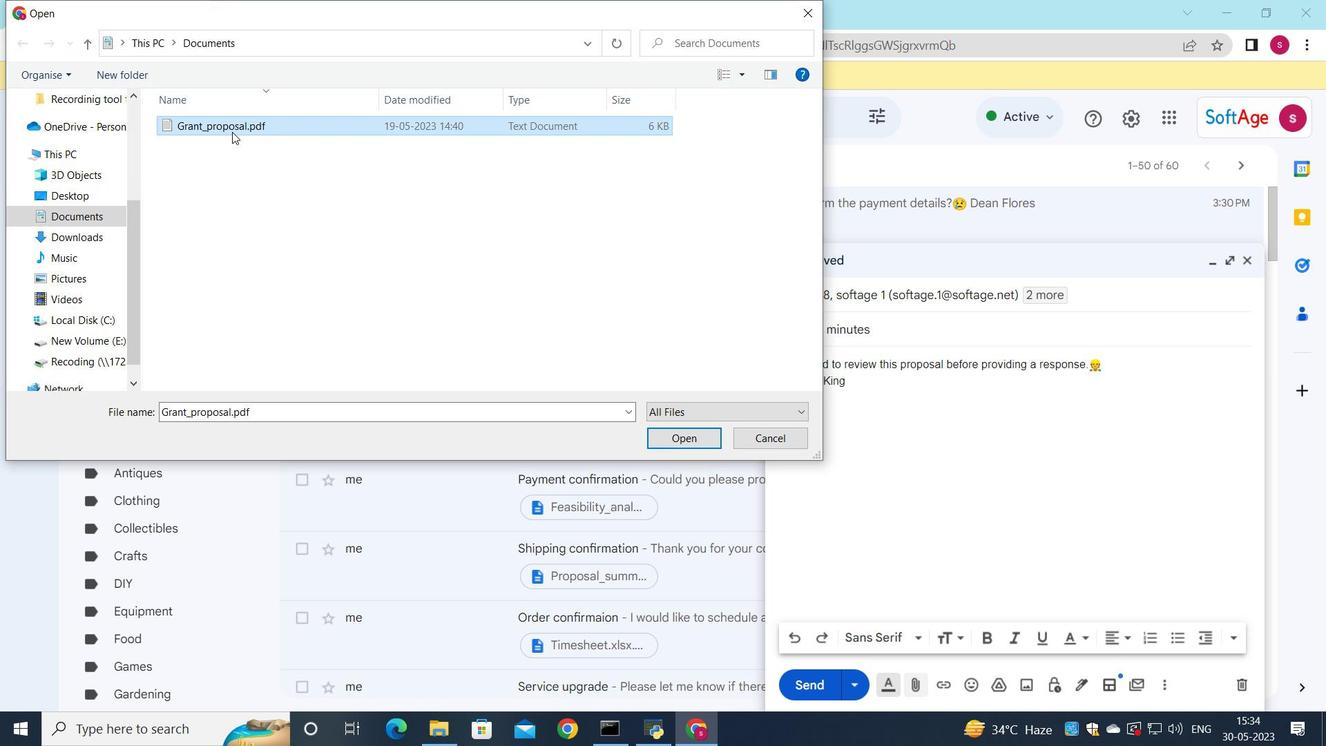 
Action: Mouse pressed left at (237, 127)
Screenshot: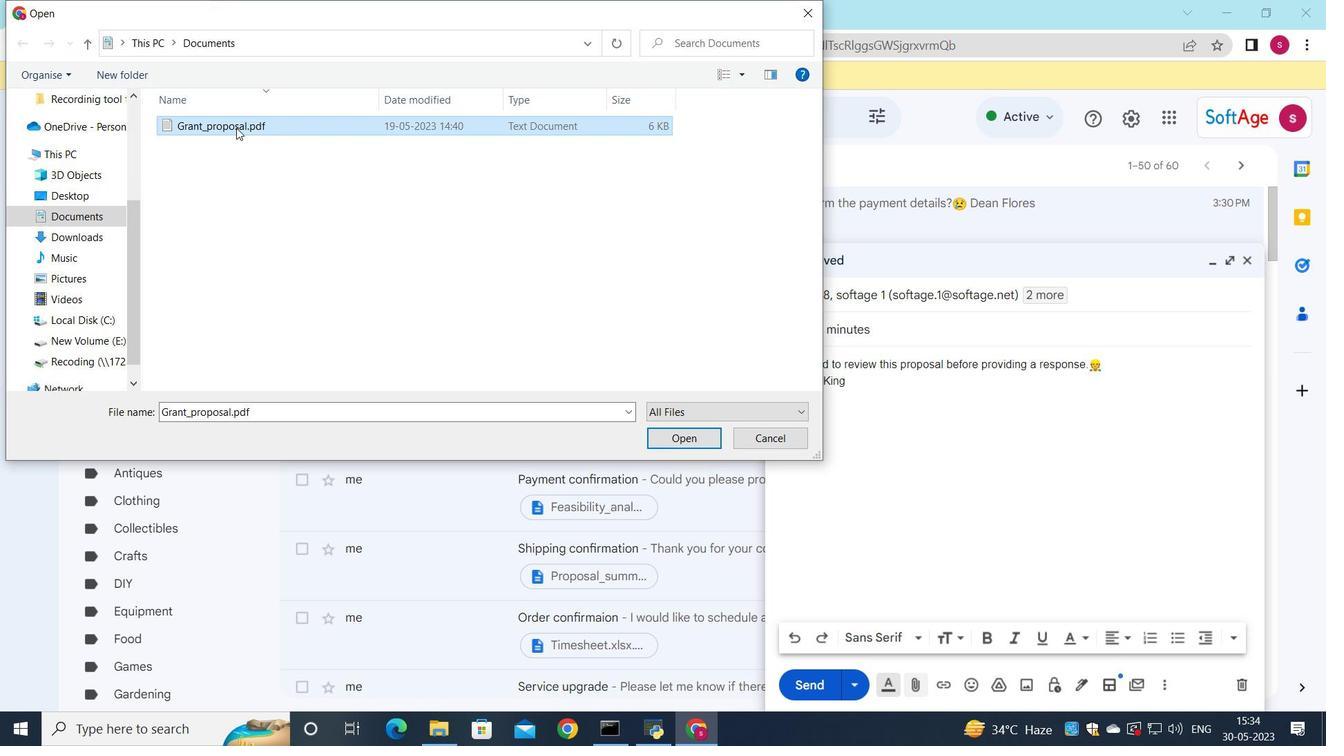 
Action: Mouse moved to (305, 139)
Screenshot: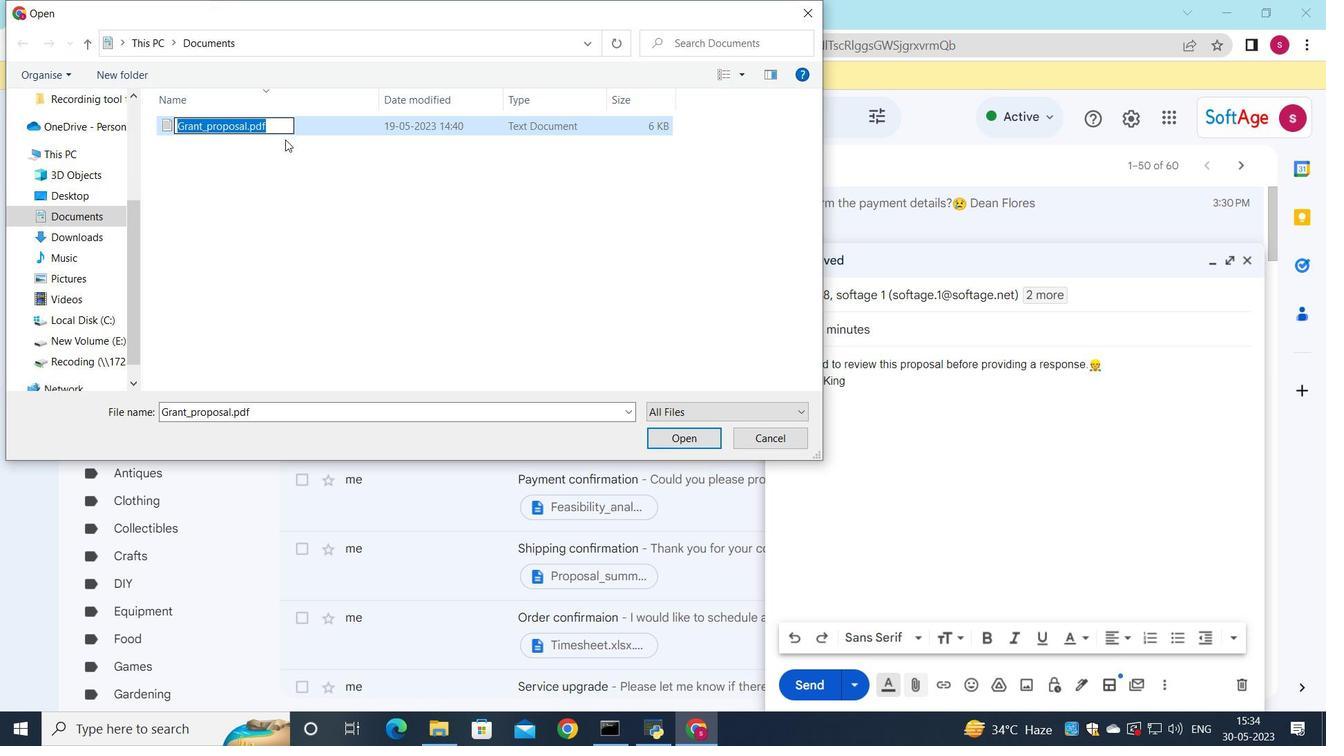 
Action: Key pressed <Key.shift>Buisness<Key.shift>_case.docx
Screenshot: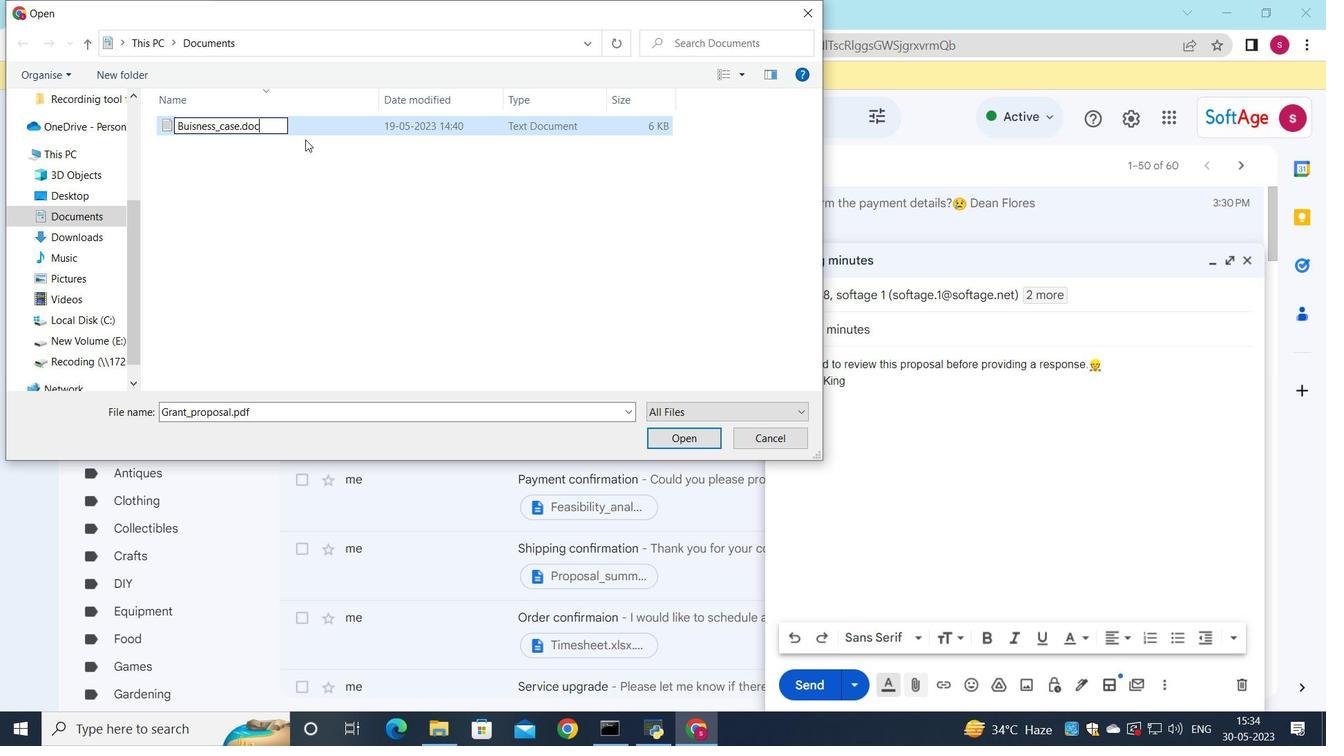 
Action: Mouse moved to (429, 128)
Screenshot: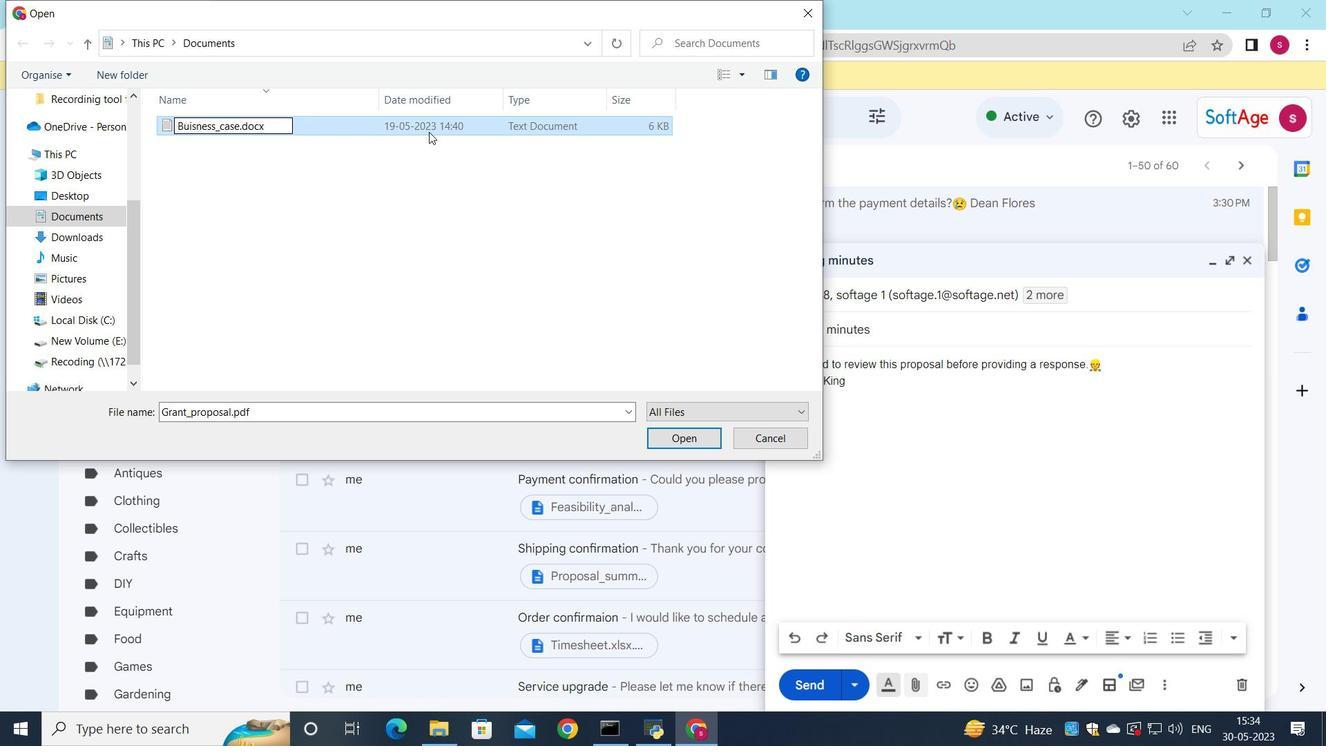 
Action: Mouse pressed left at (429, 128)
Screenshot: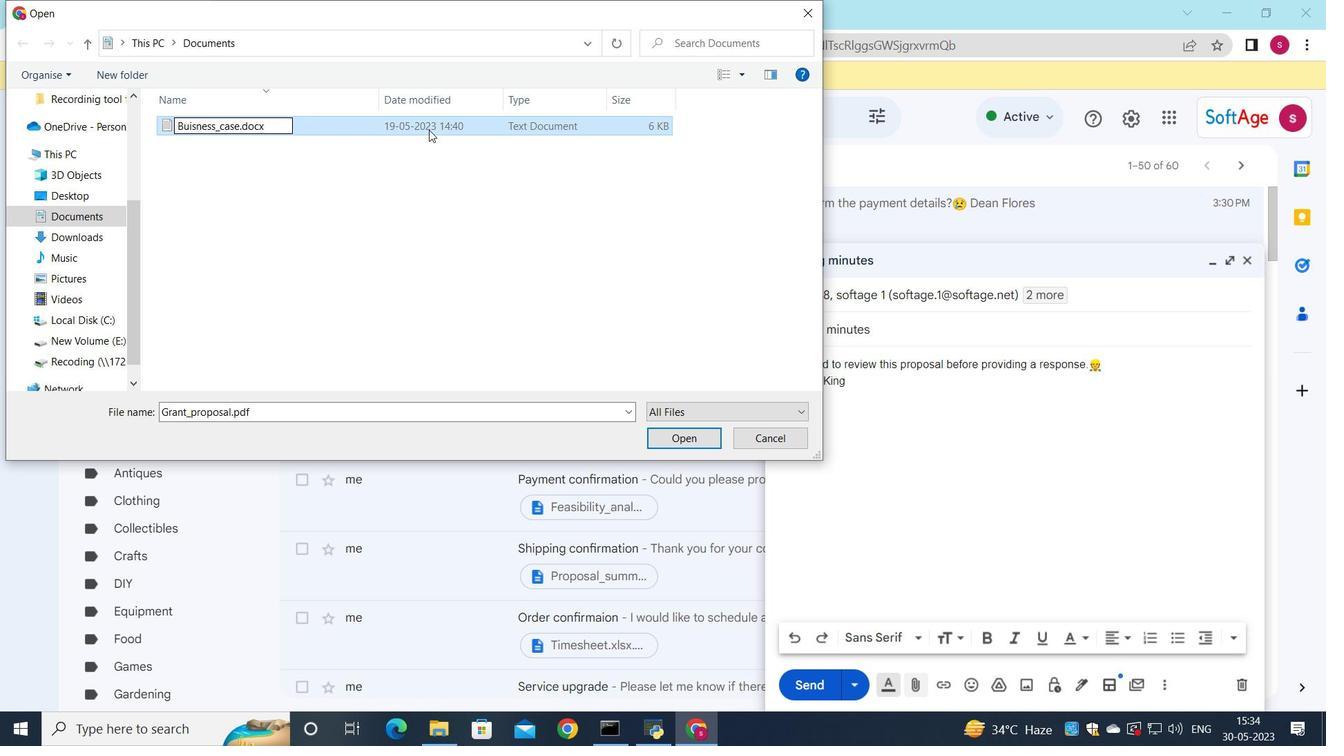 
Action: Mouse moved to (681, 438)
Screenshot: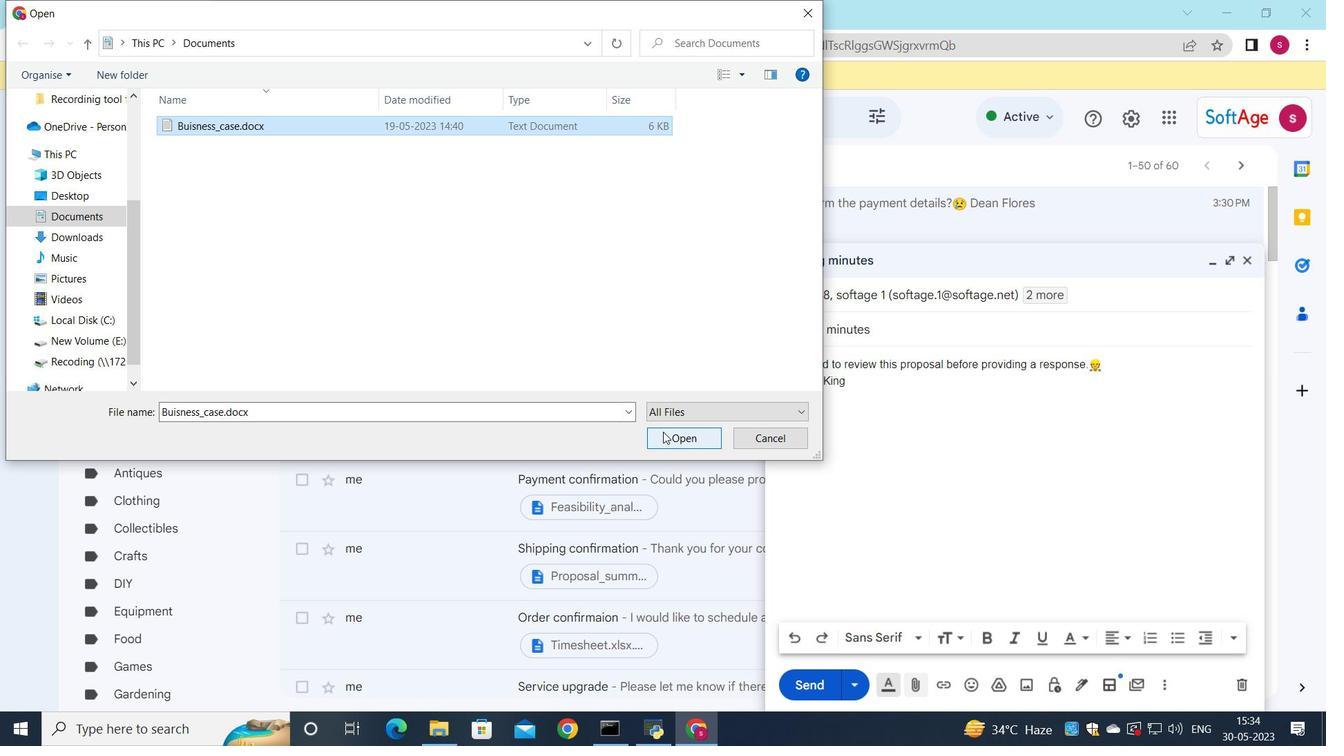 
Action: Mouse pressed left at (681, 438)
Screenshot: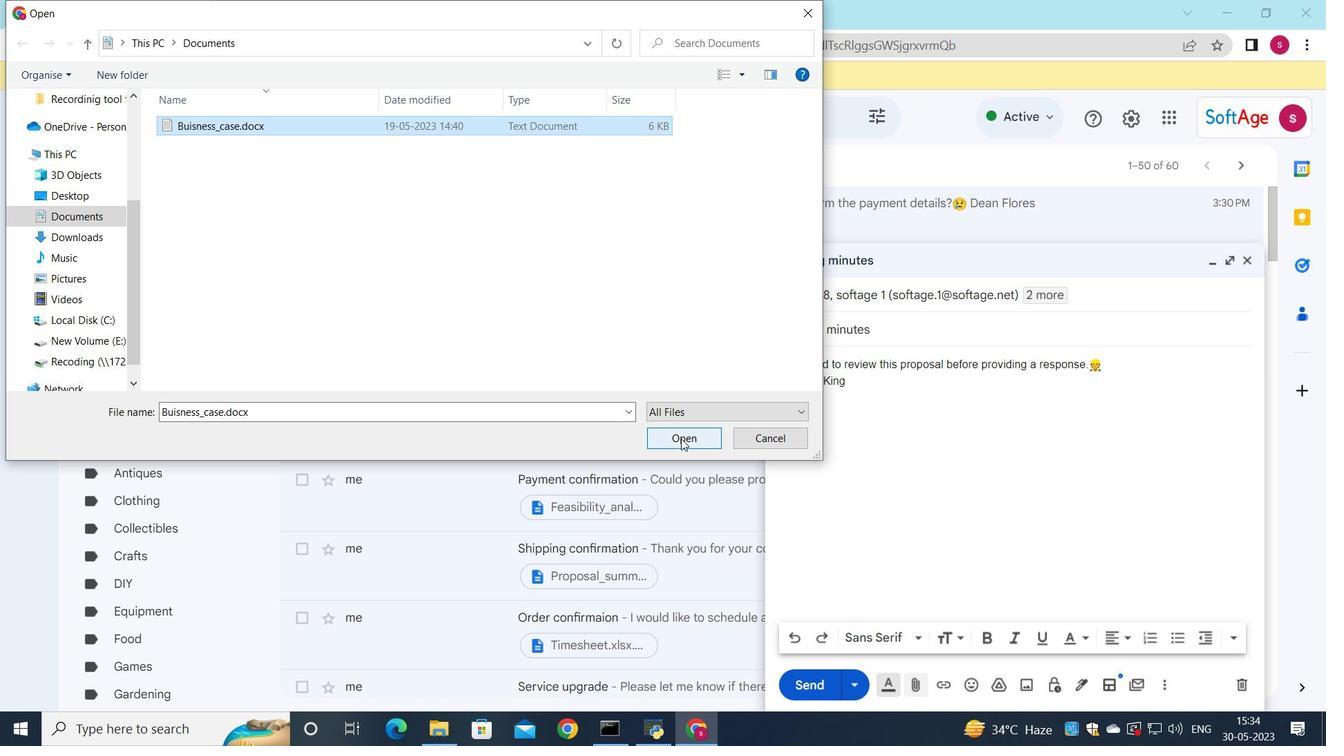 
Action: Mouse moved to (803, 677)
Screenshot: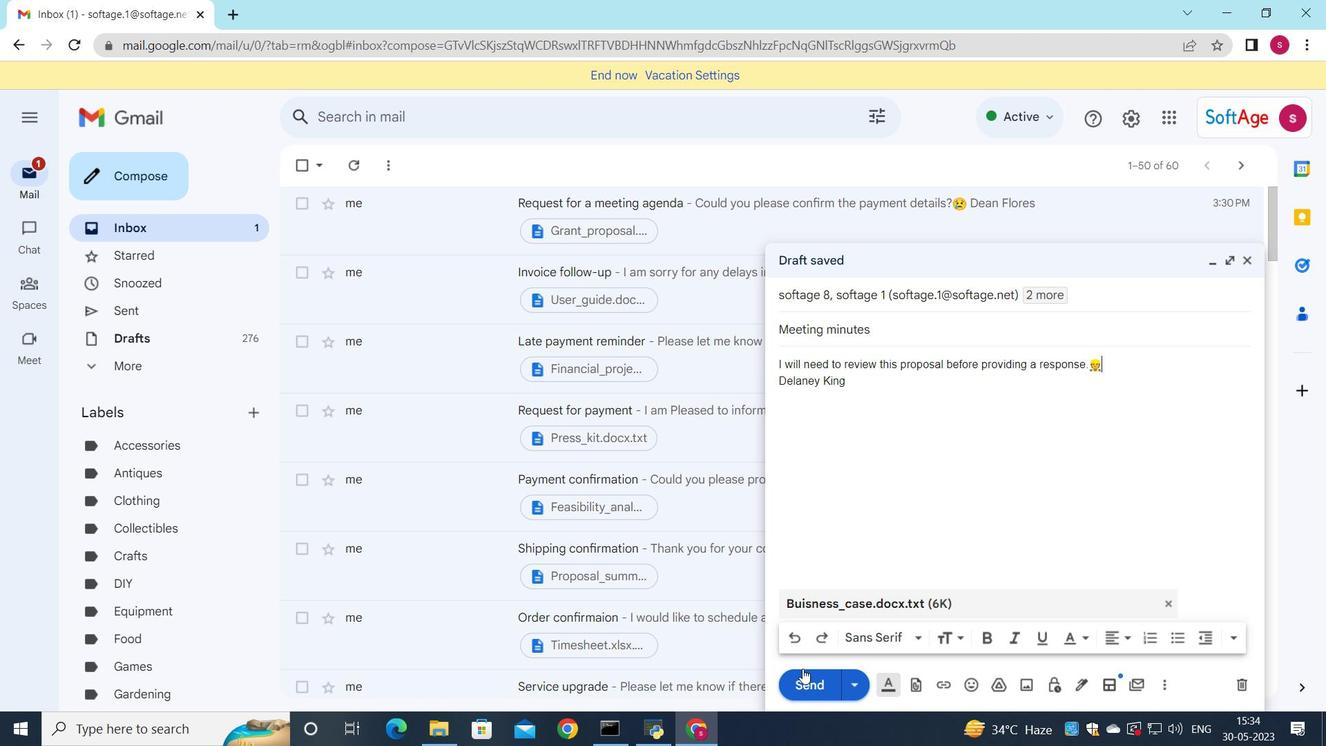 
Action: Mouse pressed left at (803, 677)
Screenshot: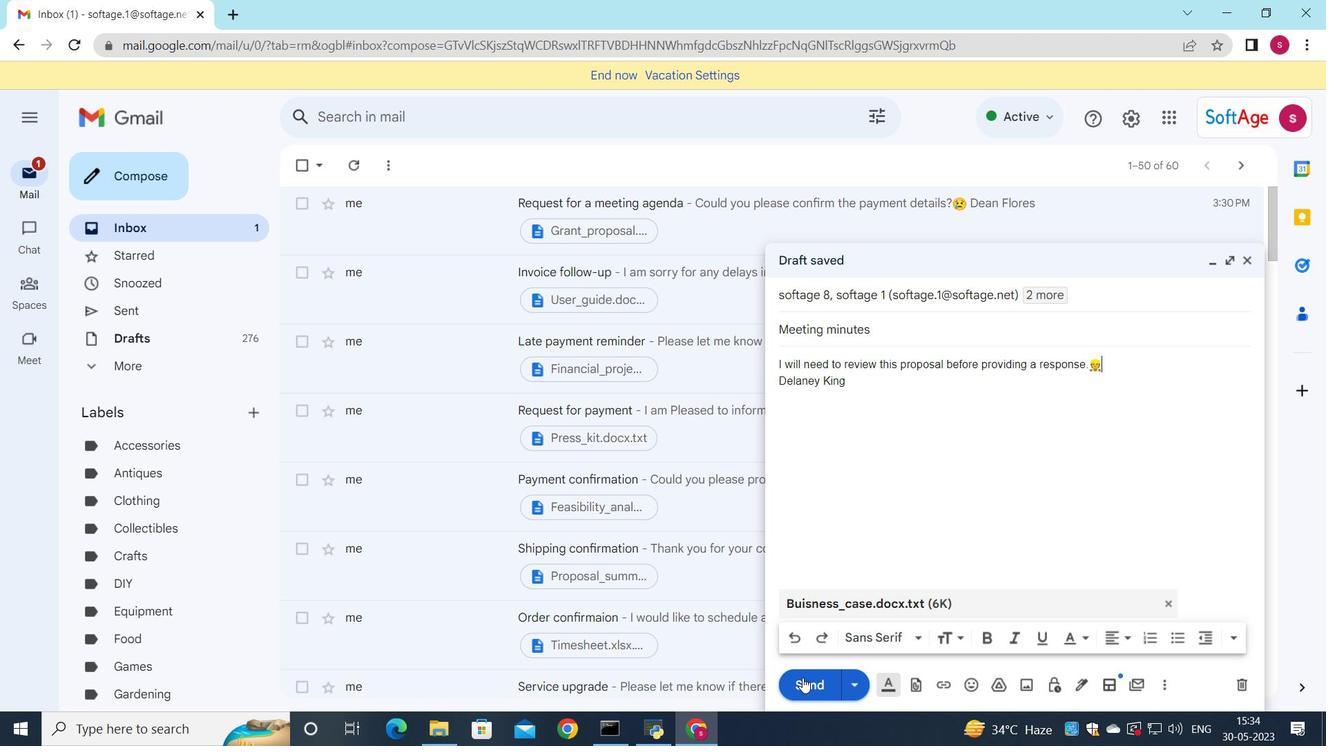 
Action: Mouse moved to (700, 219)
Screenshot: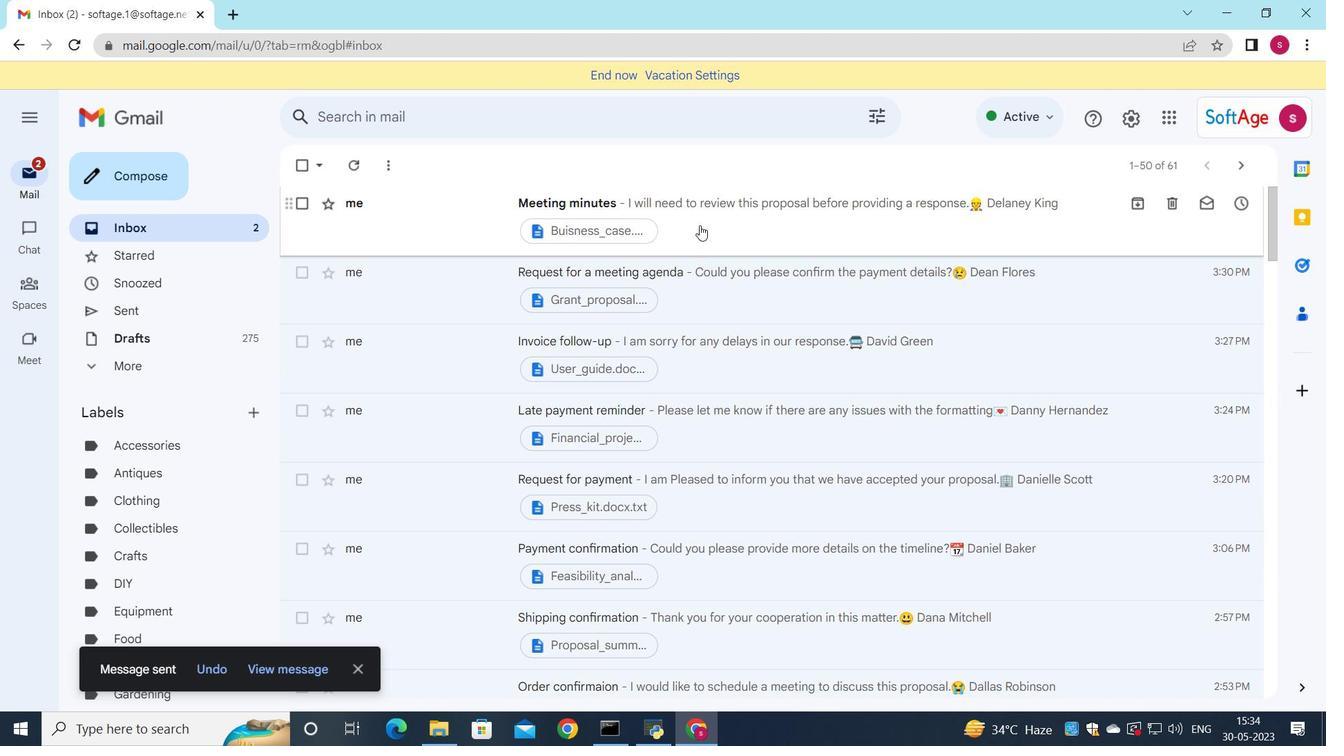 
Action: Mouse pressed left at (700, 219)
Screenshot: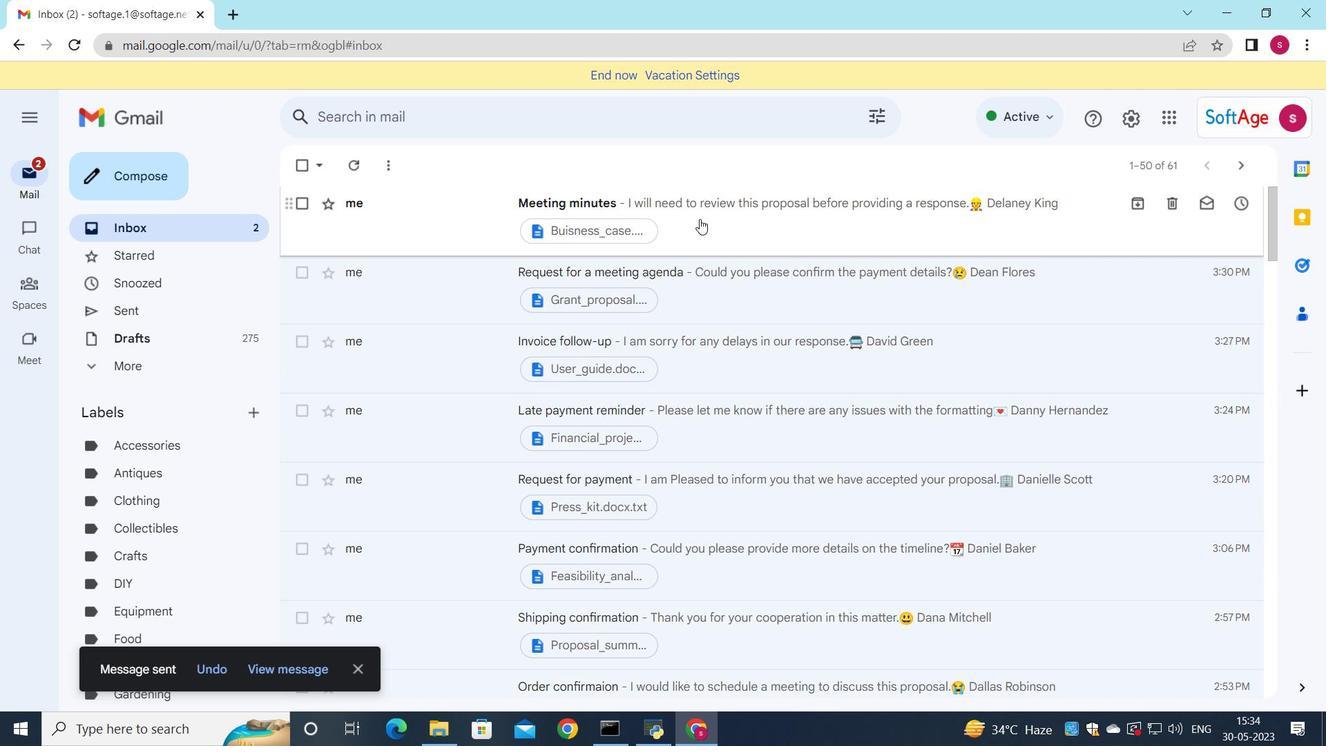 
Action: Mouse moved to (851, 277)
Screenshot: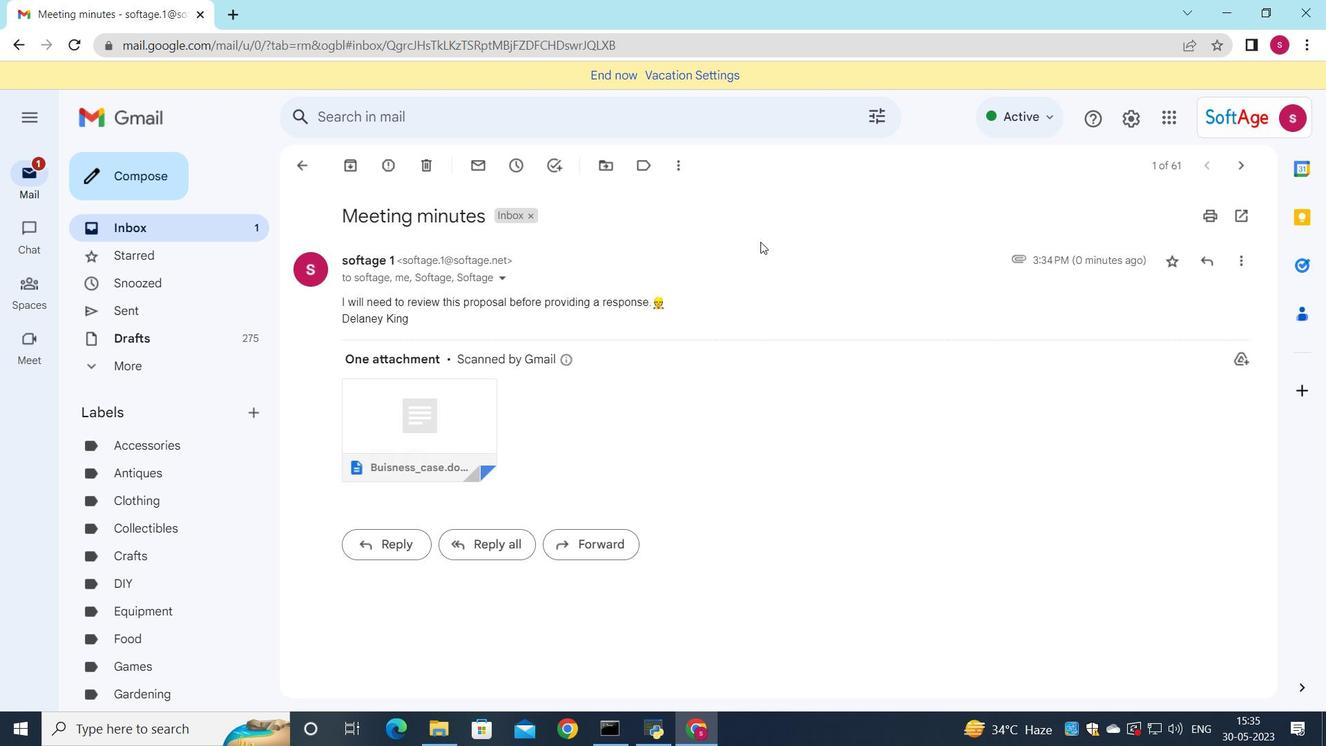 
